 Task: Explore experiences and activities available in Valencia on Airbnb.
Action: Mouse moved to (484, 395)
Screenshot: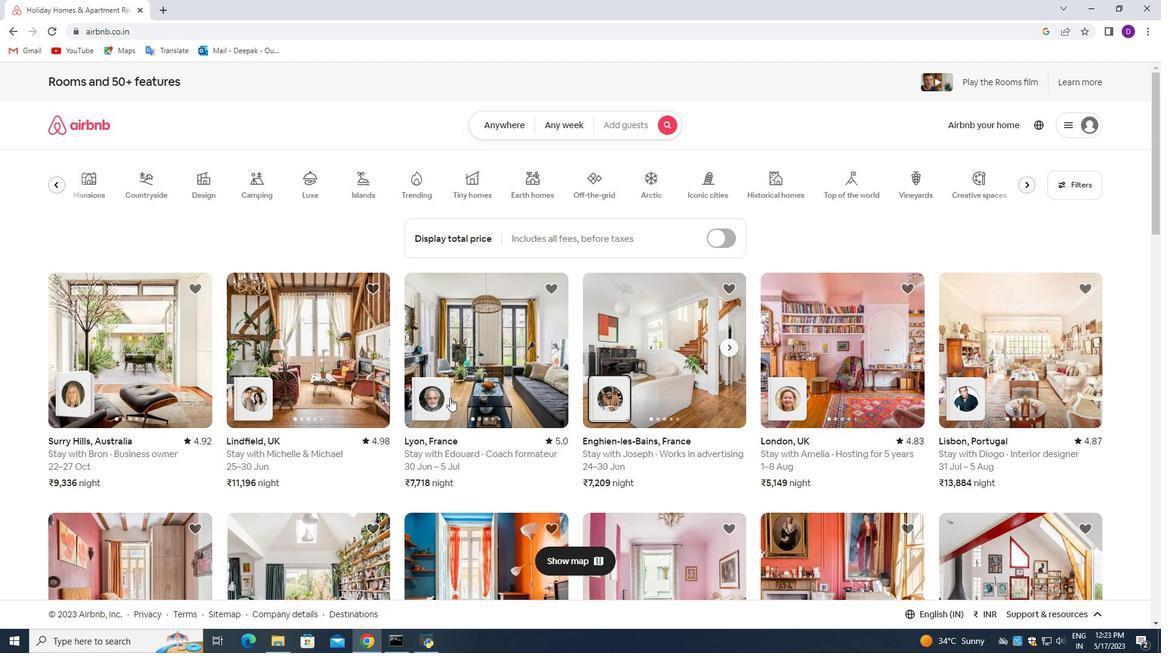 
Action: Mouse scrolled (484, 394) with delta (0, 0)
Screenshot: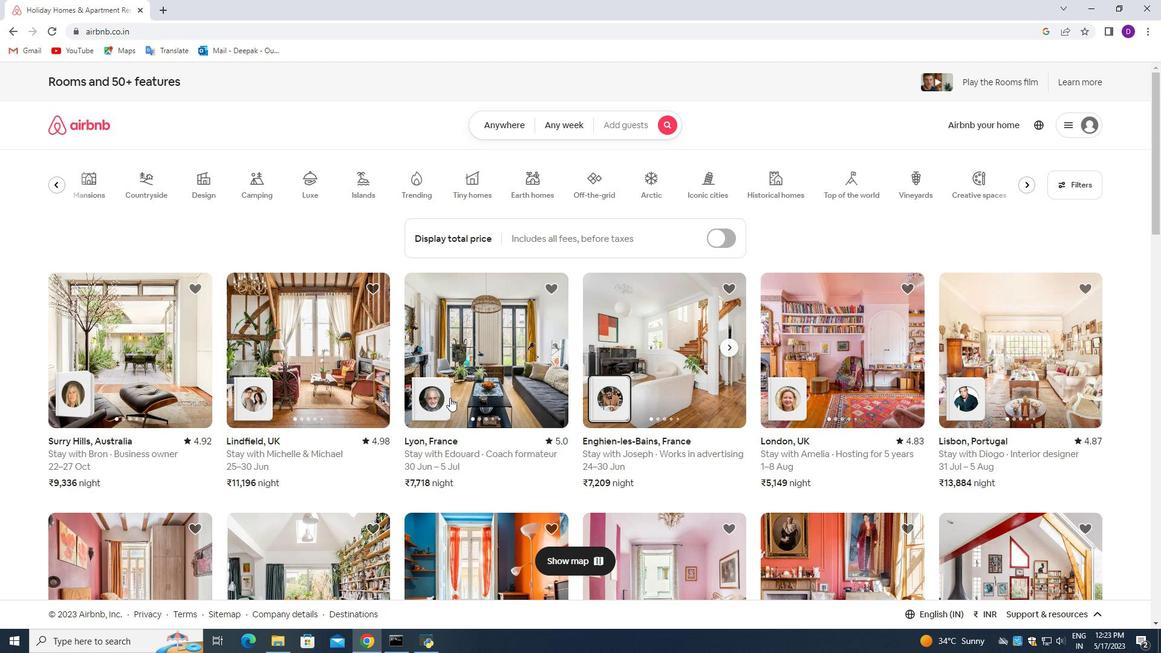 
Action: Mouse moved to (484, 395)
Screenshot: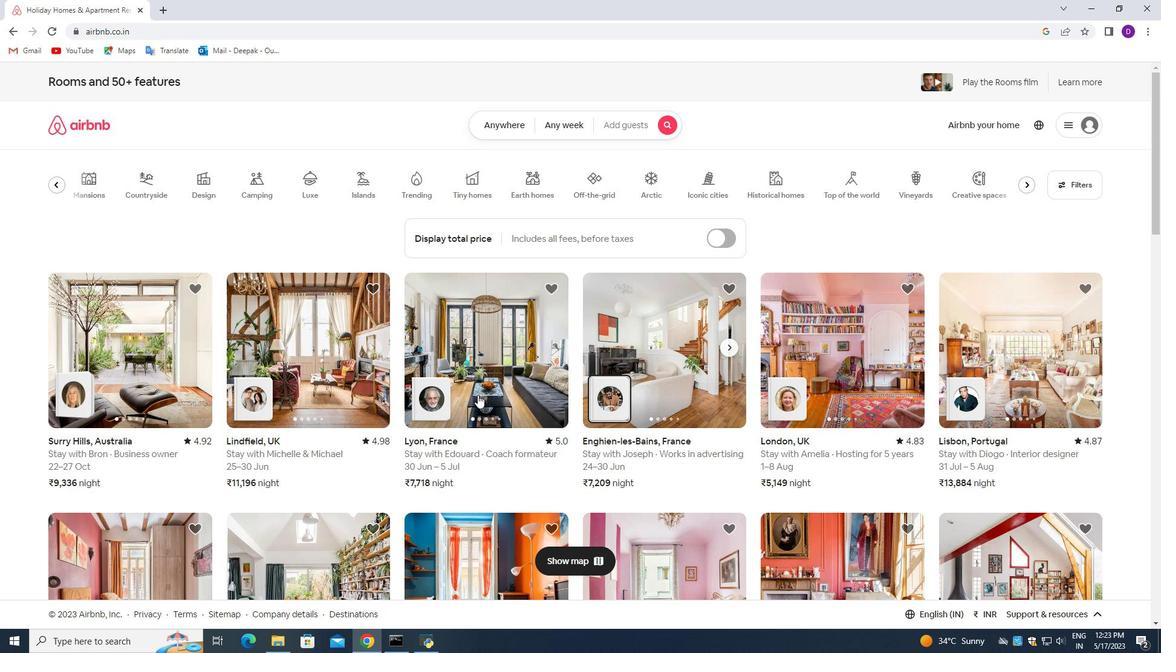 
Action: Mouse scrolled (484, 394) with delta (0, 0)
Screenshot: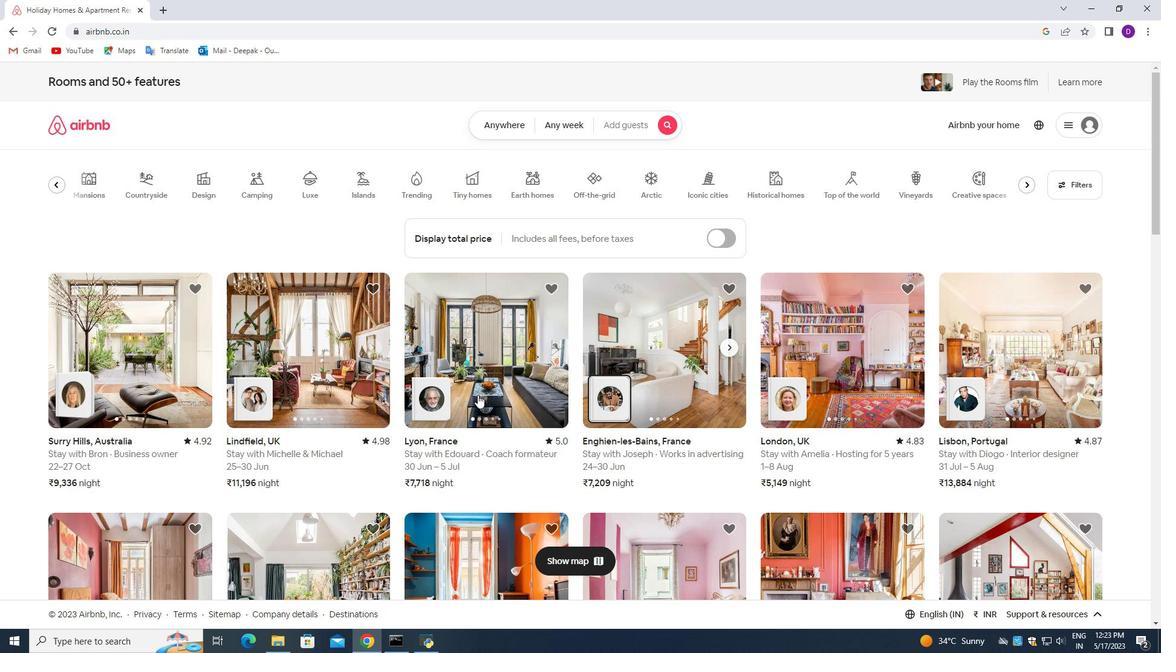 
Action: Mouse scrolled (484, 394) with delta (0, 0)
Screenshot: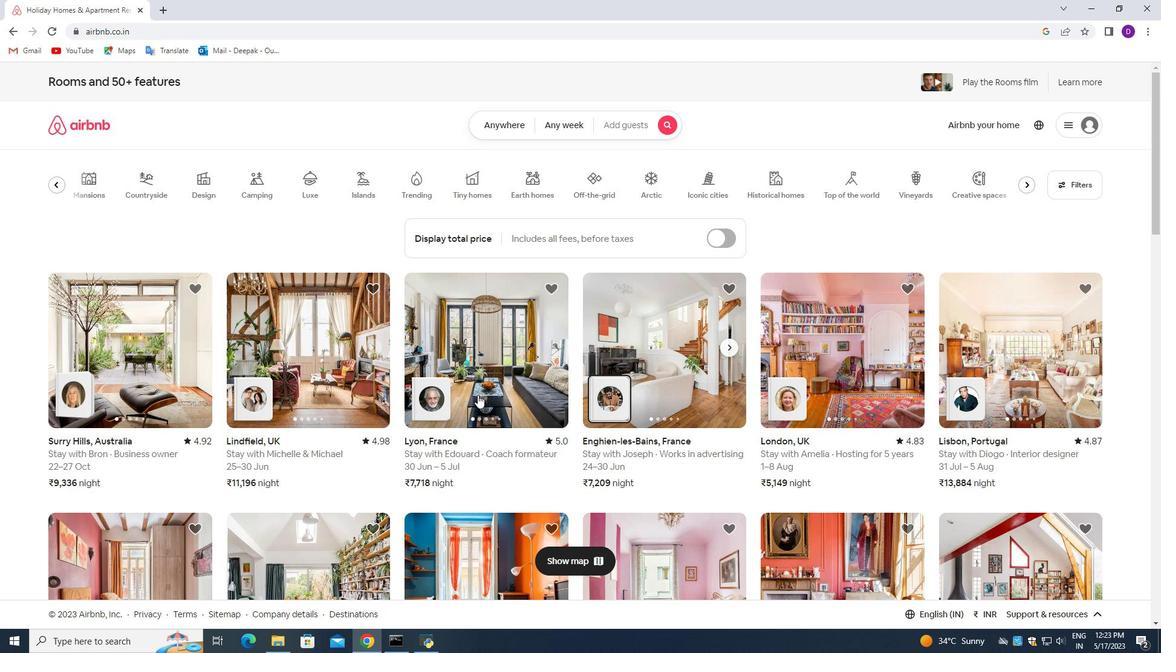 
Action: Mouse moved to (485, 395)
Screenshot: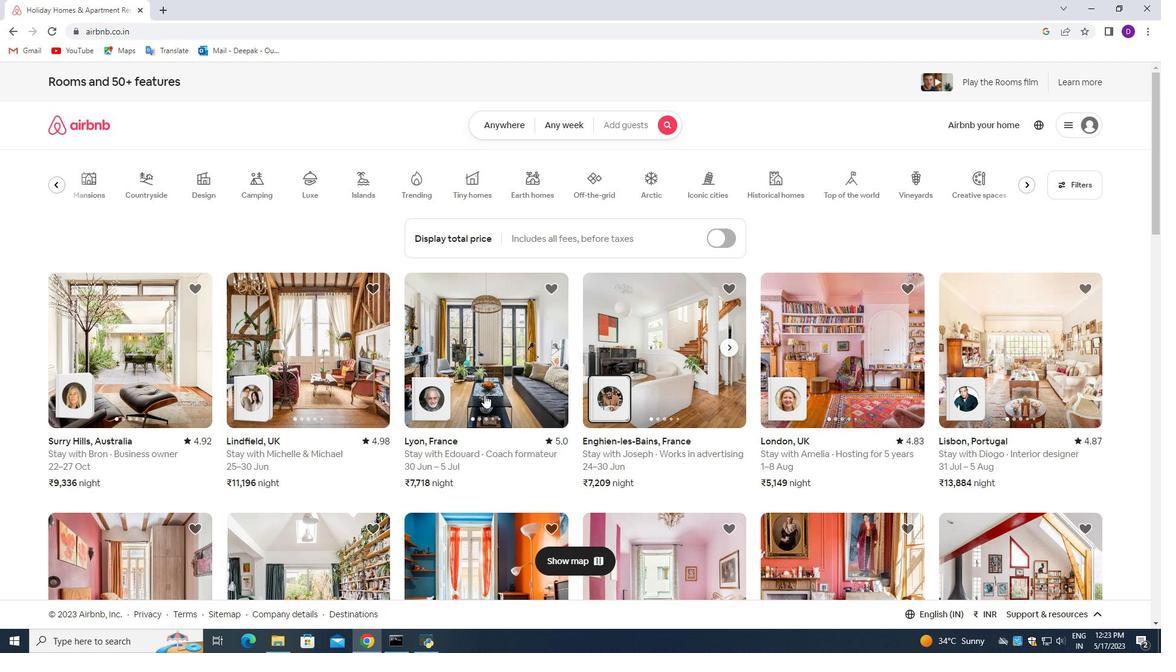 
Action: Mouse scrolled (485, 394) with delta (0, 0)
Screenshot: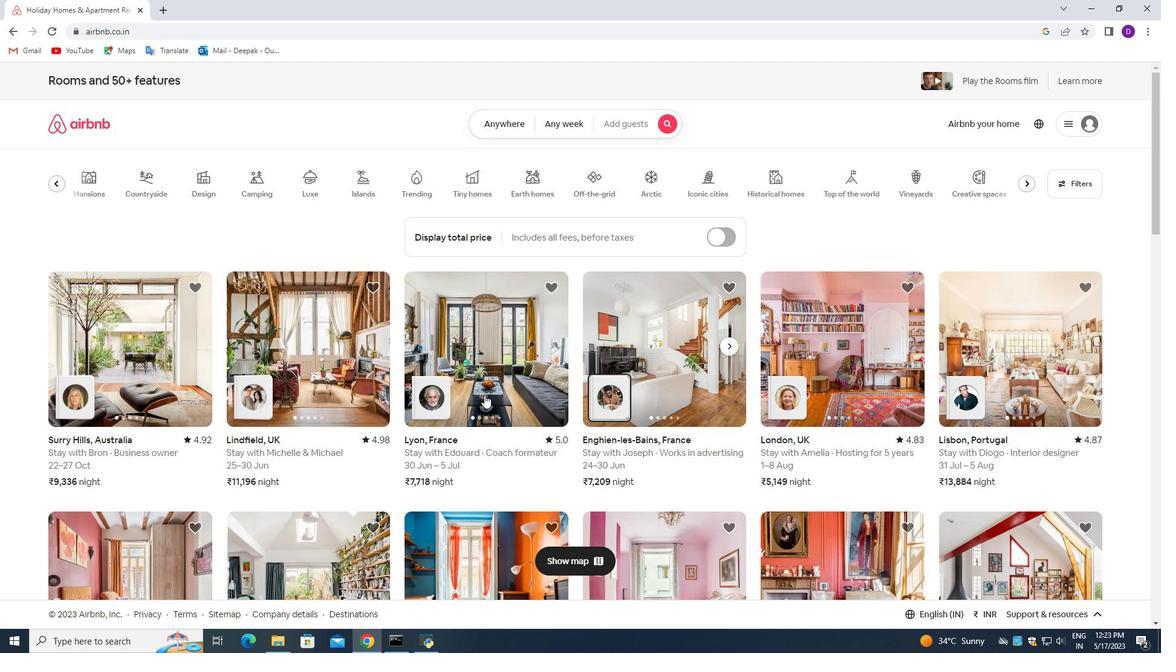 
Action: Mouse moved to (559, 373)
Screenshot: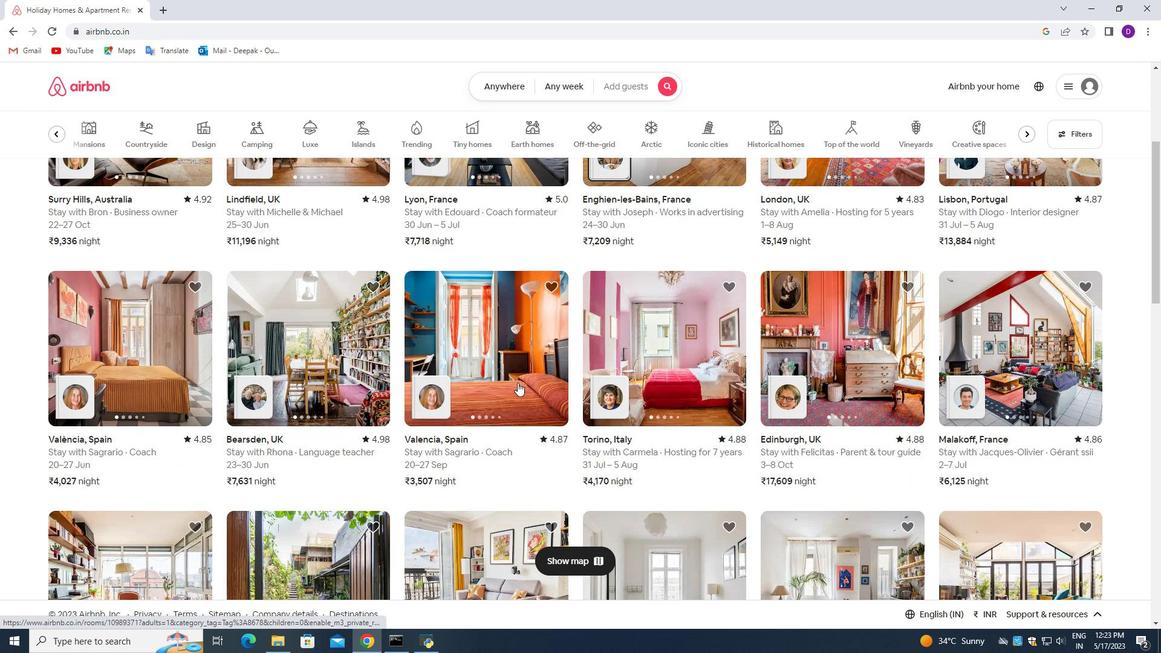 
Action: Mouse scrolled (559, 373) with delta (0, 0)
Screenshot: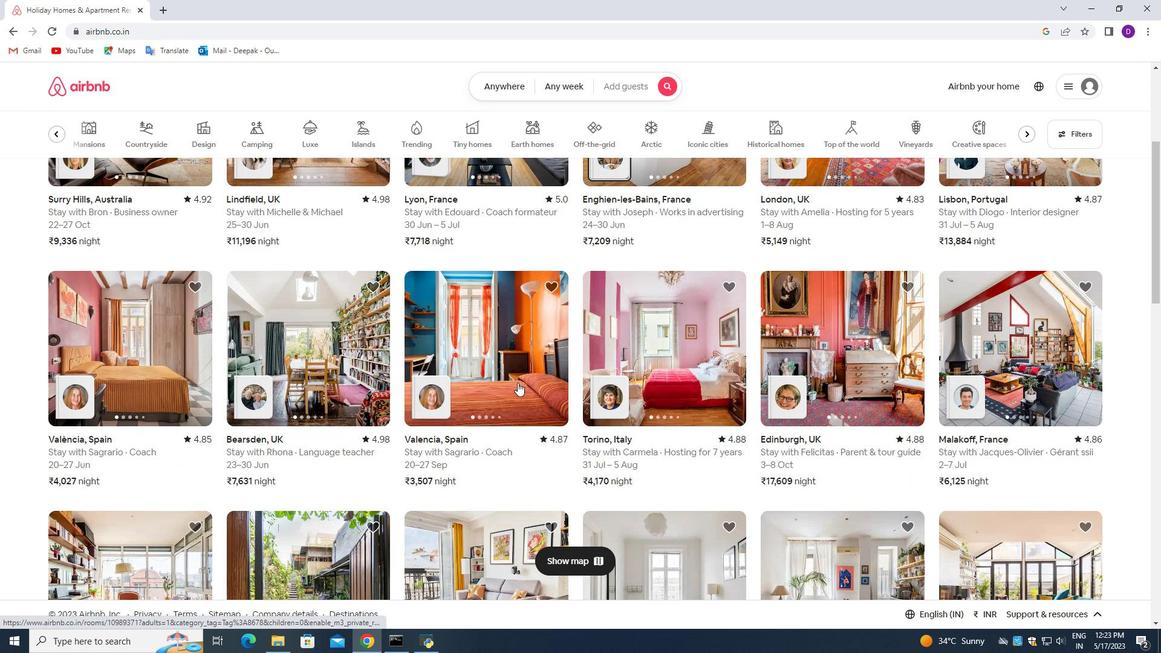 
Action: Mouse scrolled (559, 373) with delta (0, 0)
Screenshot: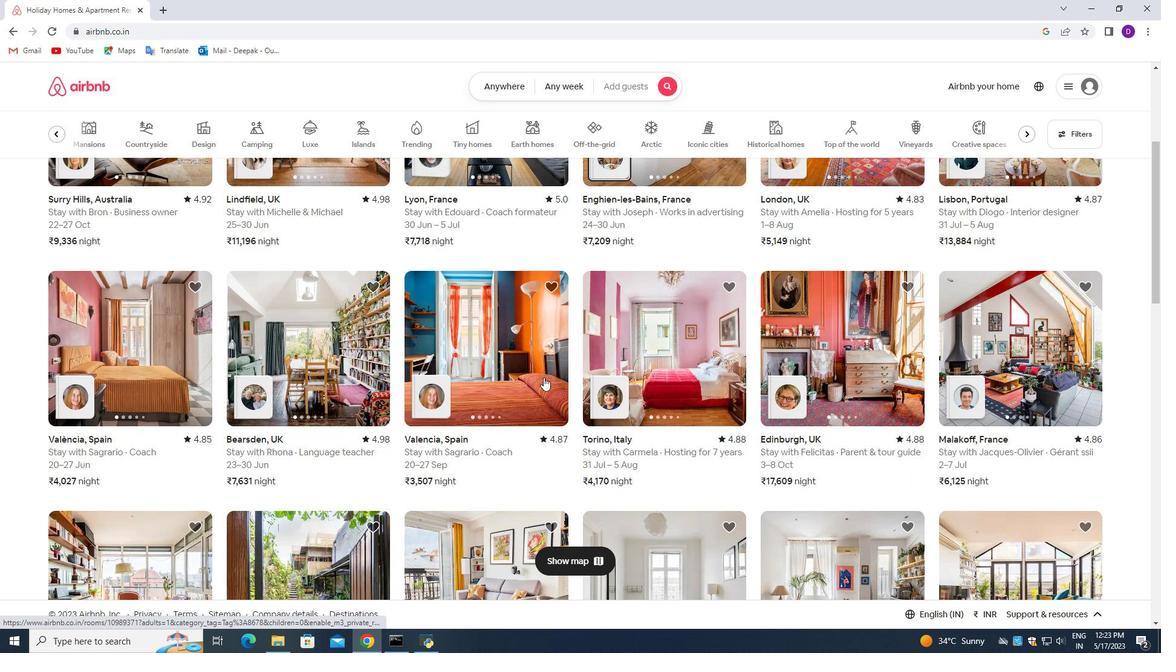 
Action: Mouse moved to (791, 410)
Screenshot: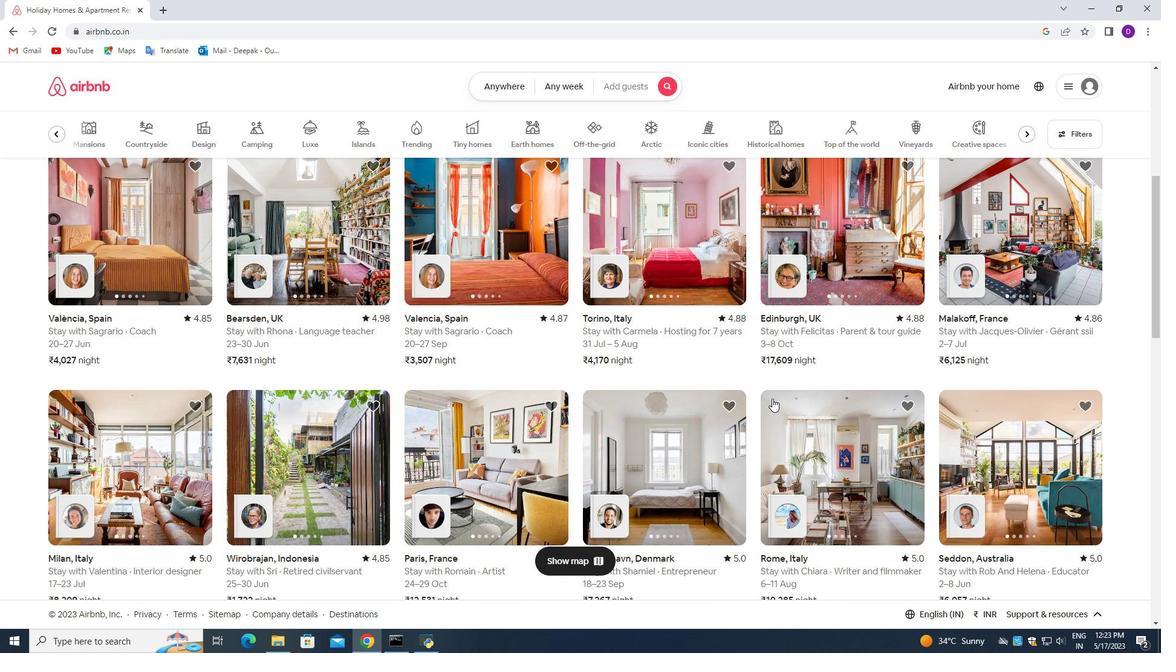 
Action: Mouse scrolled (791, 410) with delta (0, 0)
Screenshot: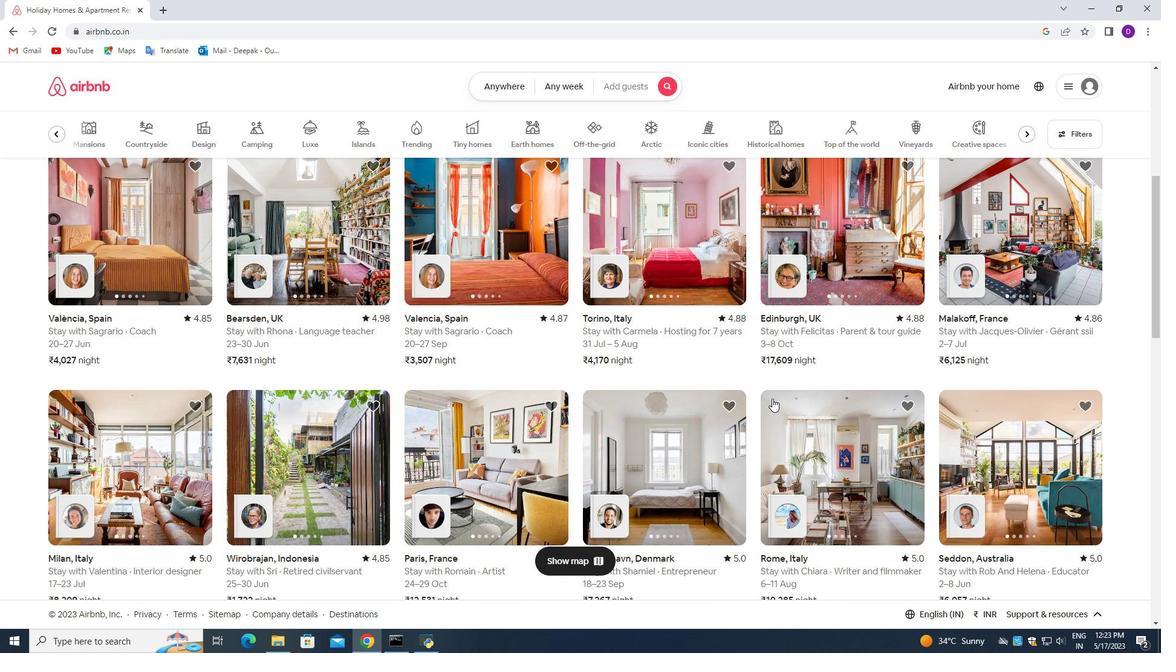 
Action: Mouse moved to (792, 445)
Screenshot: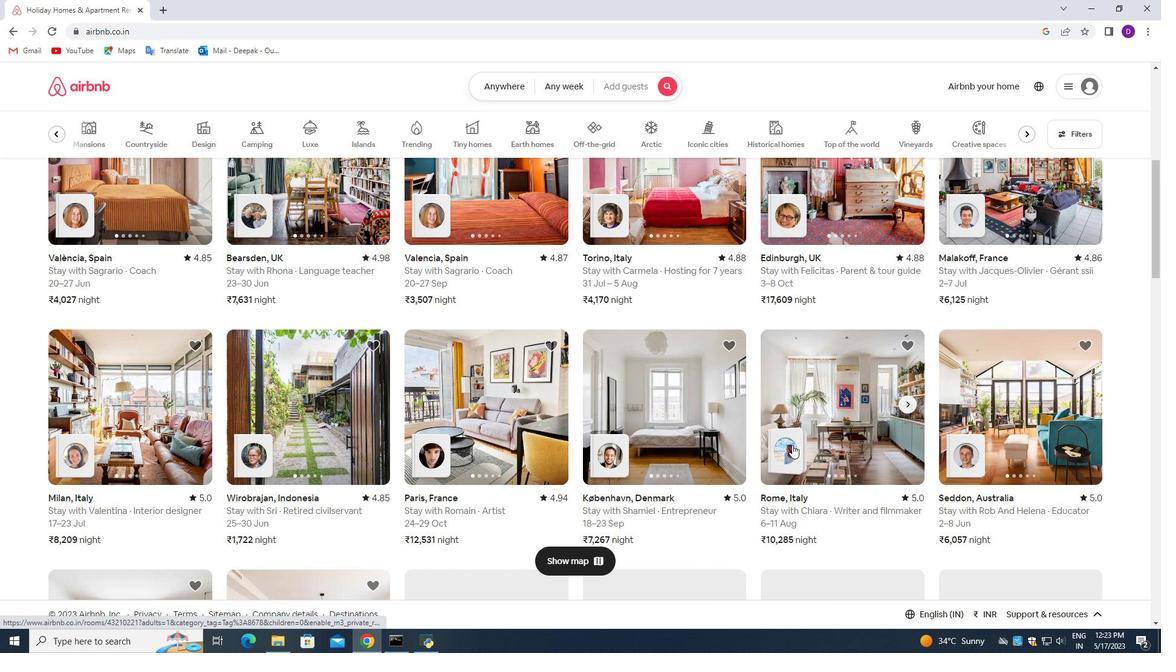 
Action: Mouse pressed left at (792, 445)
Screenshot: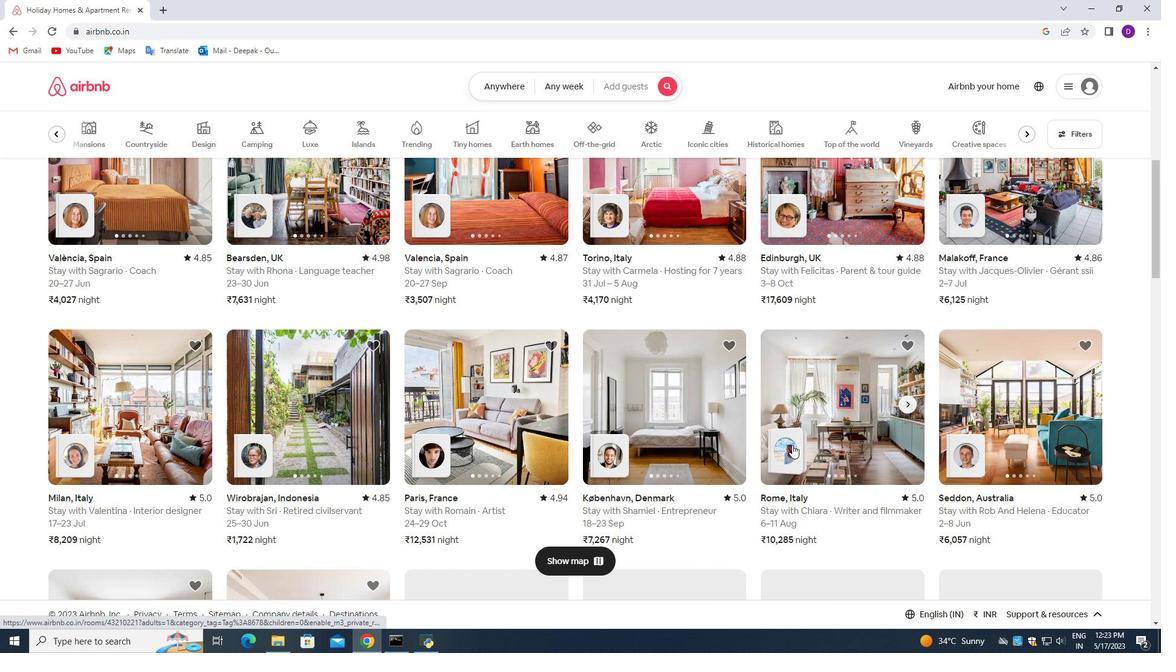 
Action: Mouse moved to (553, 355)
Screenshot: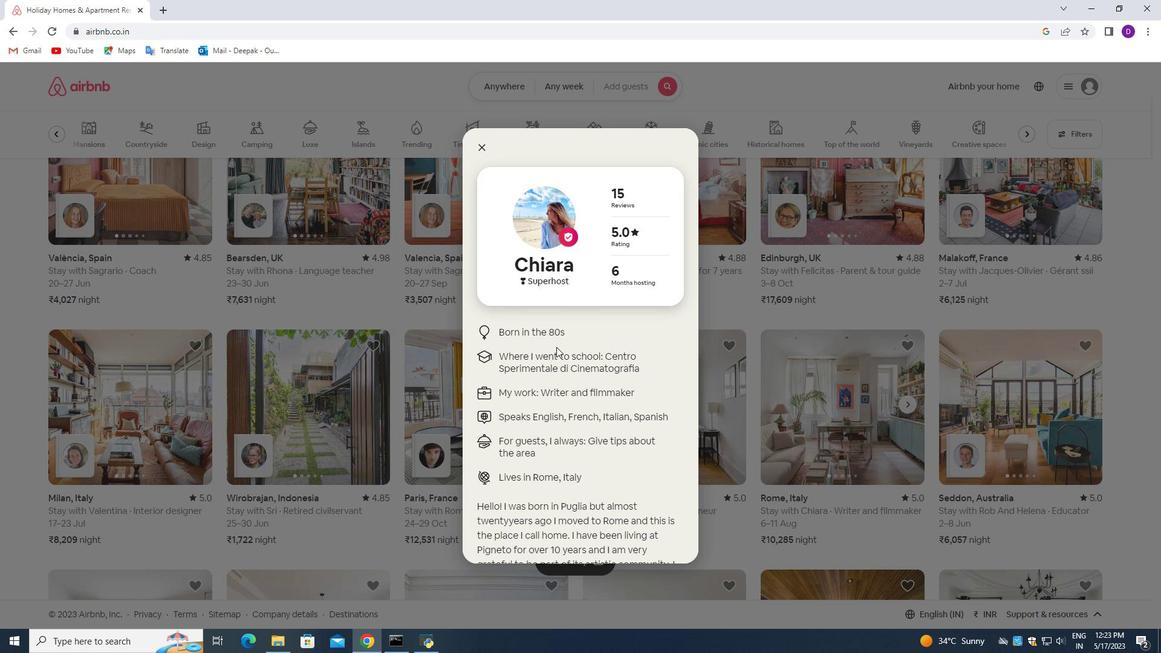 
Action: Mouse scrolled (553, 354) with delta (0, 0)
Screenshot: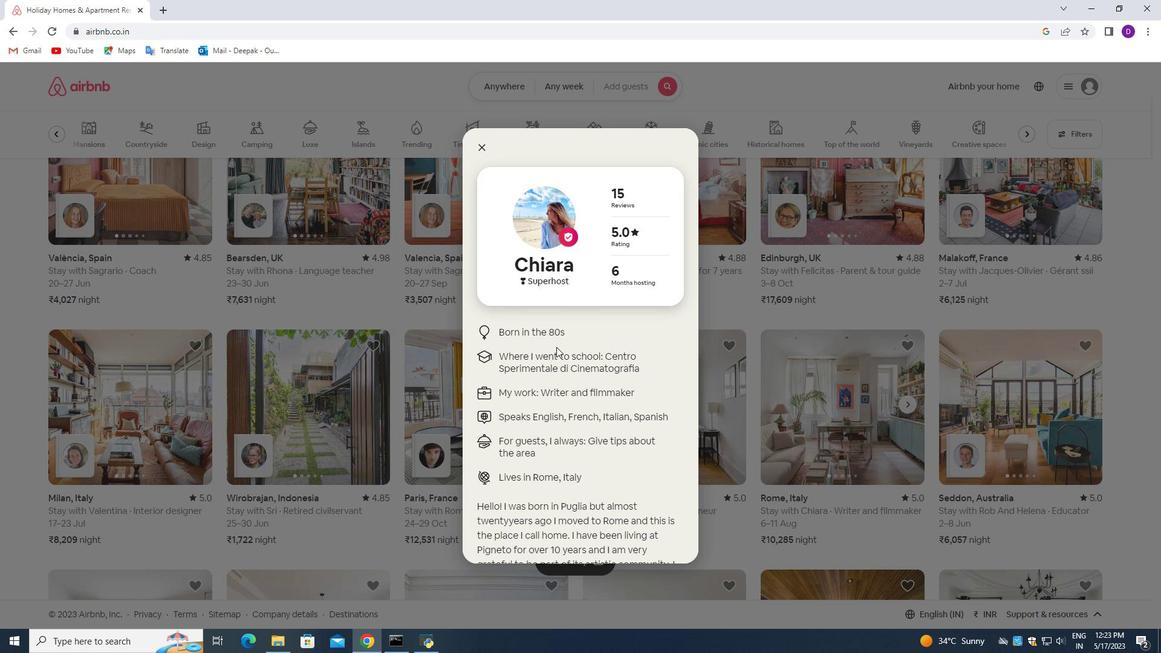 
Action: Mouse moved to (553, 355)
Screenshot: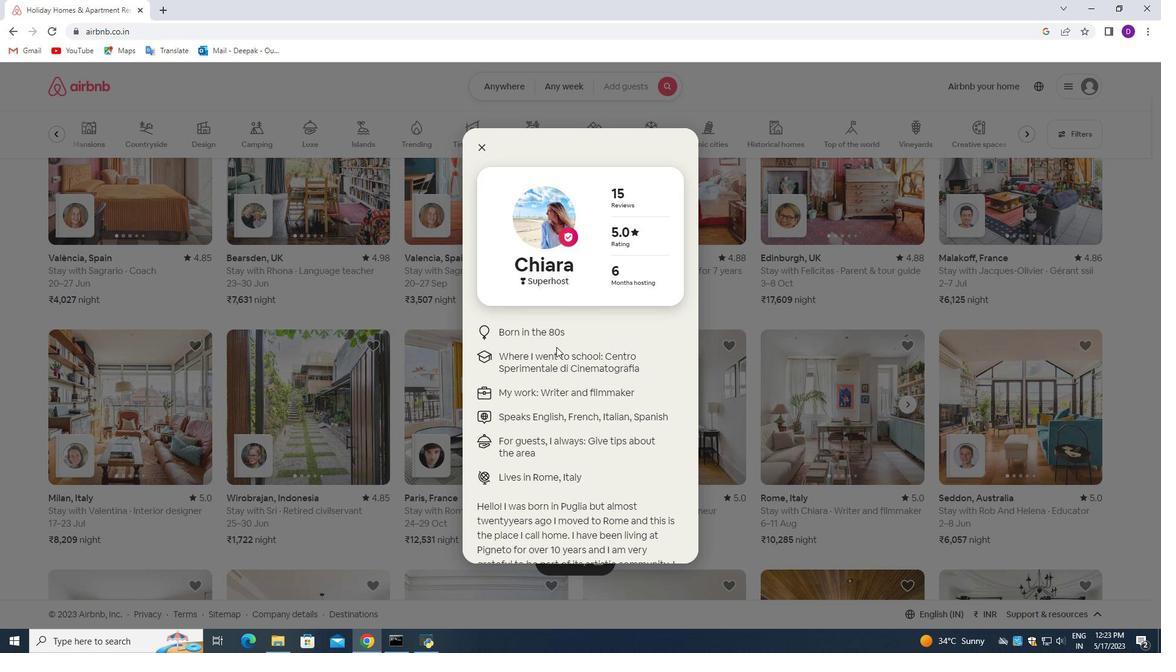 
Action: Mouse scrolled (553, 355) with delta (0, 0)
Screenshot: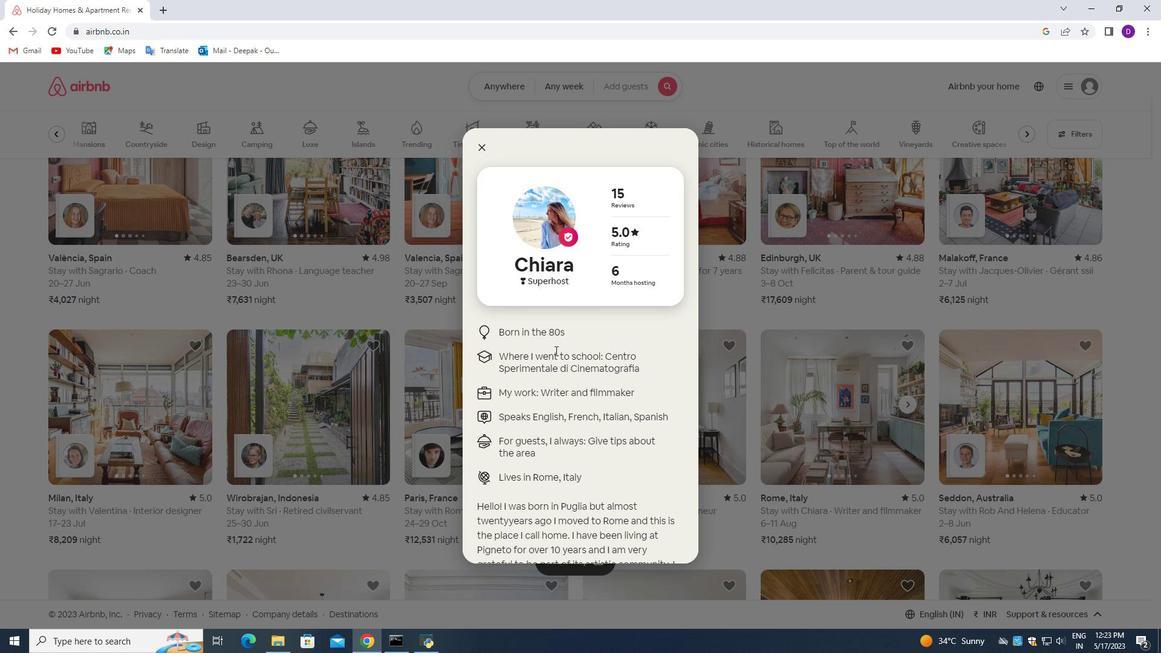 
Action: Mouse moved to (539, 344)
Screenshot: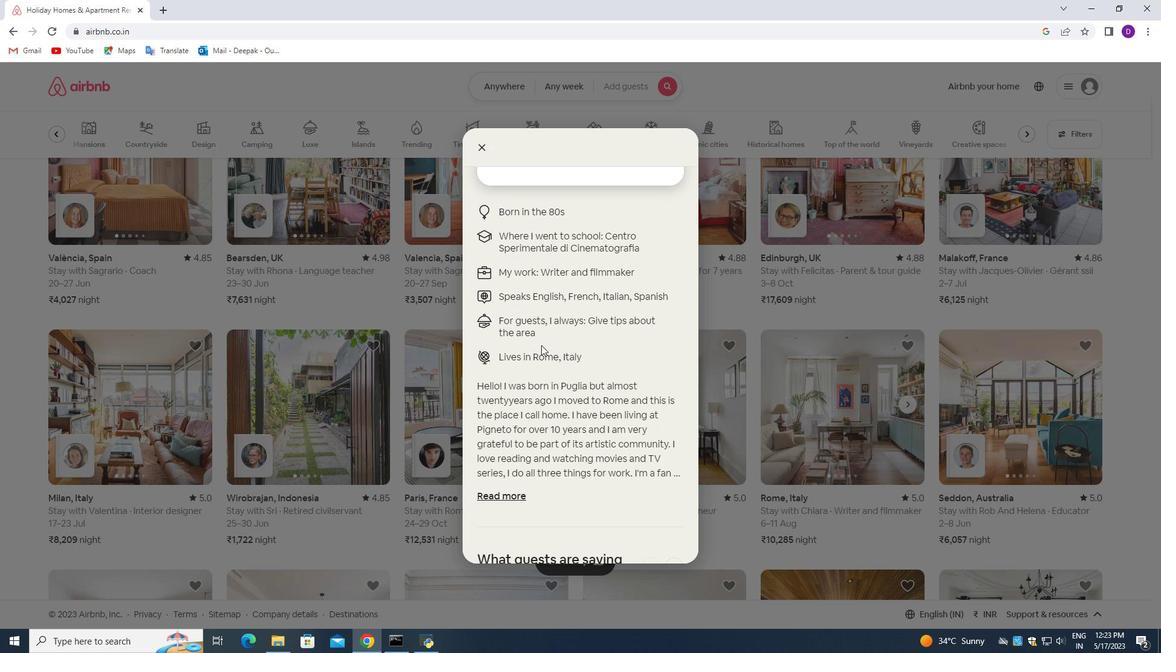 
Action: Mouse scrolled (539, 343) with delta (0, 0)
Screenshot: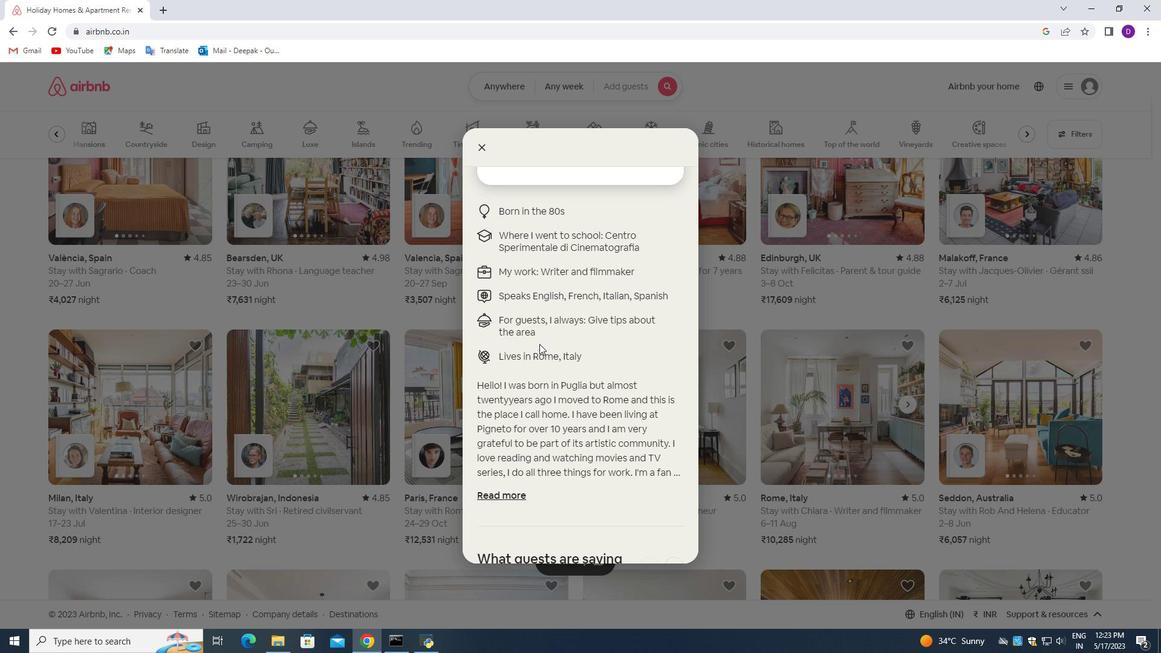 
Action: Mouse scrolled (539, 343) with delta (0, 0)
Screenshot: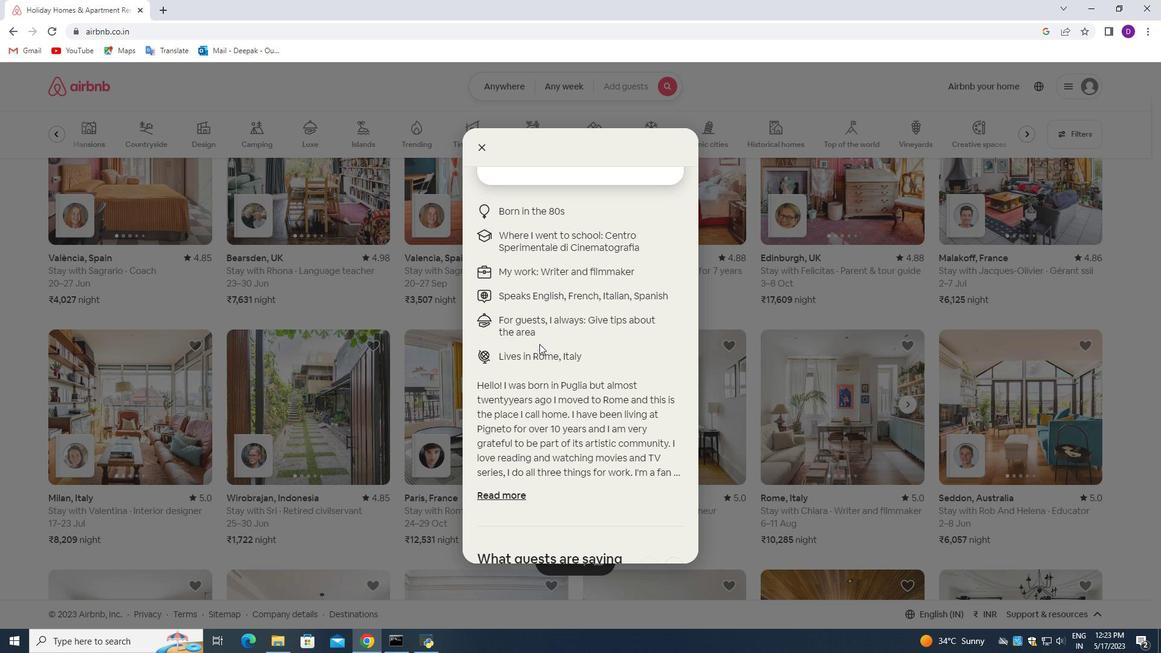 
Action: Mouse moved to (539, 344)
Screenshot: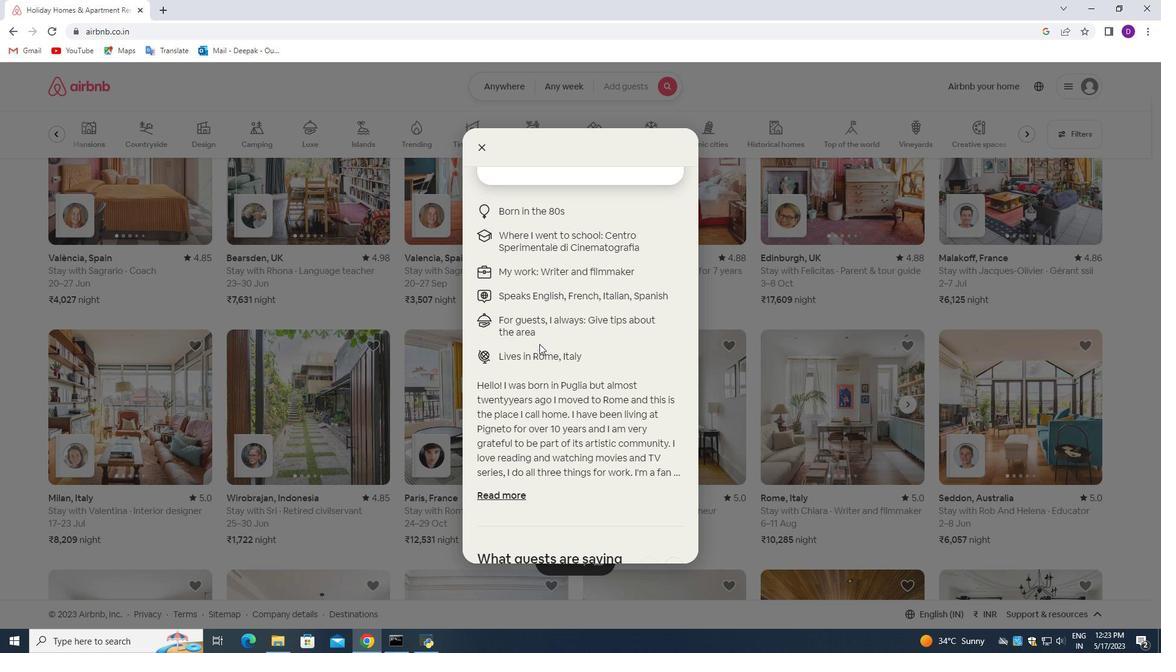 
Action: Mouse scrolled (539, 343) with delta (0, 0)
Screenshot: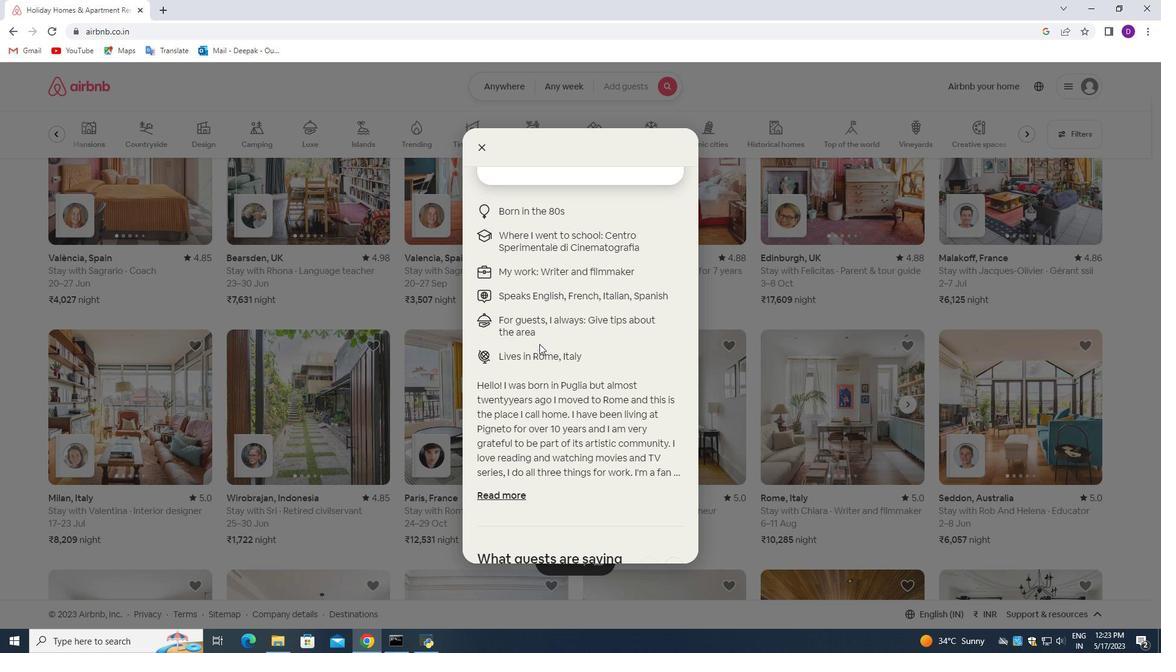 
Action: Mouse moved to (549, 344)
Screenshot: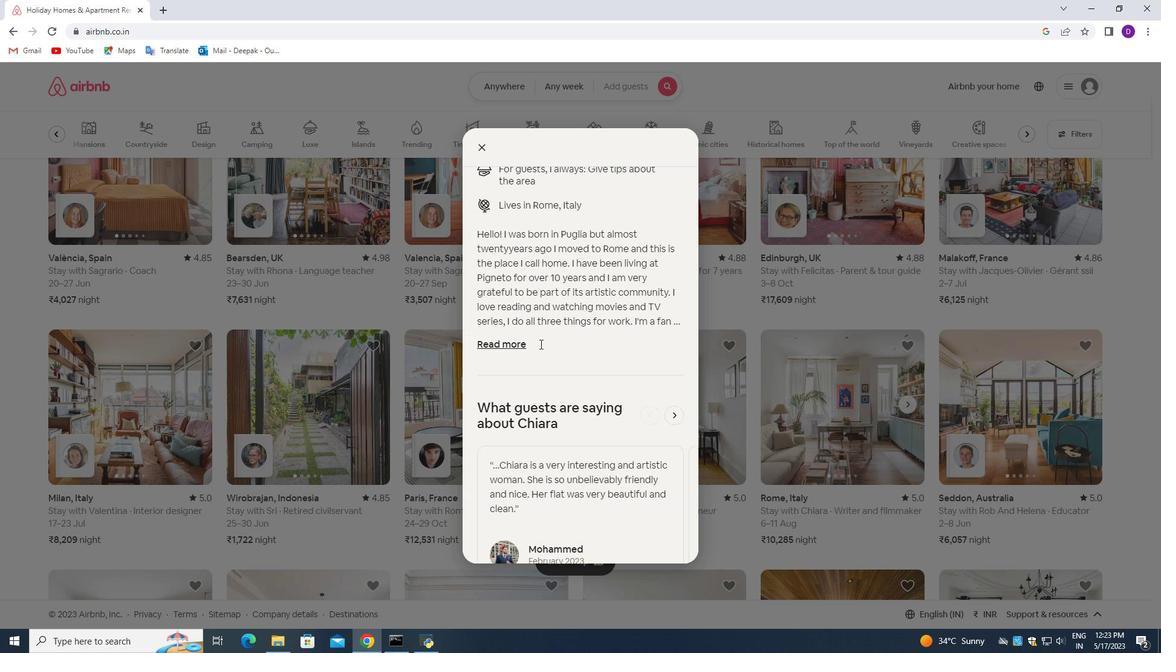
Action: Mouse scrolled (549, 343) with delta (0, 0)
Screenshot: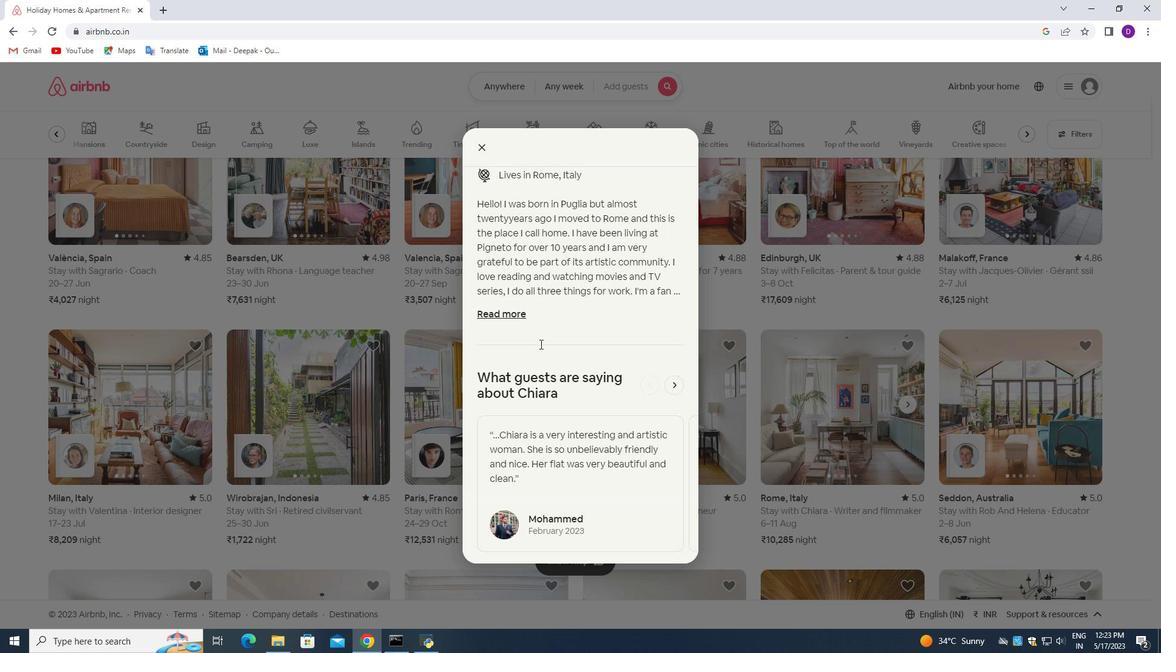 
Action: Mouse scrolled (549, 343) with delta (0, 0)
Screenshot: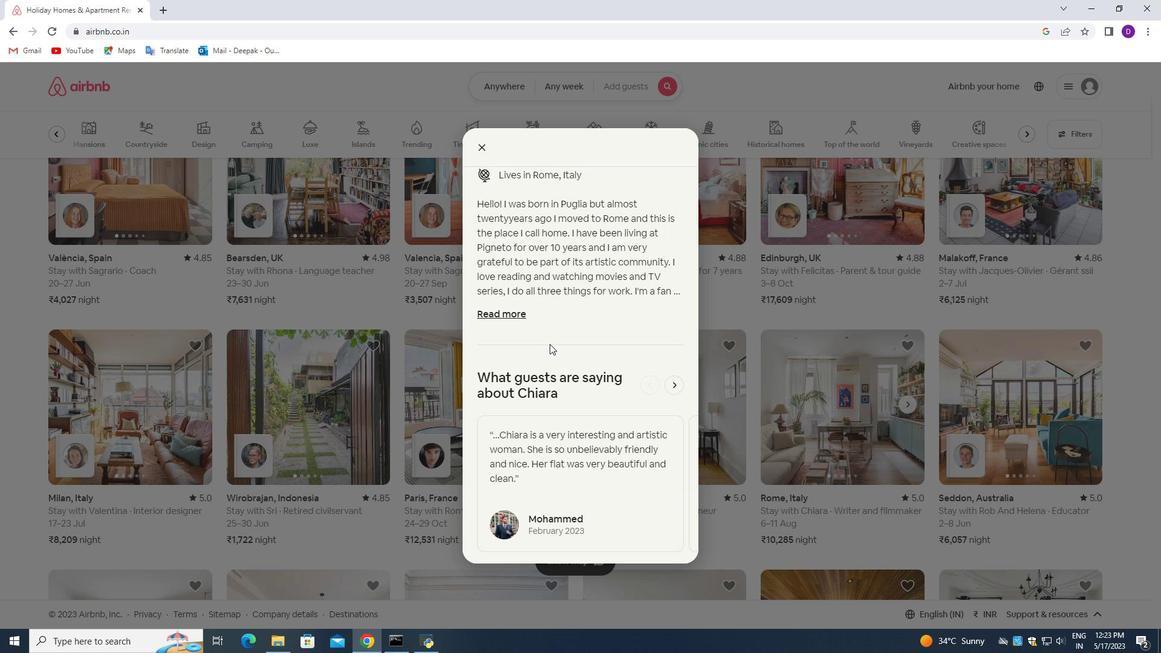 
Action: Mouse moved to (550, 344)
Screenshot: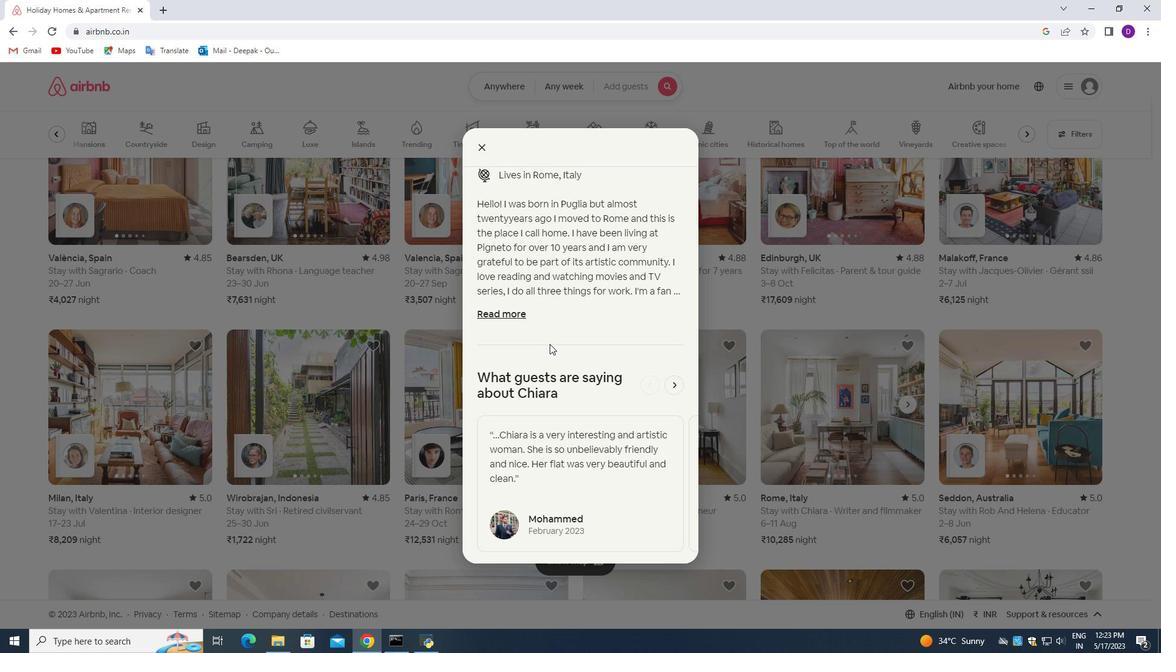 
Action: Mouse scrolled (550, 343) with delta (0, 0)
Screenshot: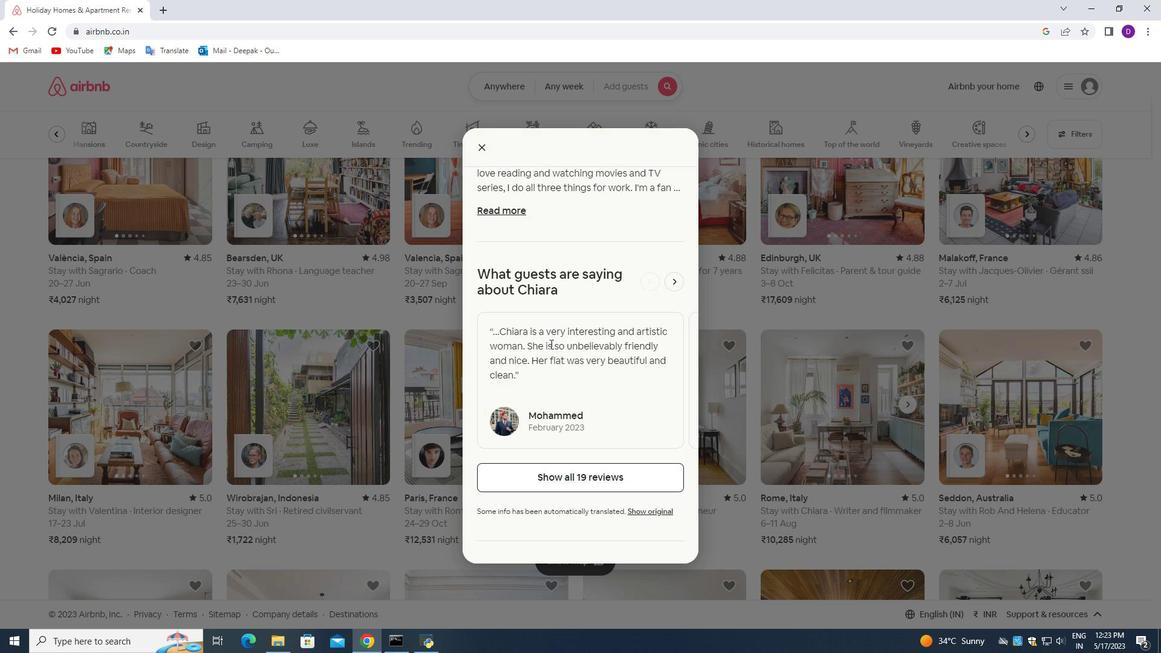 
Action: Mouse scrolled (550, 343) with delta (0, 0)
Screenshot: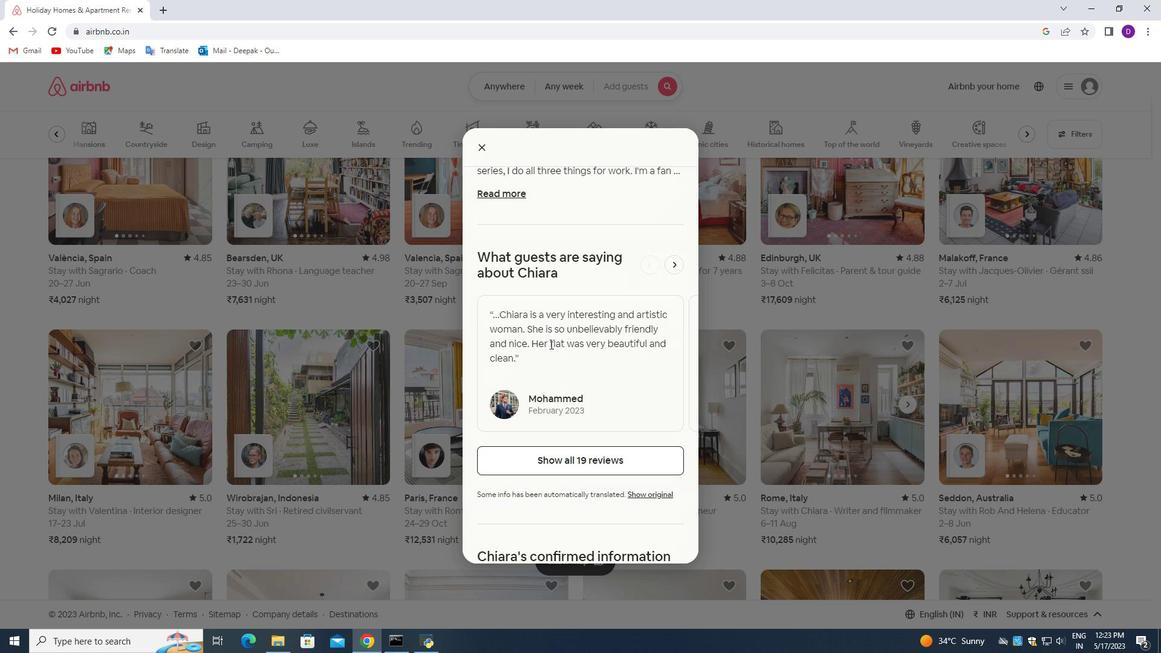 
Action: Mouse scrolled (550, 343) with delta (0, 0)
Screenshot: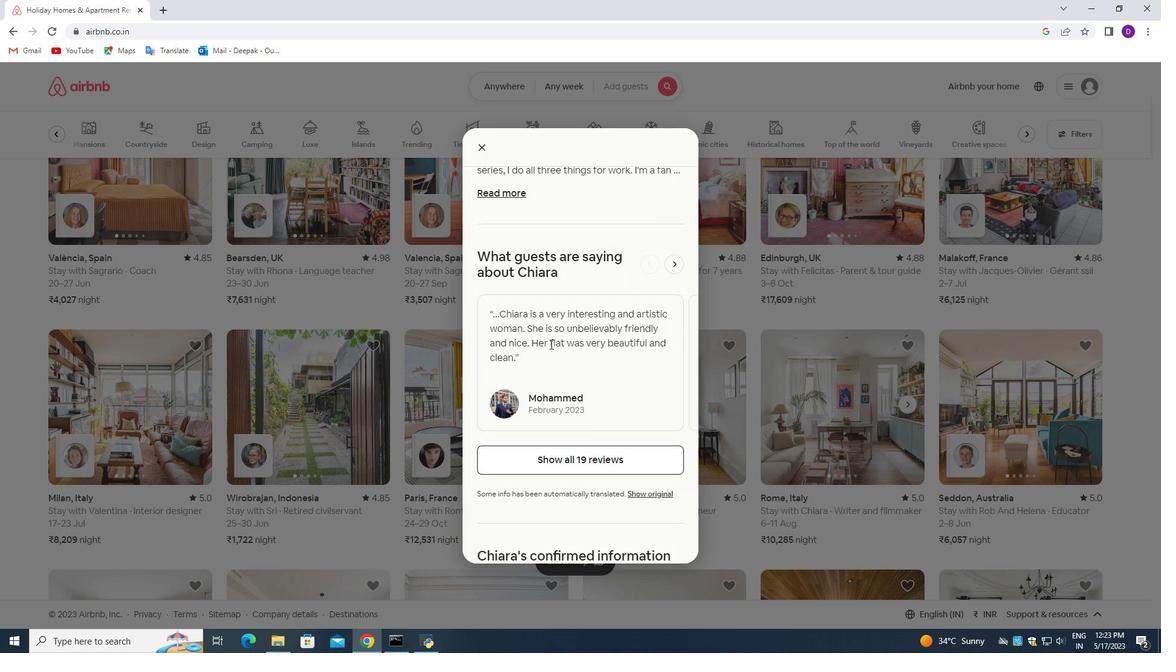 
Action: Mouse moved to (550, 343)
Screenshot: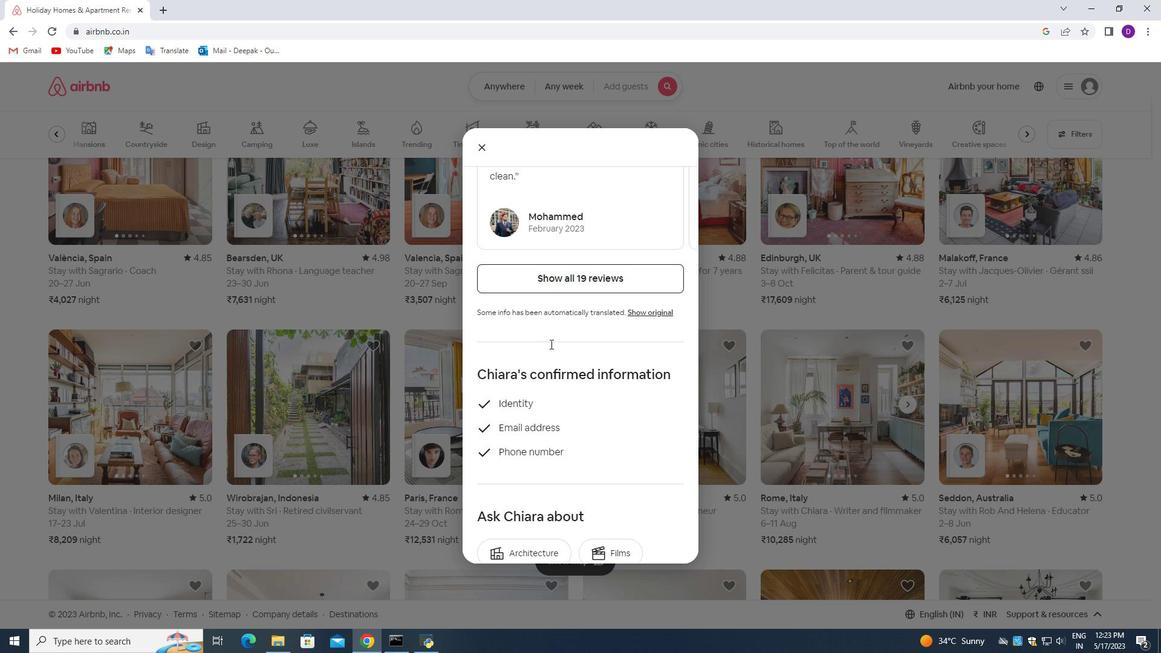 
Action: Mouse scrolled (550, 342) with delta (0, 0)
Screenshot: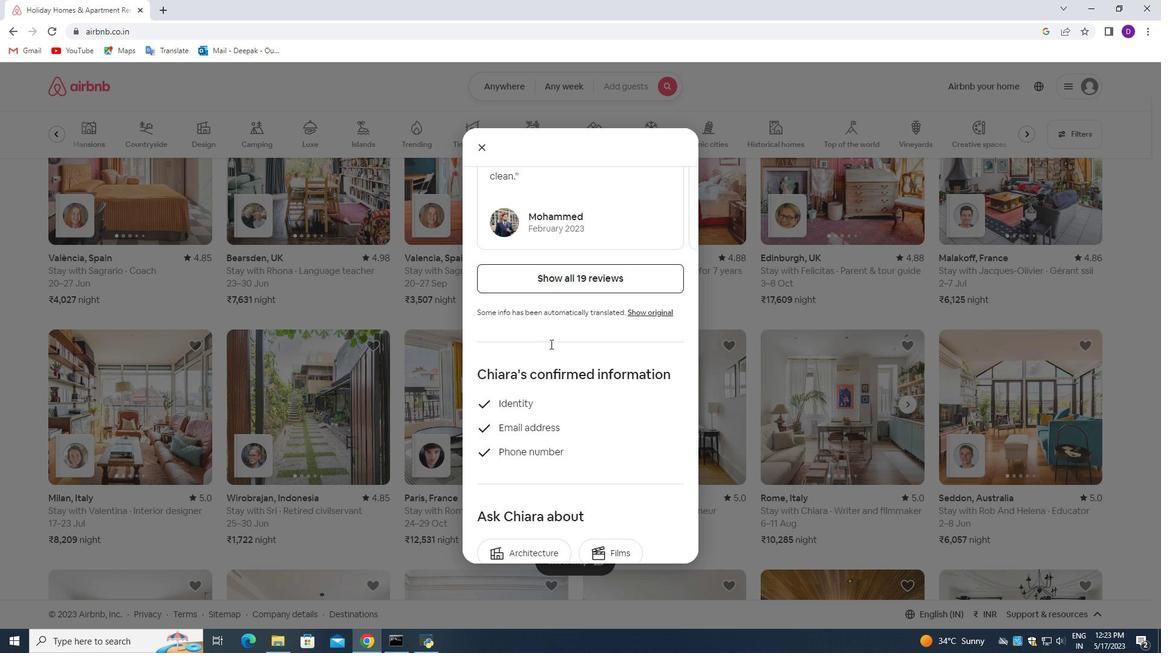 
Action: Mouse scrolled (550, 342) with delta (0, 0)
Screenshot: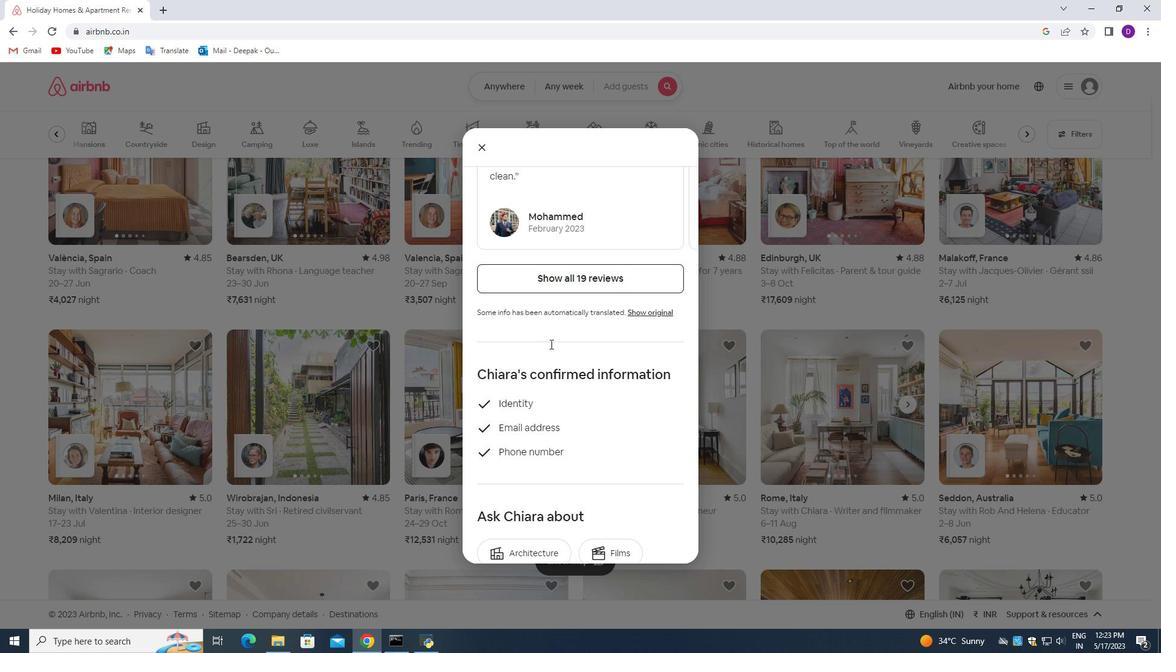 
Action: Mouse scrolled (550, 342) with delta (0, 0)
Screenshot: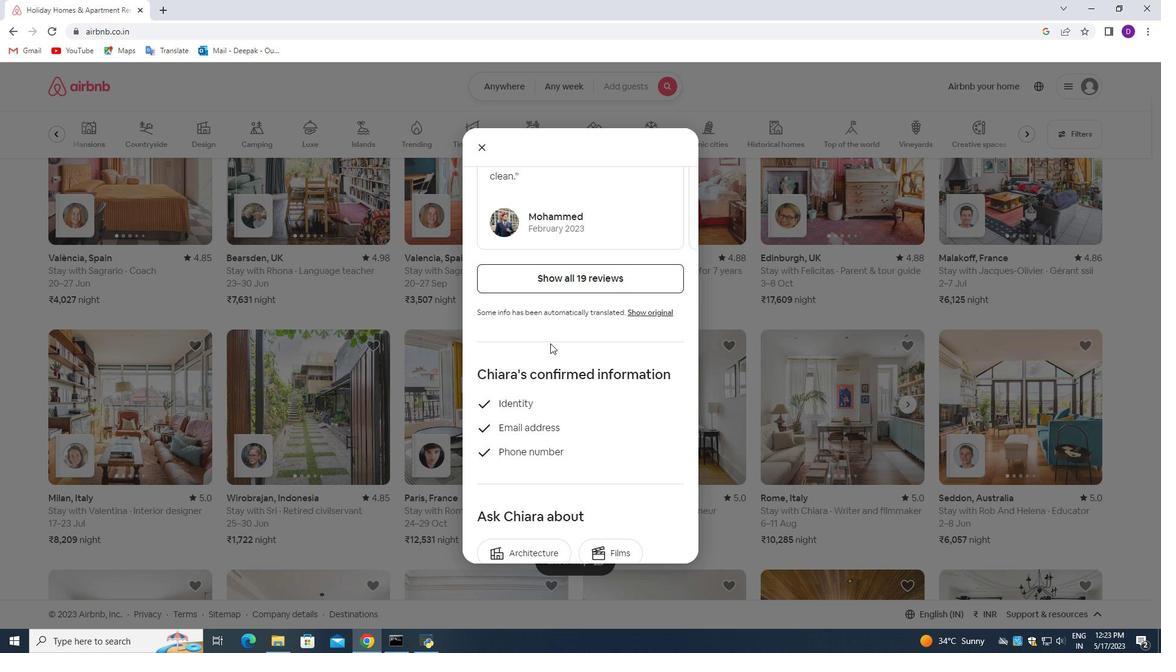 
Action: Mouse scrolled (550, 342) with delta (0, 0)
Screenshot: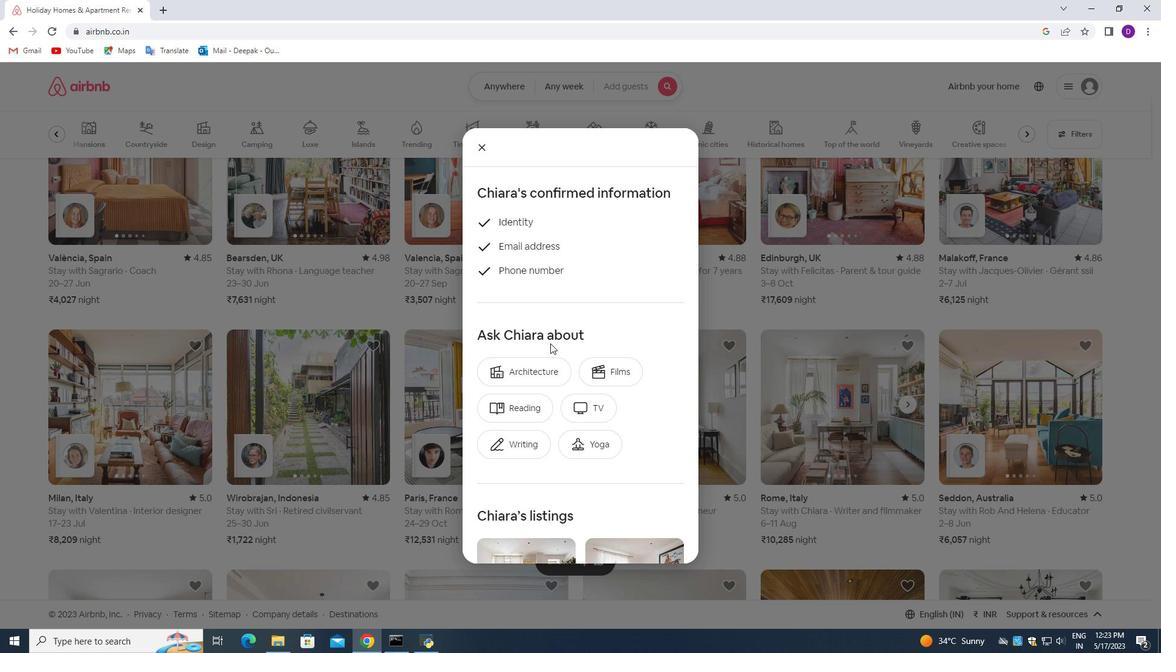 
Action: Mouse moved to (551, 343)
Screenshot: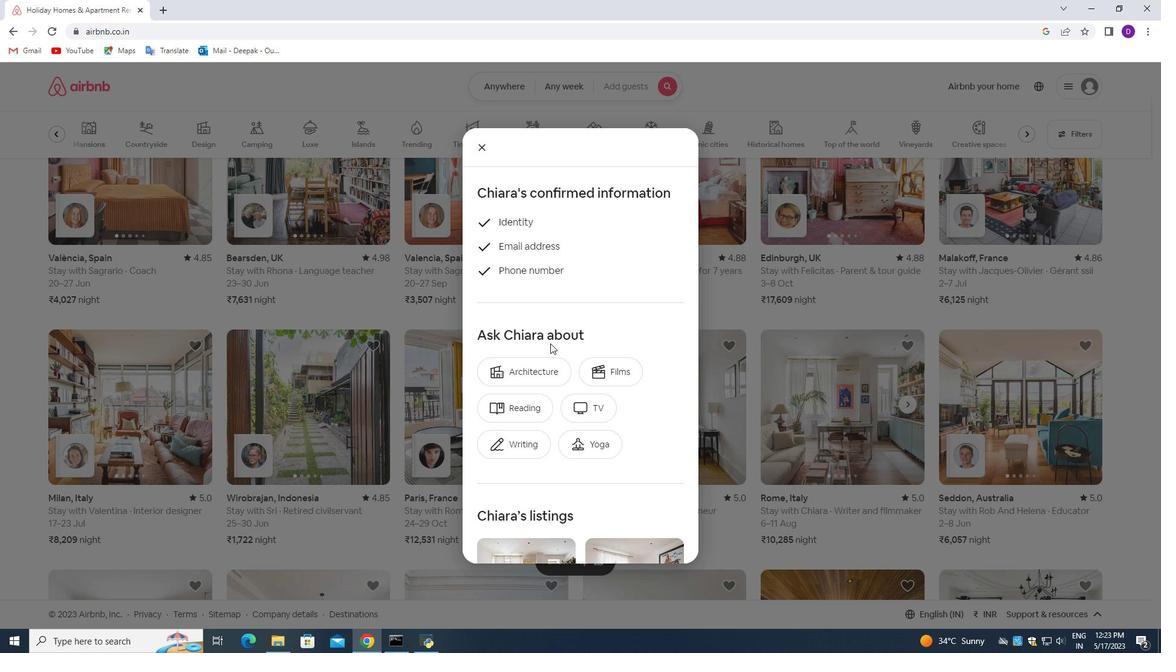 
Action: Mouse scrolled (551, 342) with delta (0, 0)
Screenshot: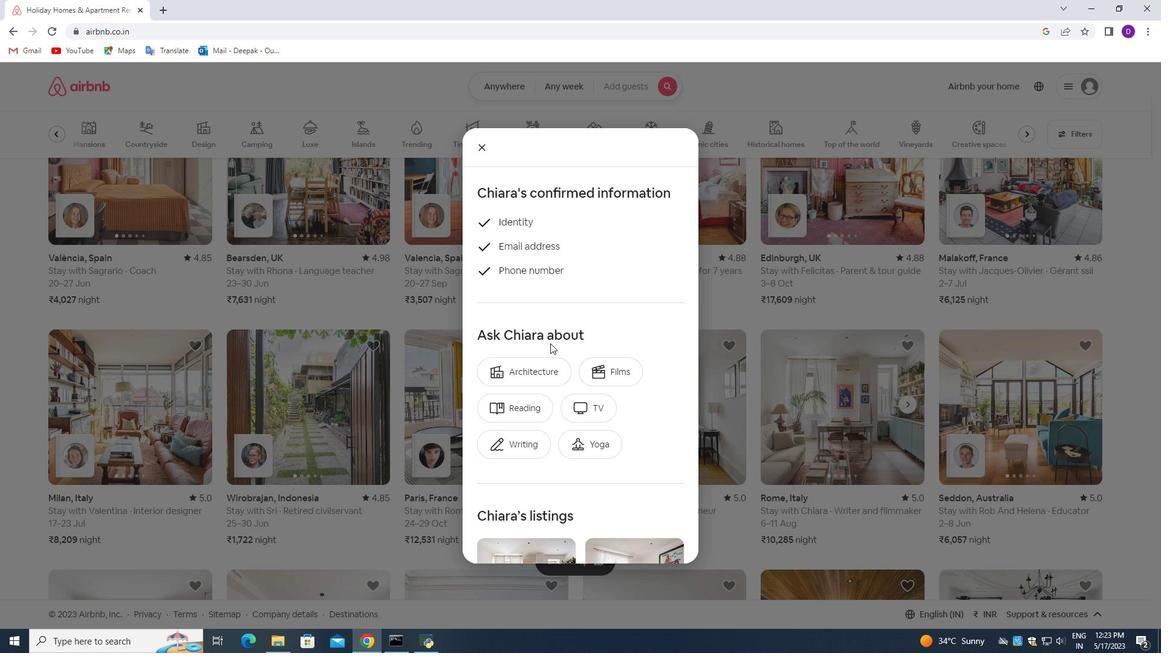 
Action: Mouse scrolled (551, 342) with delta (0, 0)
Screenshot: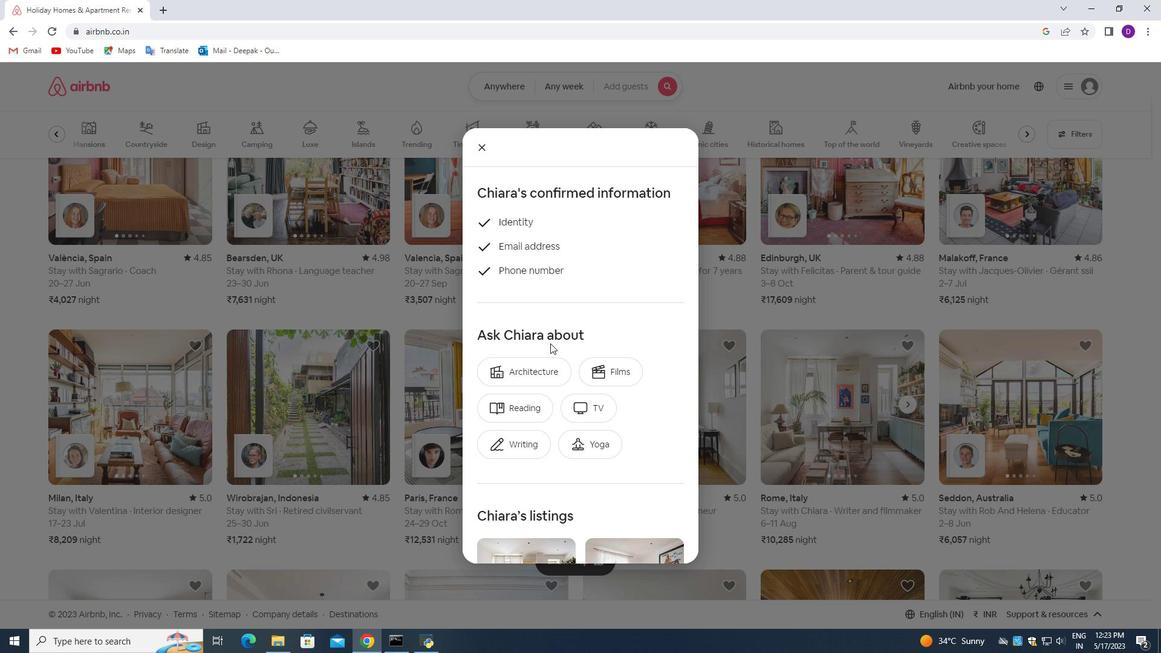 
Action: Mouse moved to (551, 344)
Screenshot: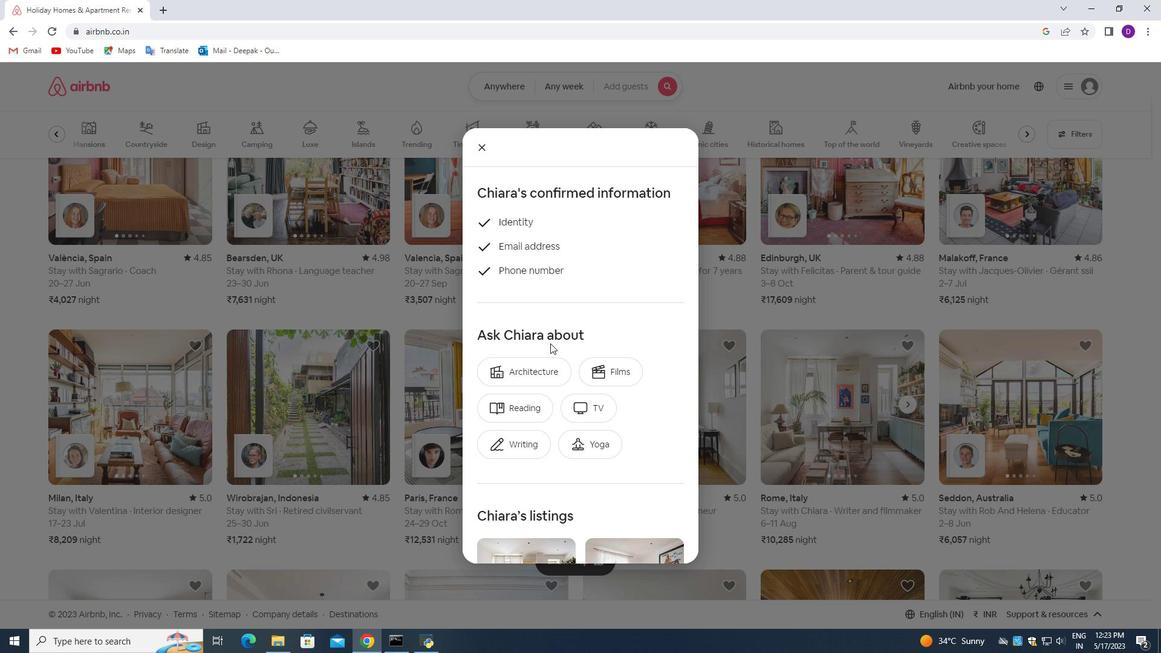 
Action: Mouse scrolled (551, 343) with delta (0, 0)
Screenshot: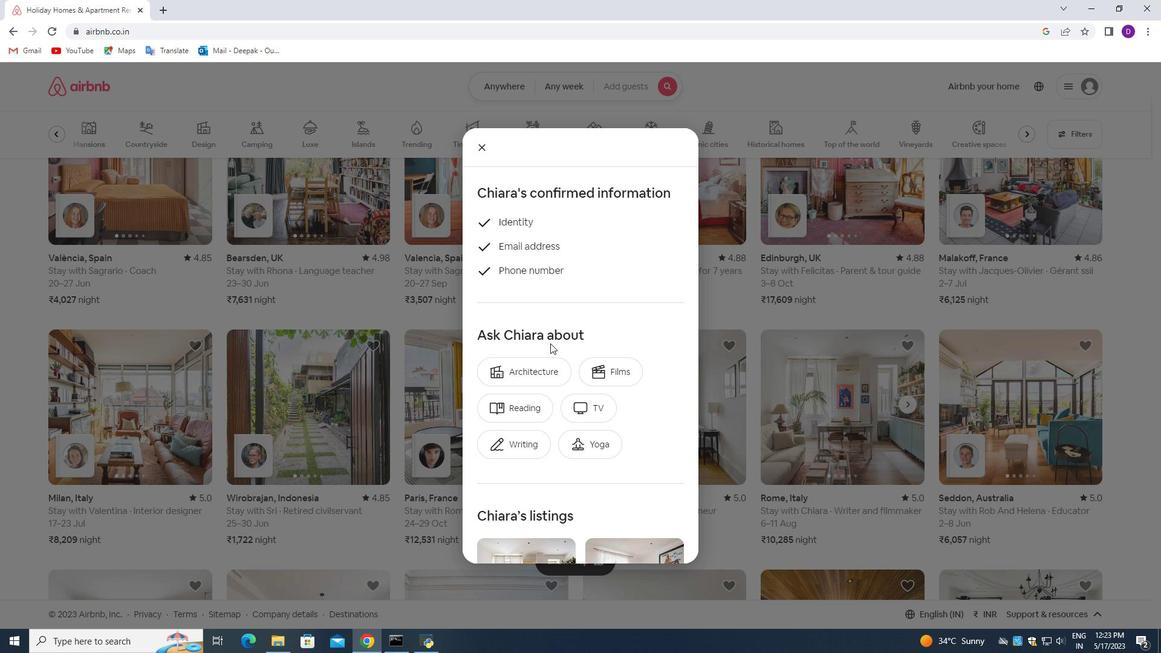 
Action: Mouse moved to (551, 344)
Screenshot: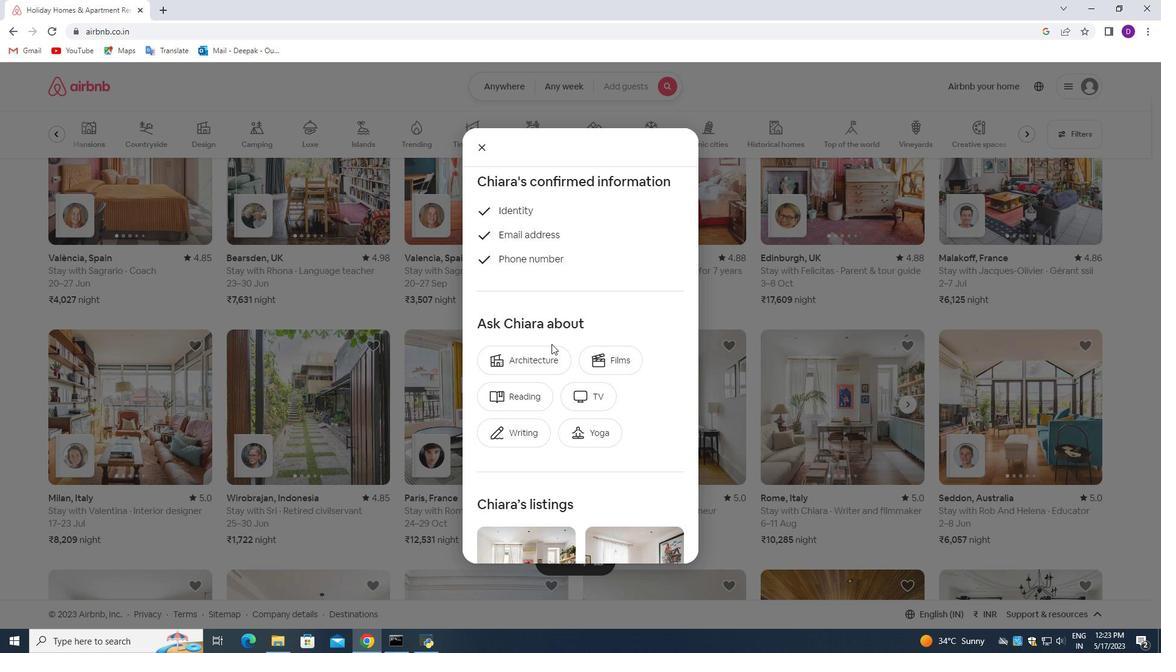 
Action: Mouse scrolled (551, 343) with delta (0, 0)
Screenshot: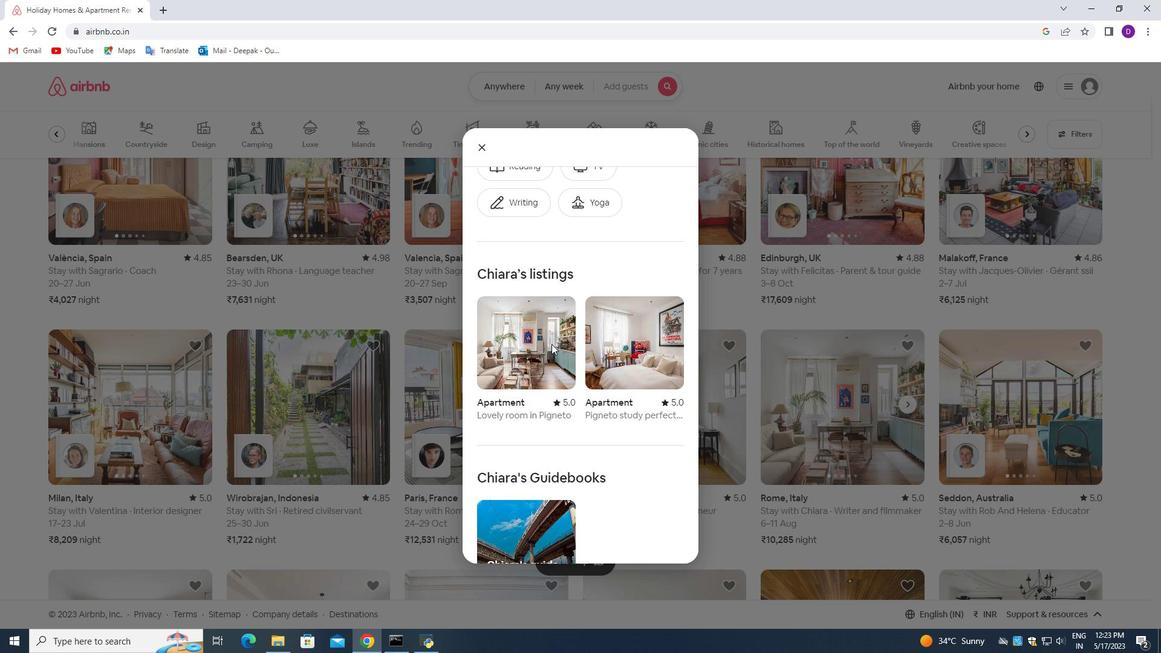 
Action: Mouse scrolled (551, 343) with delta (0, 0)
Screenshot: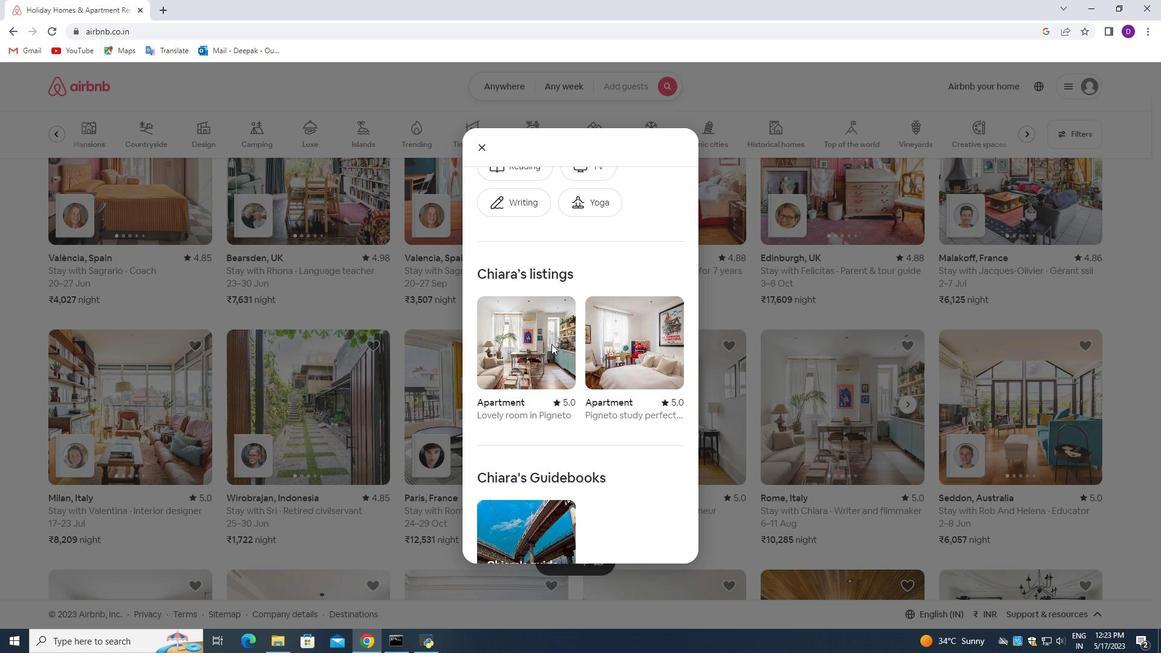 
Action: Mouse scrolled (551, 343) with delta (0, 0)
Screenshot: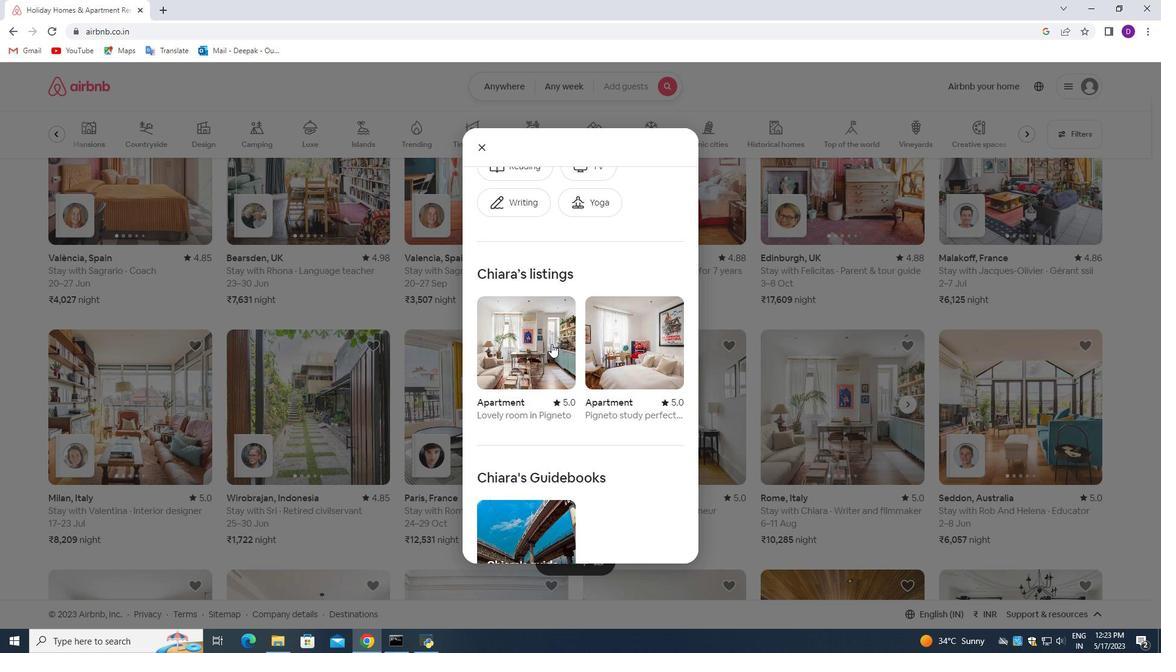 
Action: Mouse scrolled (551, 343) with delta (0, 0)
Screenshot: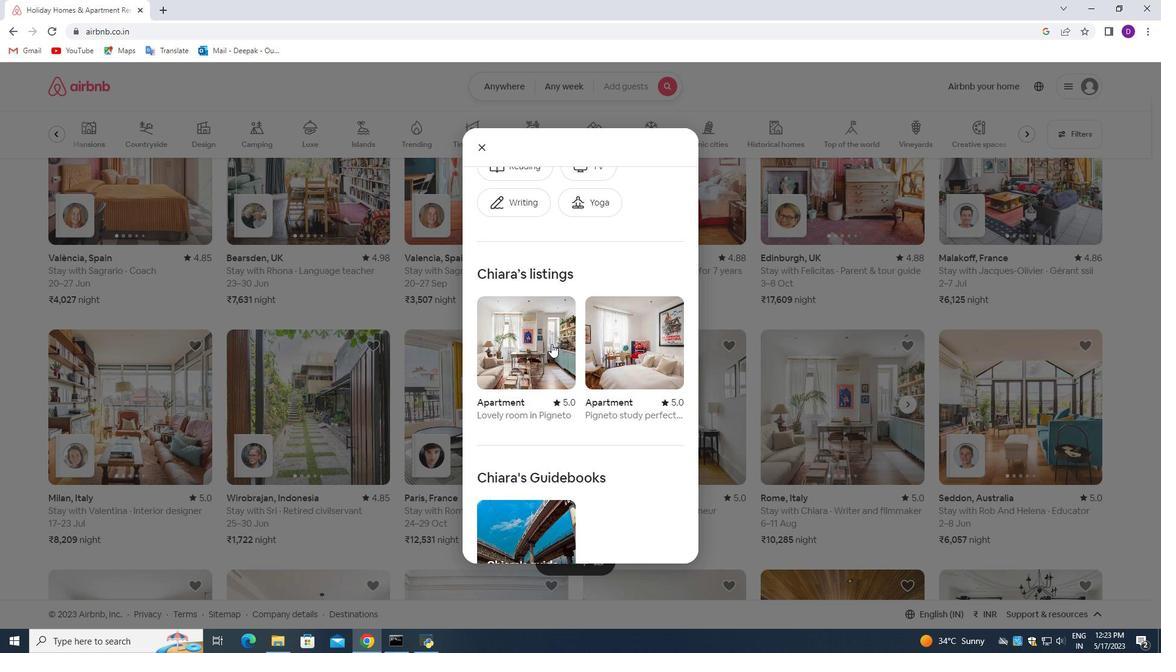 
Action: Mouse scrolled (551, 343) with delta (0, 0)
Screenshot: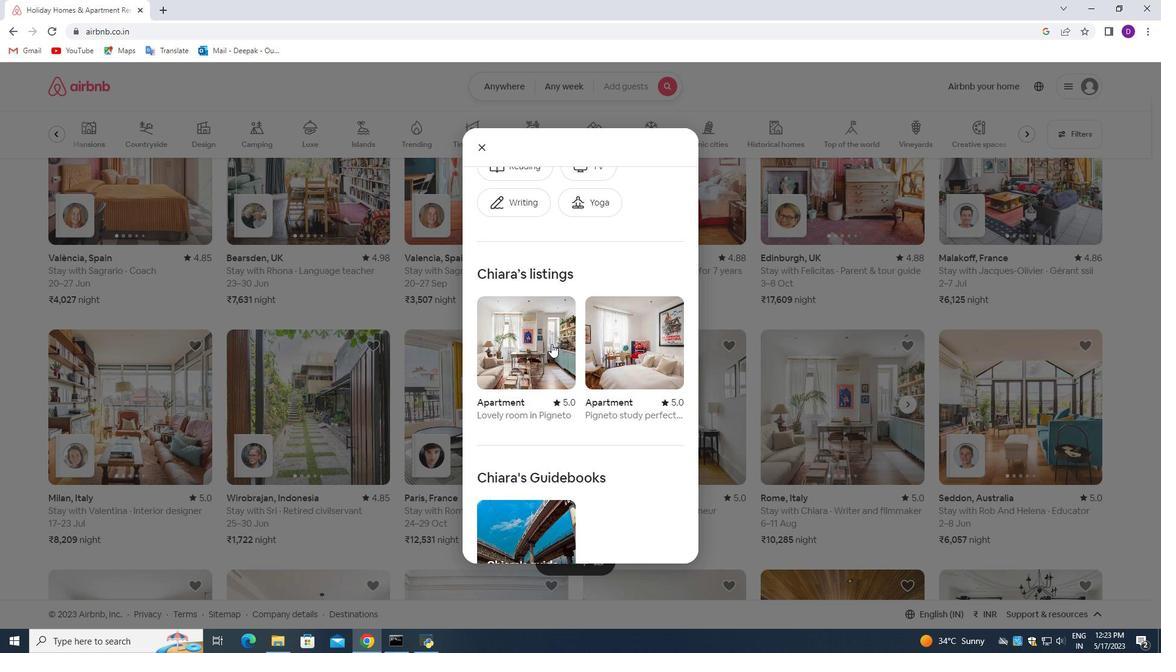 
Action: Mouse scrolled (551, 343) with delta (0, 0)
Screenshot: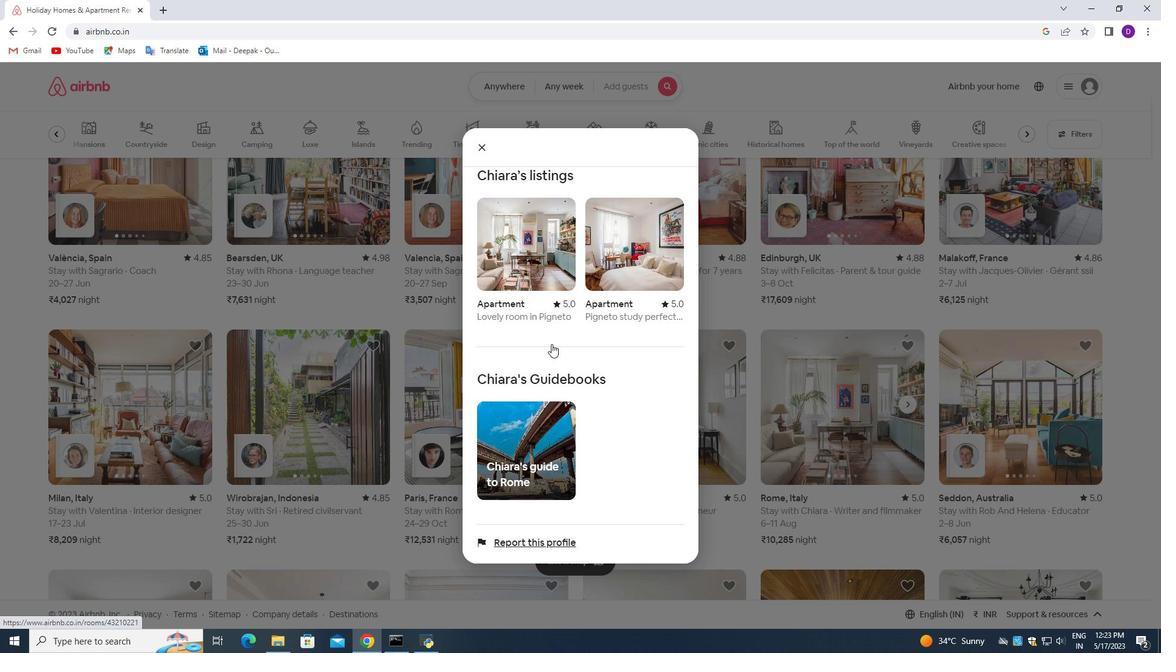 
Action: Mouse scrolled (551, 343) with delta (0, 0)
Screenshot: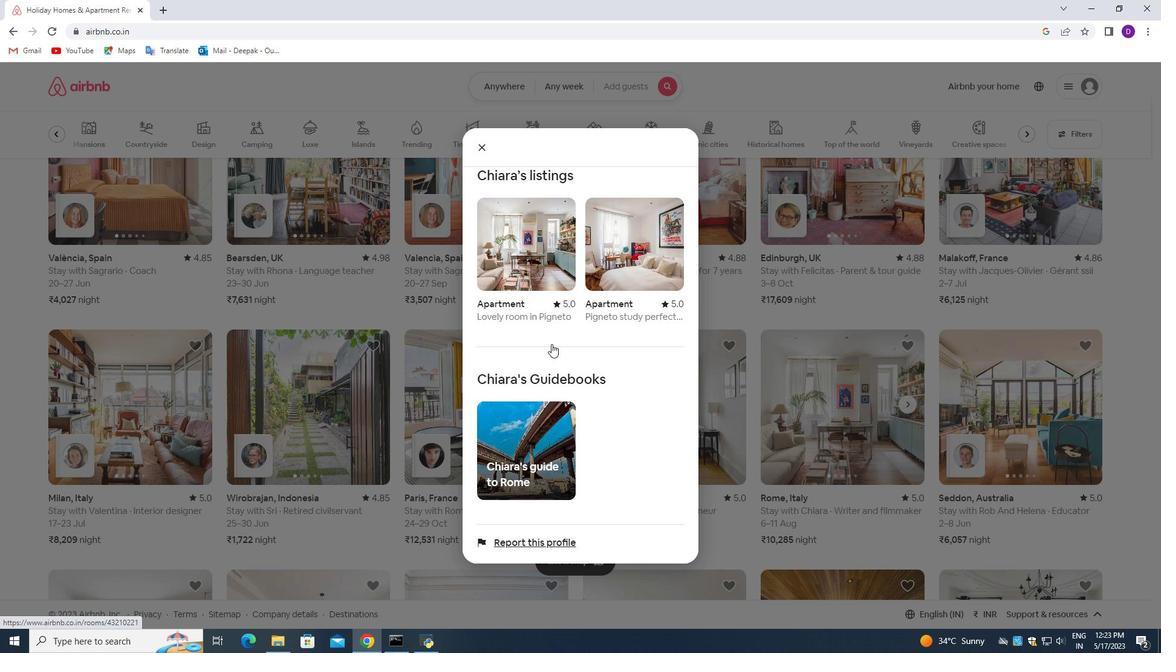 
Action: Mouse scrolled (551, 343) with delta (0, 0)
Screenshot: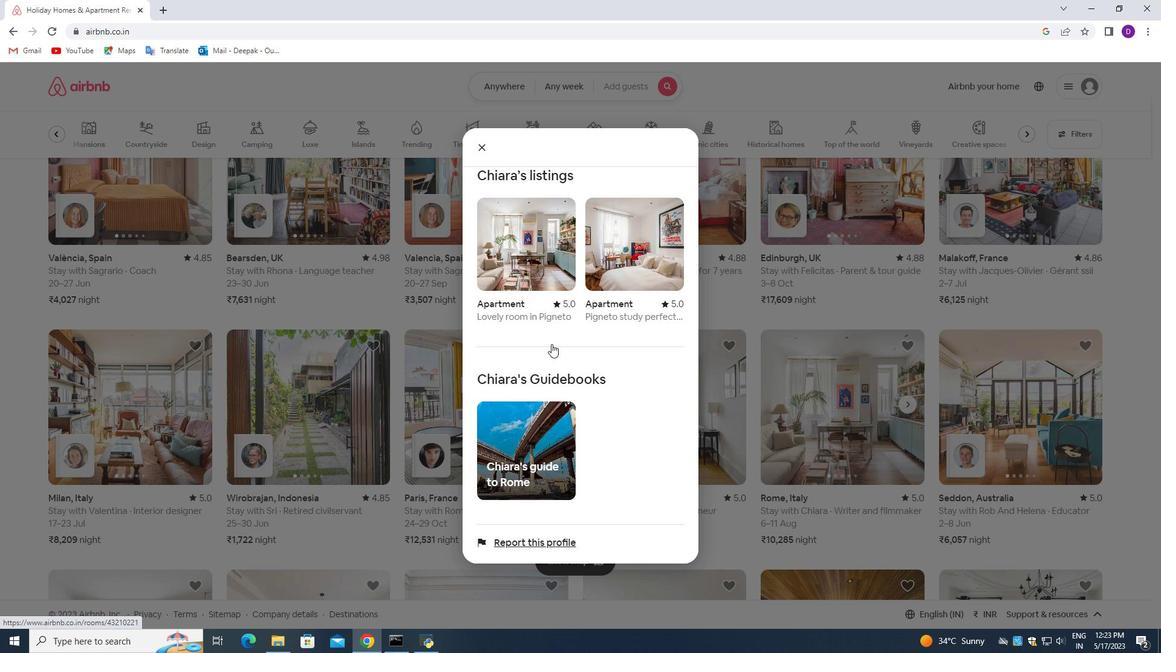 
Action: Mouse scrolled (551, 343) with delta (0, 0)
Screenshot: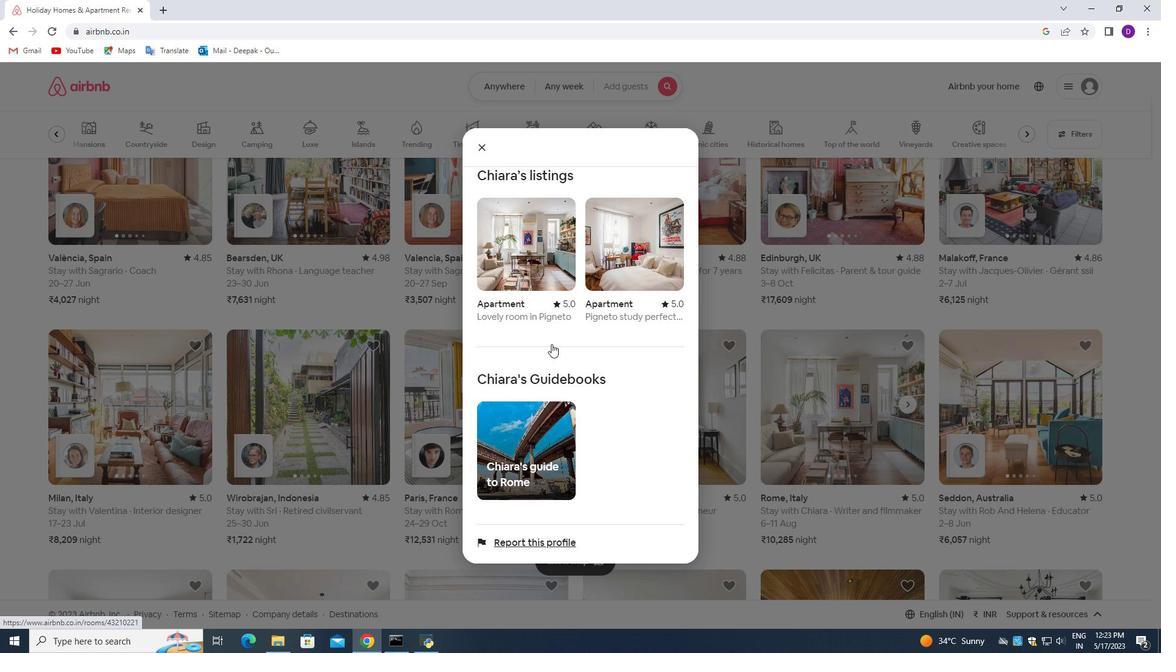 
Action: Mouse moved to (568, 378)
Screenshot: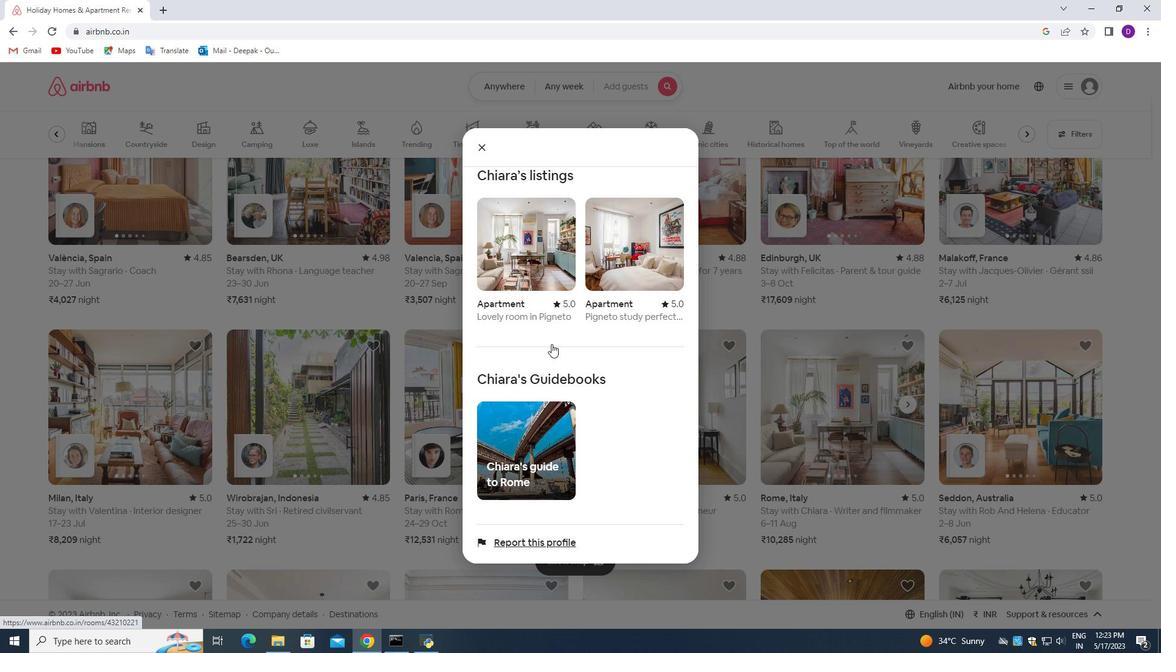 
Action: Mouse scrolled (568, 378) with delta (0, 0)
Screenshot: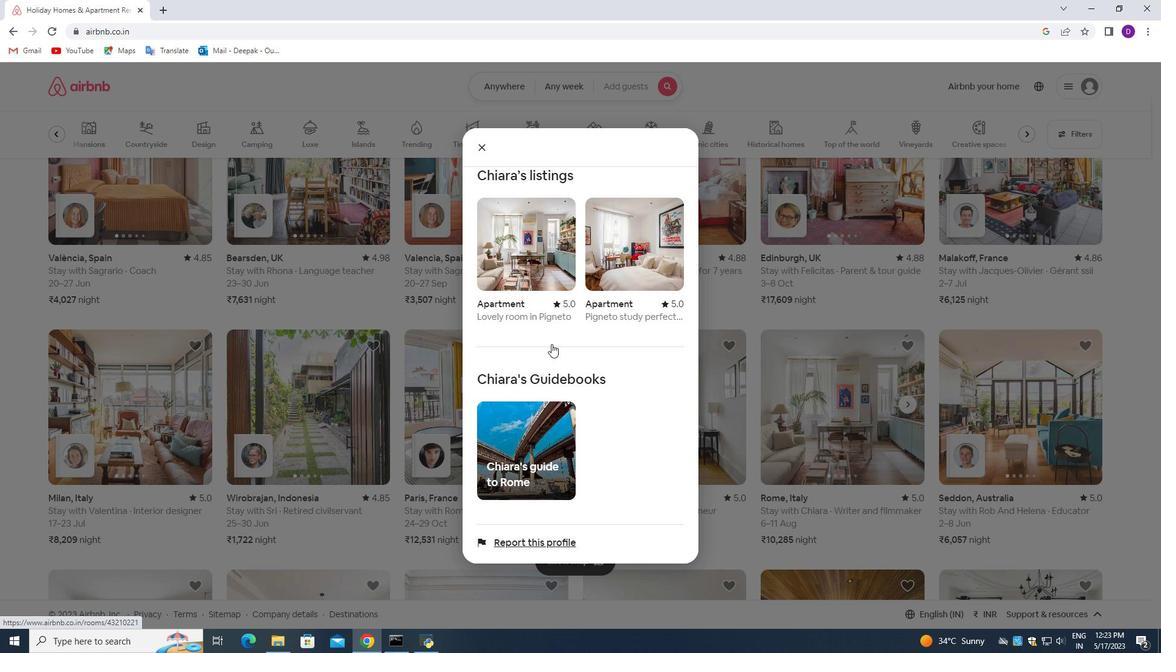 
Action: Mouse moved to (574, 408)
Screenshot: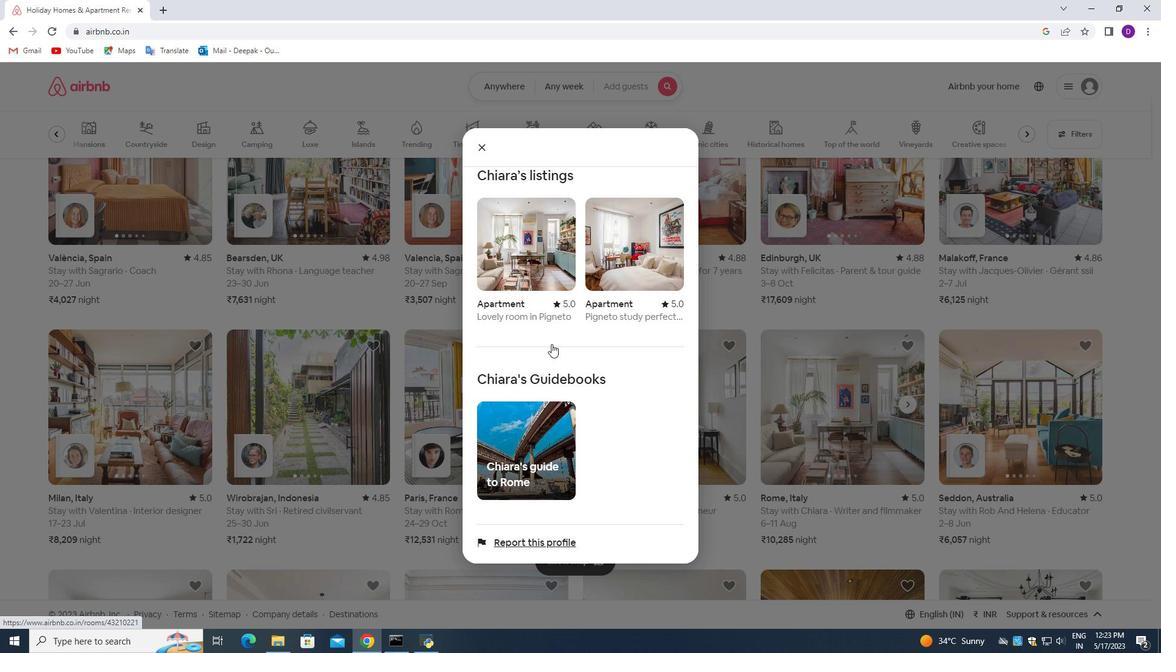 
Action: Mouse scrolled (571, 395) with delta (0, 0)
Screenshot: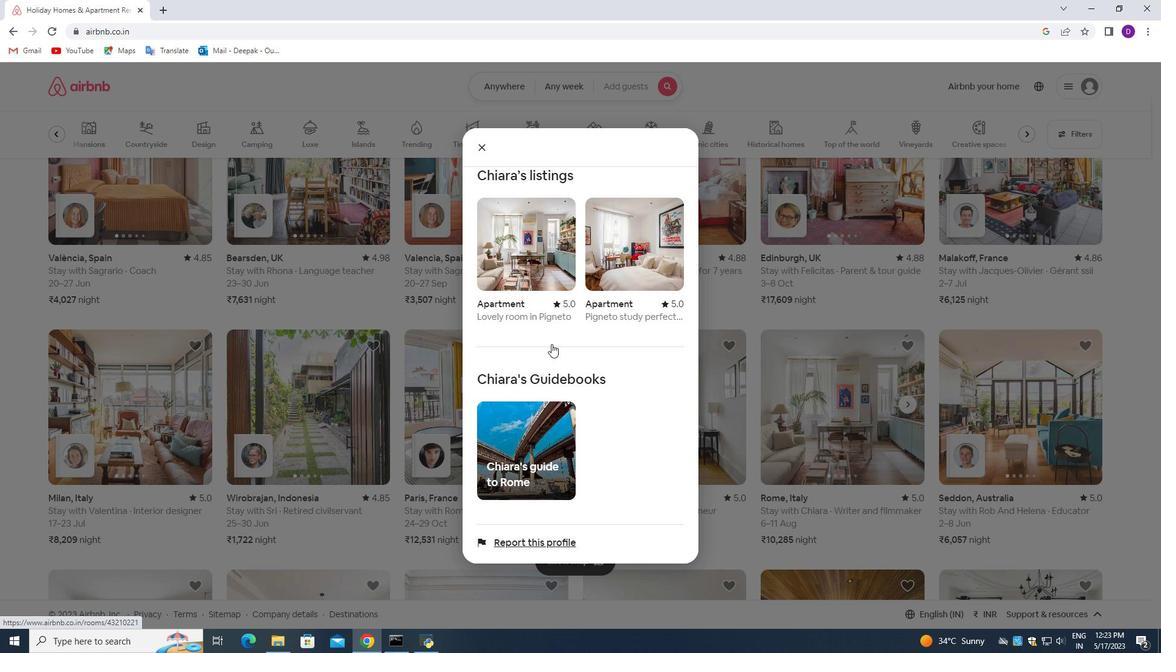
Action: Mouse moved to (574, 411)
Screenshot: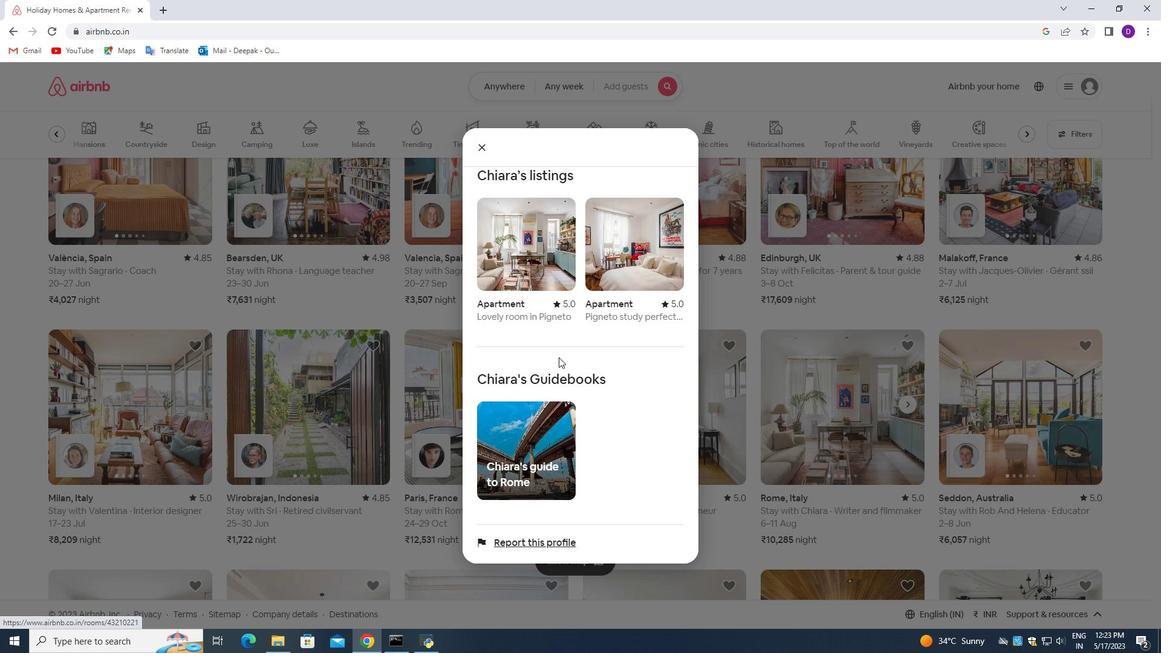 
Action: Mouse scrolled (574, 410) with delta (0, 0)
Screenshot: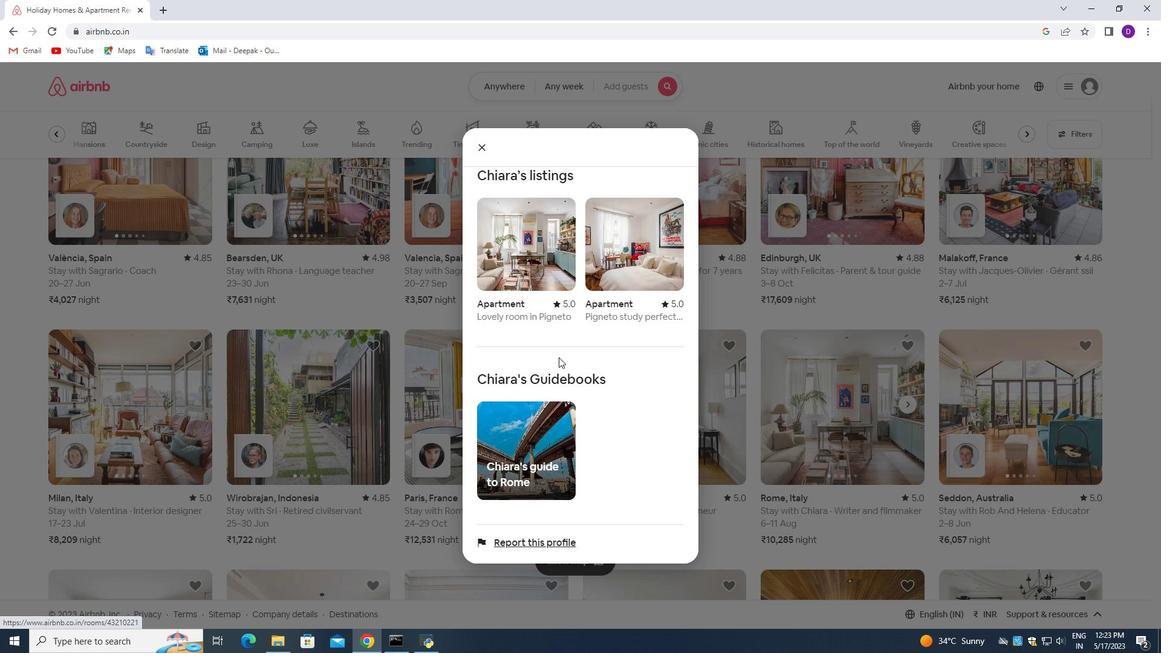
Action: Mouse moved to (578, 427)
Screenshot: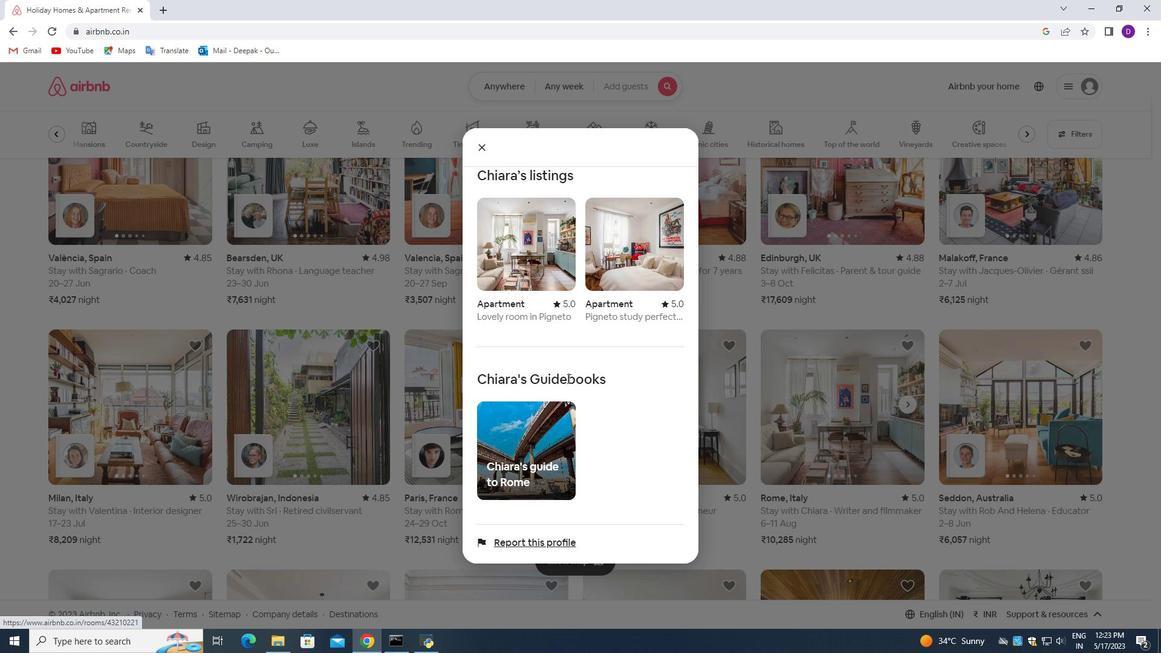 
Action: Mouse scrolled (578, 427) with delta (0, 0)
Screenshot: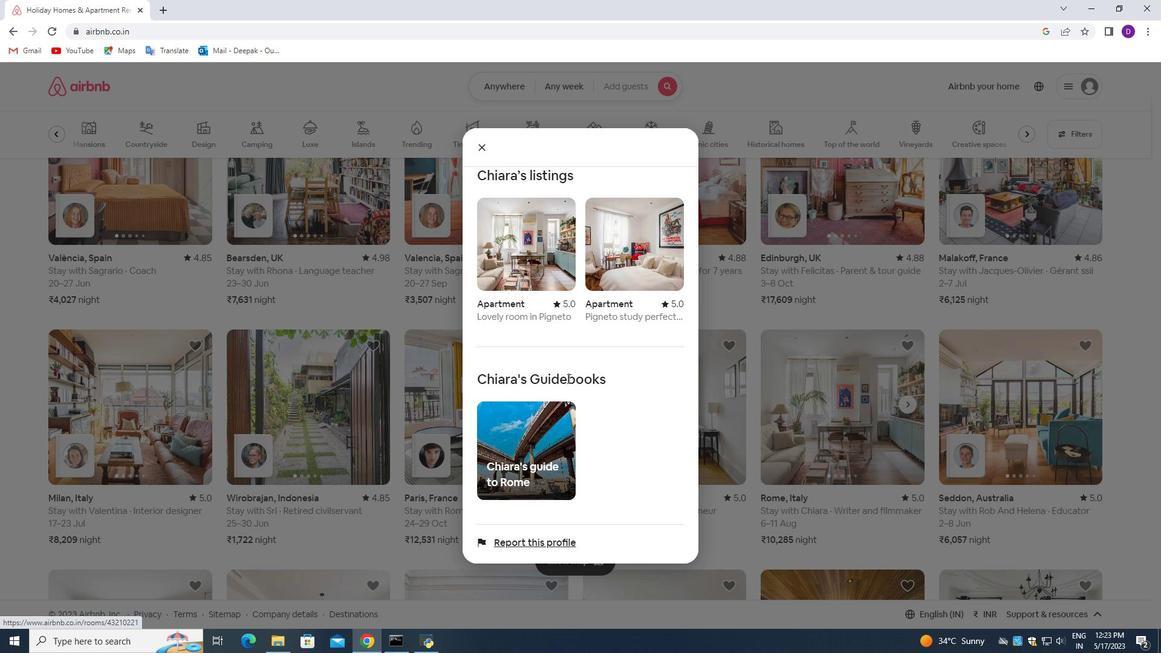 
Action: Mouse moved to (580, 438)
Screenshot: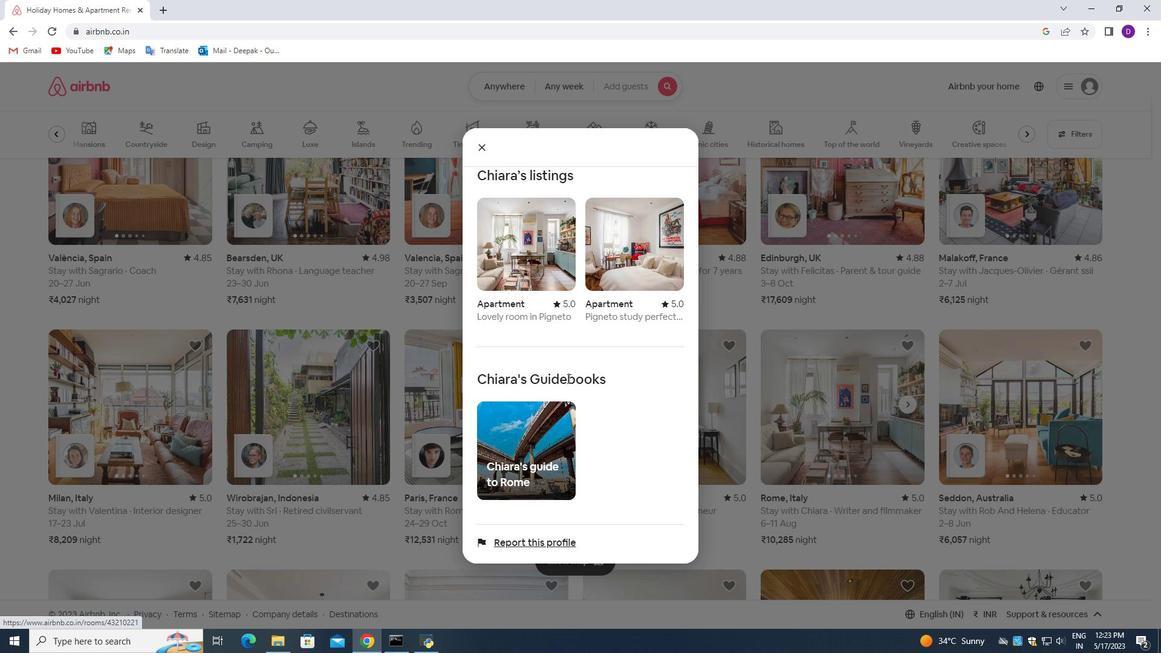 
Action: Mouse scrolled (580, 437) with delta (0, 0)
Screenshot: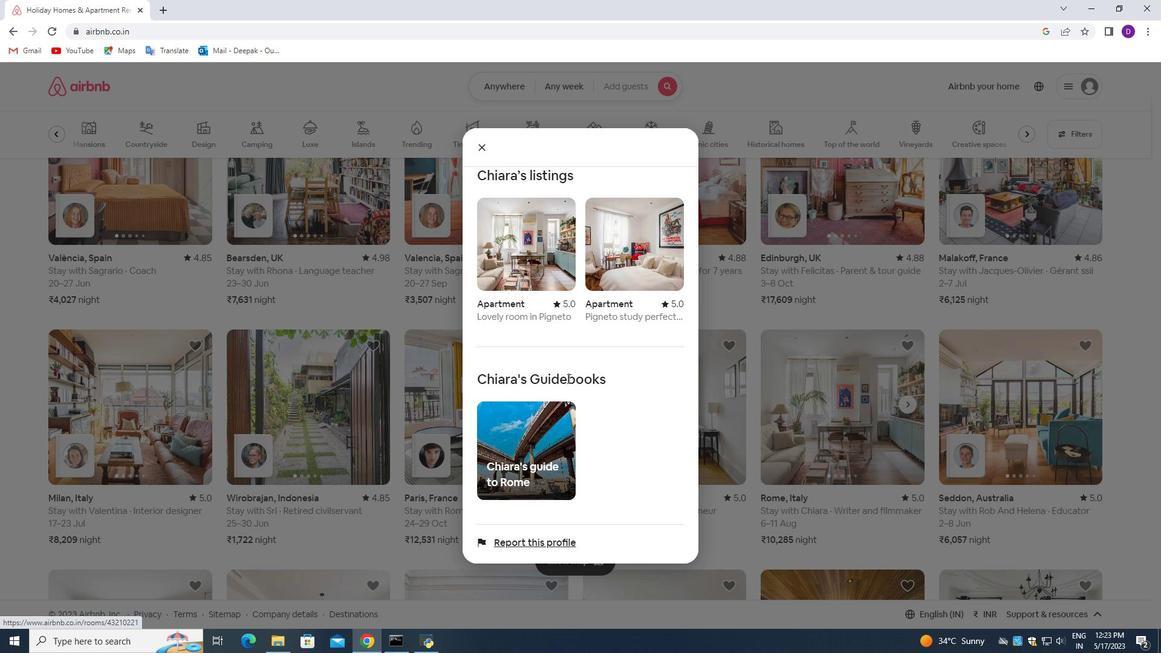 
Action: Mouse moved to (579, 457)
Screenshot: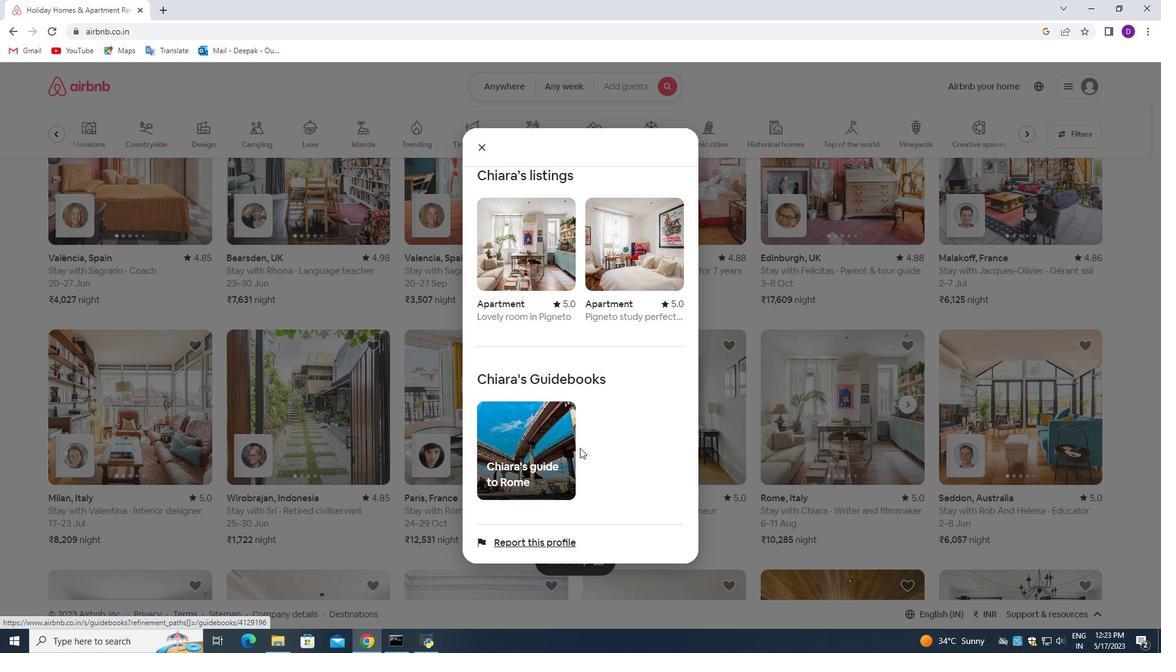 
Action: Mouse scrolled (579, 457) with delta (0, 0)
Screenshot: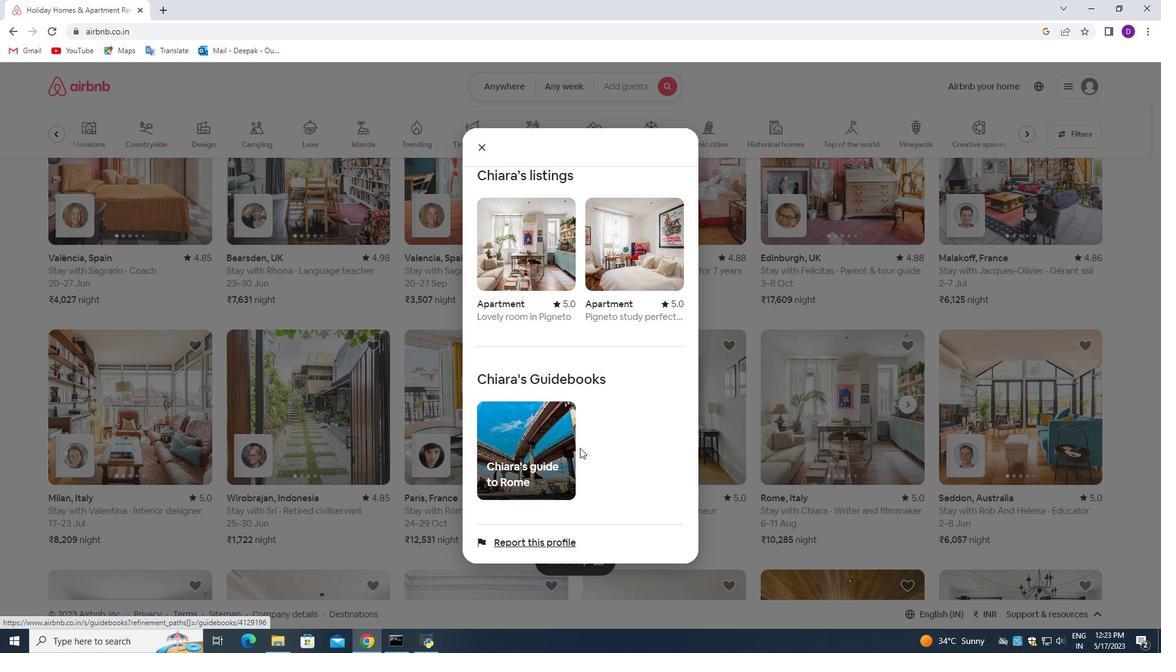 
Action: Mouse moved to (579, 462)
Screenshot: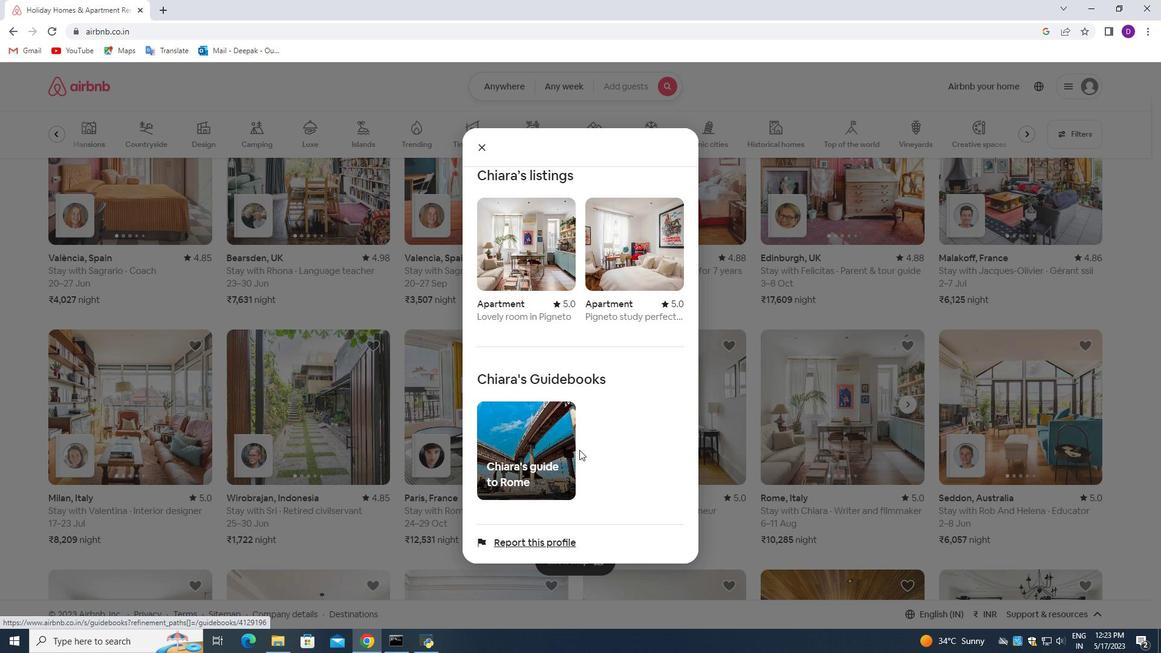 
Action: Mouse scrolled (579, 461) with delta (0, 0)
Screenshot: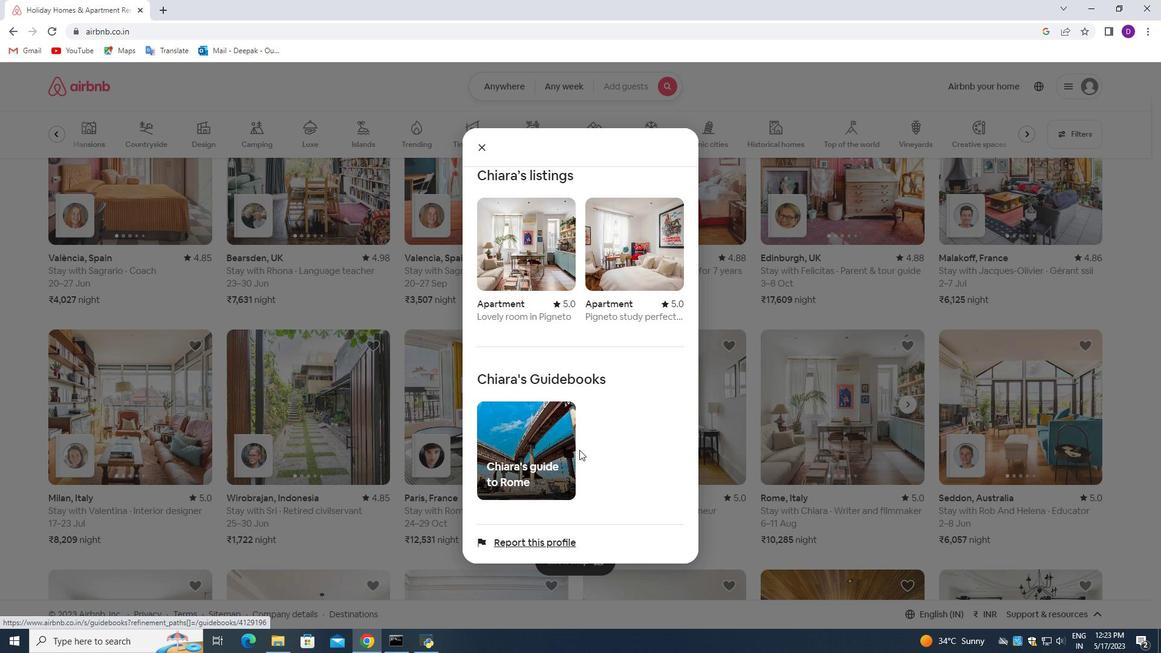 
Action: Mouse moved to (579, 465)
Screenshot: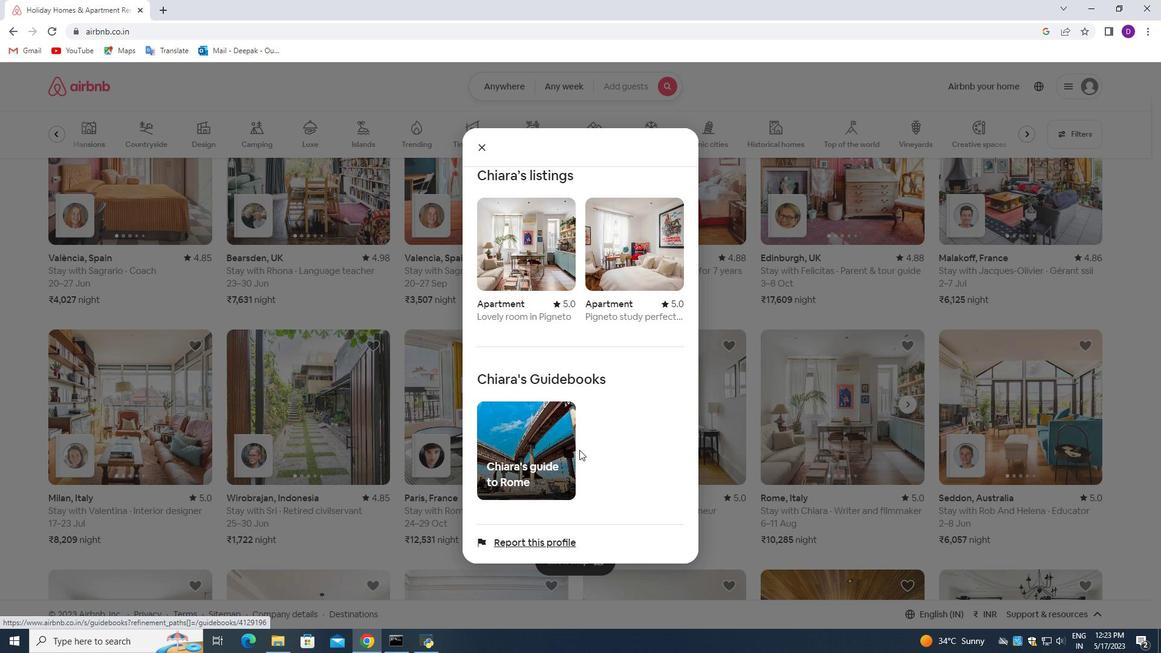 
Action: Mouse scrolled (579, 464) with delta (0, 0)
Screenshot: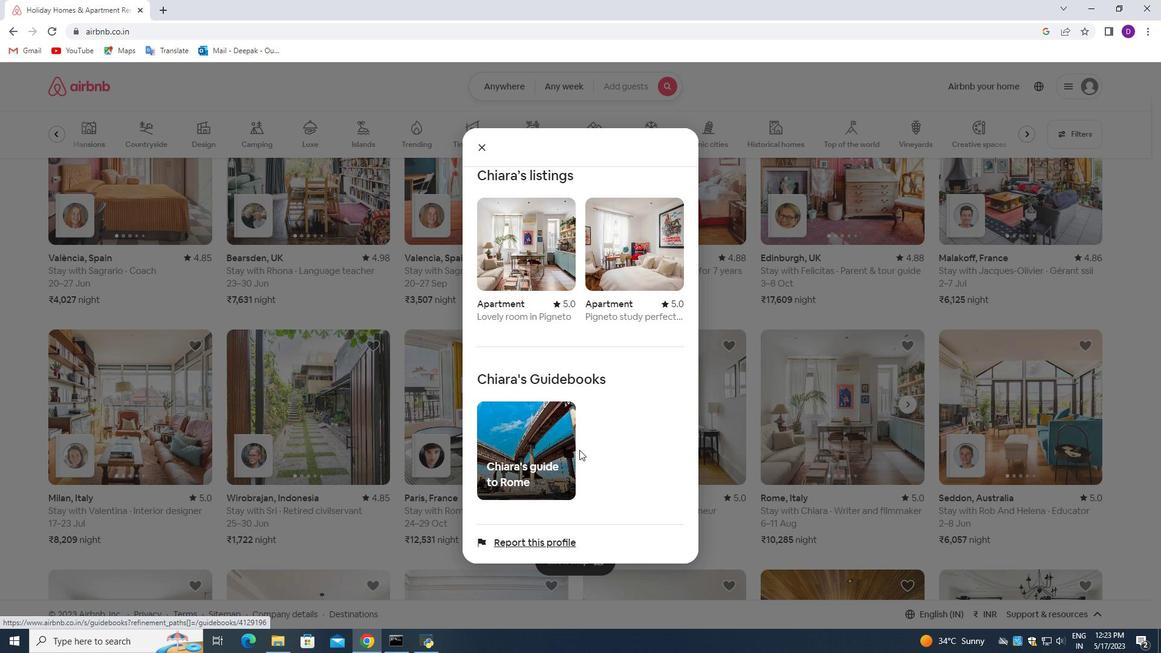 
Action: Mouse moved to (579, 466)
Screenshot: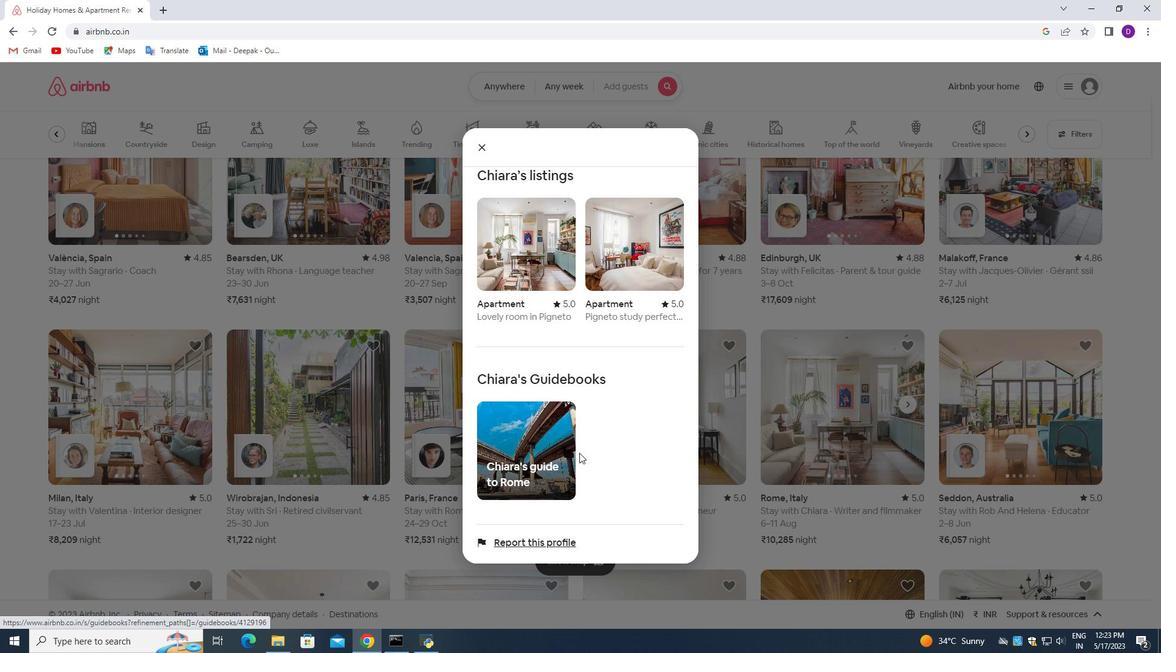 
Action: Mouse scrolled (579, 465) with delta (0, 0)
Screenshot: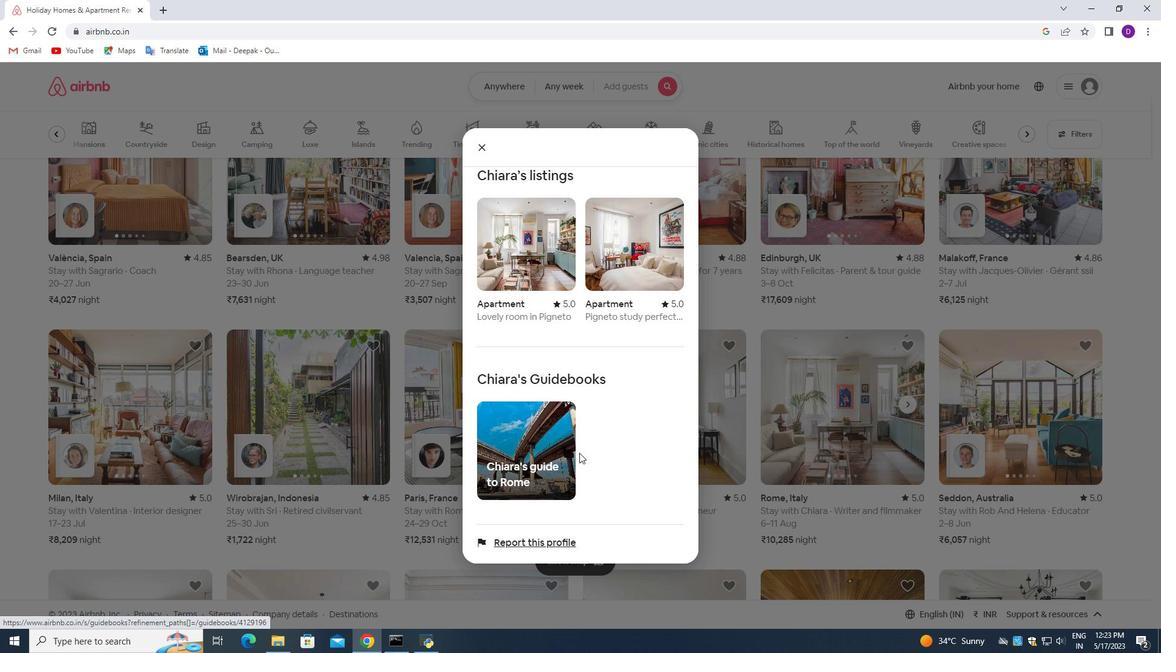 
Action: Mouse moved to (579, 466)
Screenshot: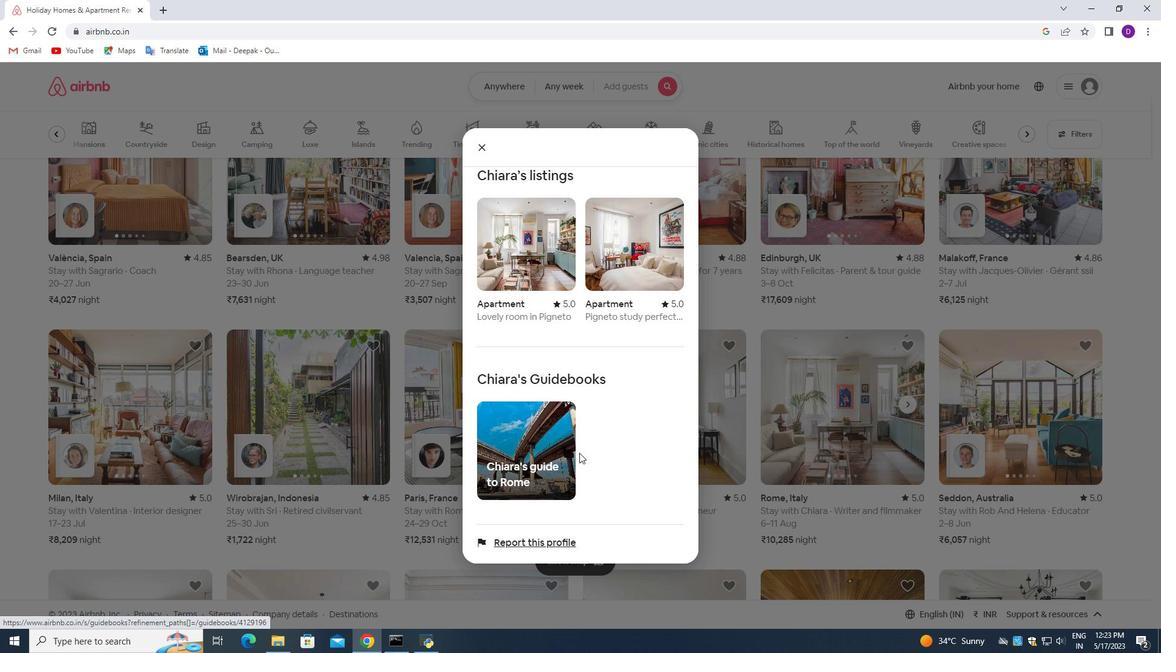 
Action: Mouse scrolled (579, 466) with delta (0, 0)
Screenshot: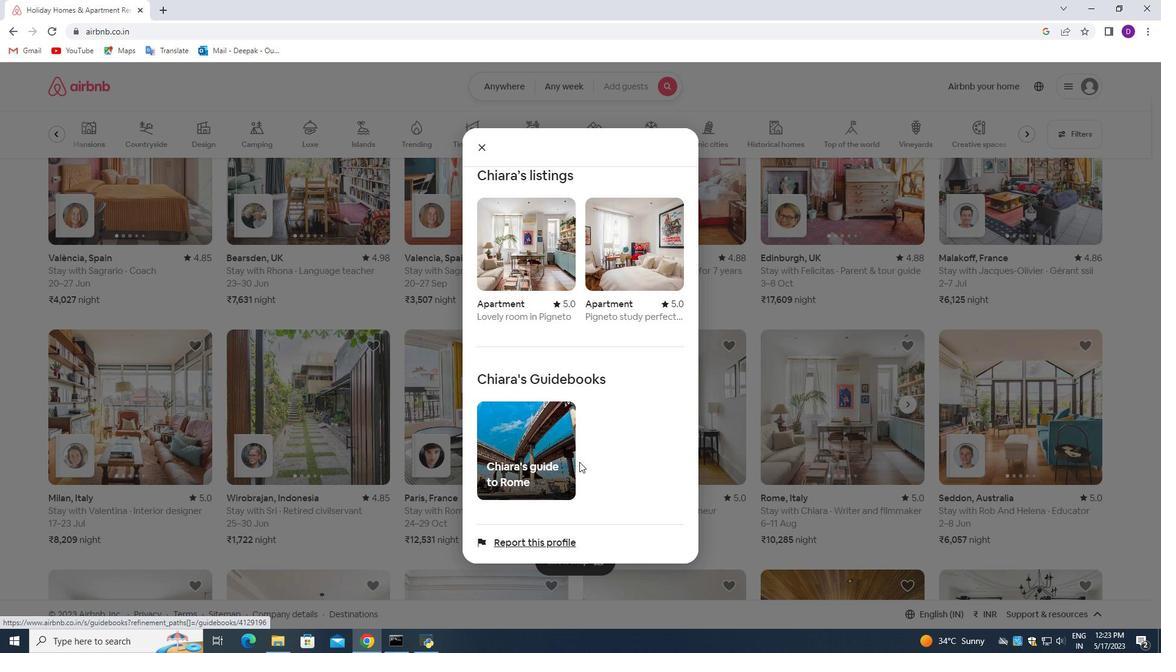 
Action: Mouse moved to (559, 447)
Screenshot: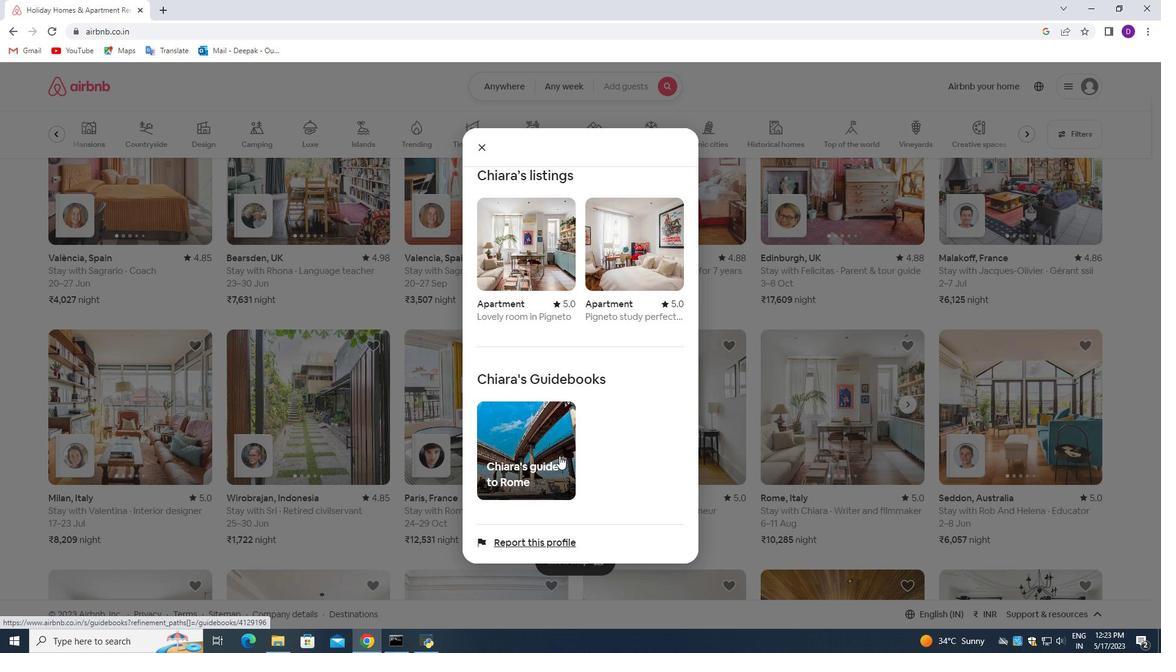 
Action: Mouse scrolled (559, 448) with delta (0, 0)
Screenshot: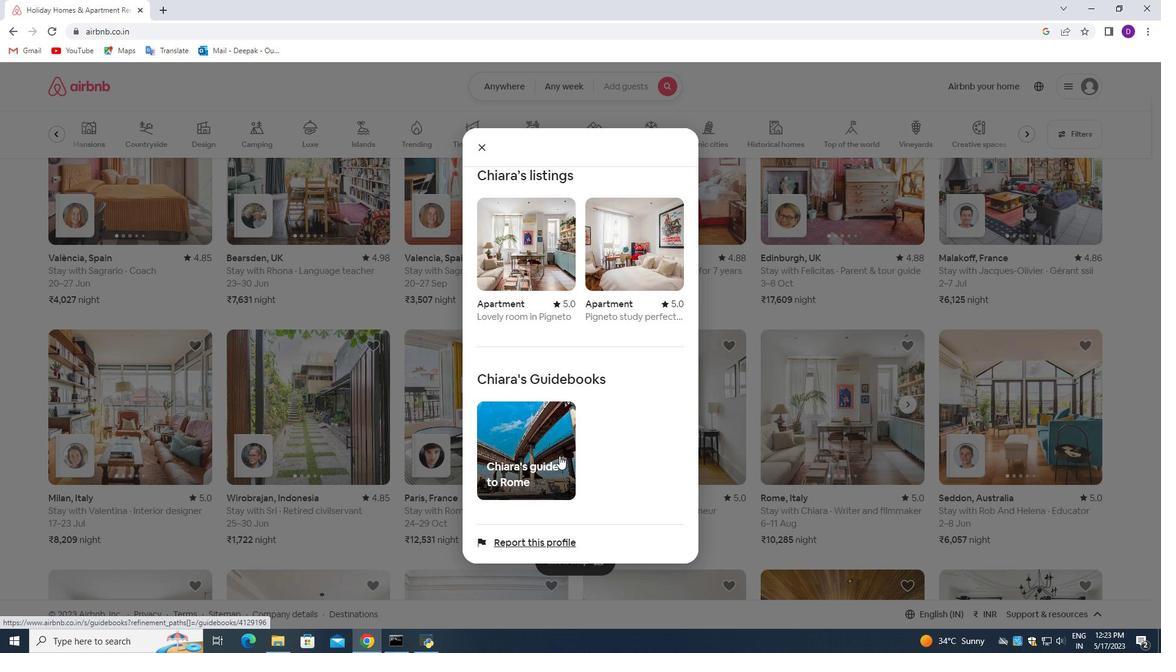 
Action: Mouse moved to (560, 445)
Screenshot: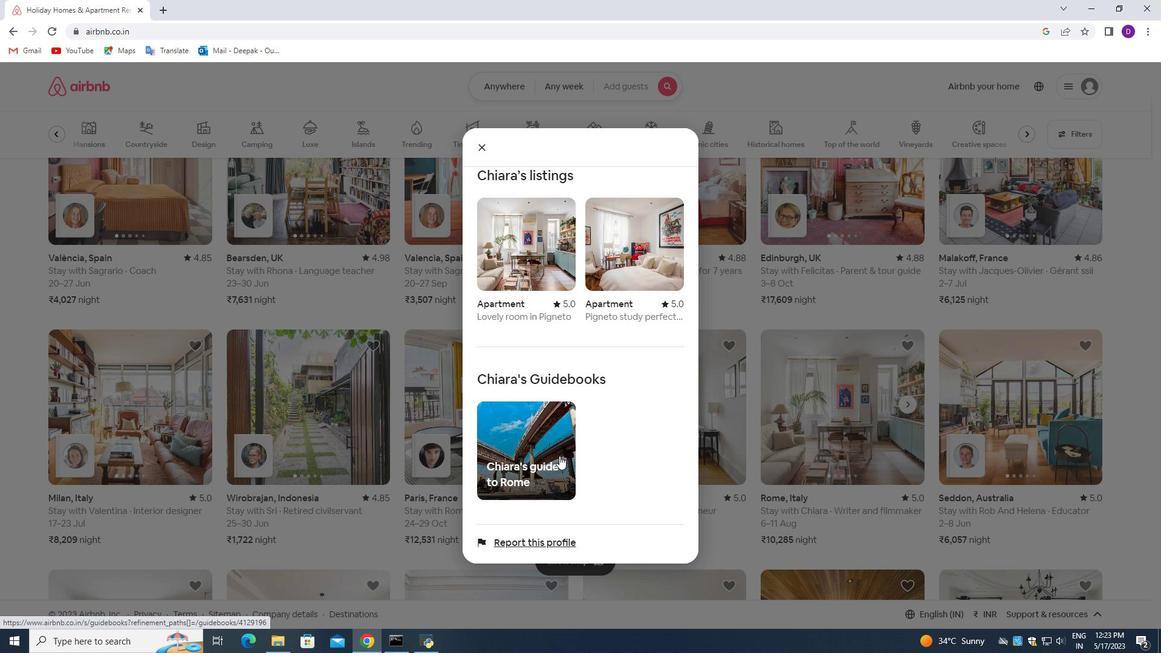 
Action: Mouse scrolled (560, 446) with delta (0, 0)
Screenshot: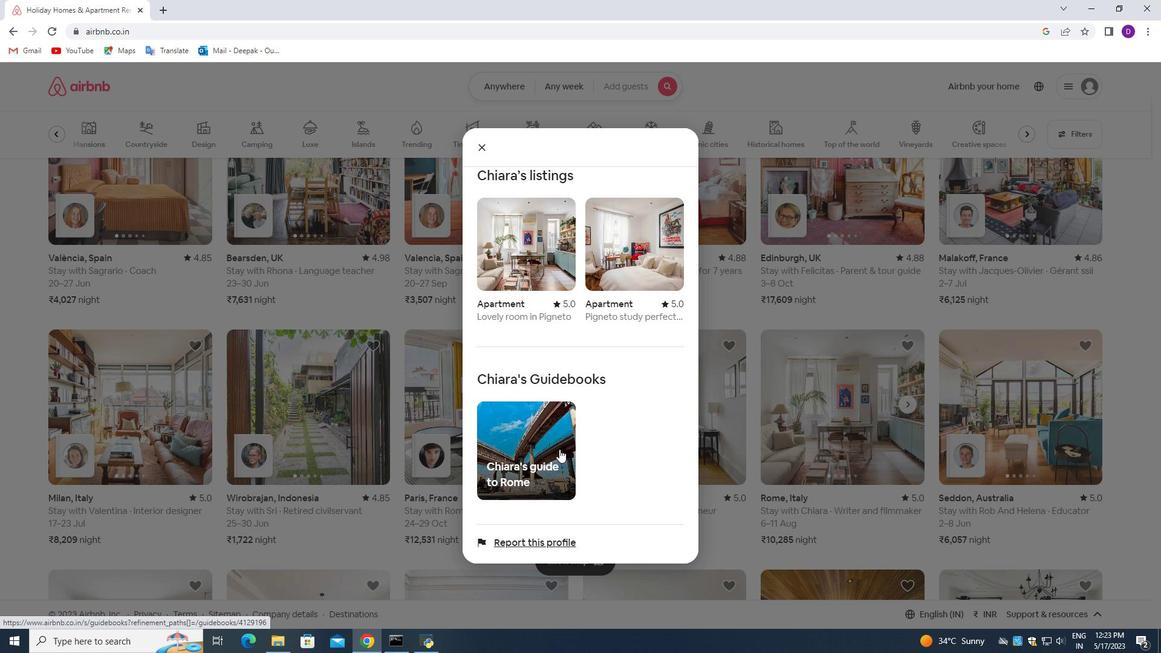 
Action: Mouse moved to (561, 438)
Screenshot: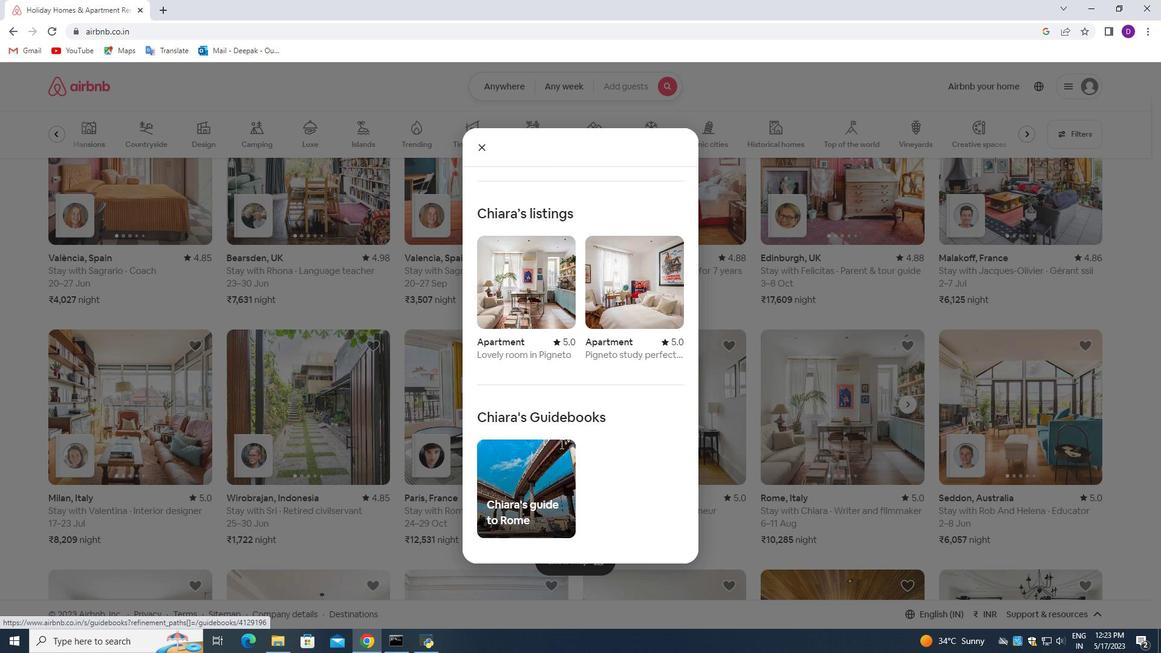 
Action: Mouse scrolled (561, 439) with delta (0, 0)
Screenshot: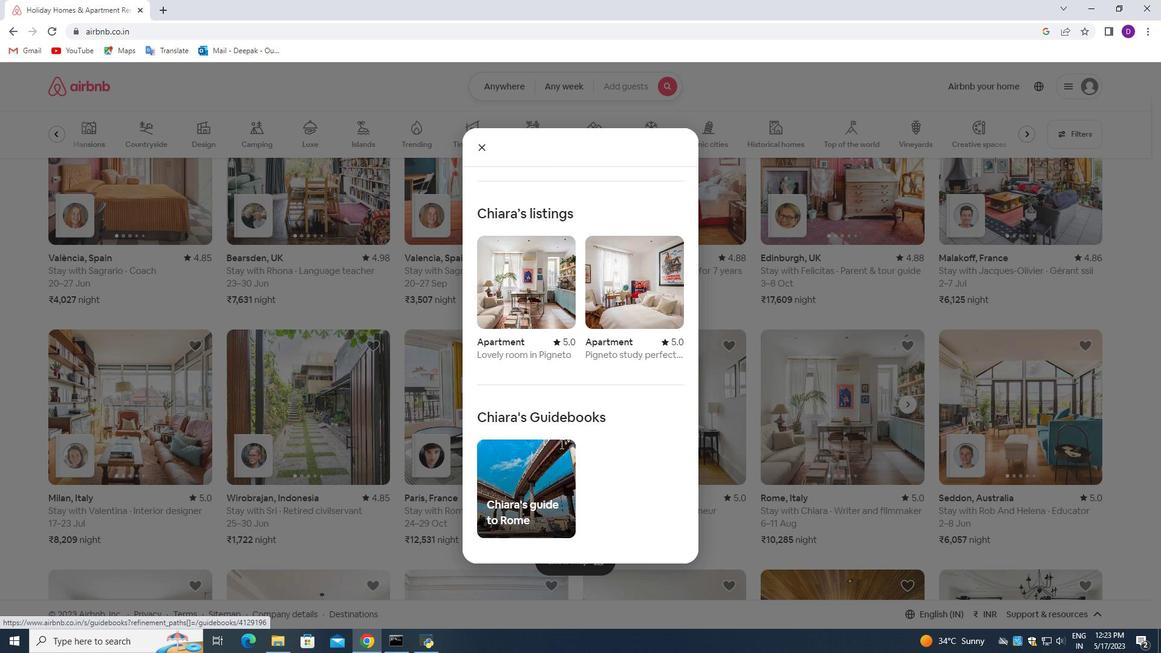
Action: Mouse moved to (561, 427)
Screenshot: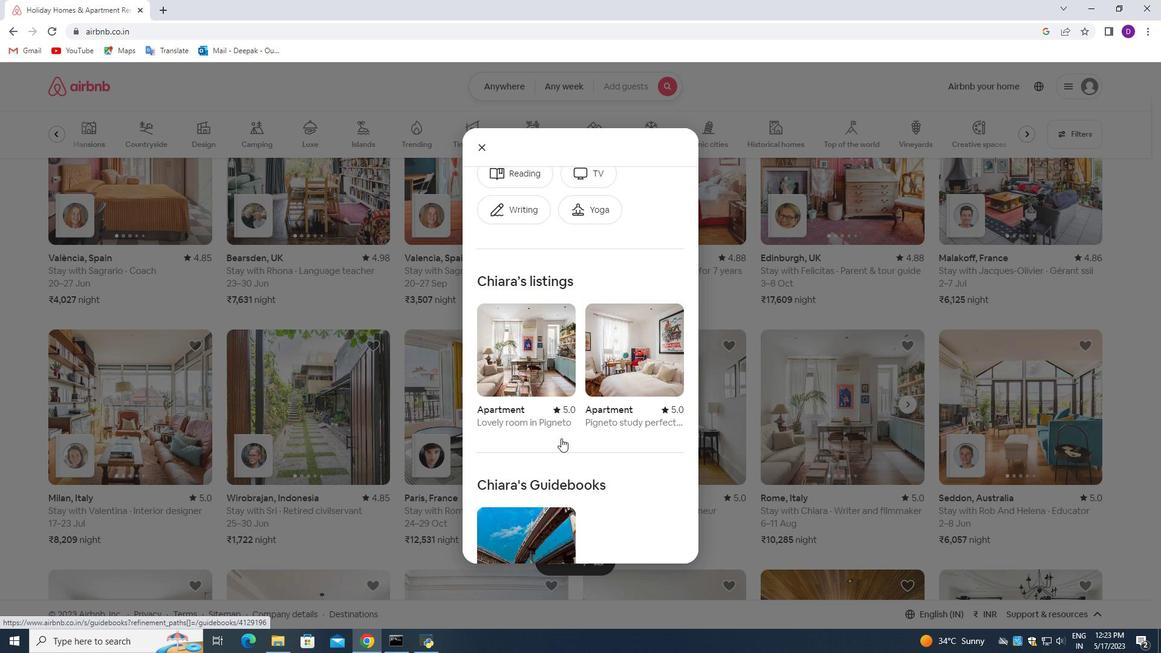 
Action: Mouse scrolled (561, 427) with delta (0, 0)
Screenshot: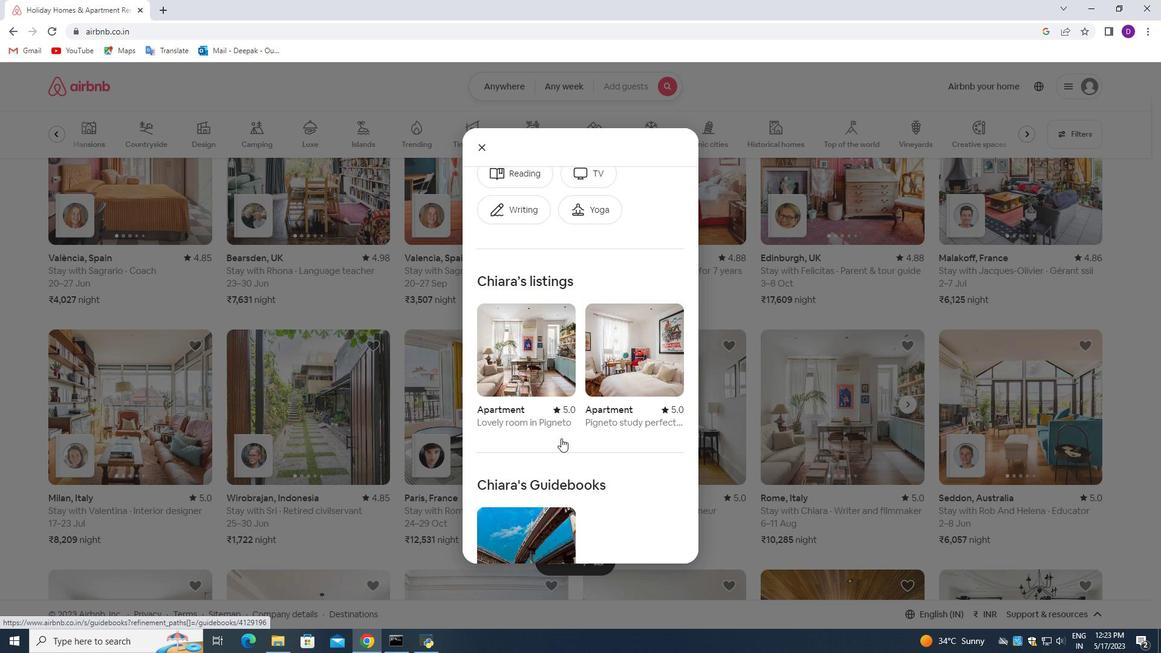 
Action: Mouse moved to (561, 425)
Screenshot: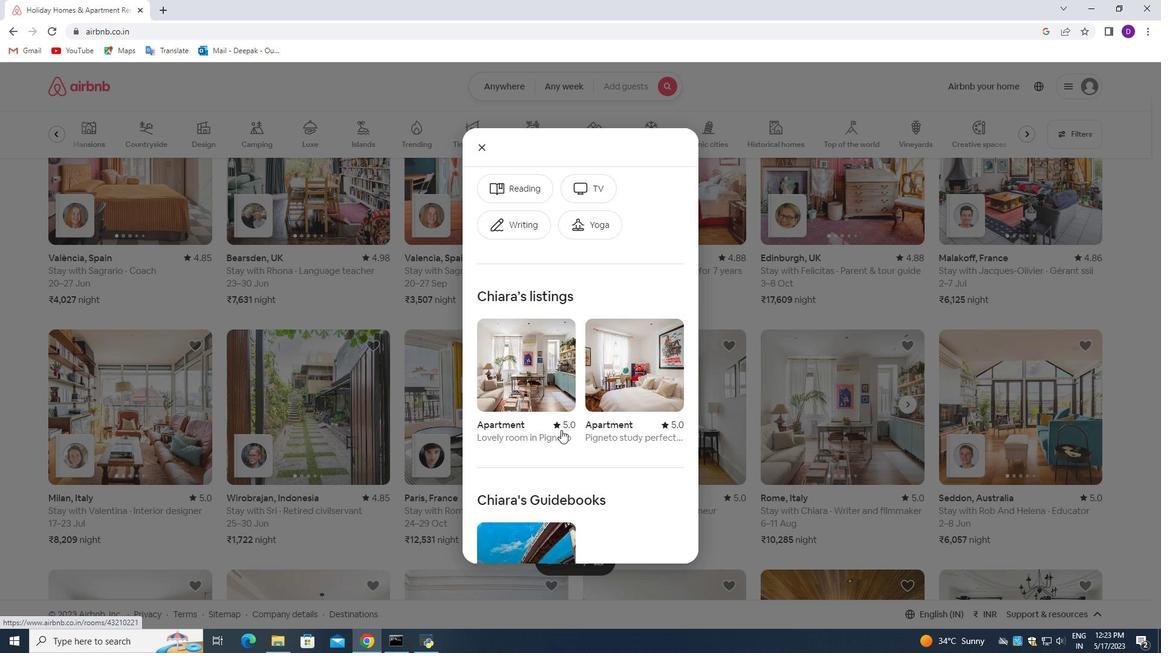
Action: Mouse scrolled (561, 425) with delta (0, 0)
Screenshot: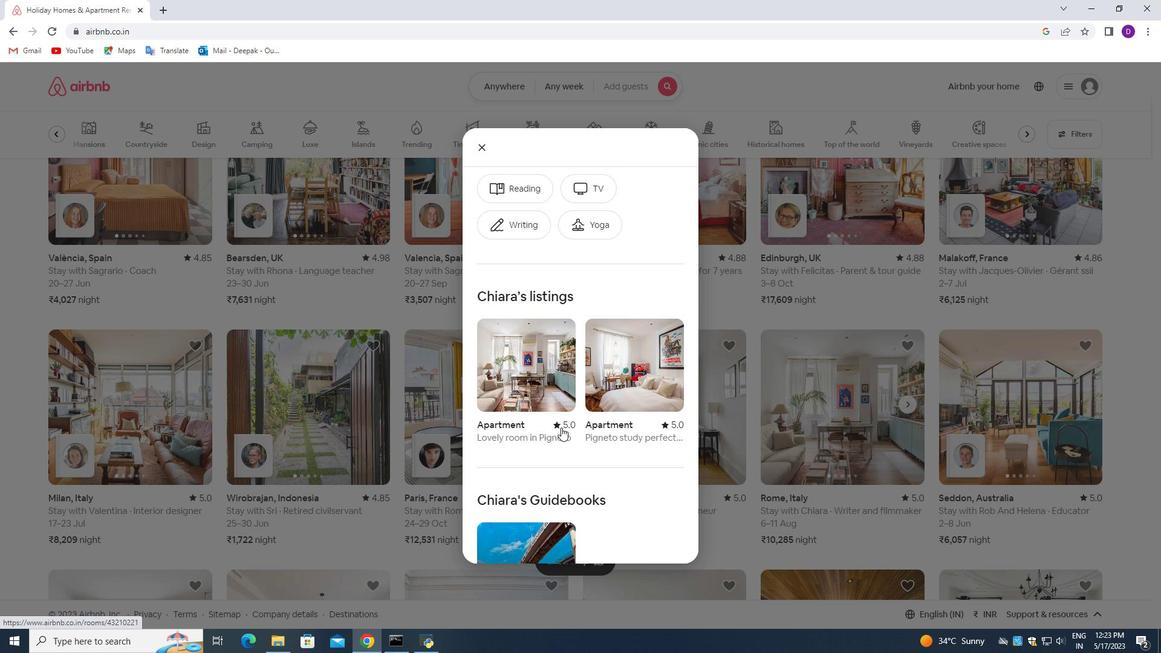 
Action: Mouse moved to (563, 391)
Screenshot: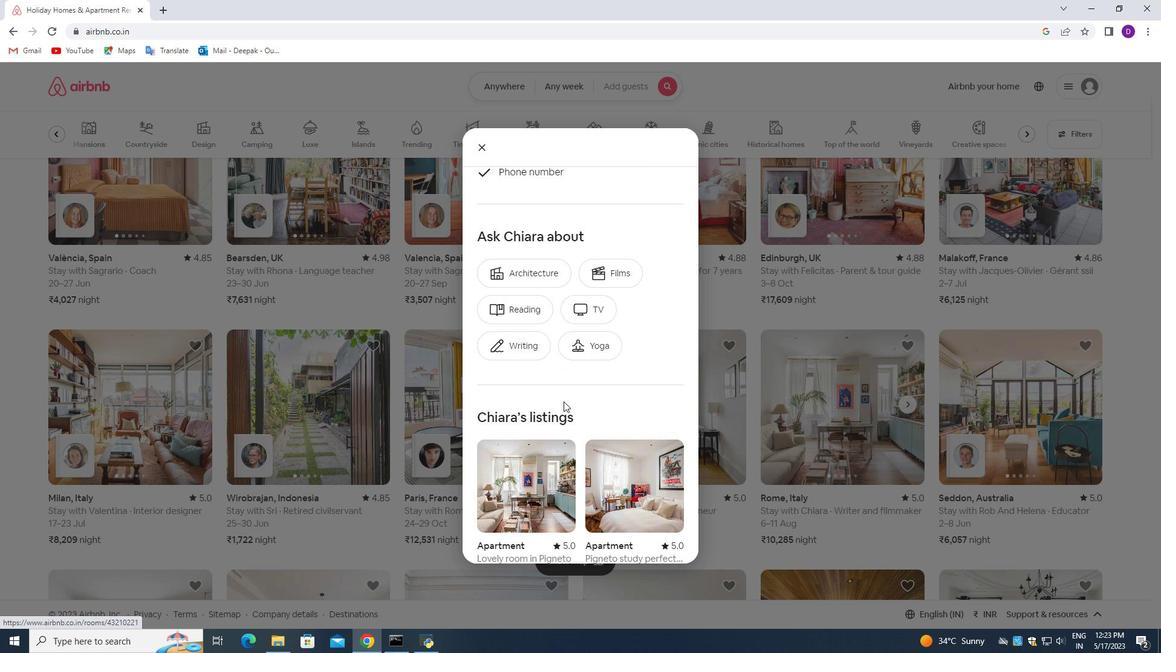 
Action: Mouse scrolled (563, 392) with delta (0, 0)
Screenshot: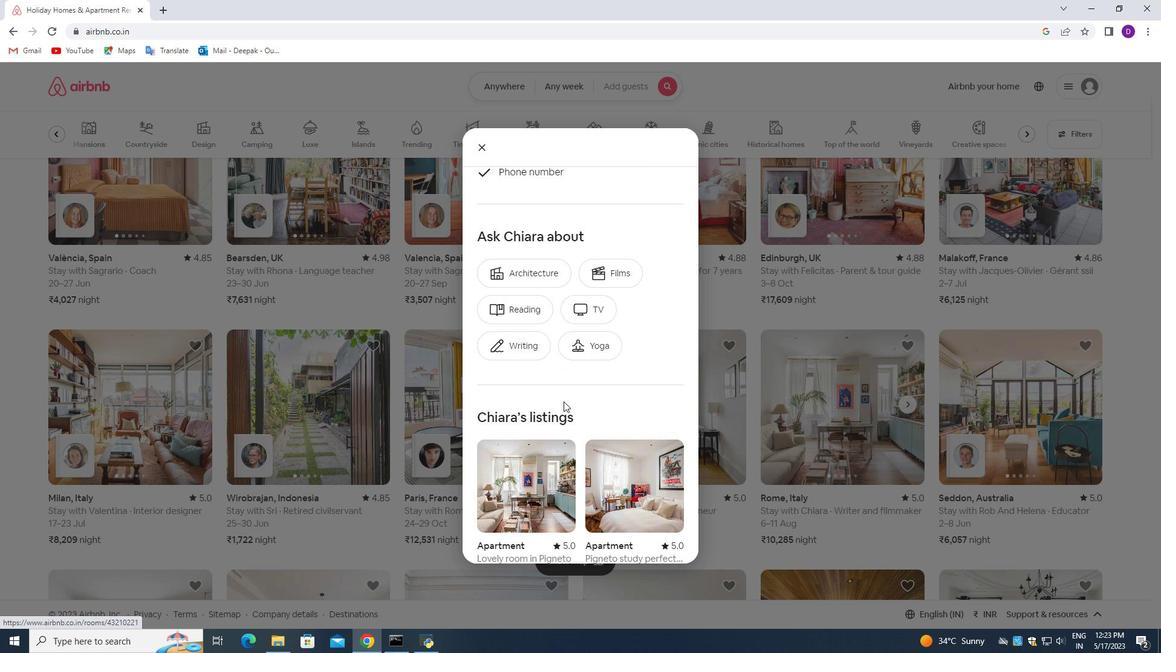 
Action: Mouse moved to (563, 387)
Screenshot: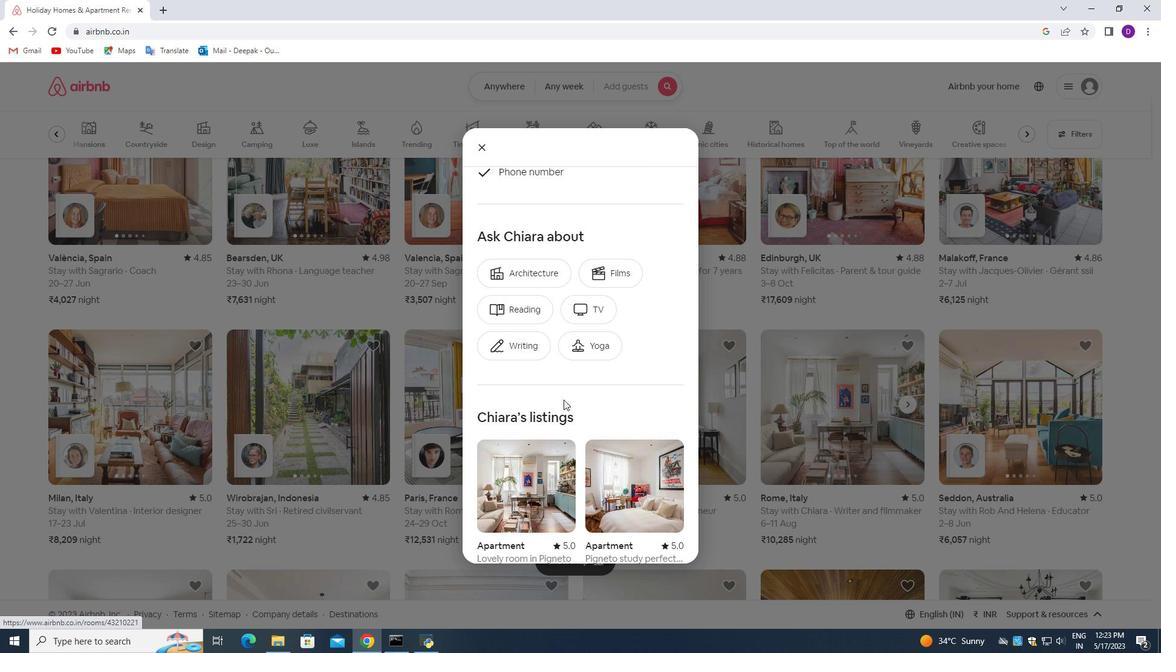 
Action: Mouse scrolled (563, 387) with delta (0, 0)
Screenshot: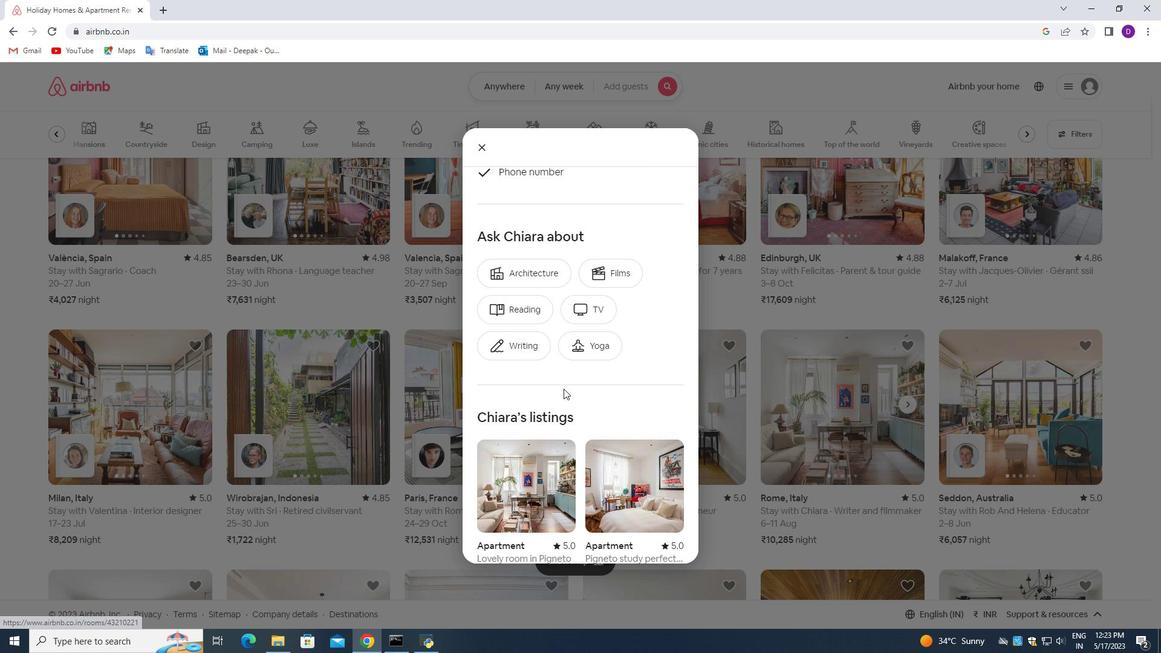 
Action: Mouse moved to (563, 386)
Screenshot: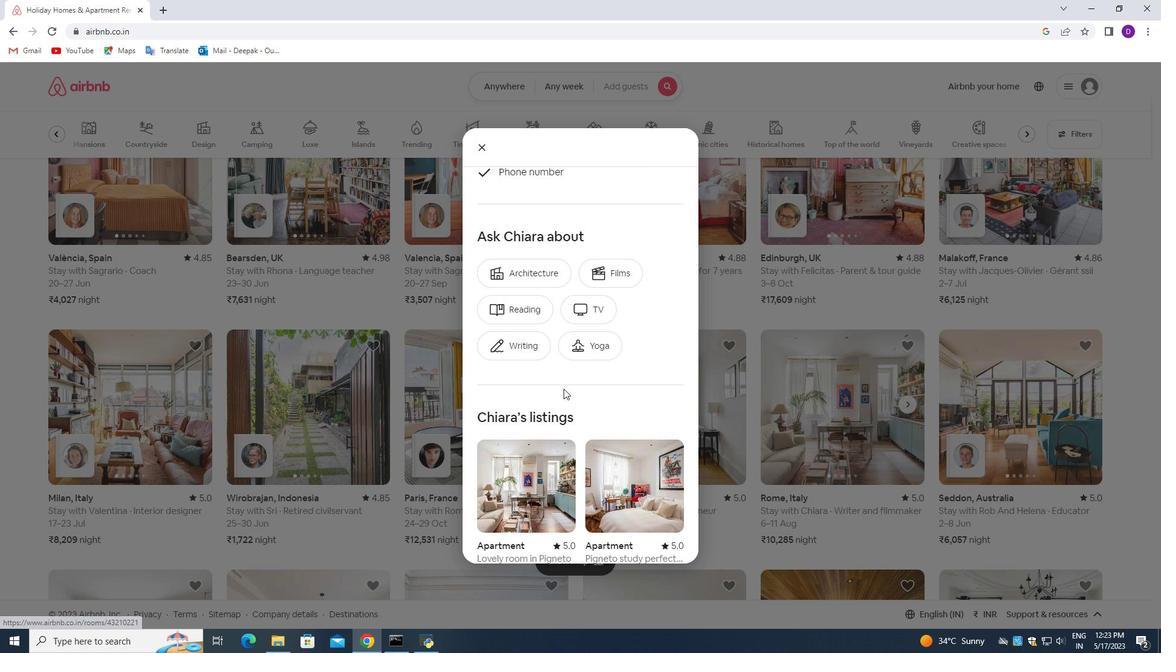 
Action: Mouse scrolled (563, 387) with delta (0, 0)
Screenshot: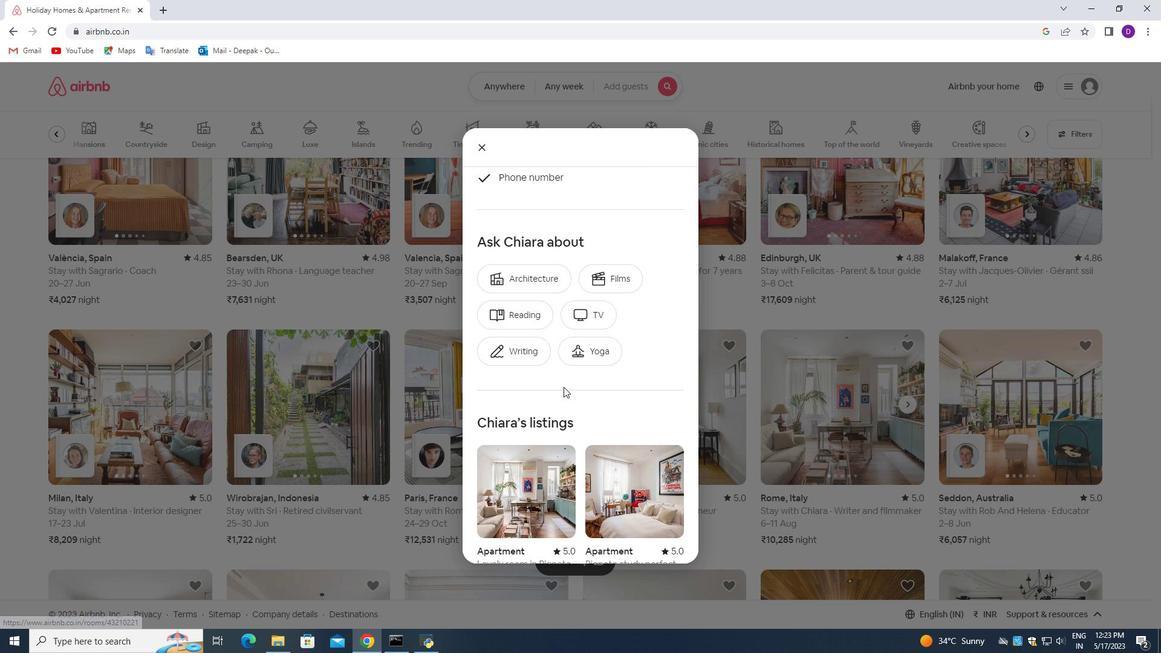 
Action: Mouse moved to (563, 386)
Screenshot: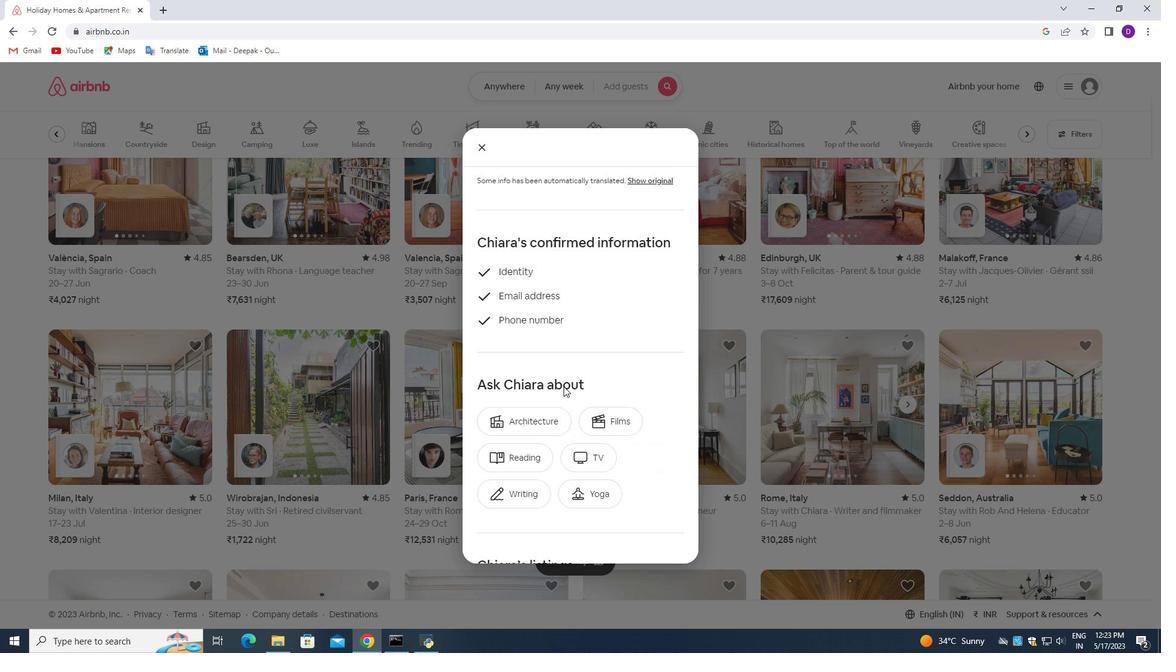 
Action: Mouse scrolled (563, 387) with delta (0, 0)
Screenshot: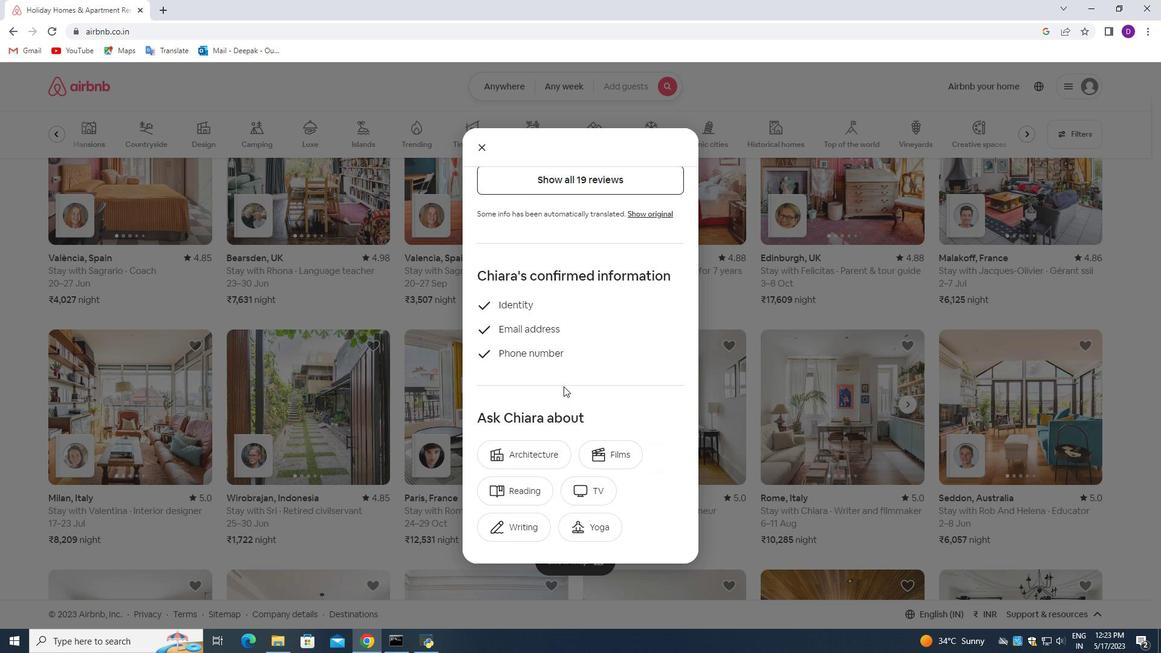 
Action: Mouse moved to (563, 385)
Screenshot: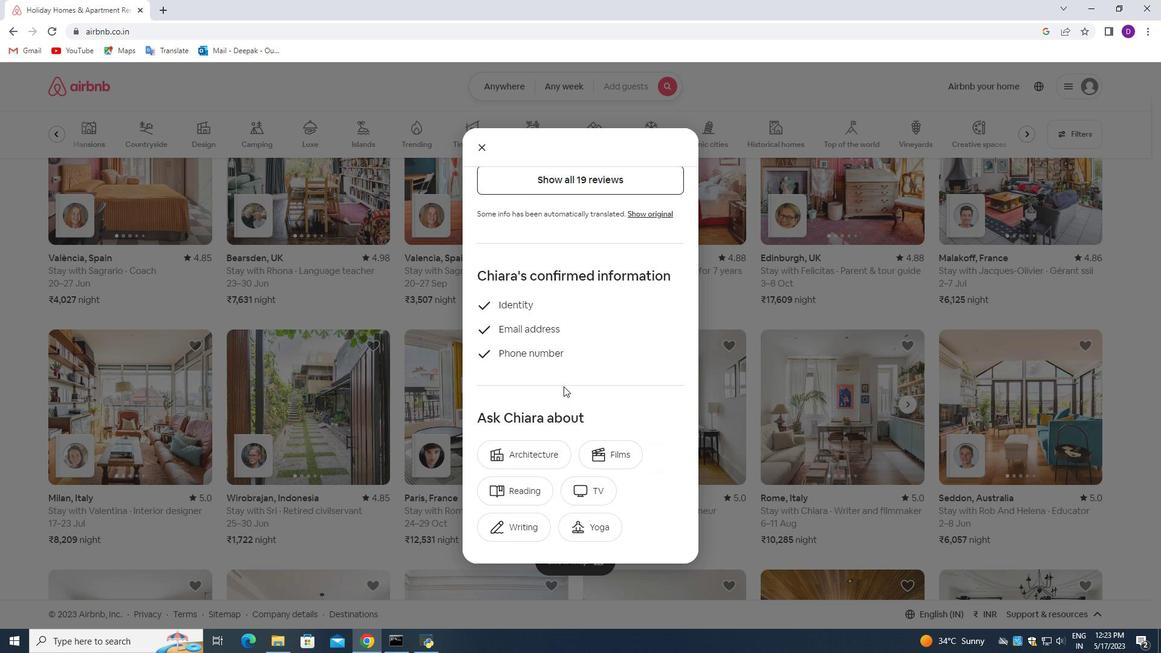 
Action: Mouse scrolled (563, 386) with delta (0, 0)
Screenshot: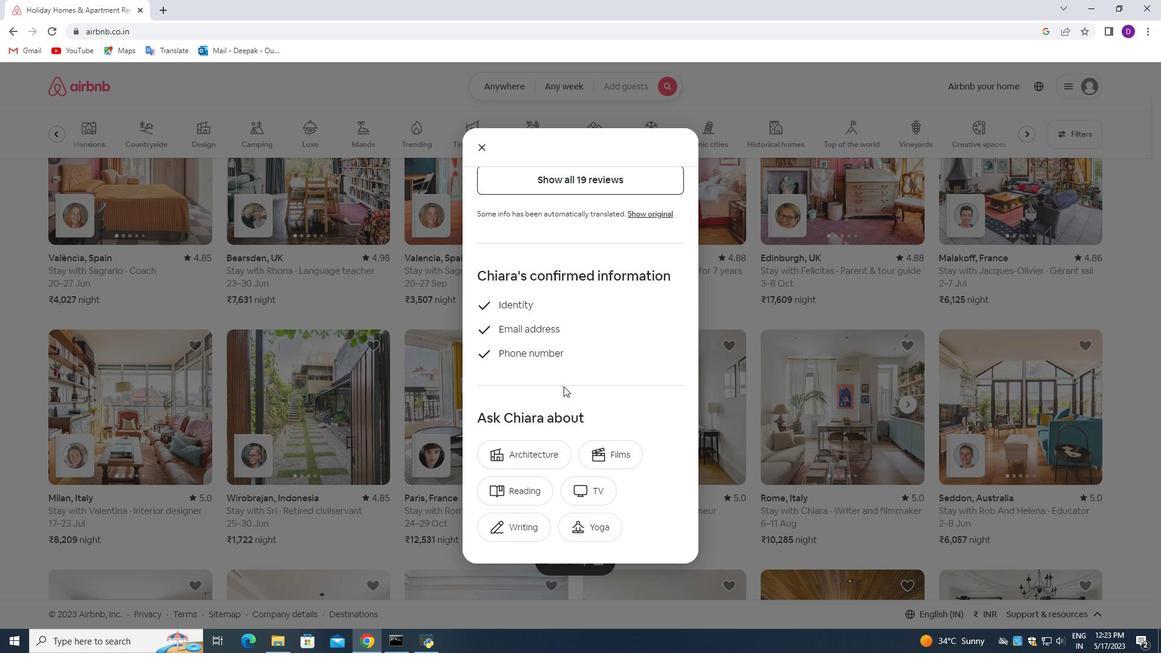 
Action: Mouse scrolled (563, 386) with delta (0, 0)
Screenshot: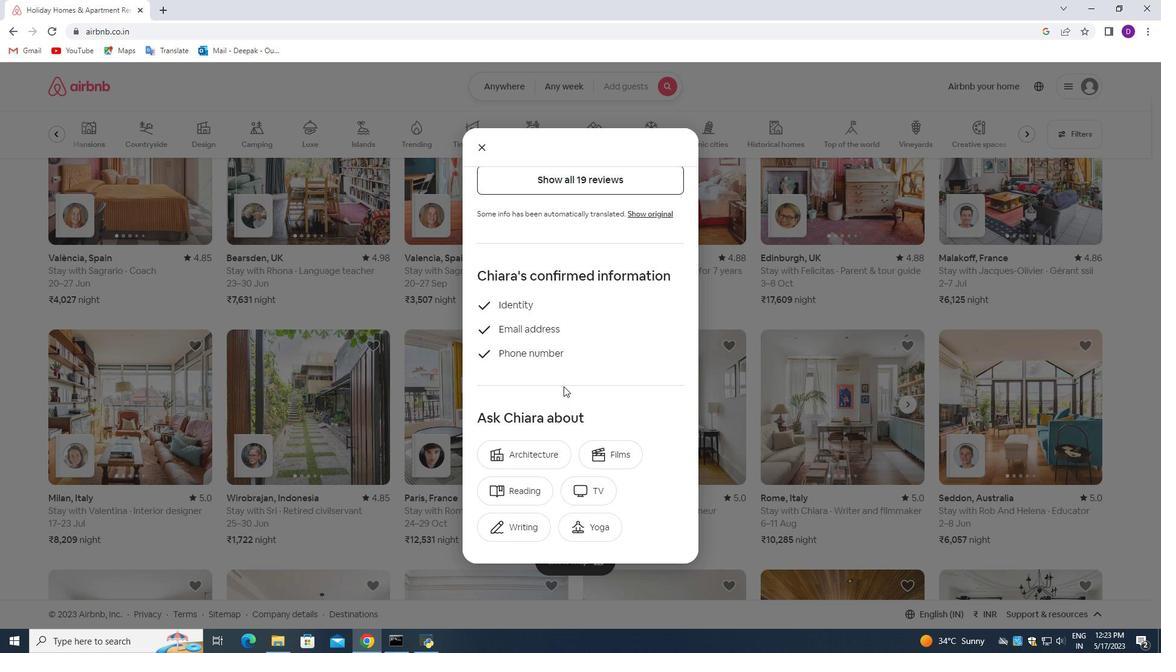 
Action: Mouse scrolled (563, 386) with delta (0, 0)
Screenshot: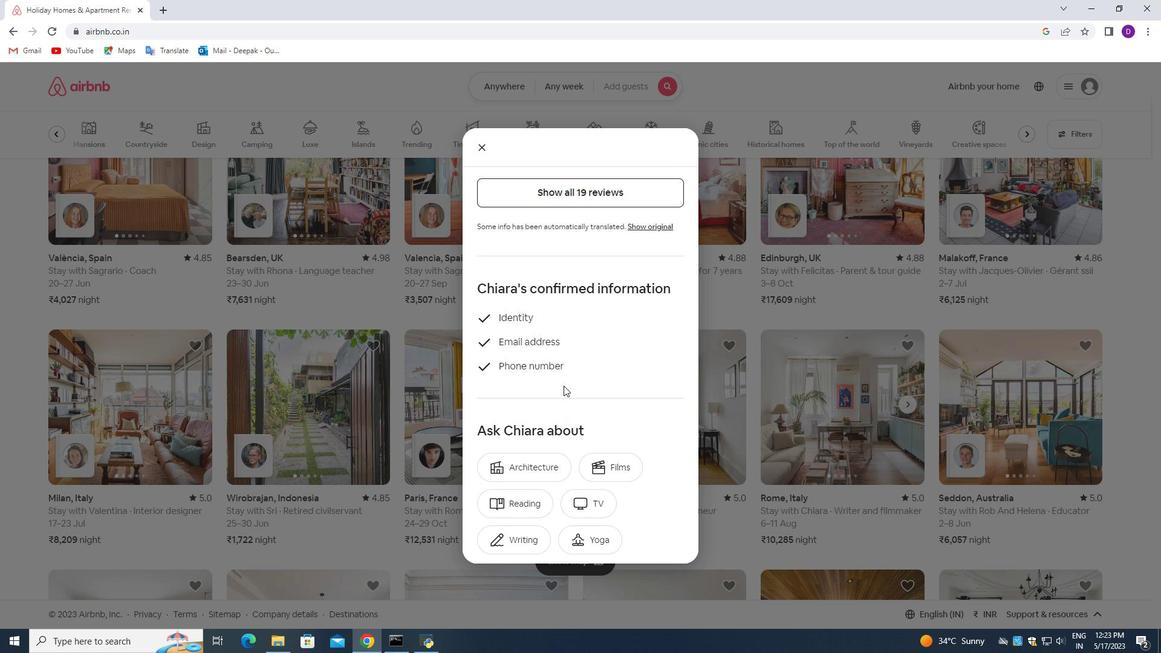 
Action: Mouse scrolled (563, 386) with delta (0, 0)
Screenshot: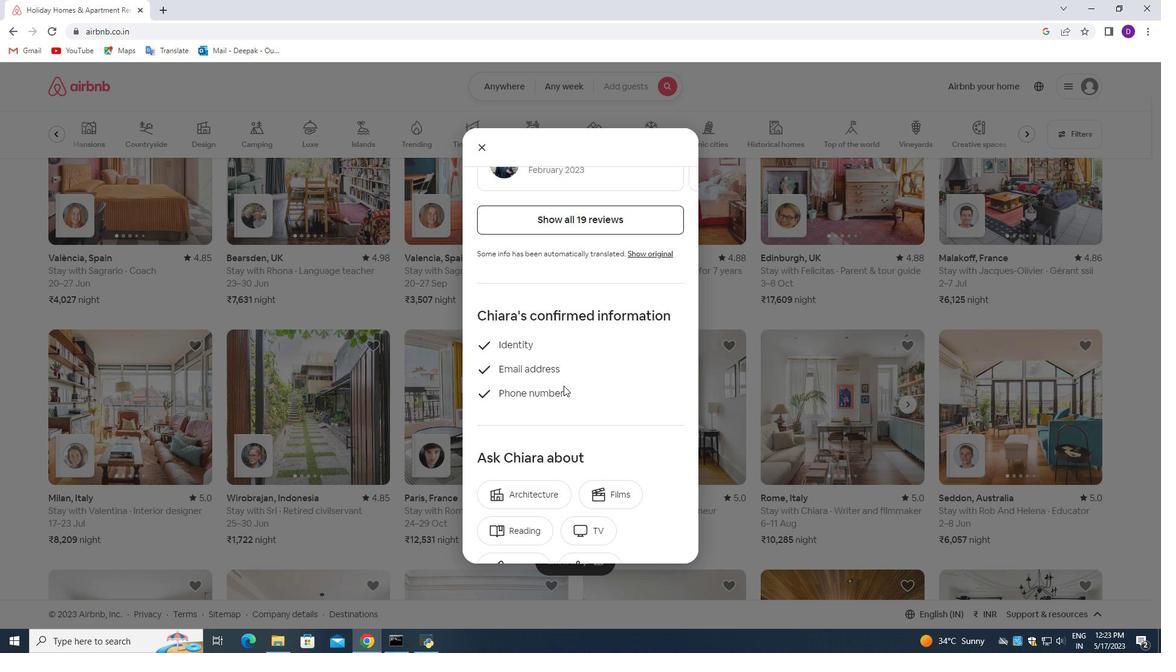 
Action: Mouse scrolled (563, 386) with delta (0, 0)
Screenshot: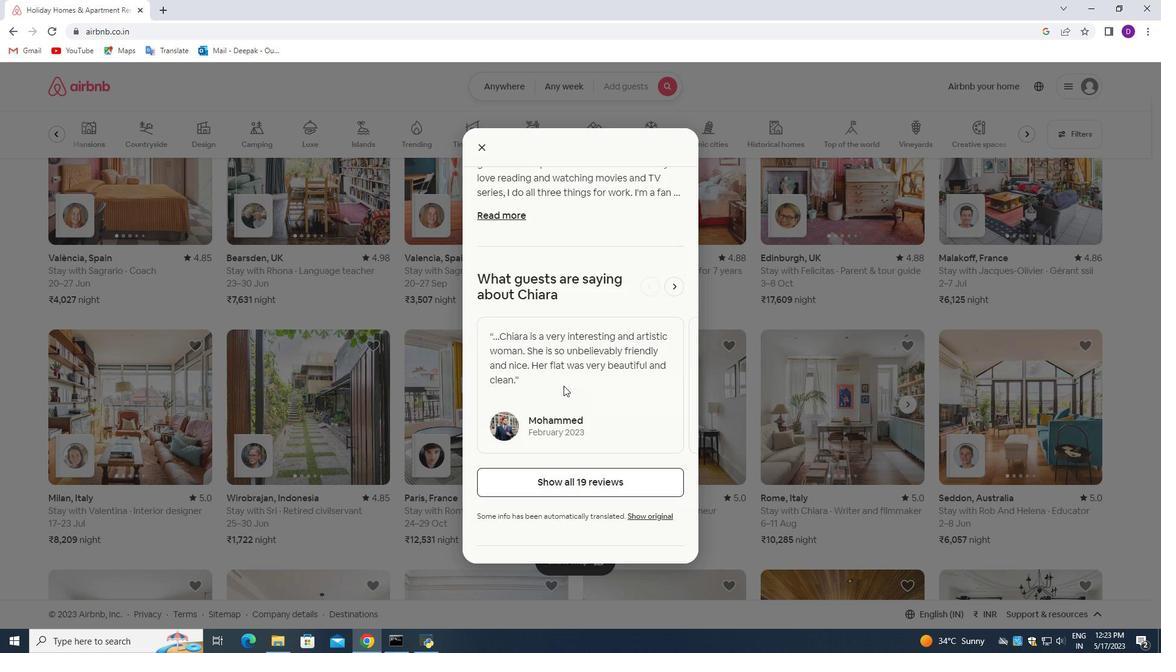 
Action: Mouse scrolled (563, 386) with delta (0, 0)
Screenshot: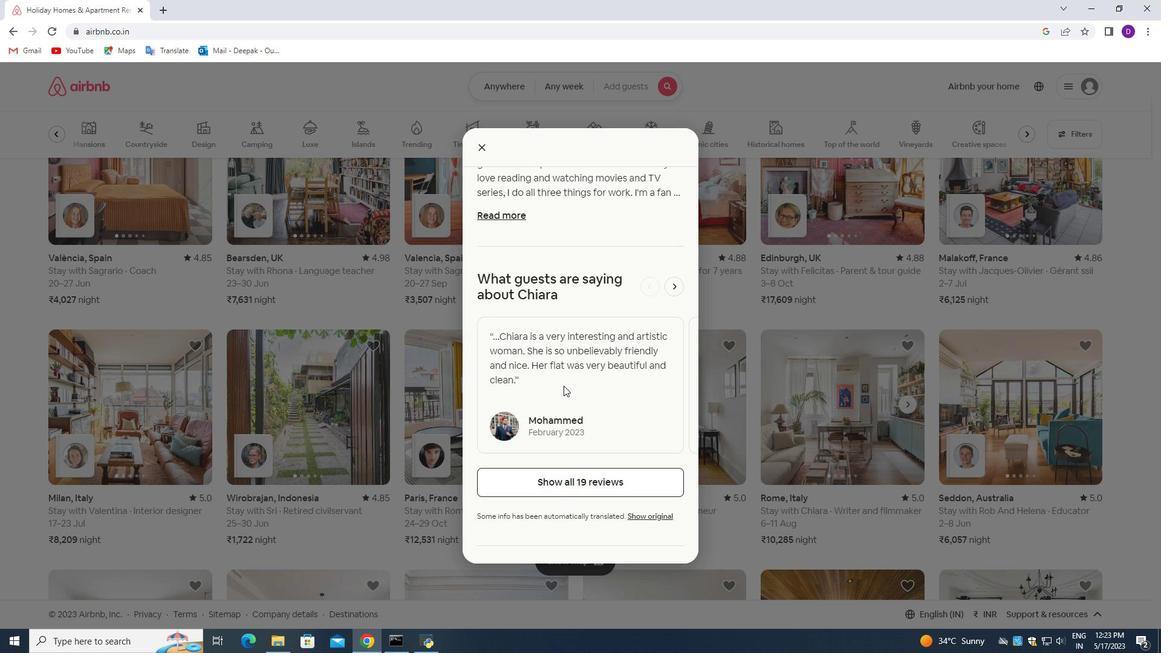
Action: Mouse scrolled (563, 386) with delta (0, 0)
Screenshot: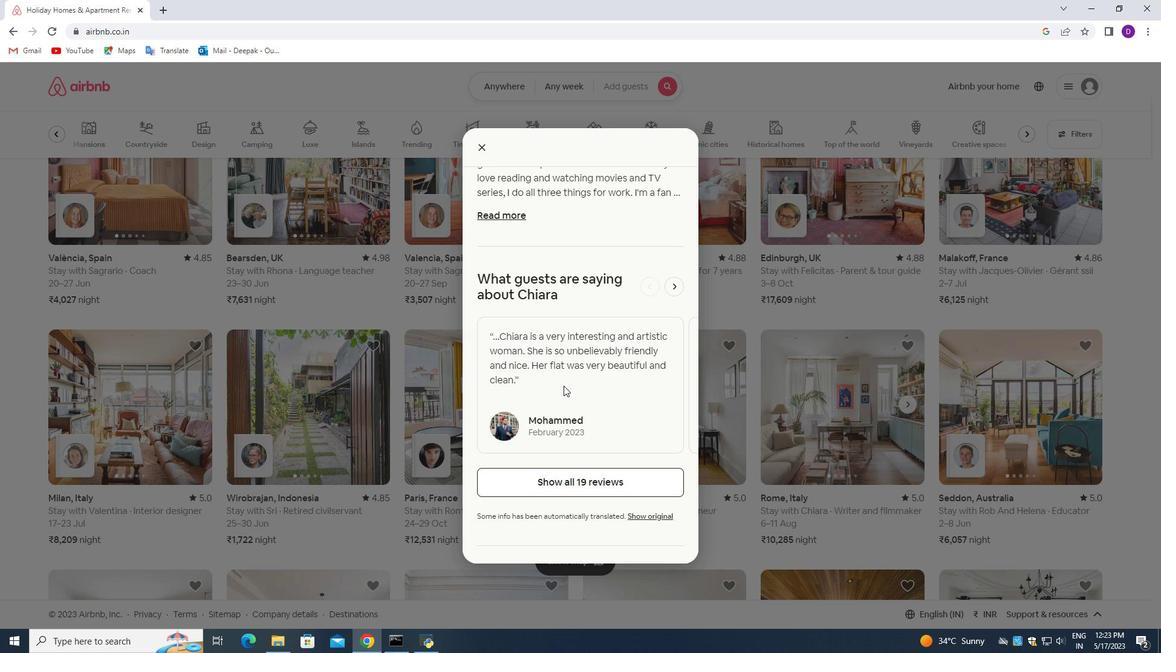 
Action: Mouse scrolled (563, 386) with delta (0, 0)
Screenshot: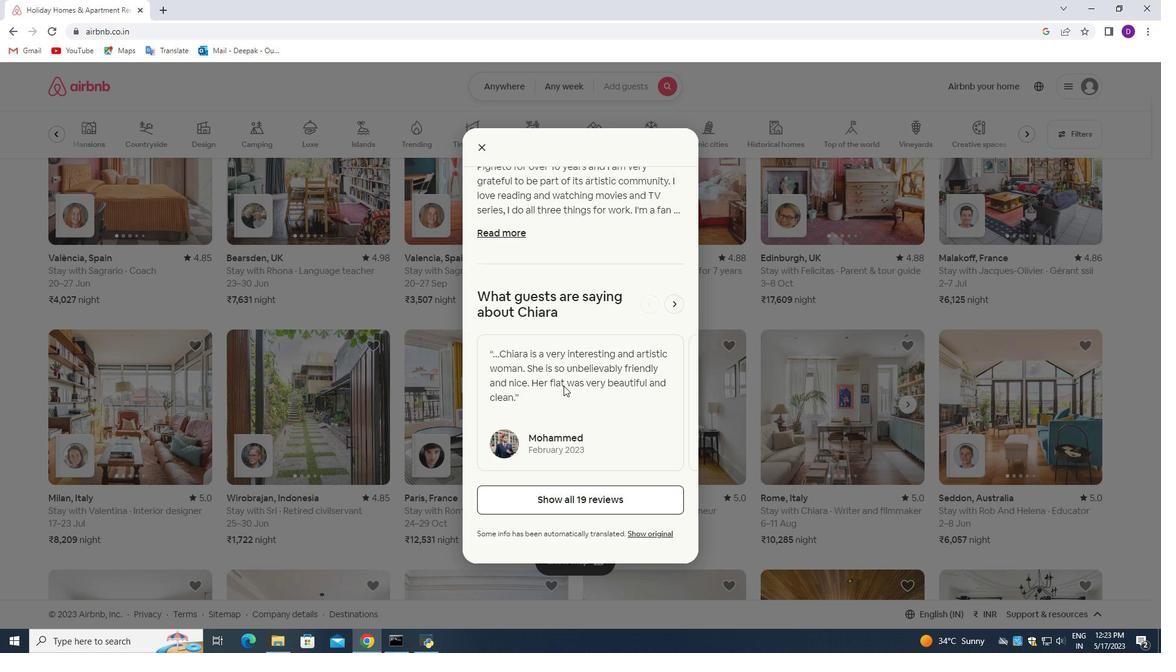 
Action: Mouse scrolled (563, 386) with delta (0, 0)
Screenshot: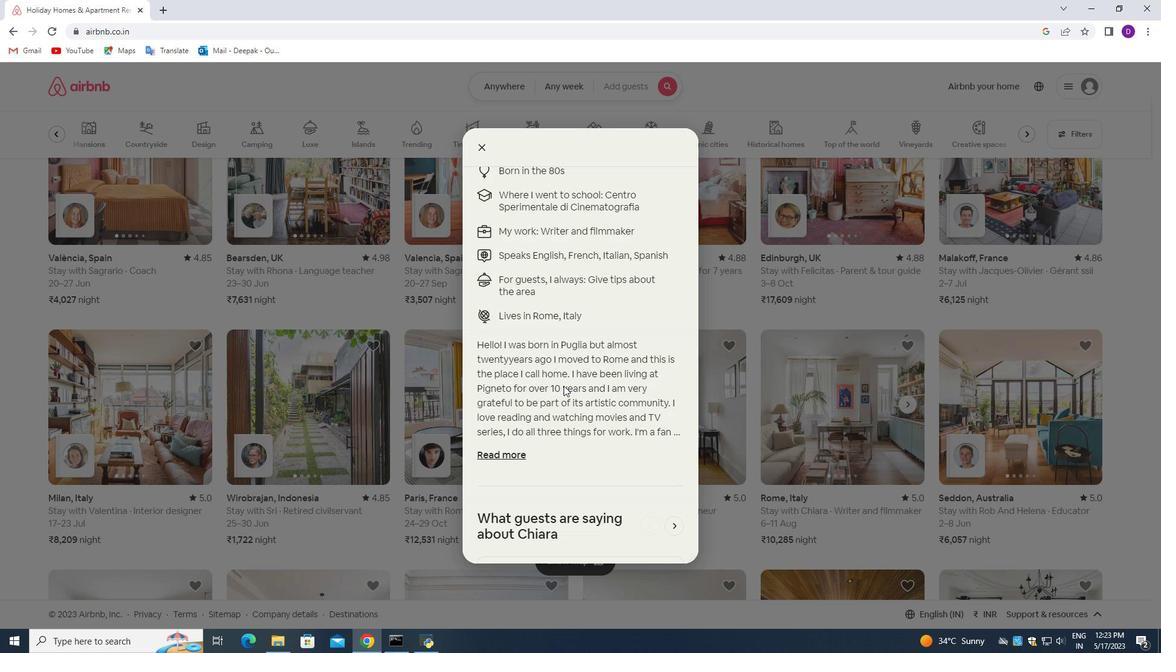 
Action: Mouse scrolled (563, 386) with delta (0, 0)
Screenshot: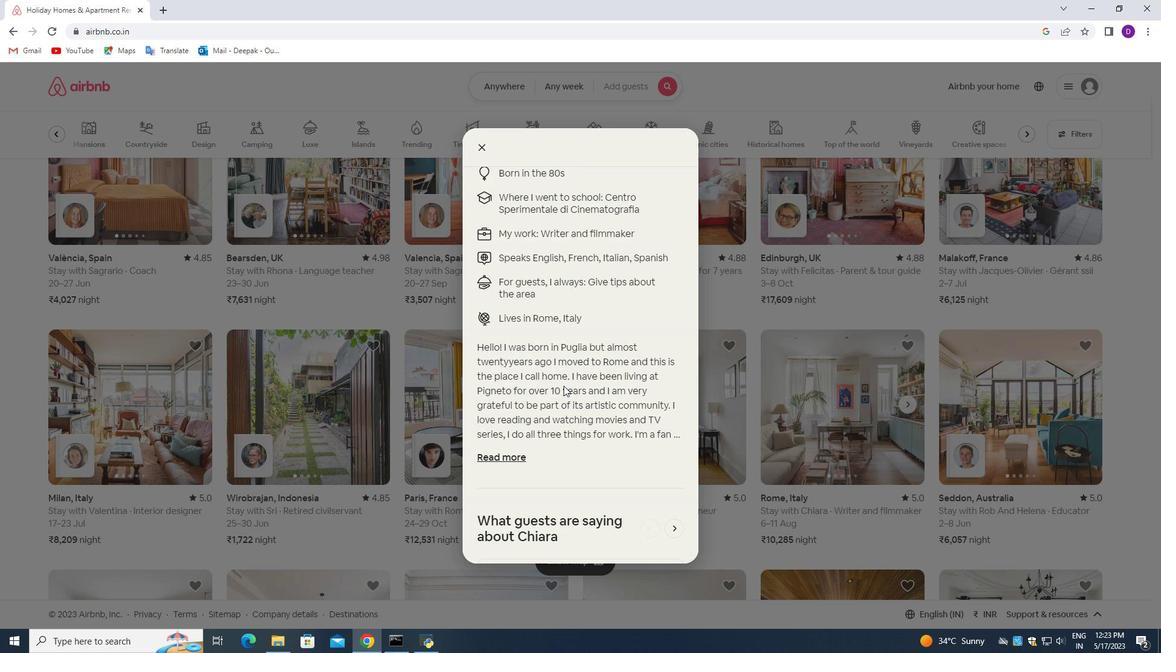
Action: Mouse scrolled (563, 386) with delta (0, 0)
Screenshot: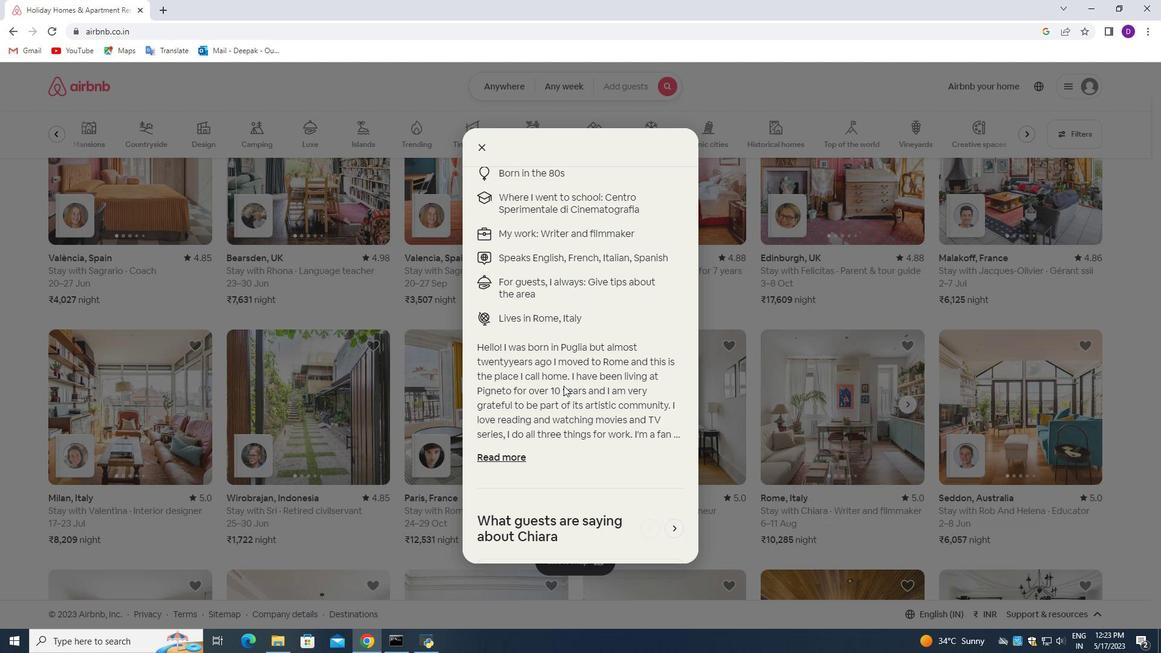 
Action: Mouse scrolled (563, 386) with delta (0, 0)
Screenshot: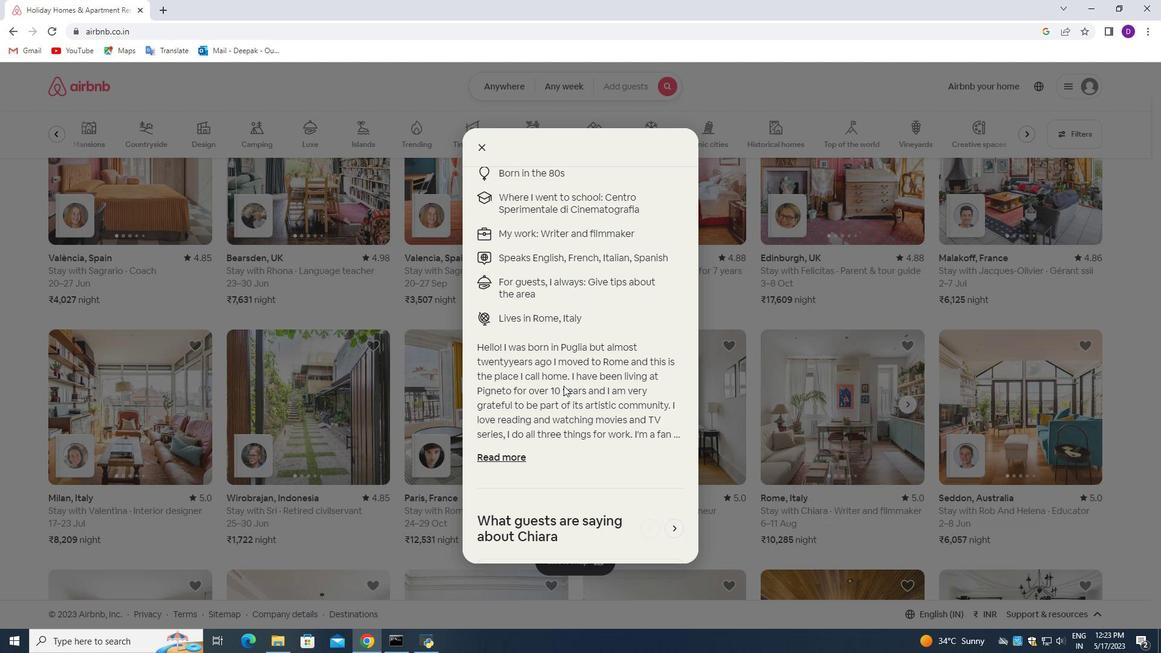 
Action: Mouse scrolled (563, 386) with delta (0, 0)
Screenshot: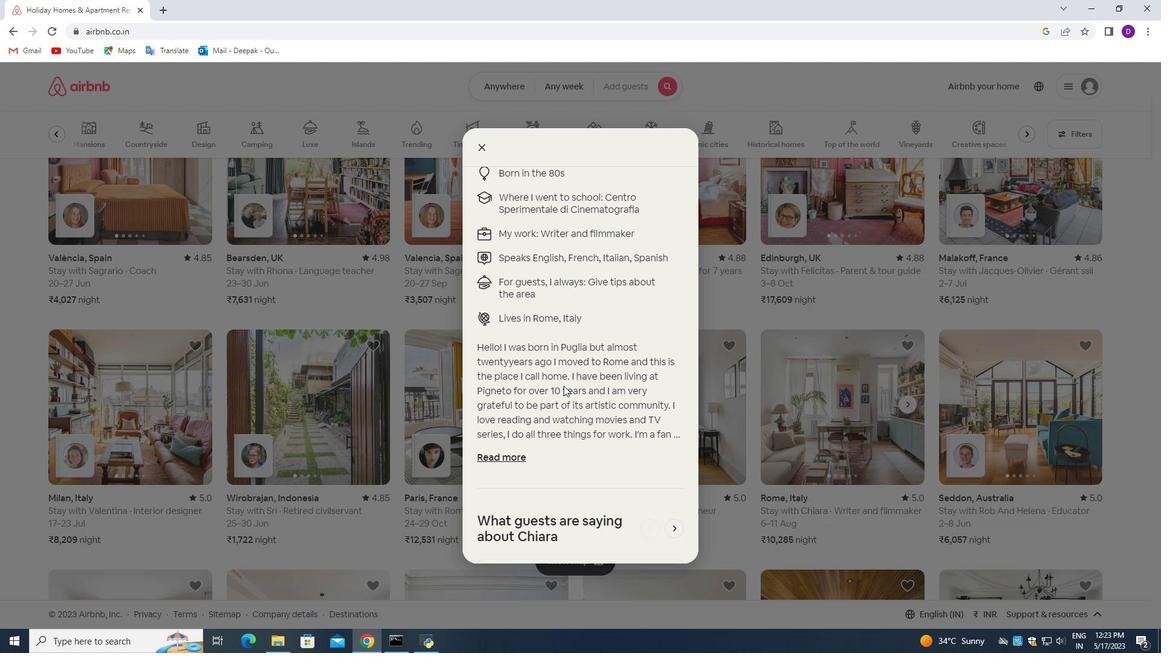 
Action: Mouse scrolled (563, 386) with delta (0, 0)
Screenshot: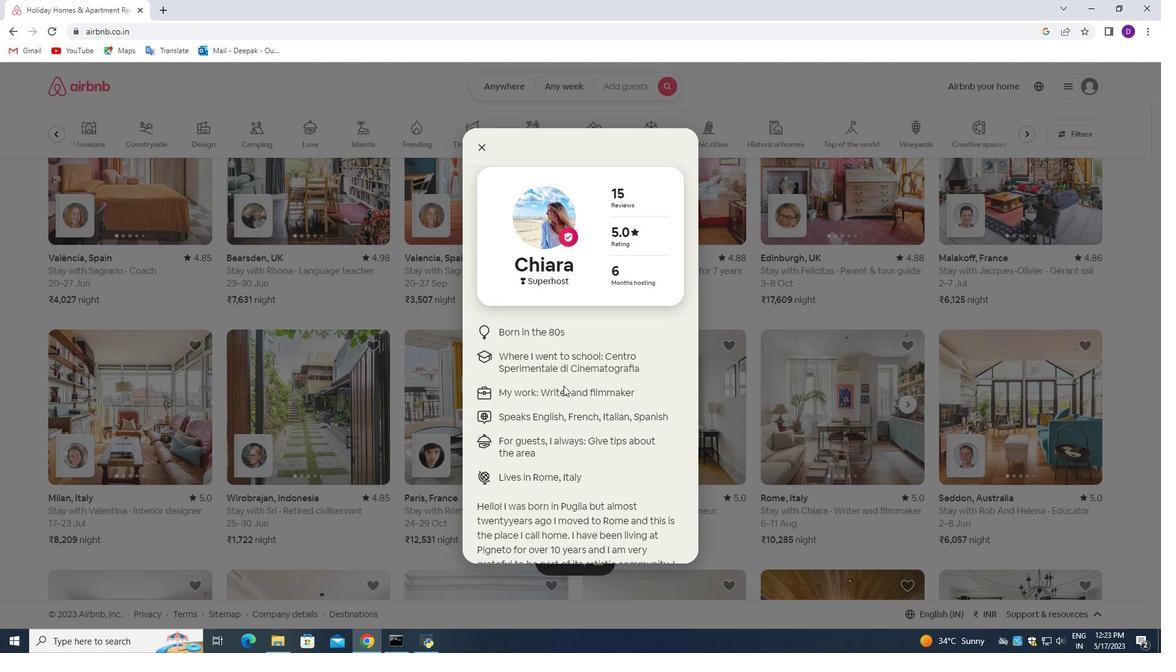 
Action: Mouse scrolled (563, 386) with delta (0, 0)
Screenshot: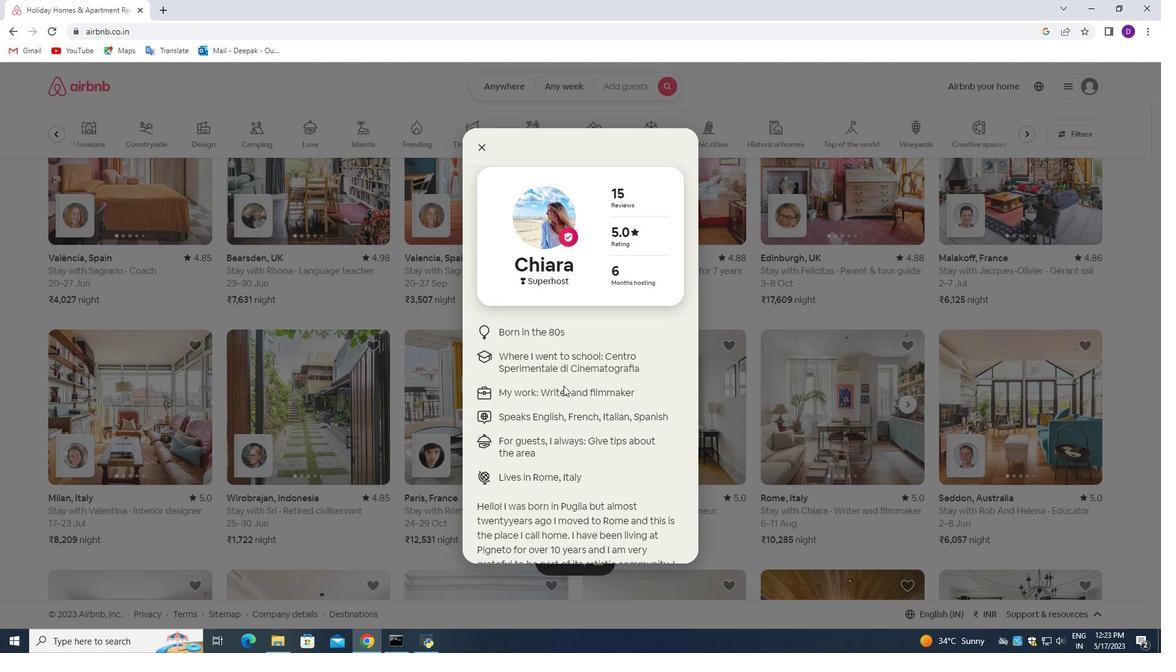 
Action: Mouse scrolled (563, 386) with delta (0, 0)
Screenshot: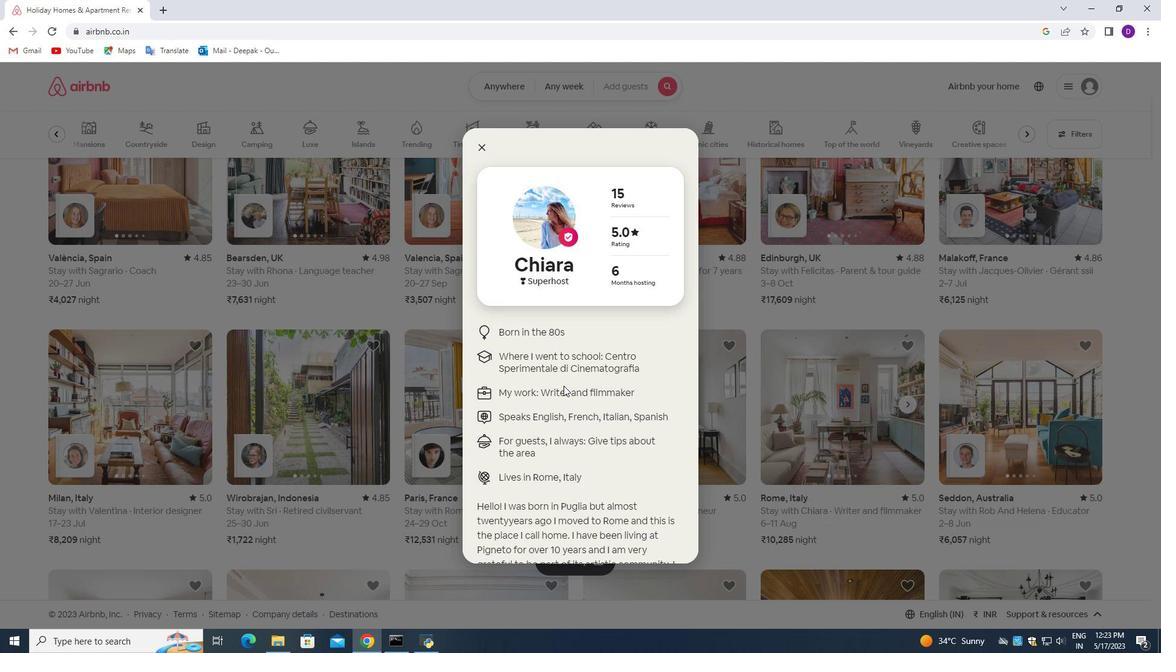 
Action: Mouse scrolled (563, 386) with delta (0, 0)
Screenshot: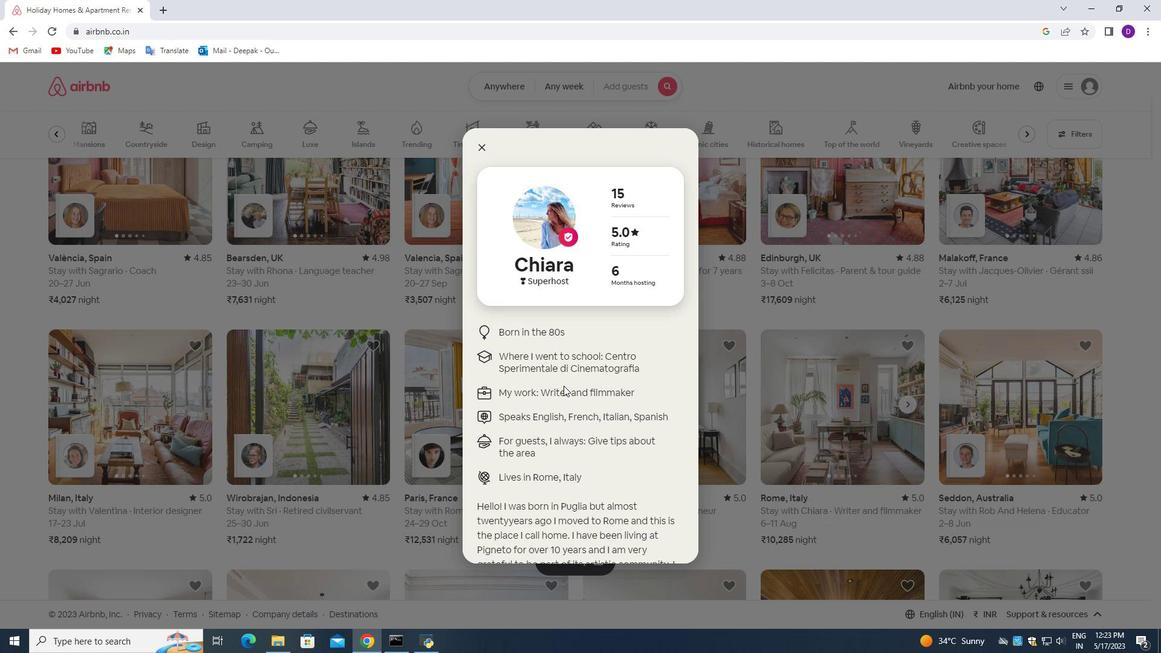 
Action: Mouse moved to (480, 148)
Screenshot: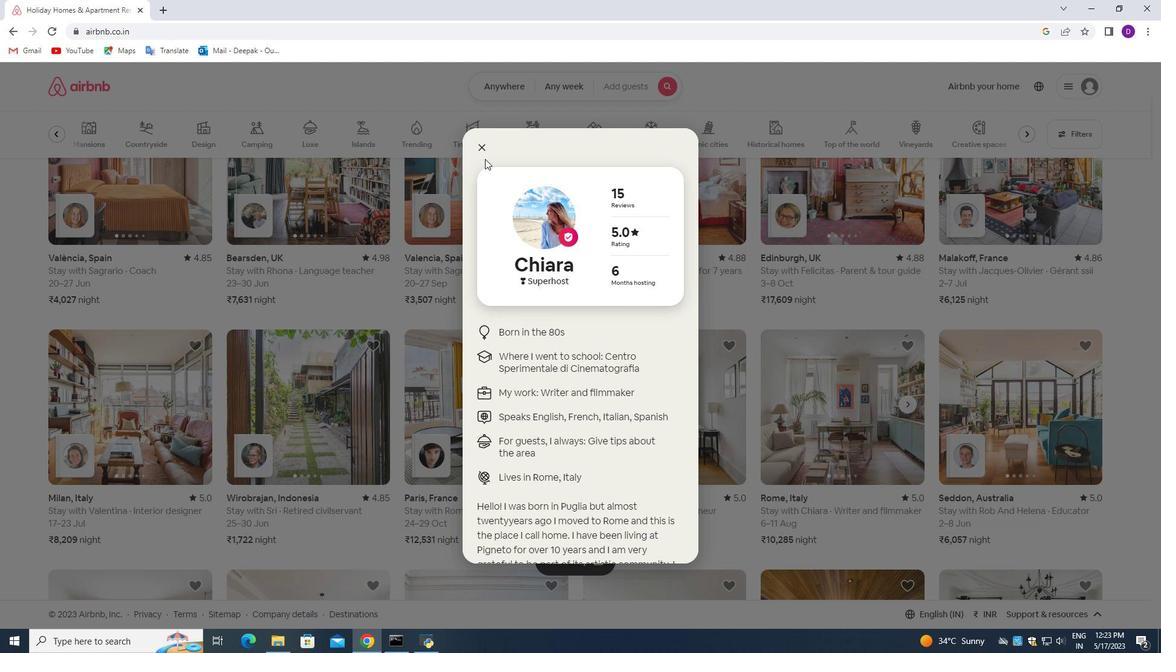 
Action: Mouse pressed left at (480, 148)
Screenshot: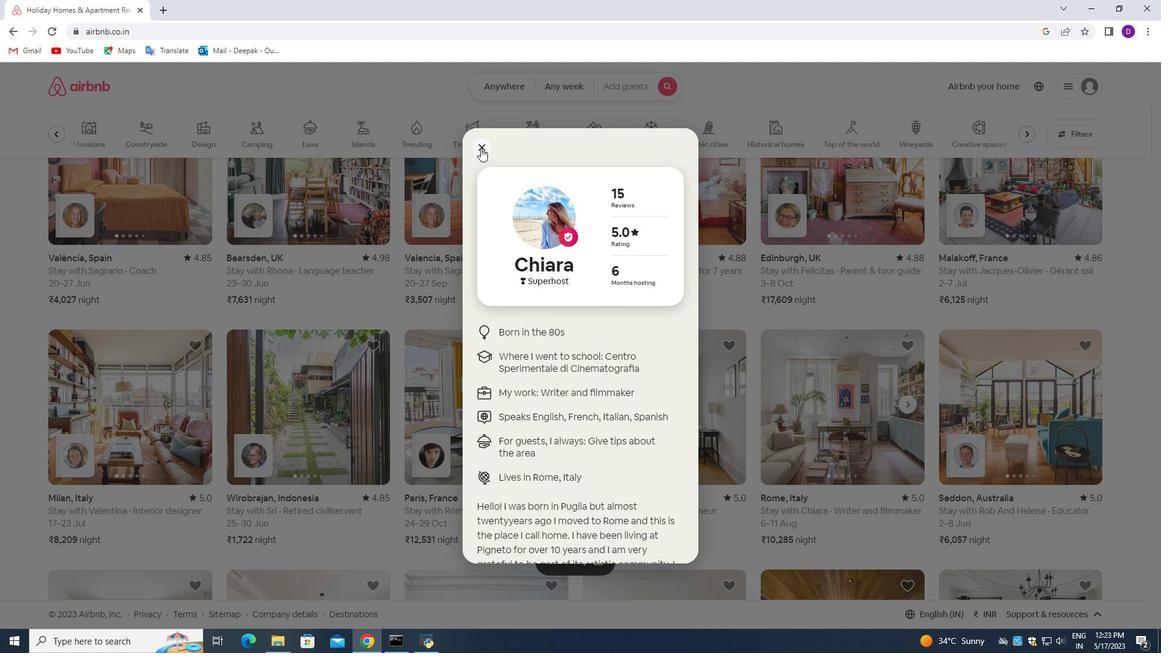 
Action: Mouse moved to (433, 339)
Screenshot: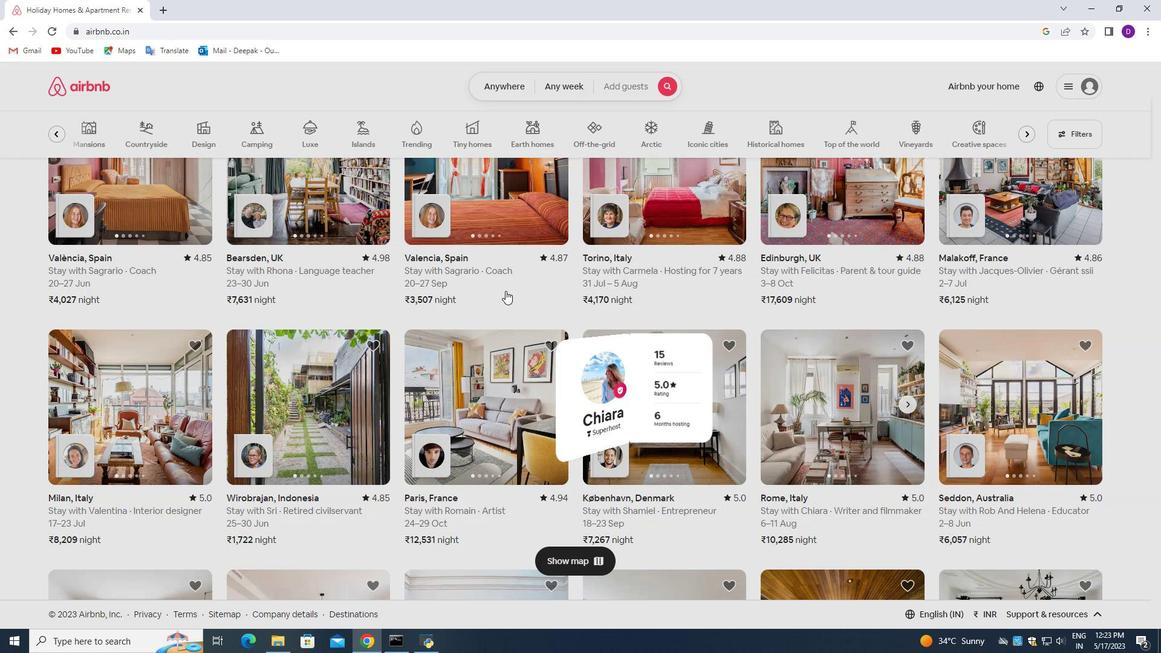 
Action: Mouse scrolled (433, 340) with delta (0, 0)
Screenshot: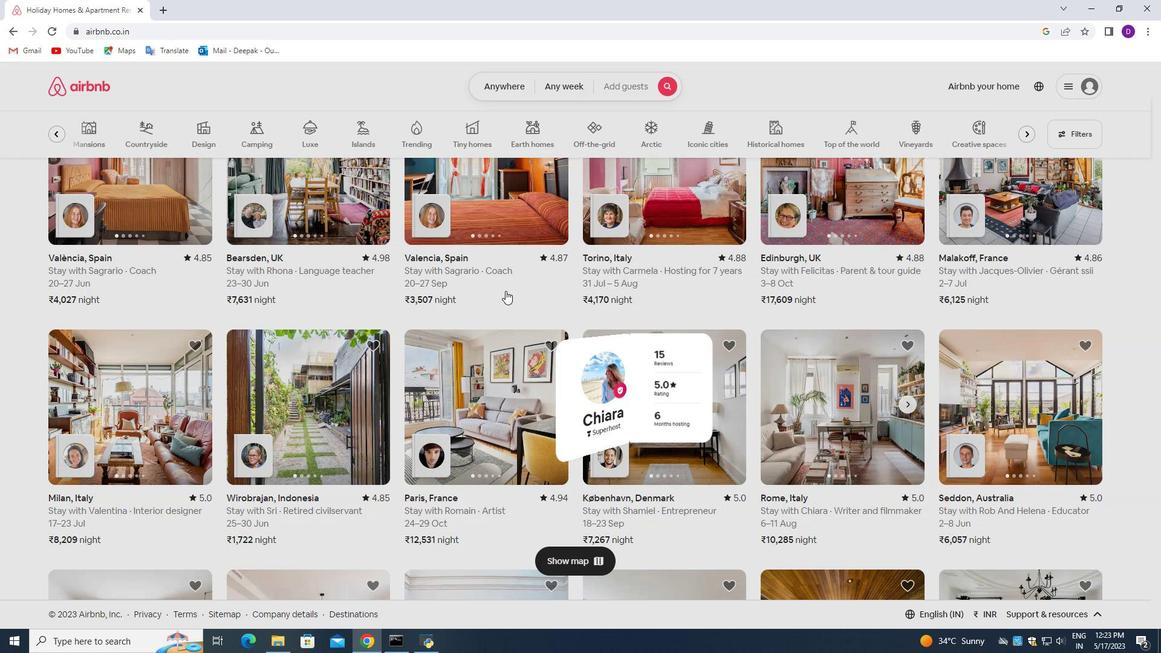 
Action: Mouse scrolled (433, 340) with delta (0, 0)
Screenshot: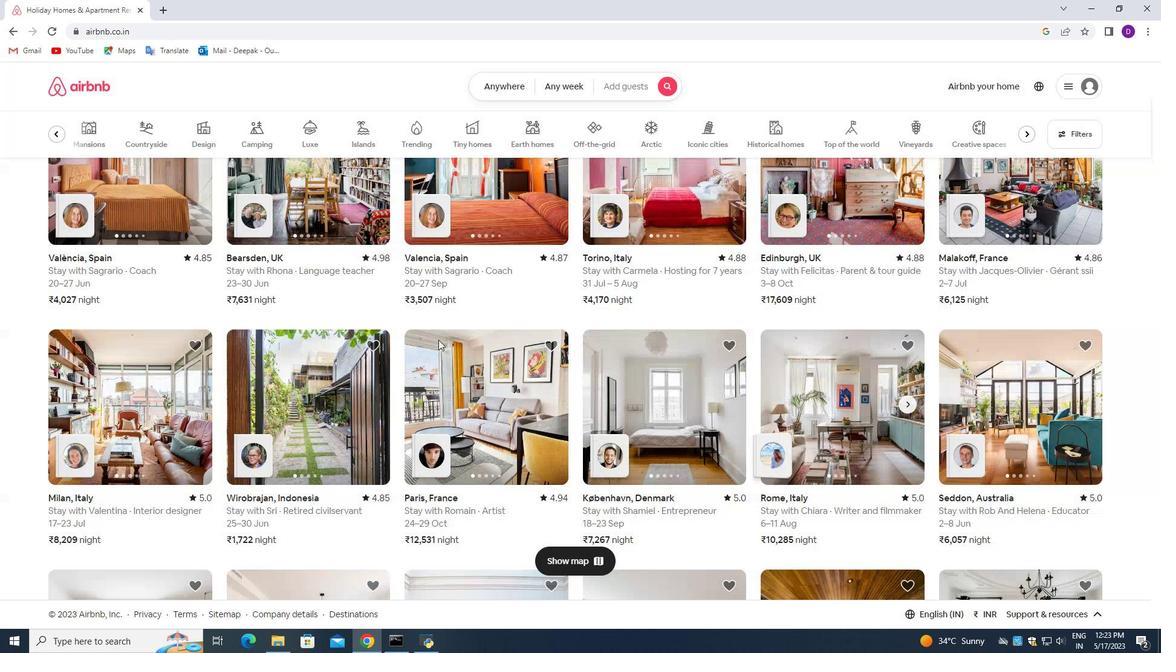 
Action: Mouse scrolled (433, 340) with delta (0, 0)
Screenshot: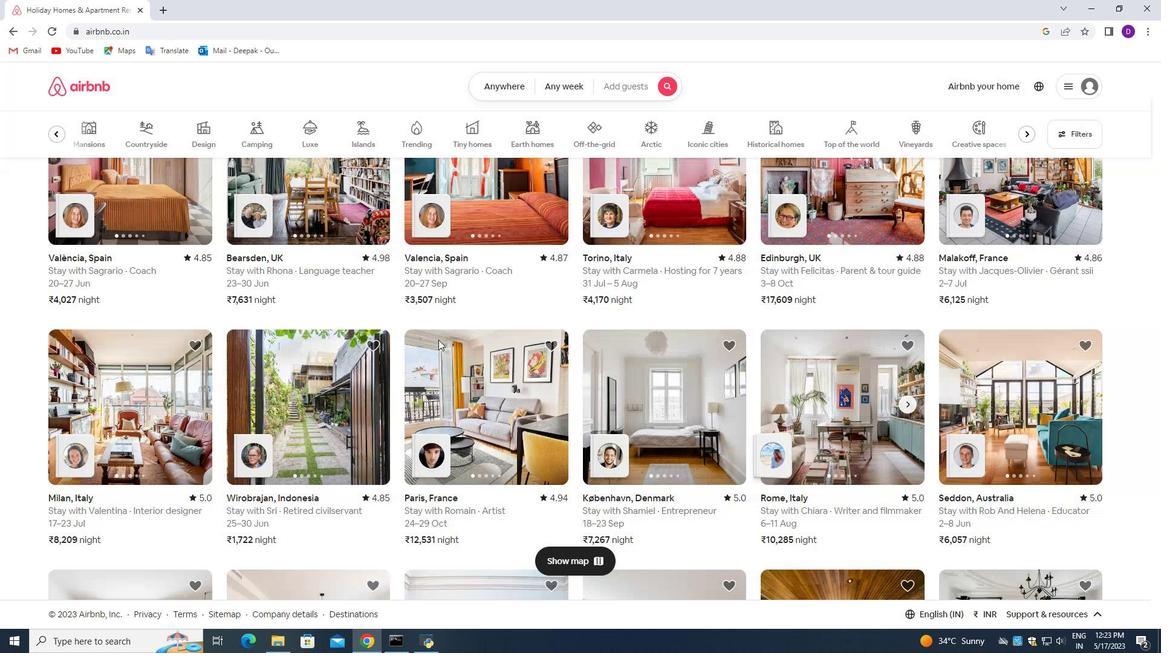 
Action: Mouse scrolled (433, 340) with delta (0, 0)
Screenshot: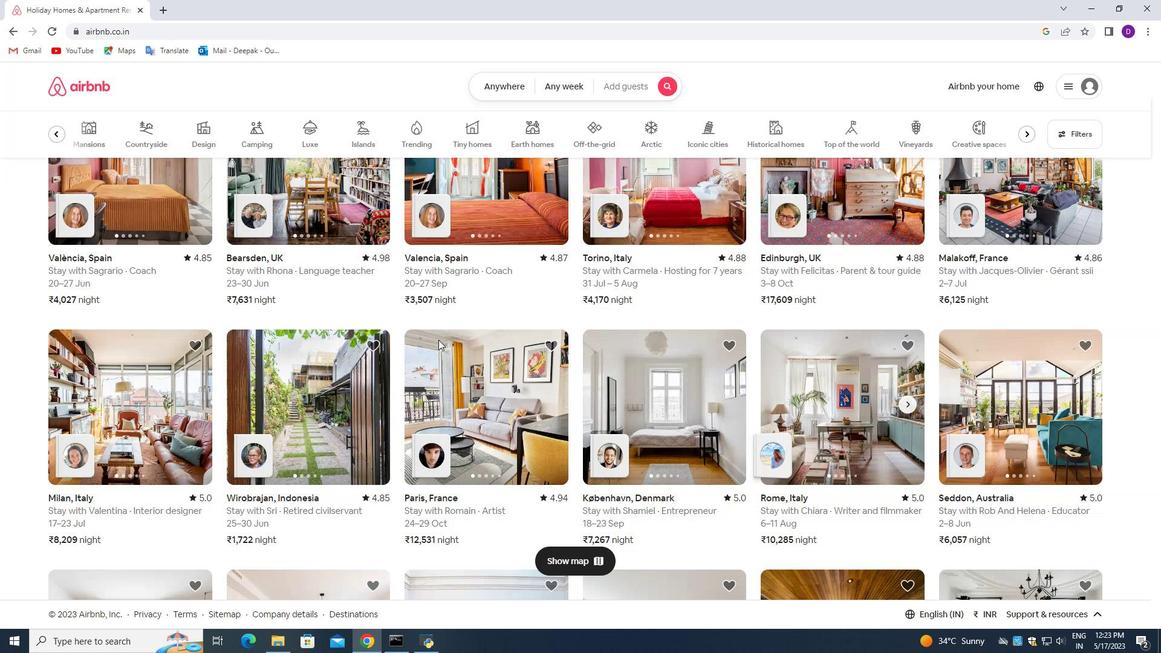 
Action: Mouse scrolled (433, 340) with delta (0, 0)
Screenshot: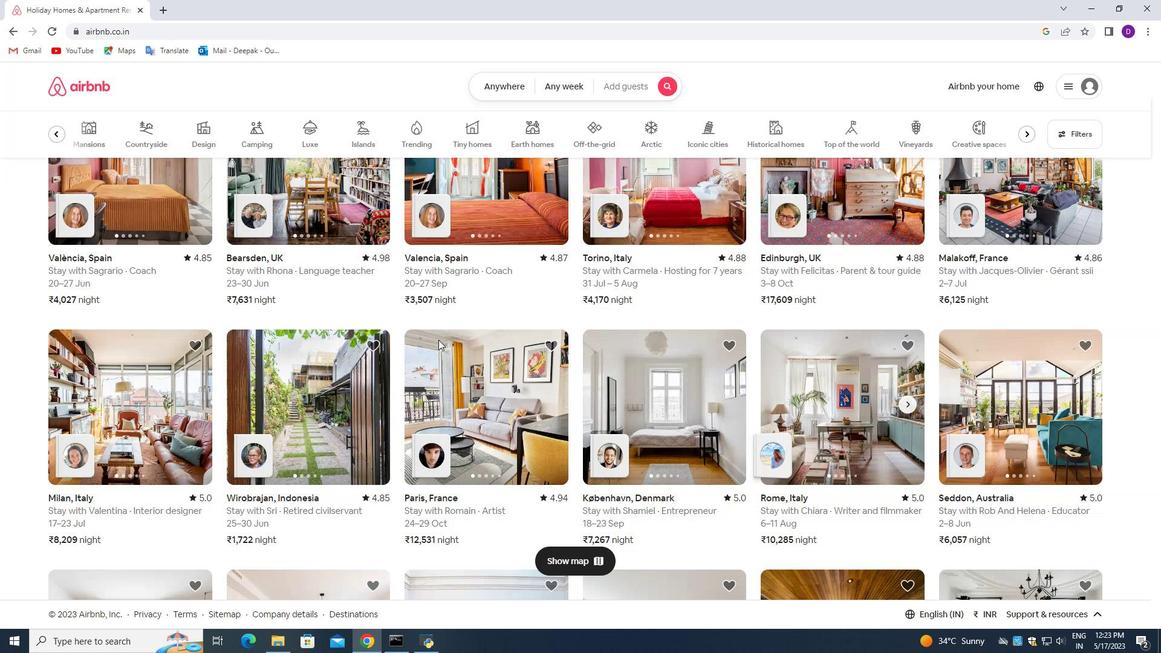 
Action: Mouse moved to (433, 339)
Screenshot: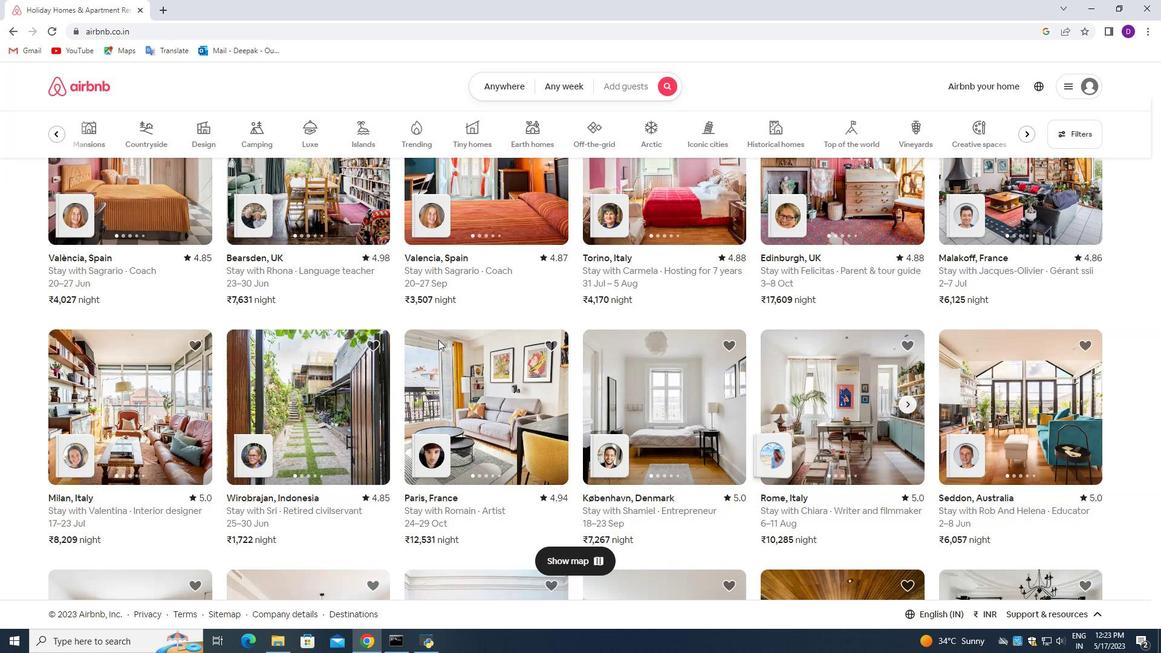 
Action: Mouse scrolled (433, 340) with delta (0, 0)
Screenshot: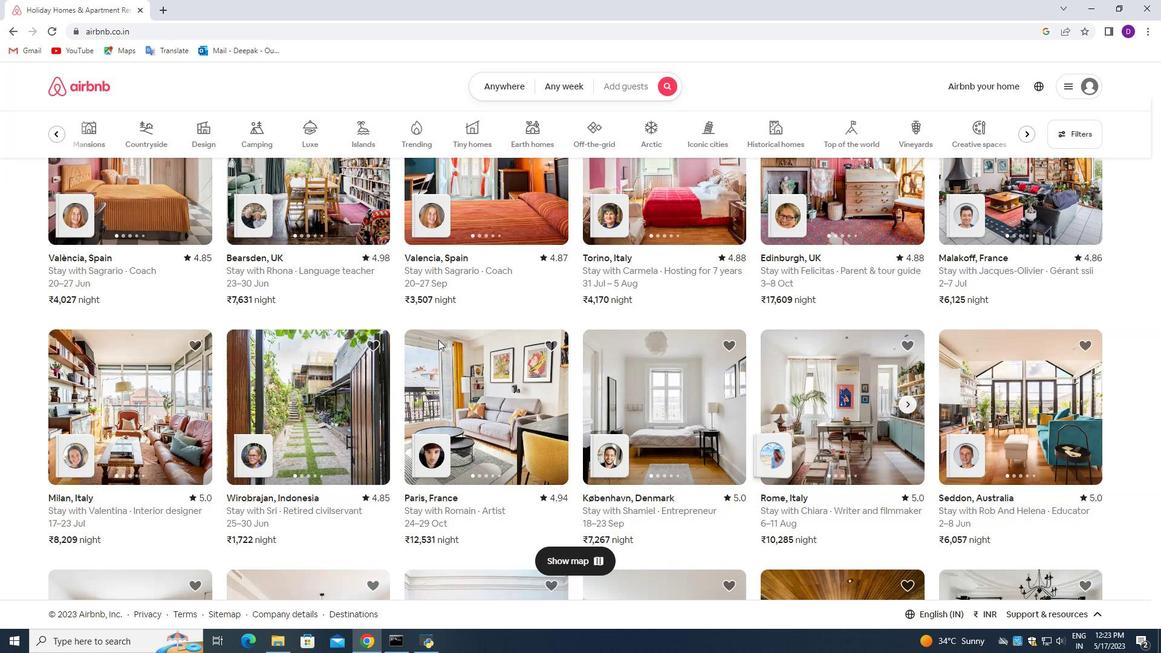 
Action: Mouse moved to (433, 333)
Screenshot: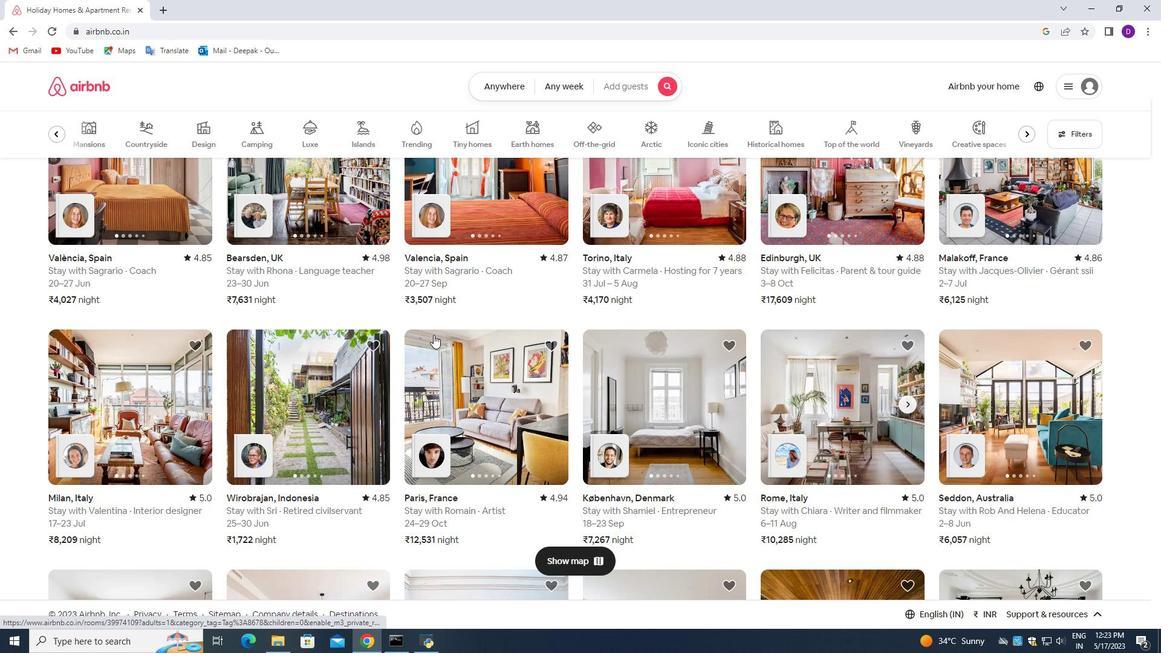 
Action: Mouse scrolled (433, 334) with delta (0, 0)
Screenshot: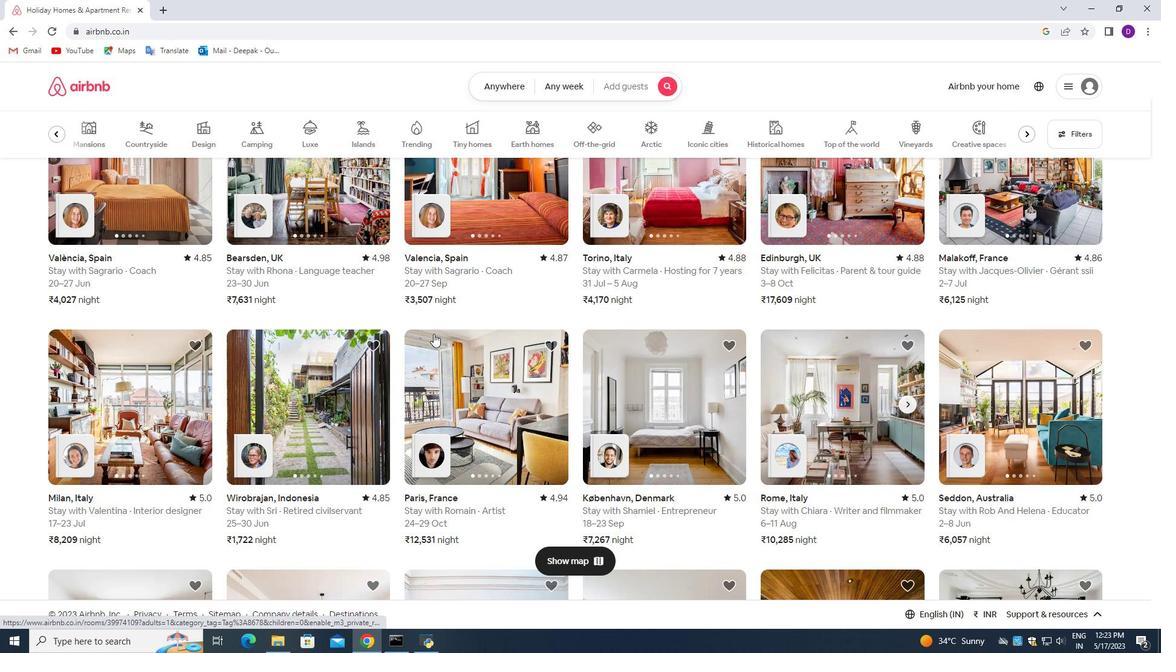 
Action: Mouse scrolled (433, 334) with delta (0, 0)
Screenshot: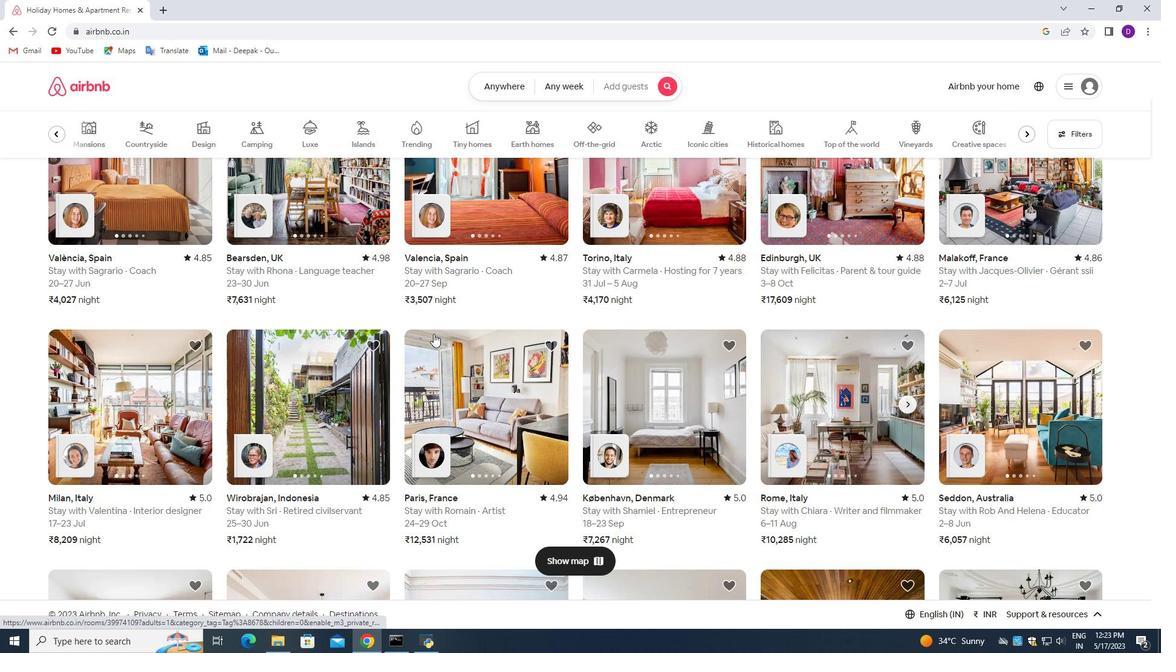 
Action: Mouse scrolled (433, 334) with delta (0, 0)
Screenshot: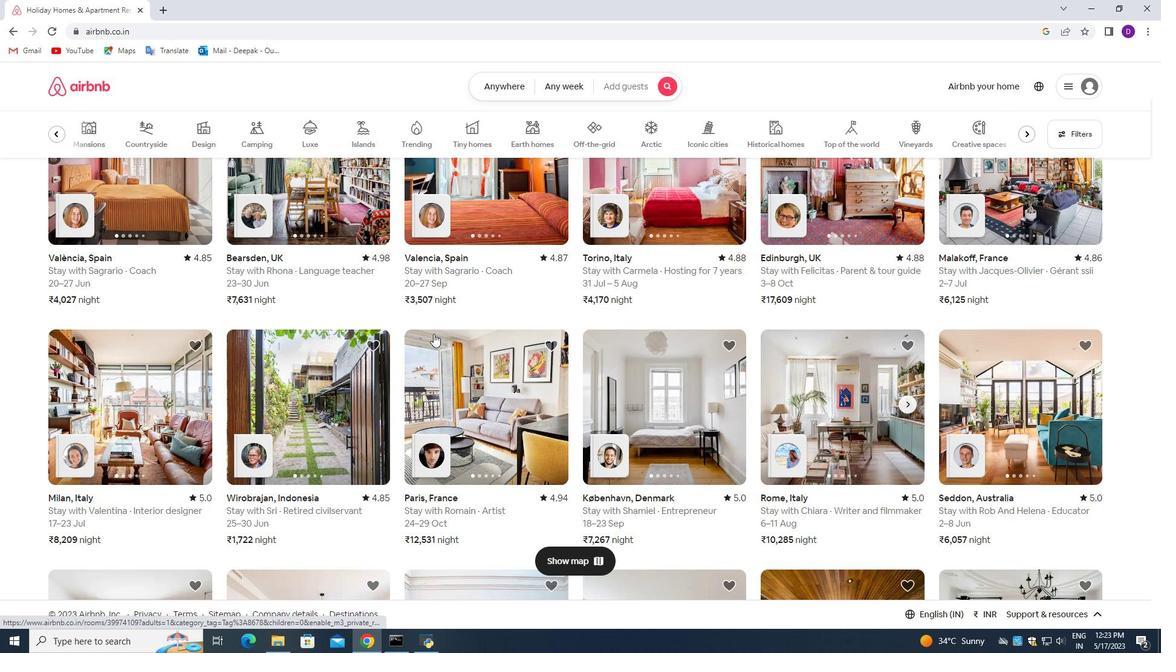 
Action: Mouse moved to (433, 333)
Screenshot: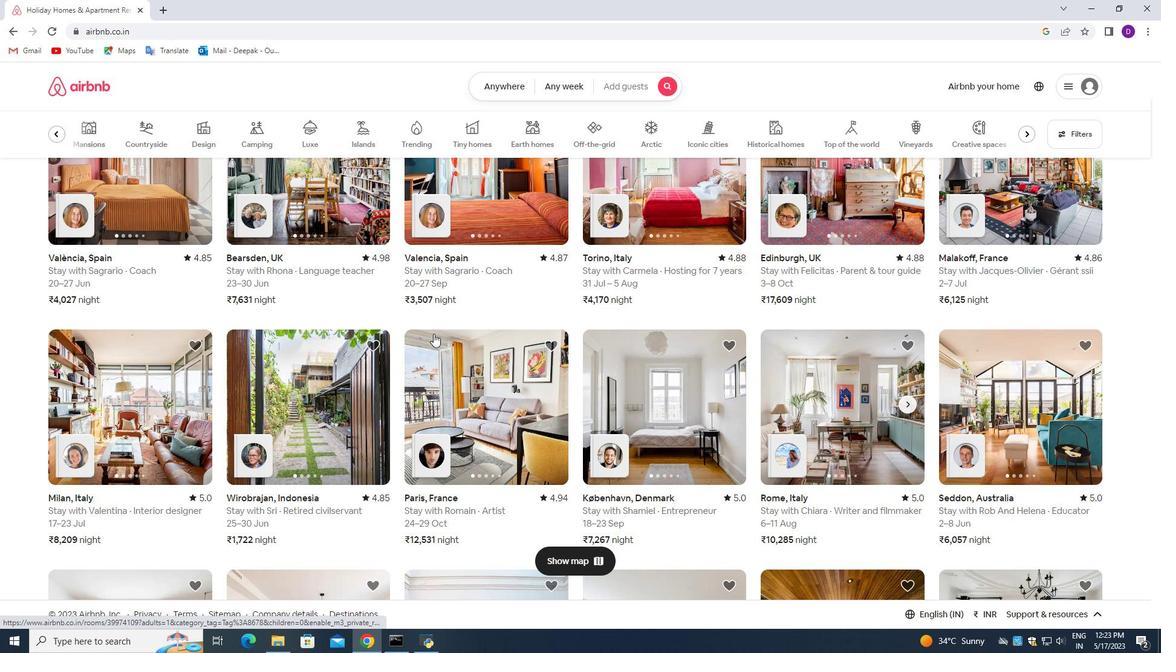 
Action: Mouse scrolled (433, 333) with delta (0, 0)
Screenshot: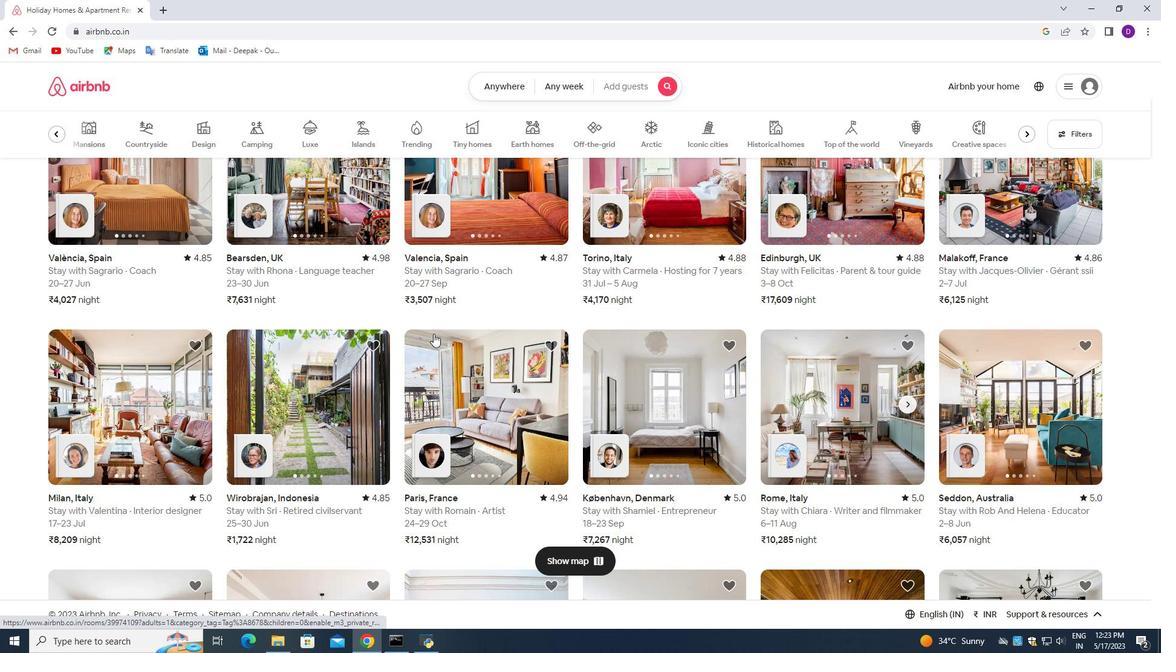 
Action: Mouse moved to (543, 315)
Screenshot: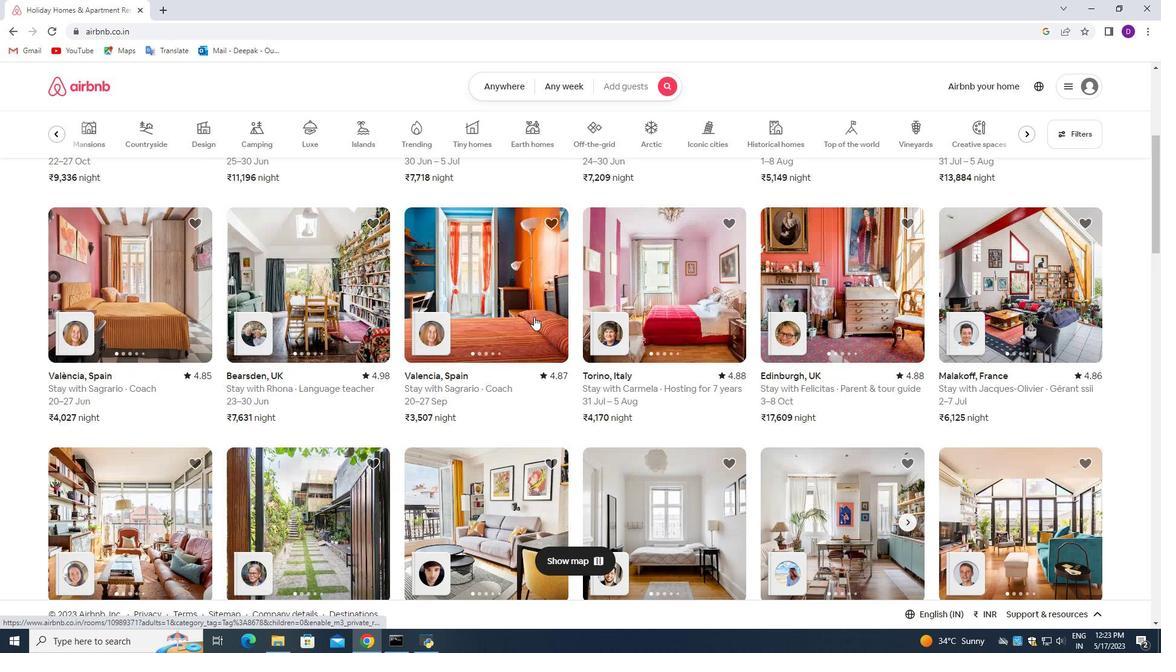 
Action: Mouse scrolled (543, 316) with delta (0, 0)
Screenshot: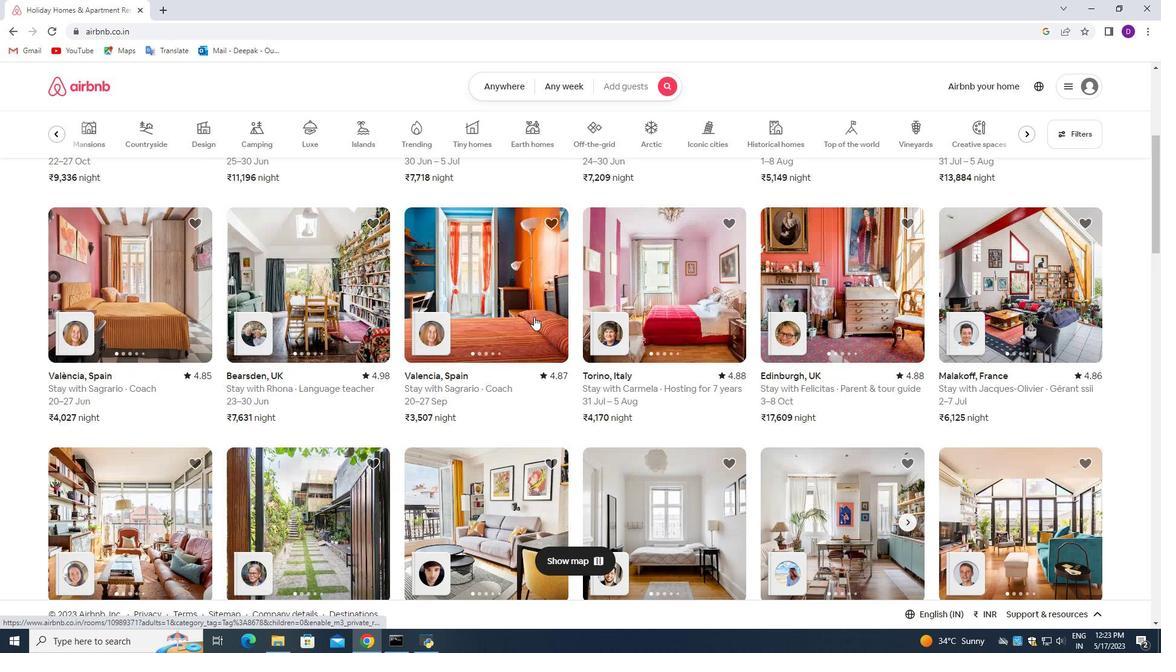 
Action: Mouse moved to (545, 320)
Screenshot: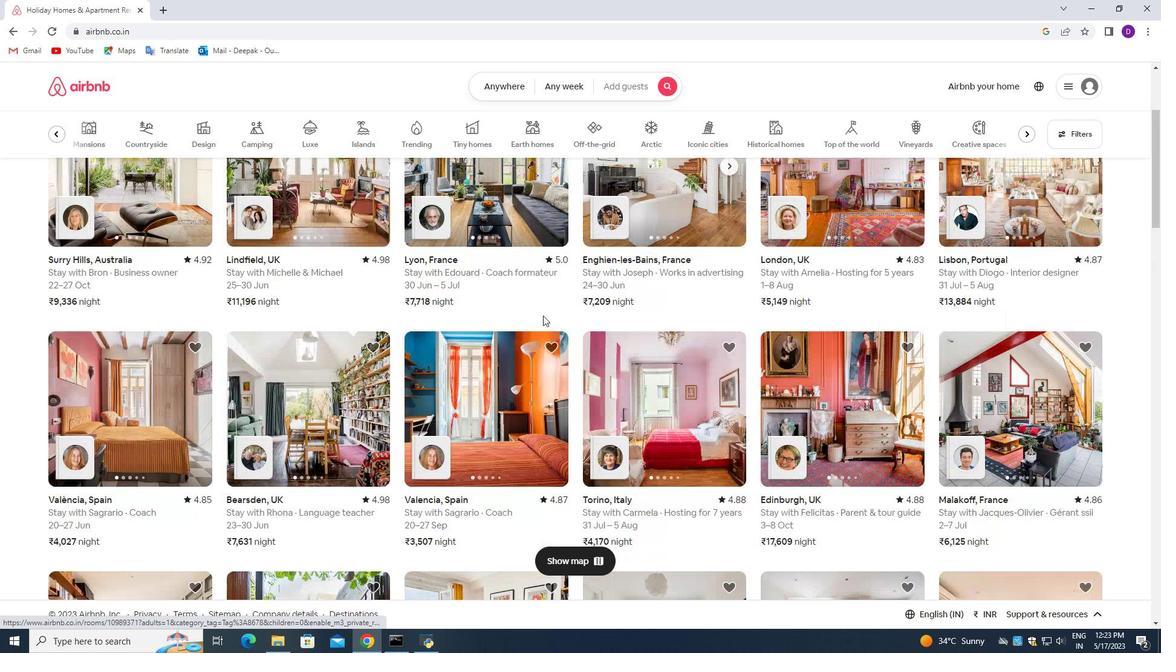 
Action: Mouse scrolled (545, 318) with delta (0, 0)
Screenshot: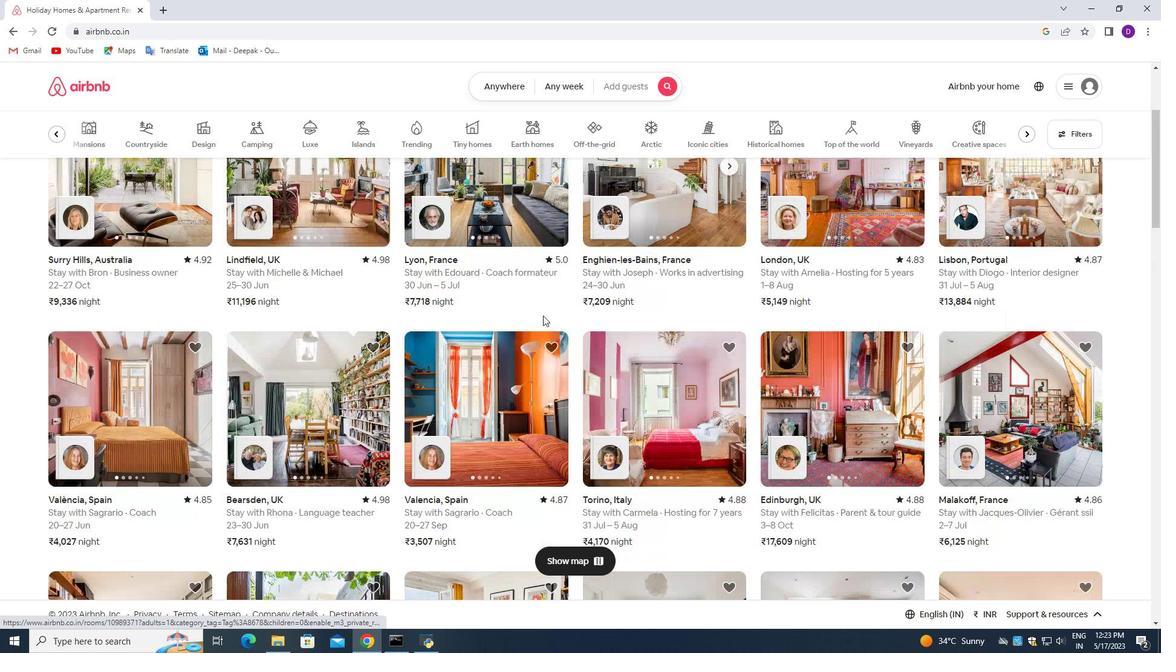 
Action: Mouse moved to (545, 321)
Screenshot: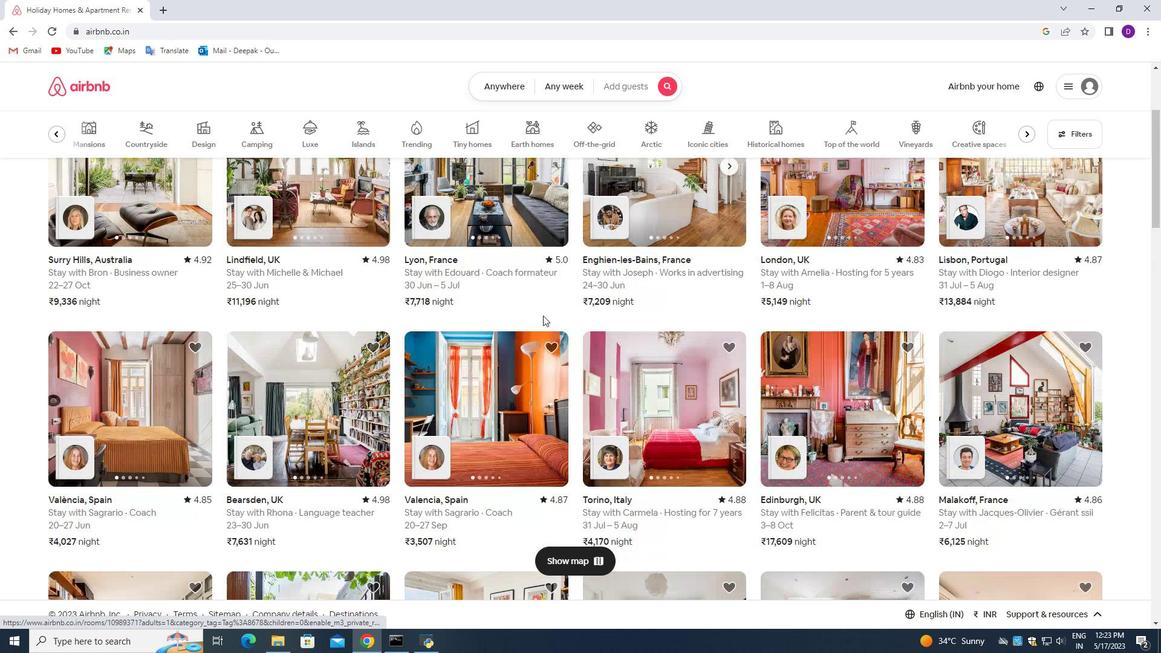 
Action: Mouse scrolled (545, 322) with delta (0, 0)
Screenshot: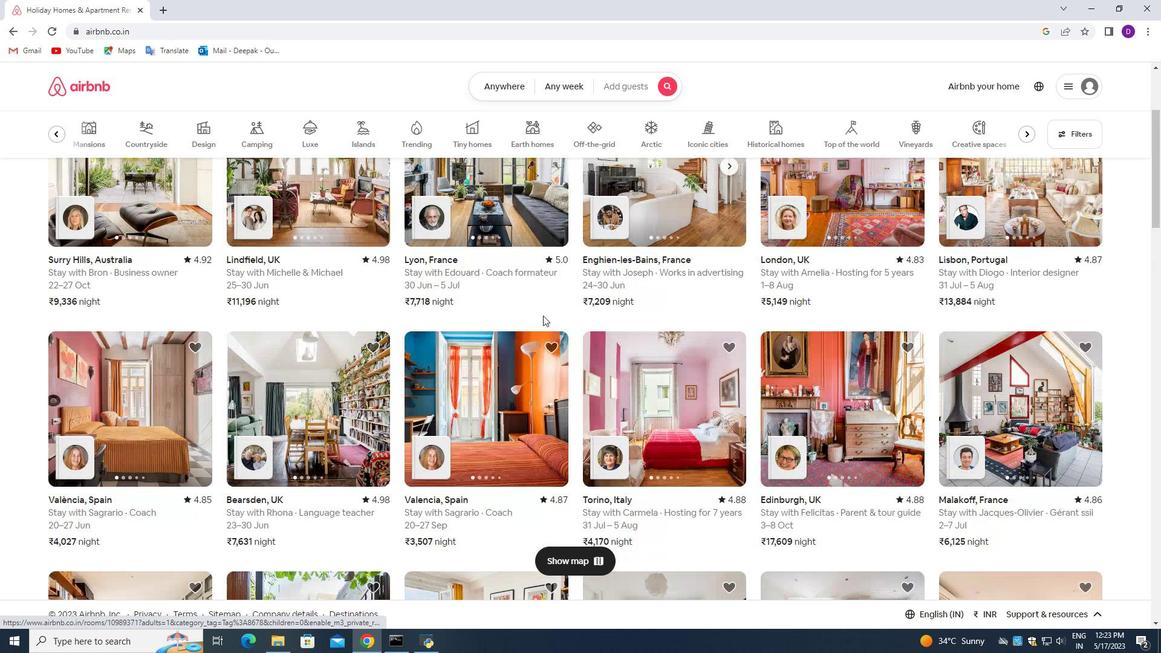 
Action: Mouse moved to (544, 324)
Screenshot: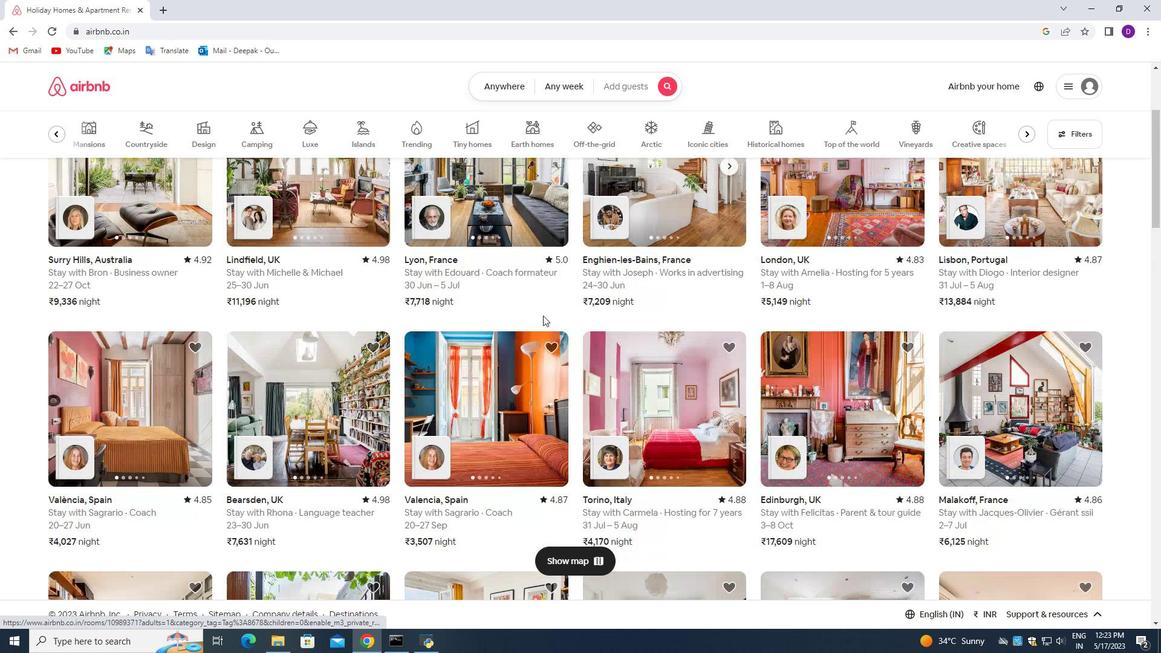 
Action: Mouse scrolled (544, 324) with delta (0, 0)
Screenshot: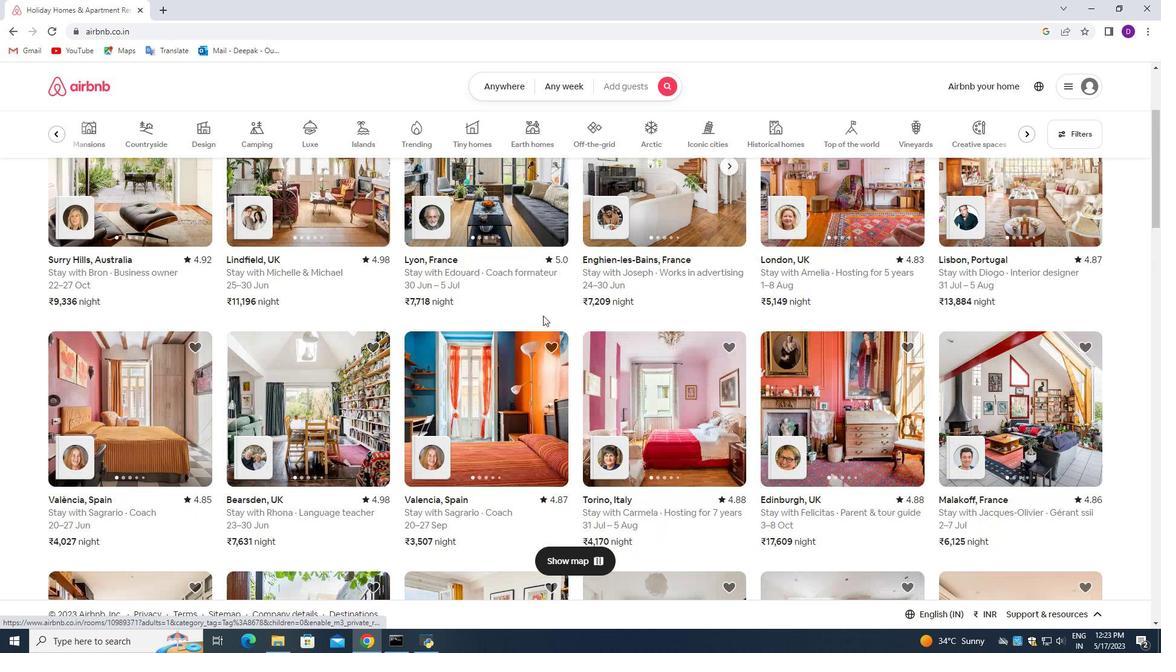 
Action: Mouse moved to (540, 327)
Screenshot: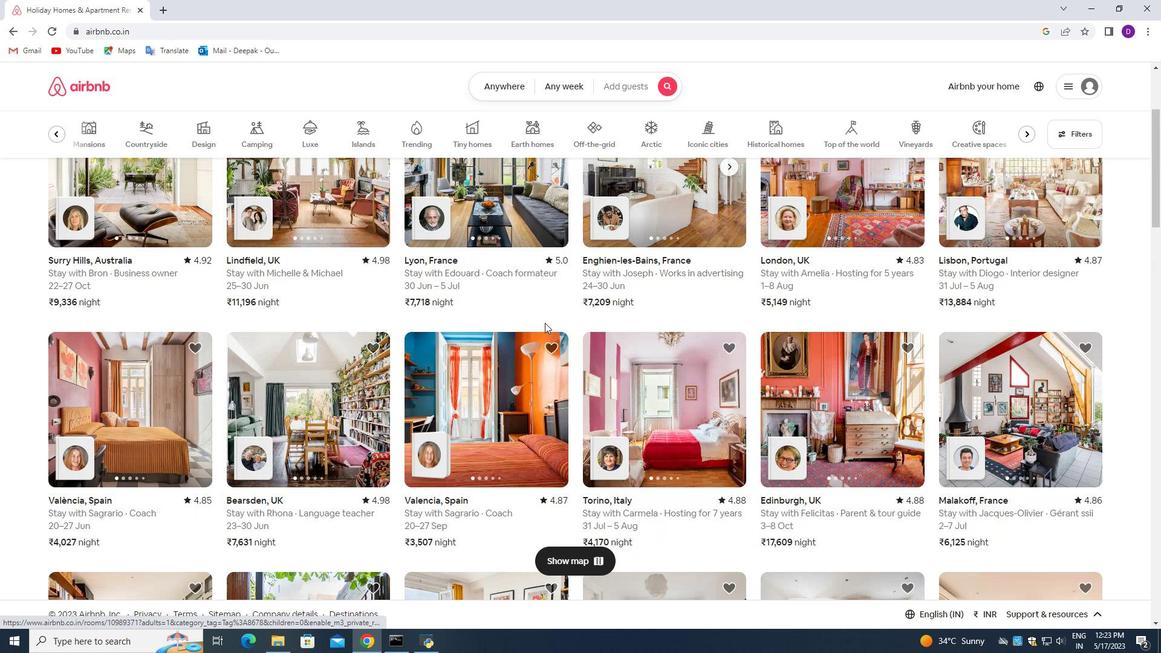 
Action: Mouse scrolled (543, 327) with delta (0, 0)
Screenshot: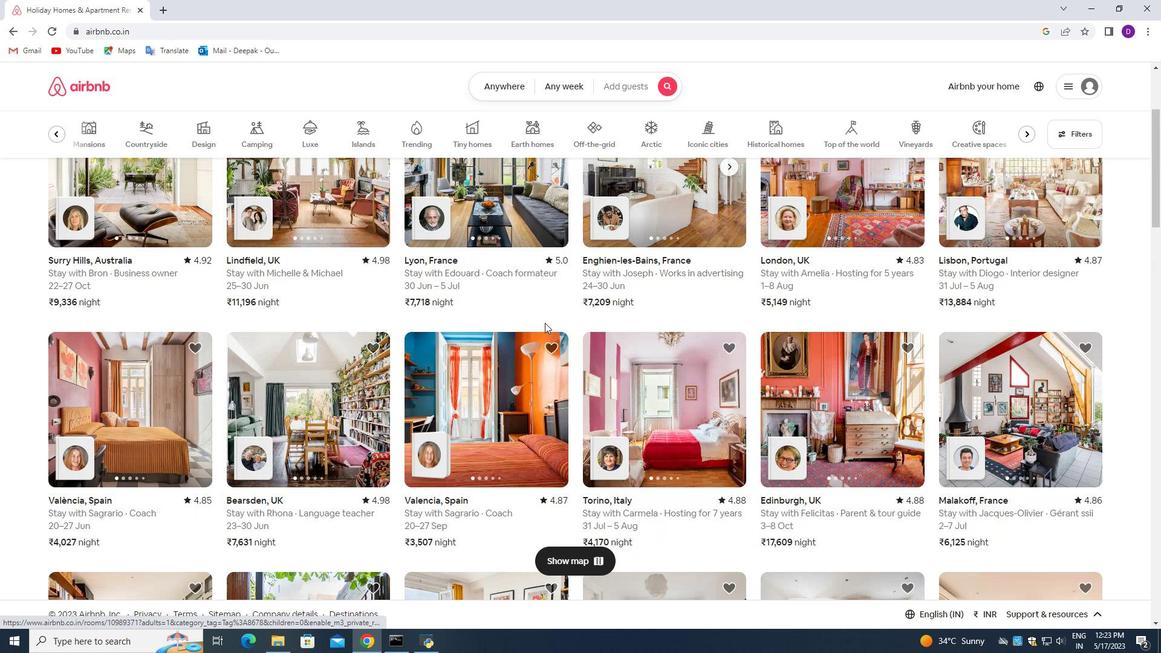 
Action: Mouse moved to (525, 335)
Screenshot: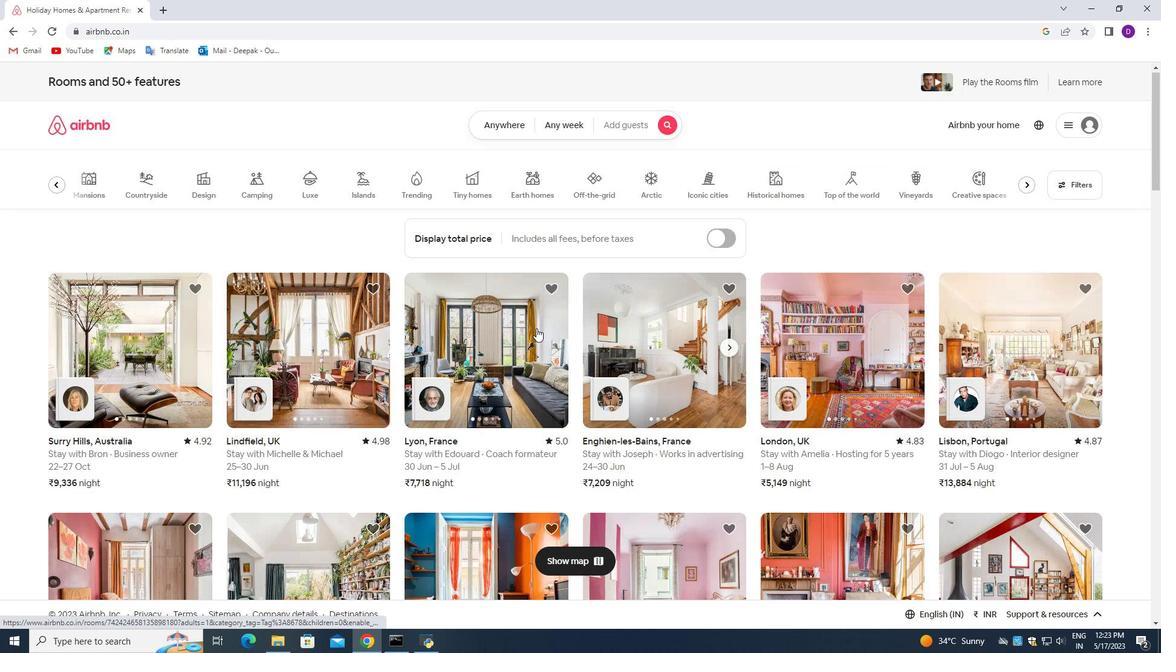
Action: Mouse scrolled (530, 332) with delta (0, 0)
Screenshot: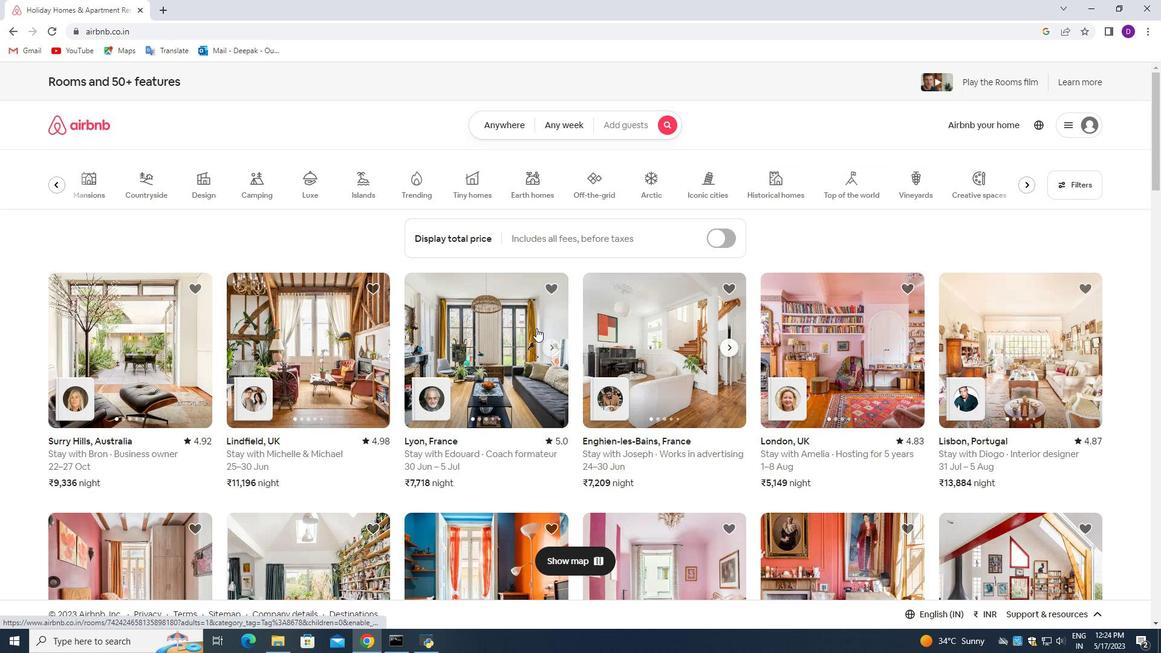 
Action: Mouse moved to (513, 339)
Screenshot: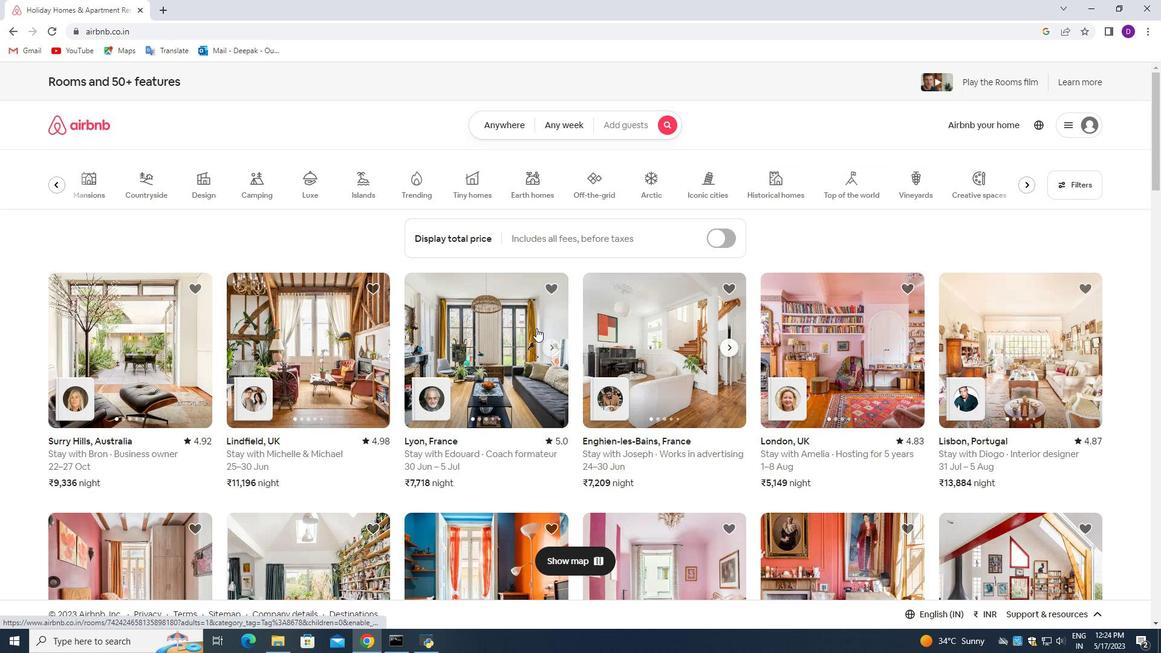 
Action: Mouse scrolled (513, 339) with delta (0, 0)
Screenshot: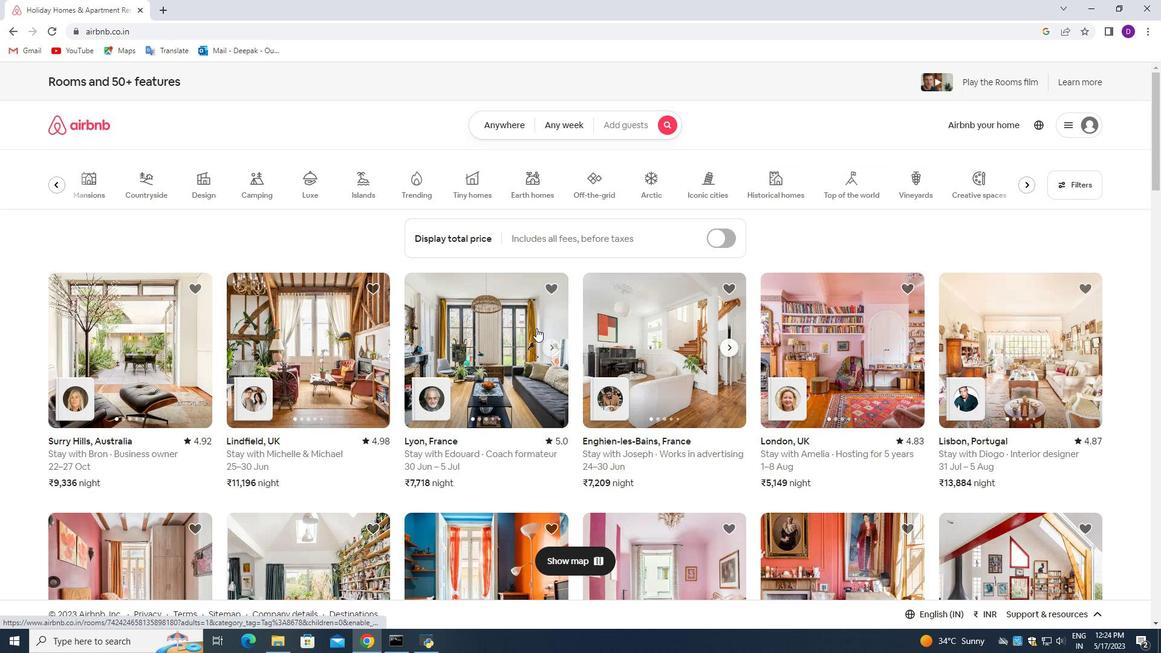 
Action: Mouse moved to (459, 350)
Screenshot: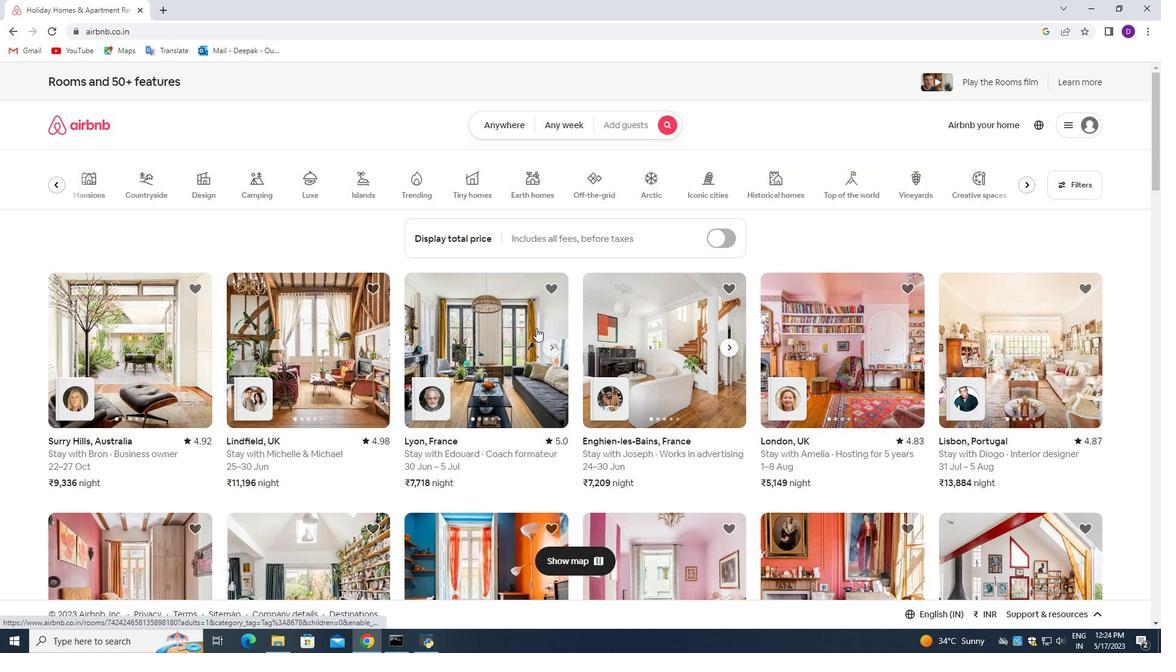 
Action: Mouse scrolled (459, 351) with delta (0, 0)
Screenshot: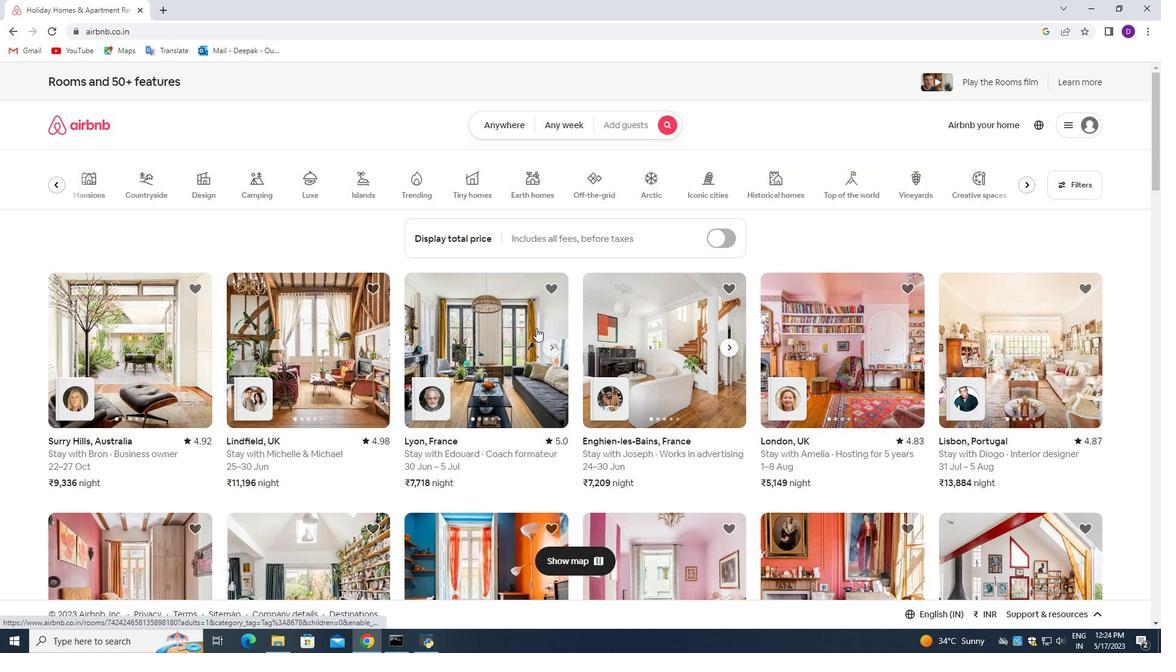 
Action: Mouse moved to (786, 393)
Screenshot: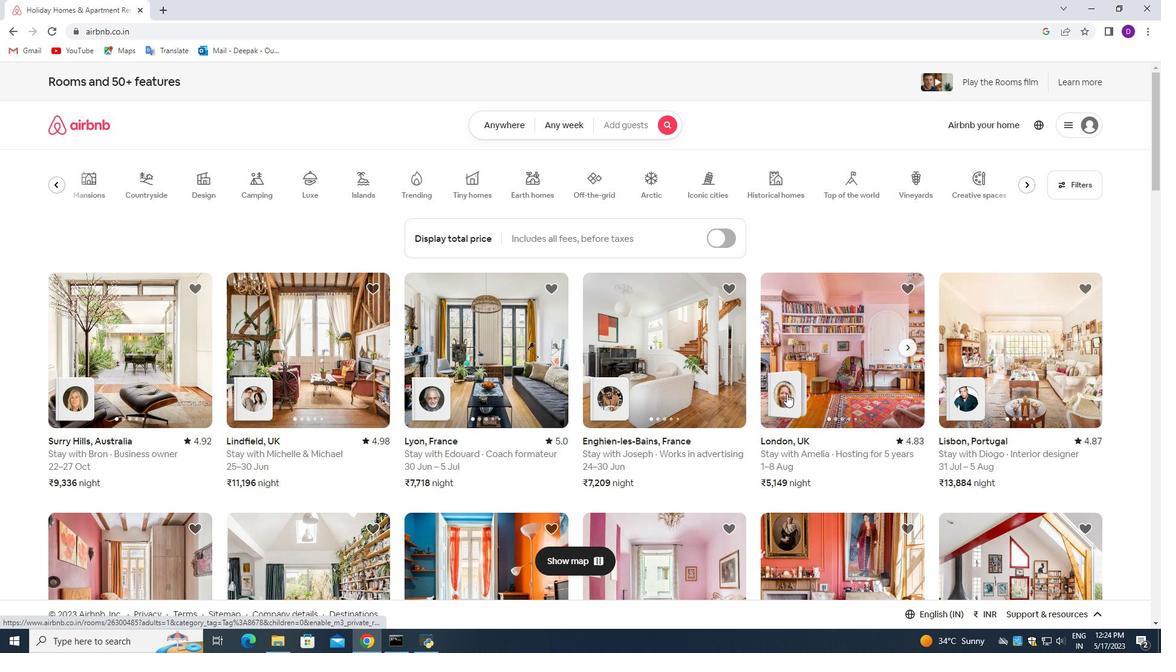 
Action: Mouse pressed left at (786, 393)
Screenshot: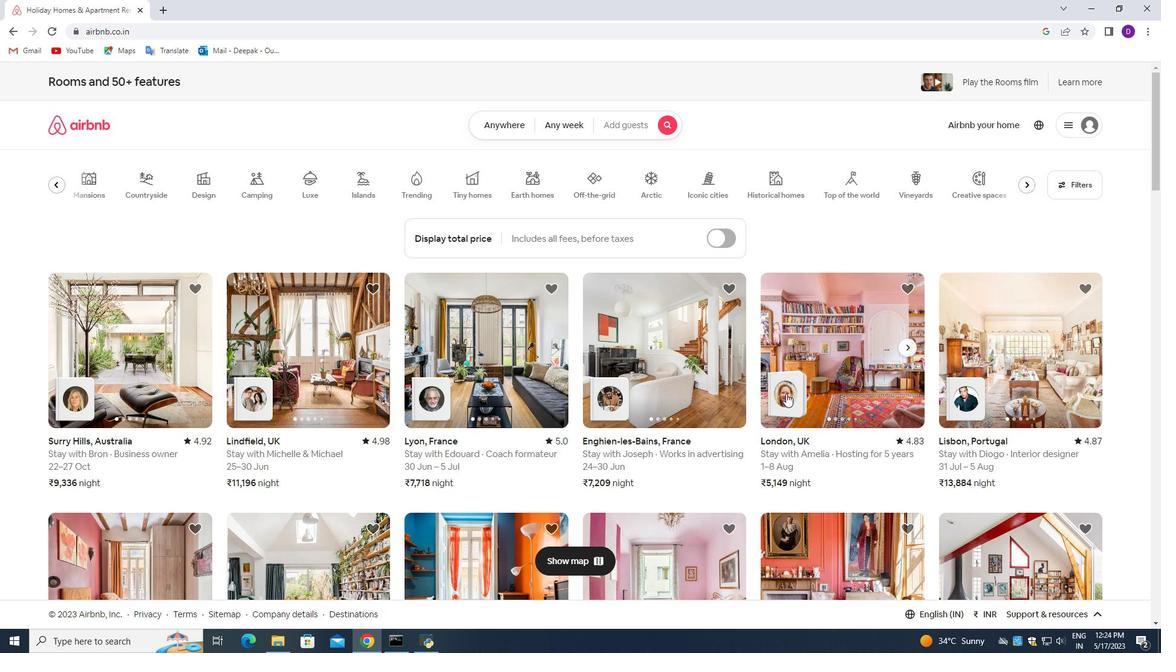 
Action: Mouse moved to (572, 407)
Screenshot: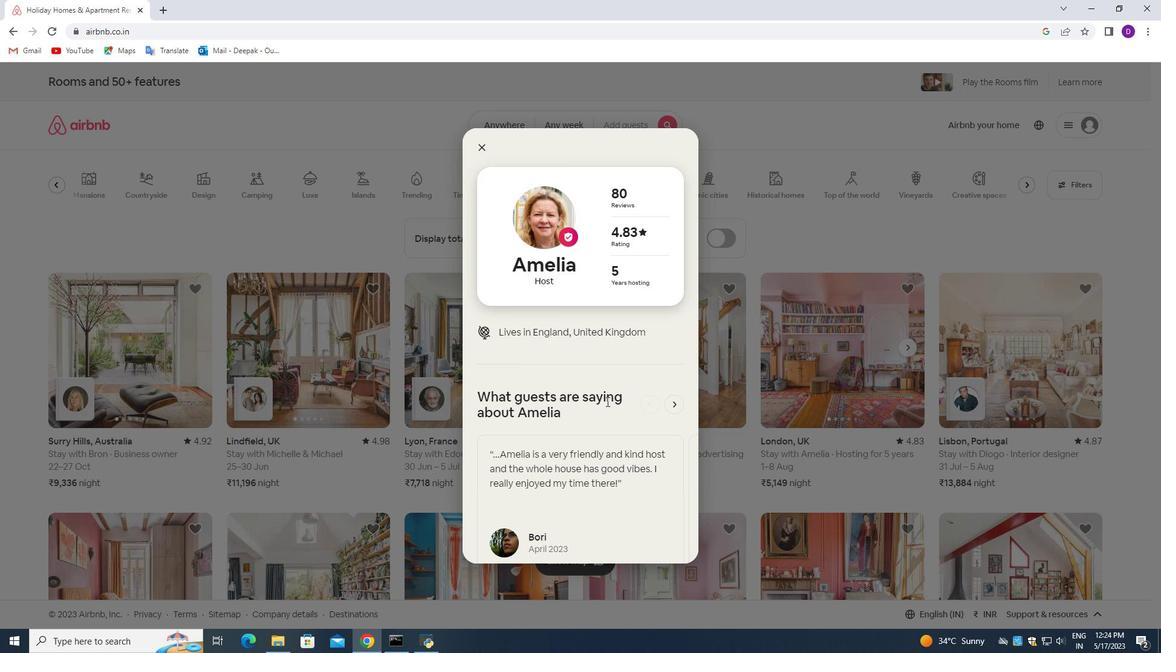 
Action: Mouse scrolled (572, 407) with delta (0, 0)
Screenshot: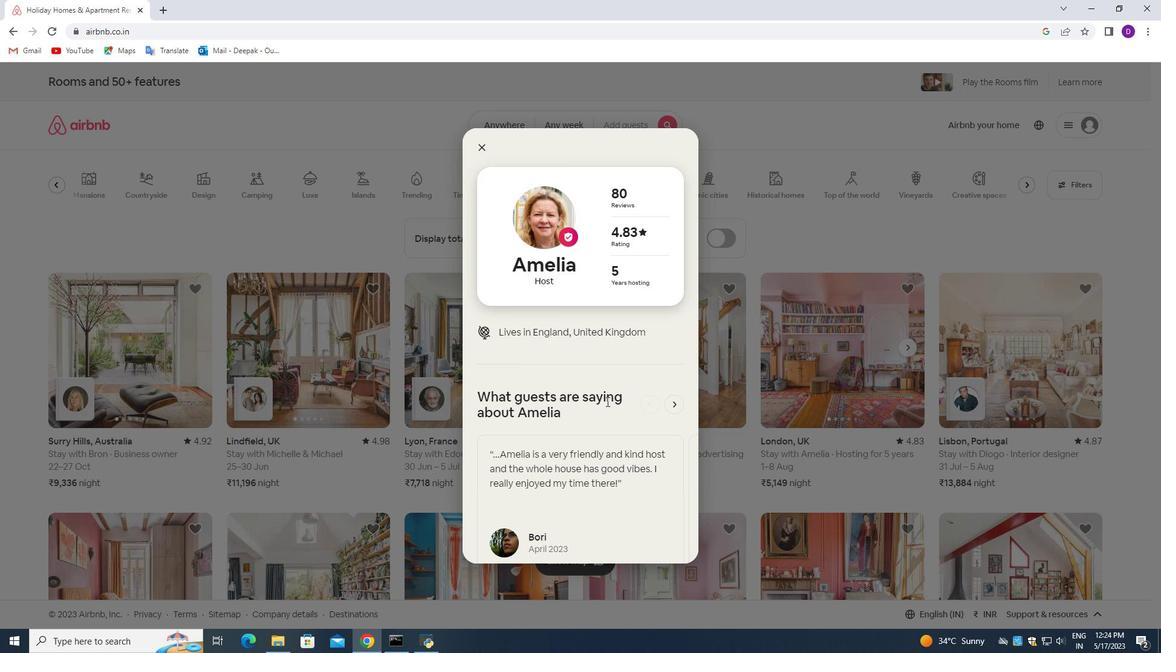 
Action: Mouse moved to (565, 406)
Screenshot: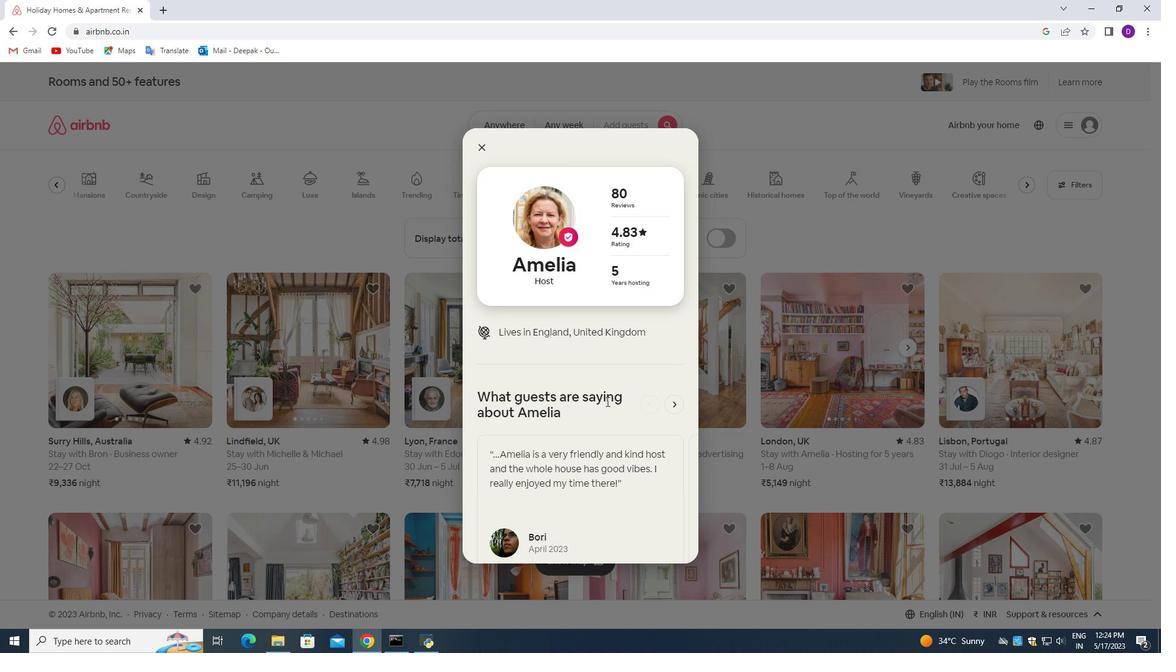 
Action: Mouse scrolled (565, 405) with delta (0, 0)
Screenshot: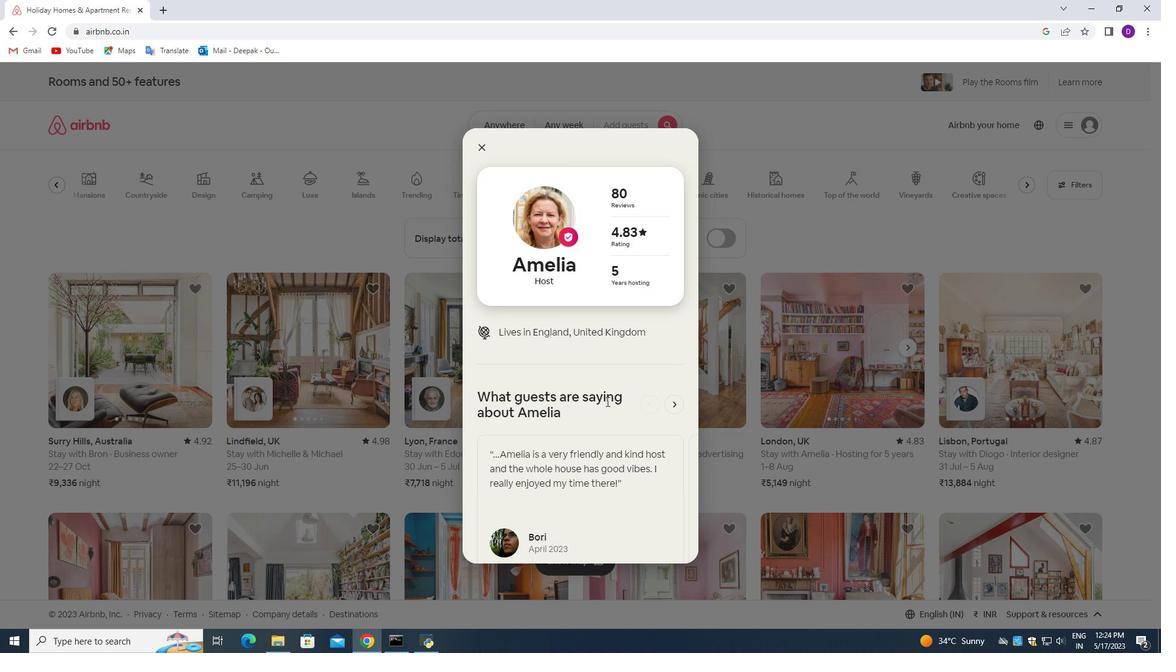 
Action: Mouse moved to (554, 405)
Screenshot: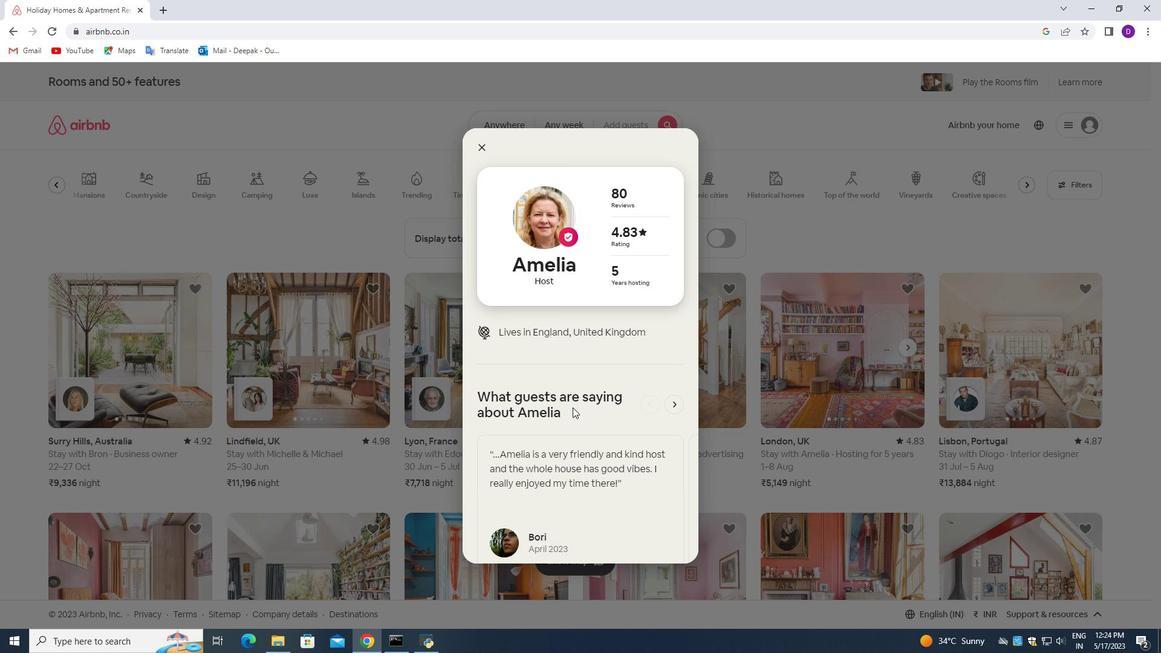 
Action: Mouse scrolled (554, 404) with delta (0, 0)
Screenshot: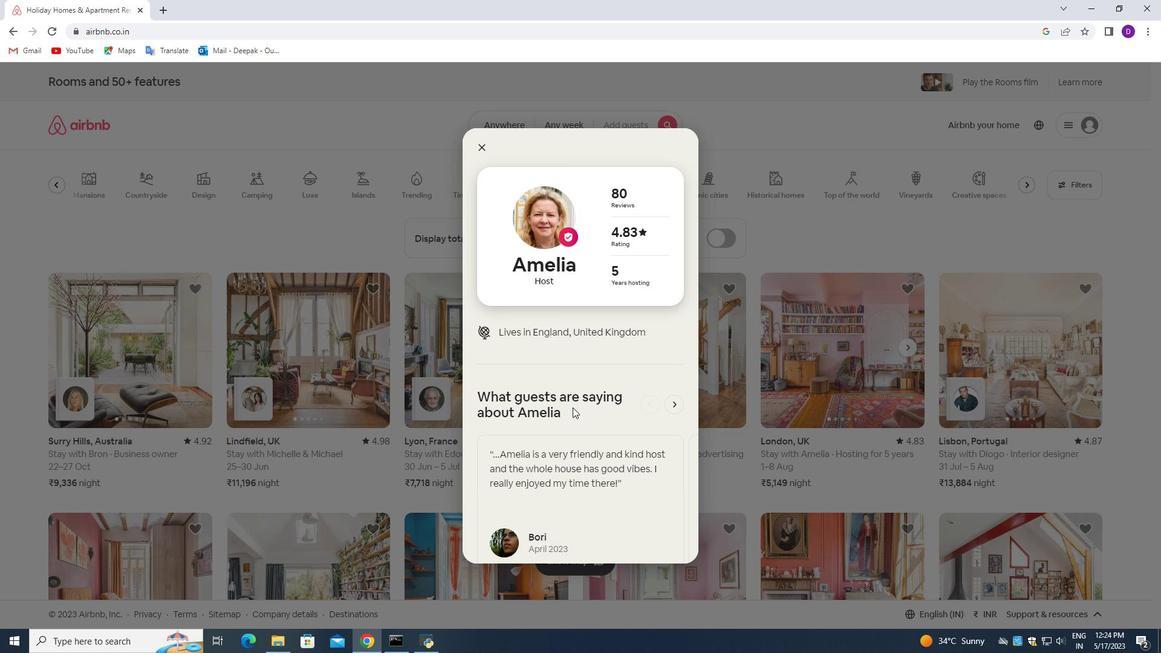 
Action: Mouse moved to (545, 397)
Screenshot: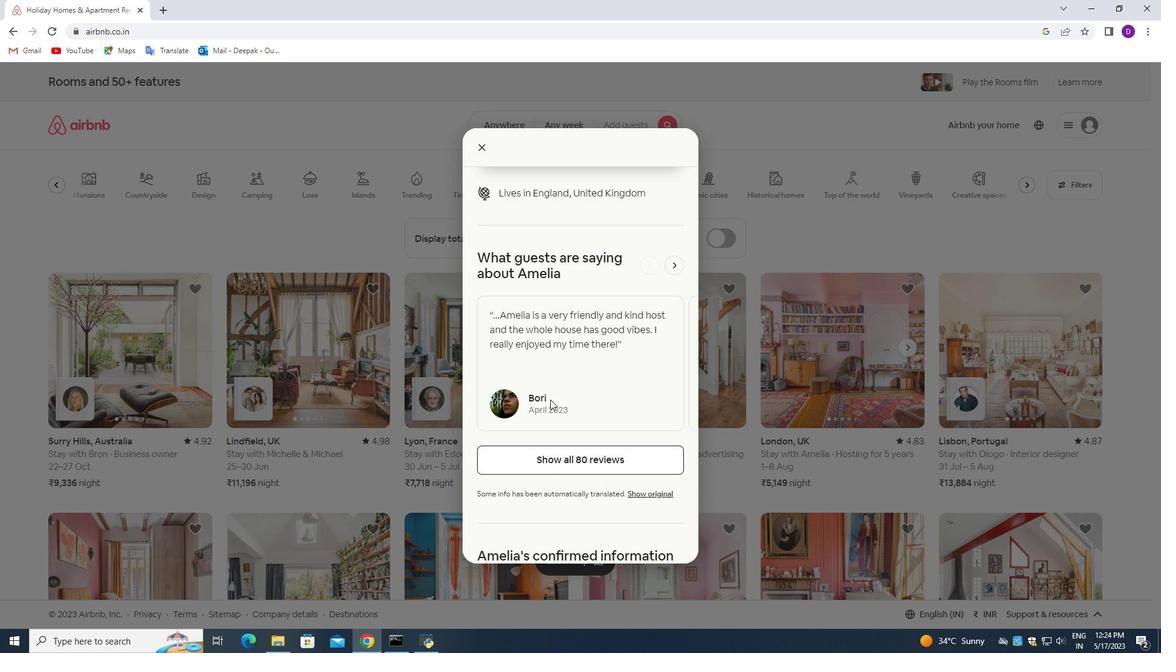 
Action: Mouse scrolled (545, 396) with delta (0, 0)
Screenshot: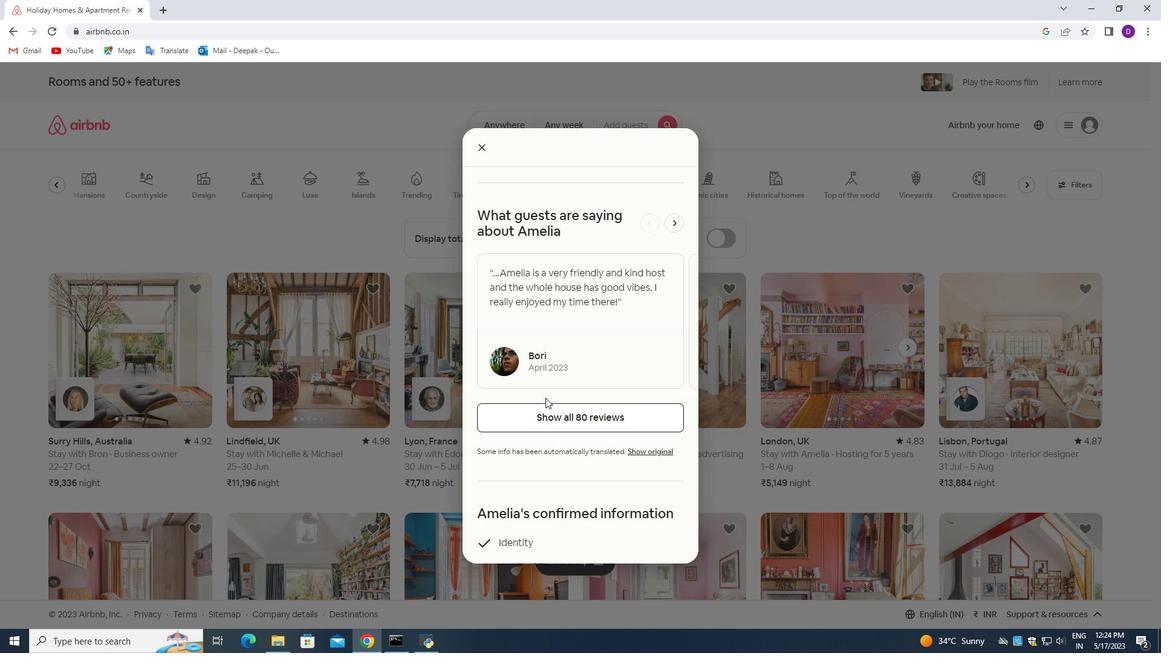 
Action: Mouse scrolled (545, 396) with delta (0, 0)
Screenshot: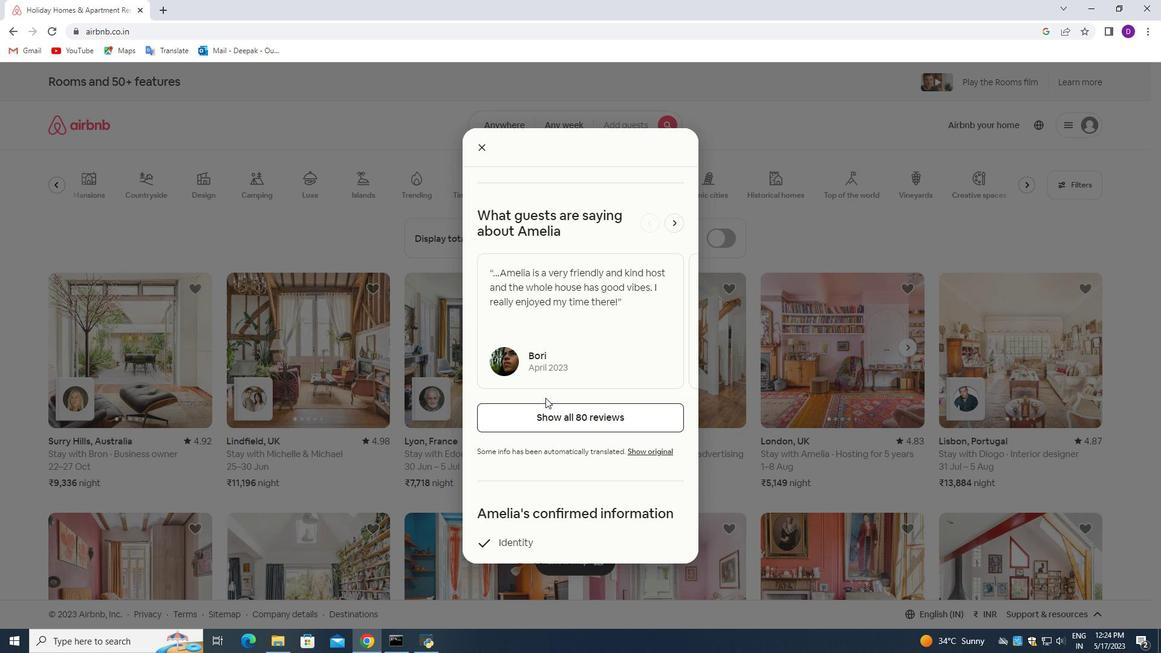 
Action: Mouse scrolled (545, 396) with delta (0, 0)
Screenshot: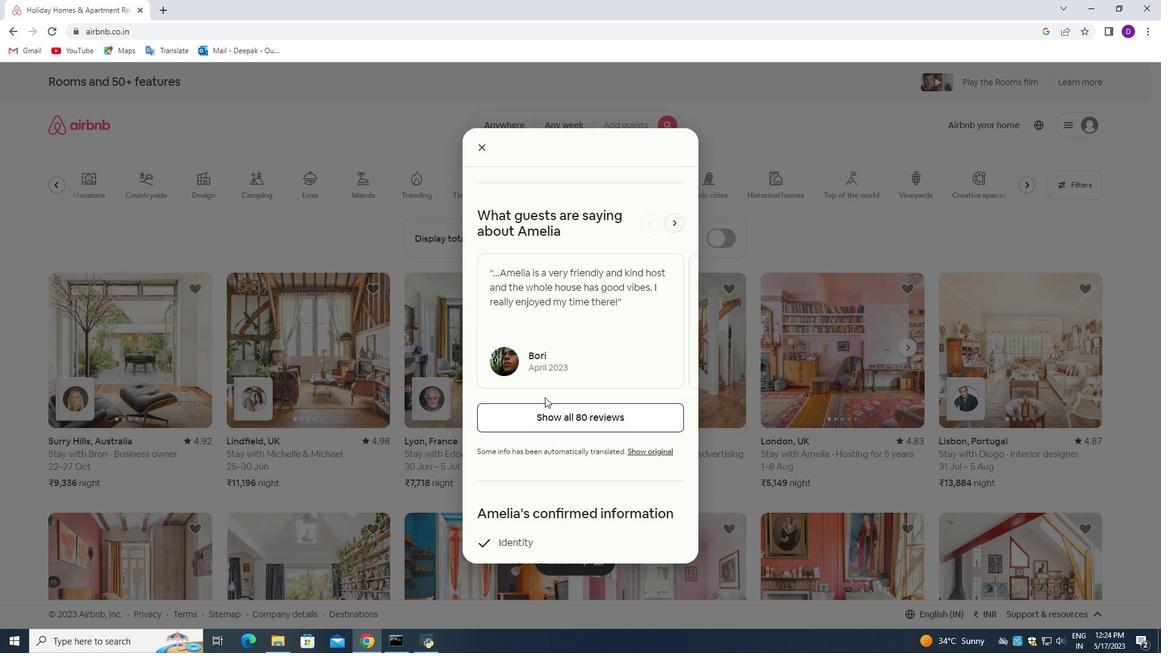 
Action: Mouse scrolled (545, 396) with delta (0, 0)
Screenshot: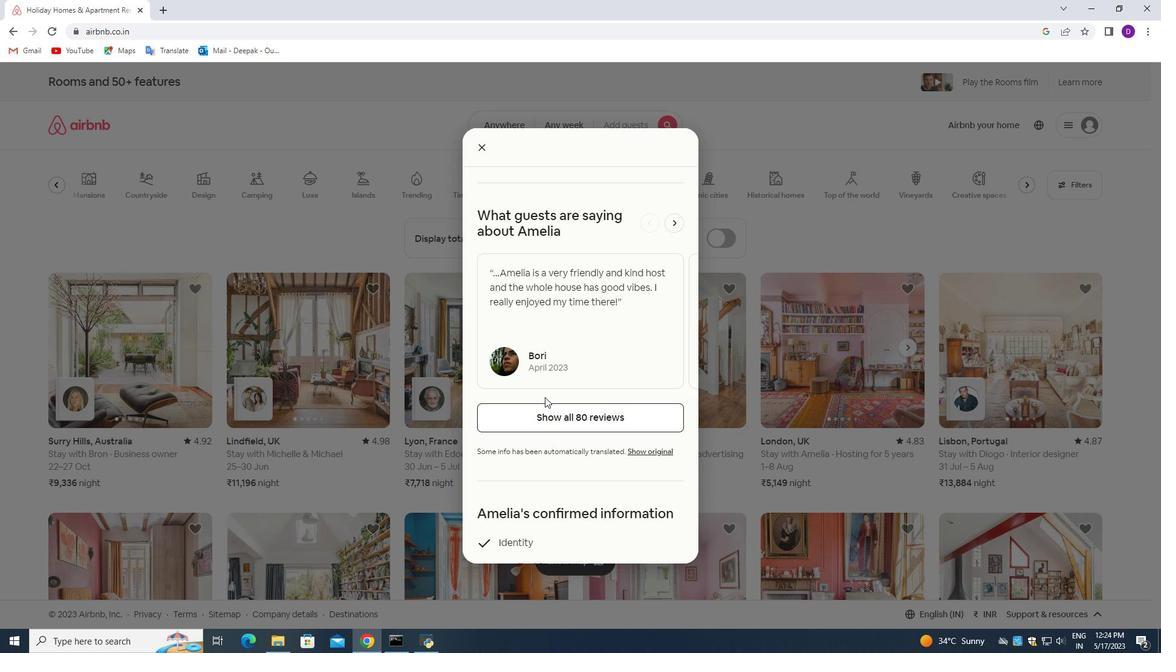 
Action: Mouse moved to (544, 397)
Screenshot: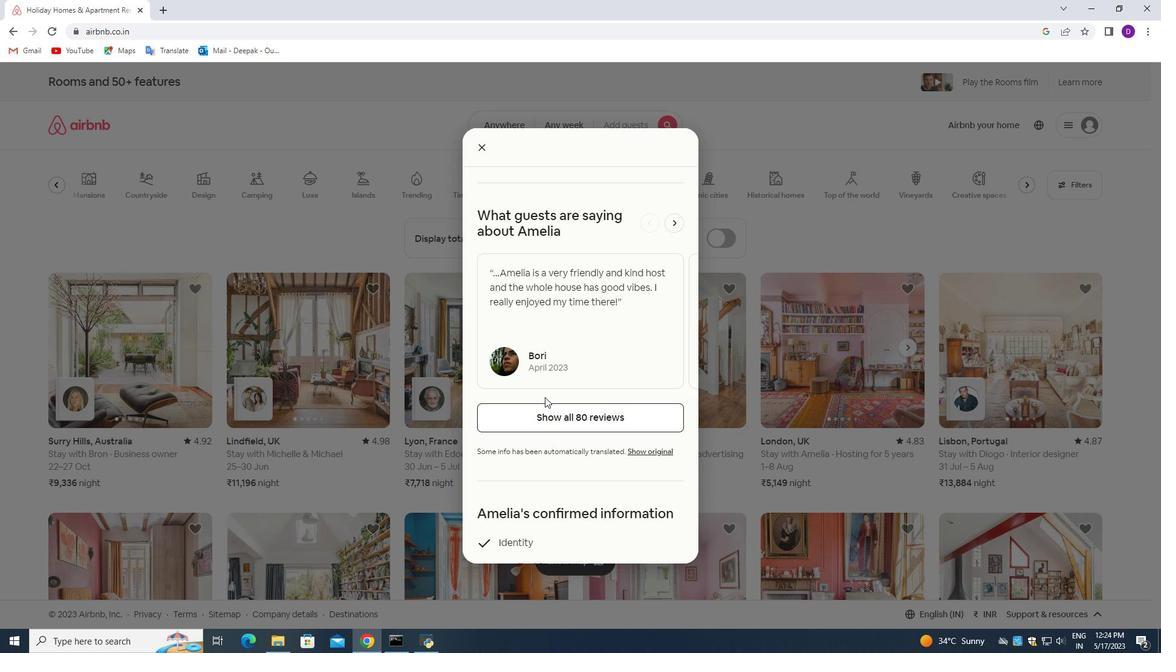 
Action: Mouse scrolled (544, 396) with delta (0, 0)
Screenshot: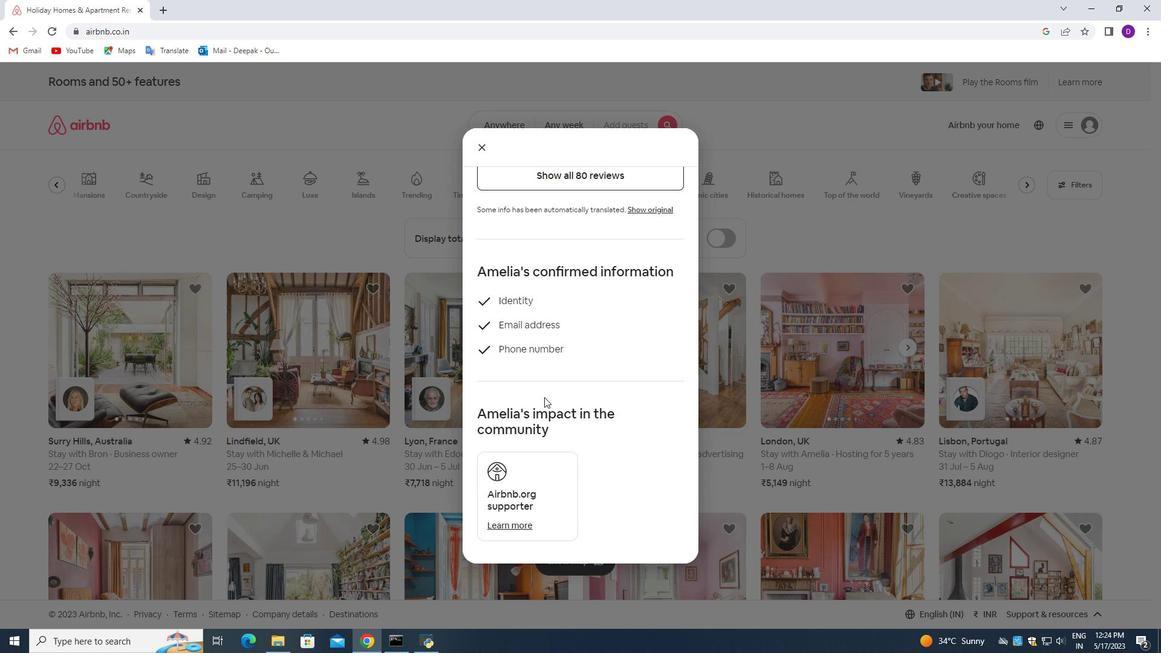 
Action: Mouse scrolled (544, 396) with delta (0, 0)
Screenshot: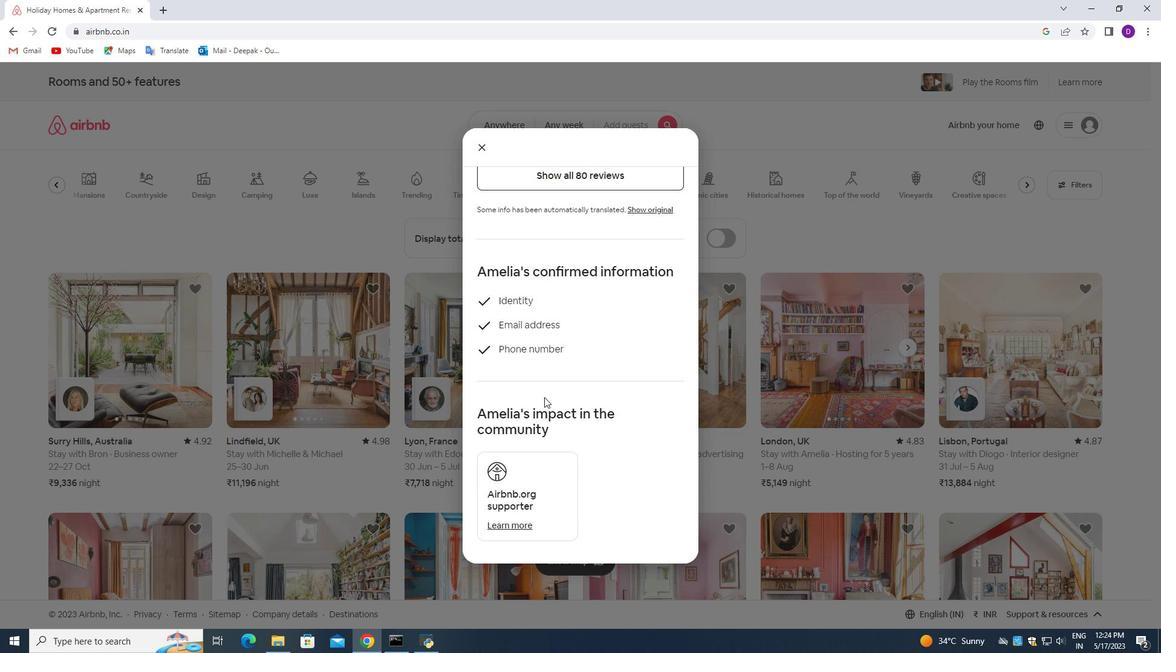
Action: Mouse scrolled (544, 396) with delta (0, 0)
Screenshot: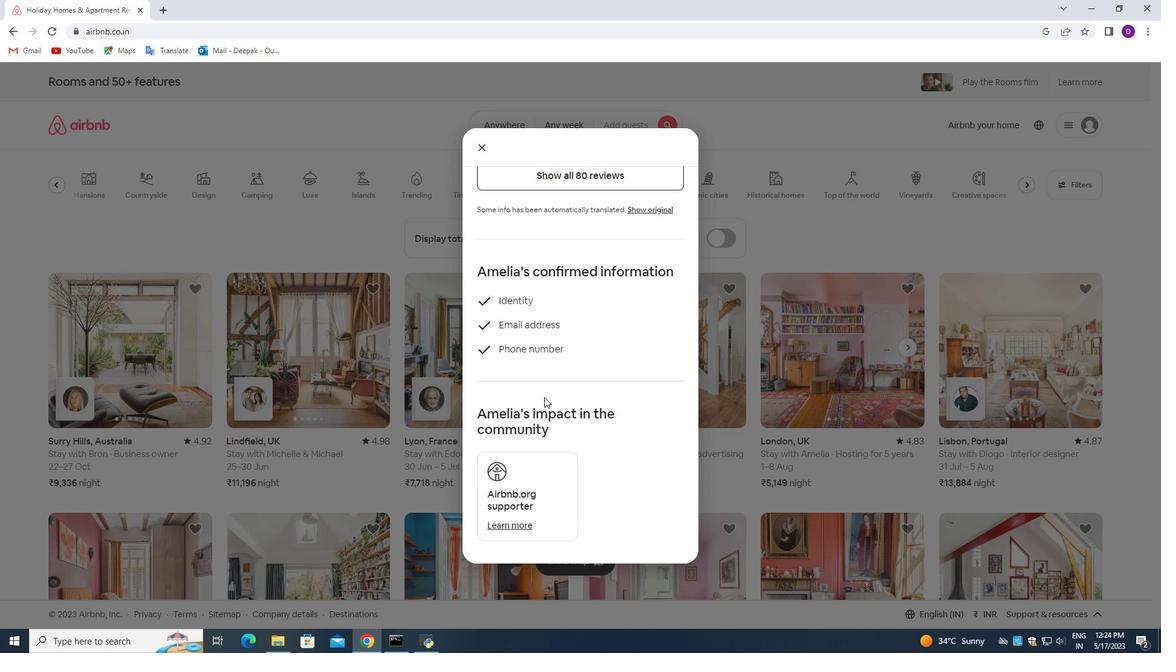 
Action: Mouse scrolled (544, 396) with delta (0, 0)
Screenshot: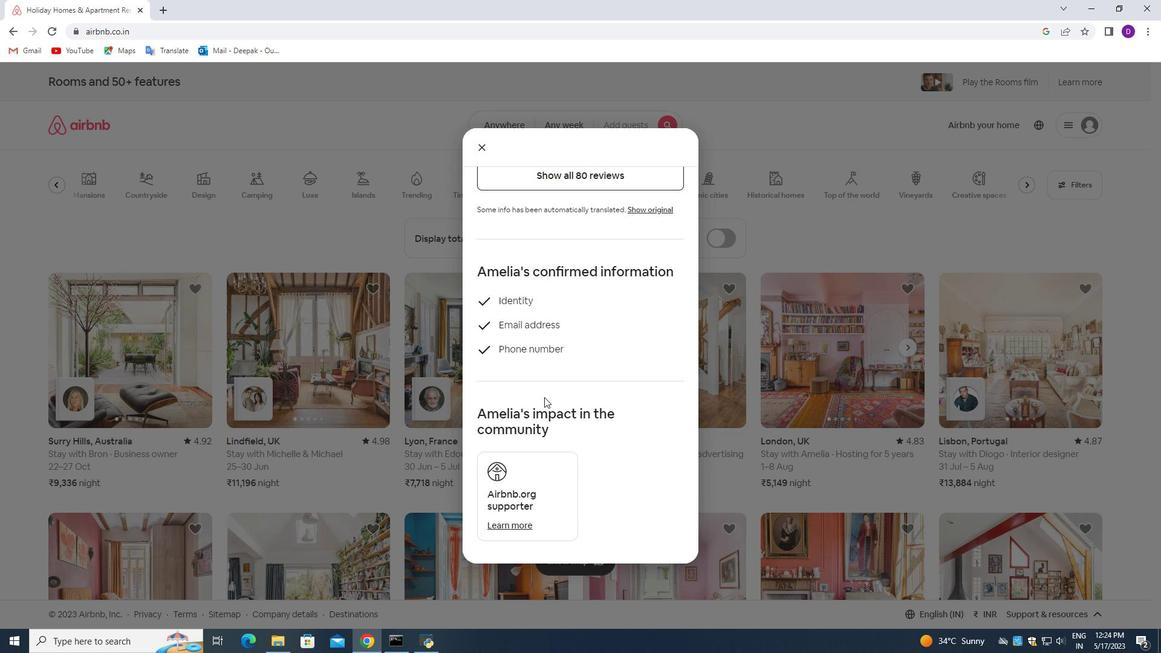 
Action: Mouse scrolled (544, 396) with delta (0, 0)
Screenshot: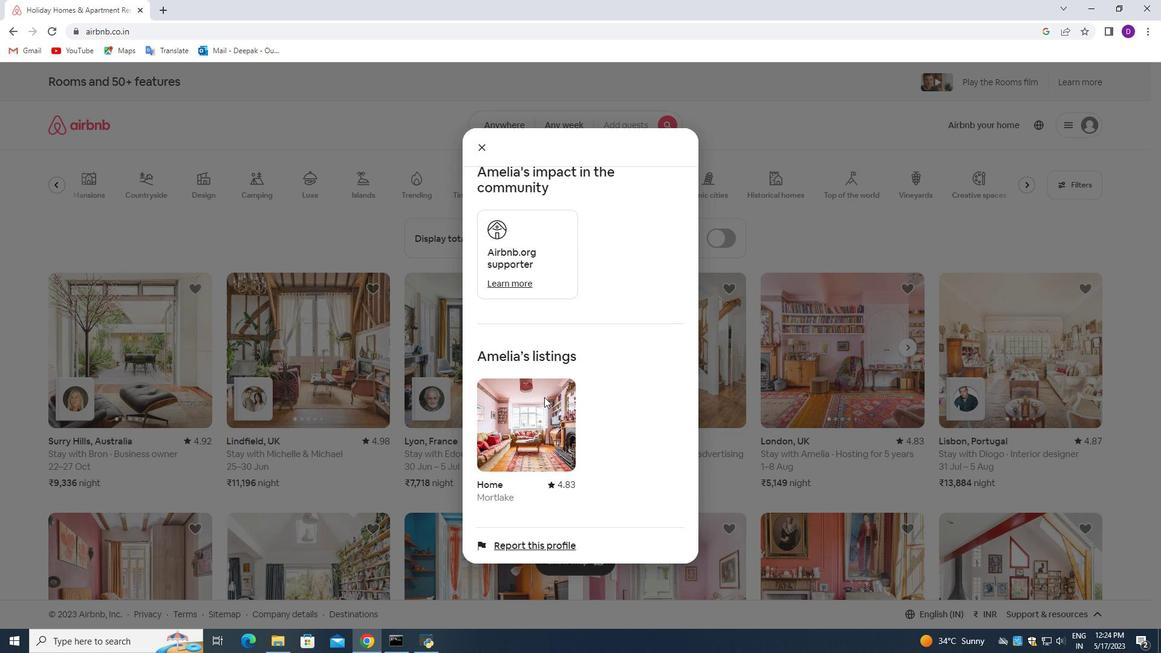 
Action: Mouse scrolled (544, 396) with delta (0, 0)
Screenshot: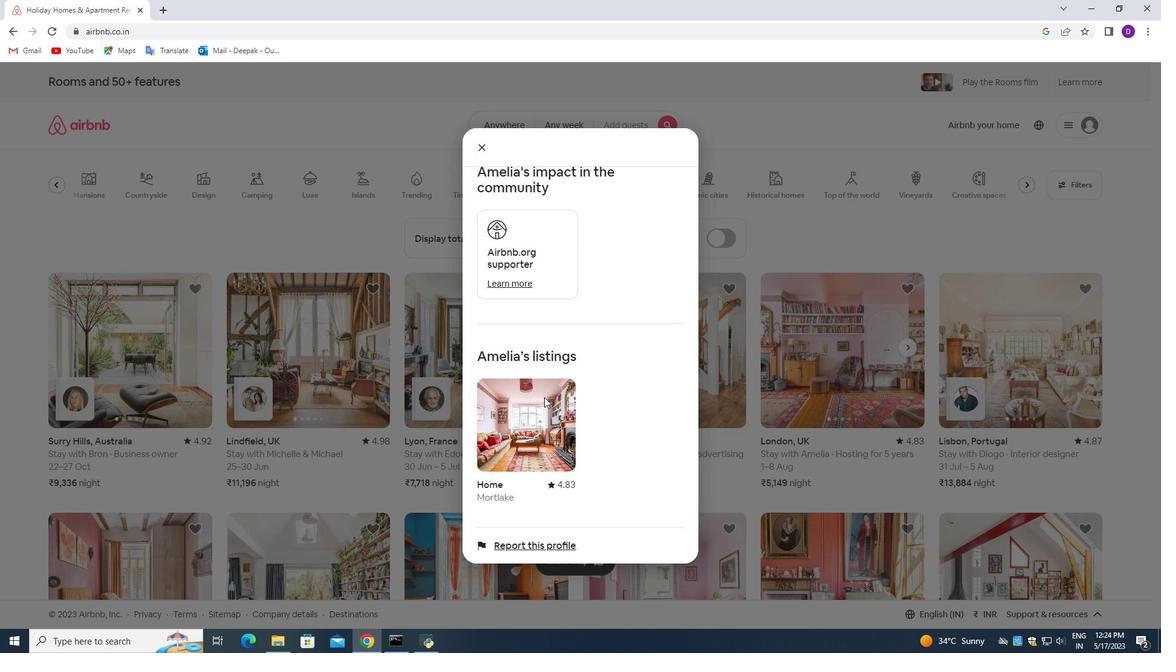 
Action: Mouse scrolled (544, 396) with delta (0, 0)
Screenshot: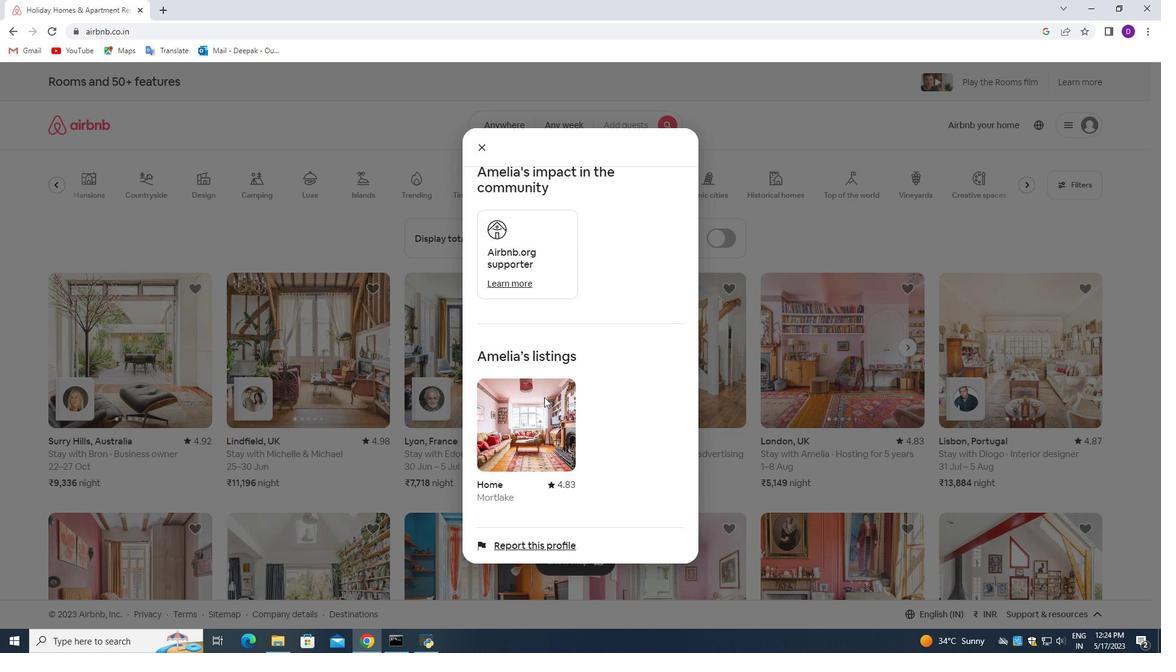 
Action: Mouse moved to (543, 397)
Screenshot: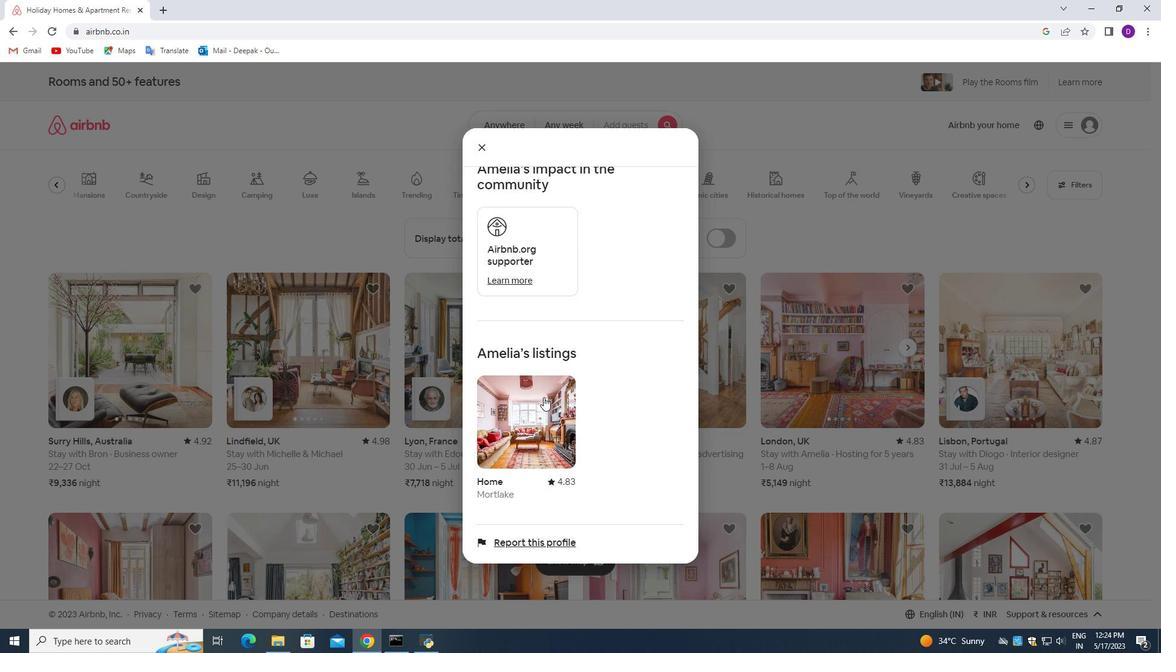 
Action: Mouse scrolled (543, 396) with delta (0, 0)
Screenshot: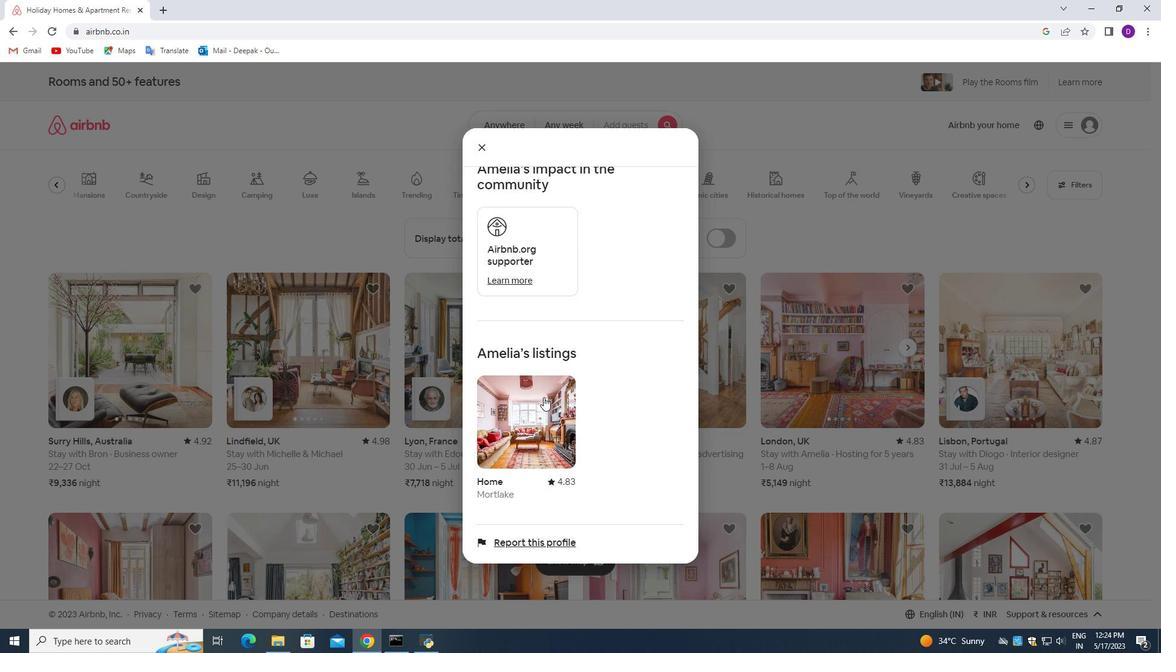 
Action: Mouse moved to (549, 400)
Screenshot: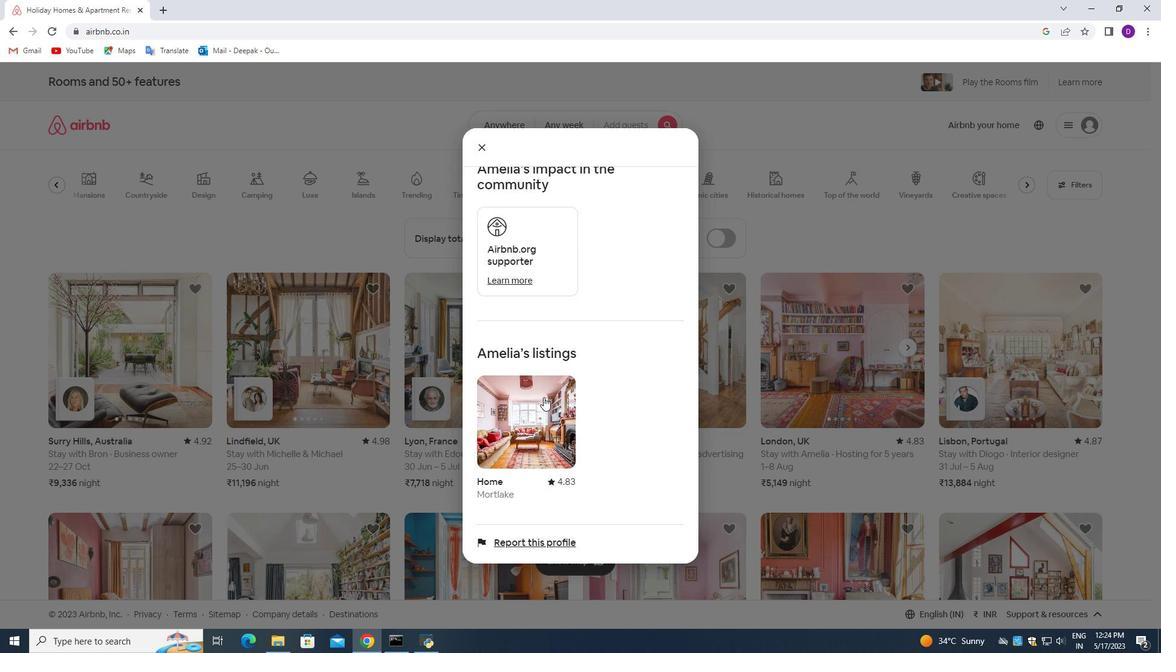 
Action: Mouse scrolled (549, 399) with delta (0, 0)
Screenshot: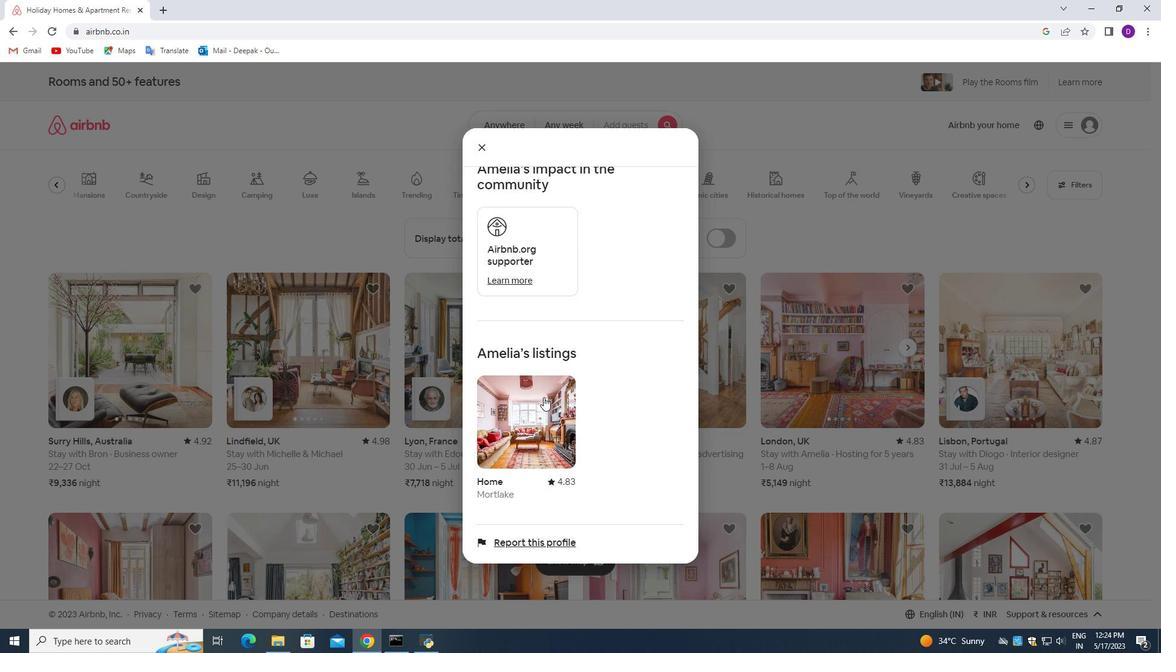 
Action: Mouse moved to (552, 403)
Screenshot: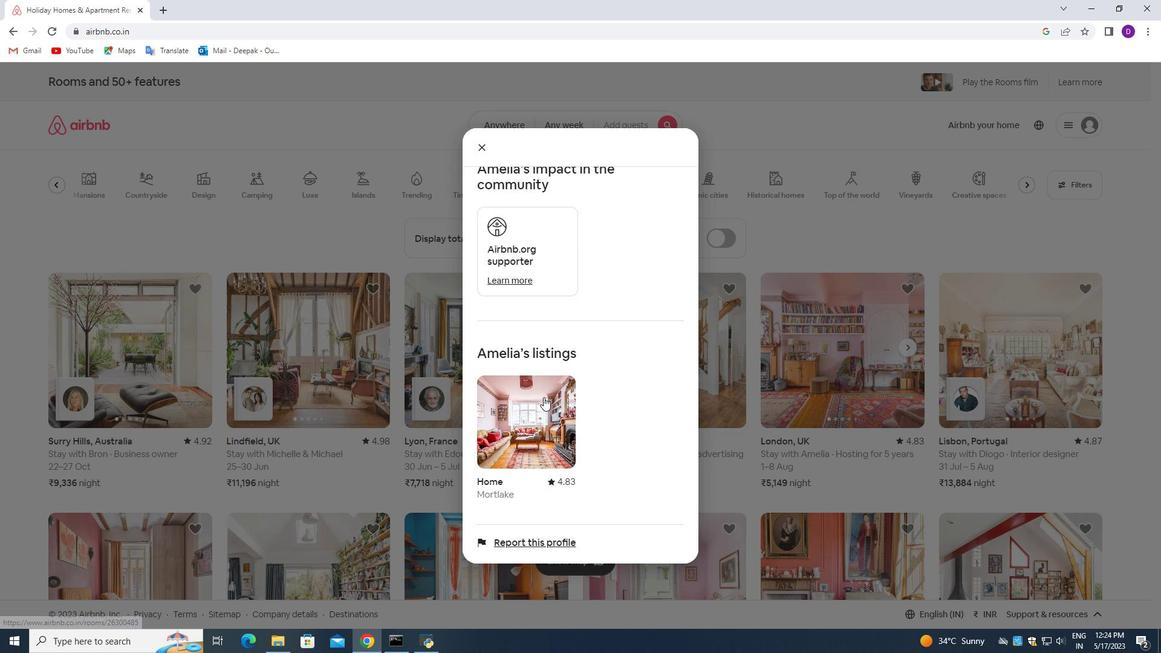 
Action: Mouse scrolled (552, 402) with delta (0, 0)
Screenshot: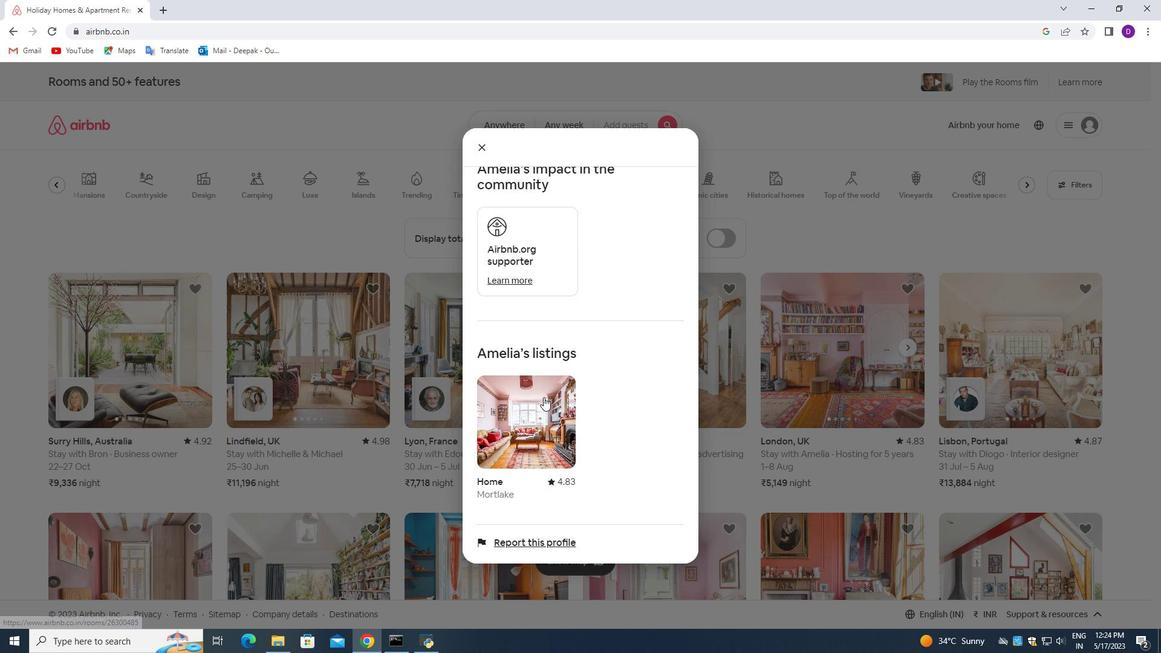 
Action: Mouse moved to (553, 404)
Screenshot: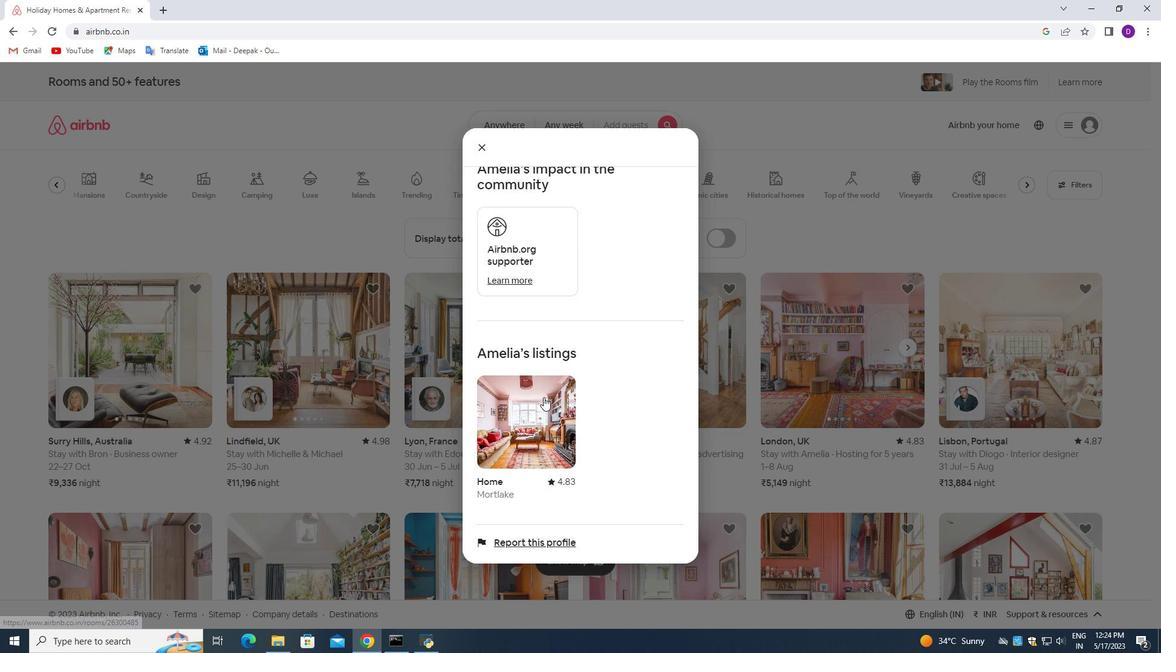 
Action: Mouse scrolled (553, 404) with delta (0, 0)
Screenshot: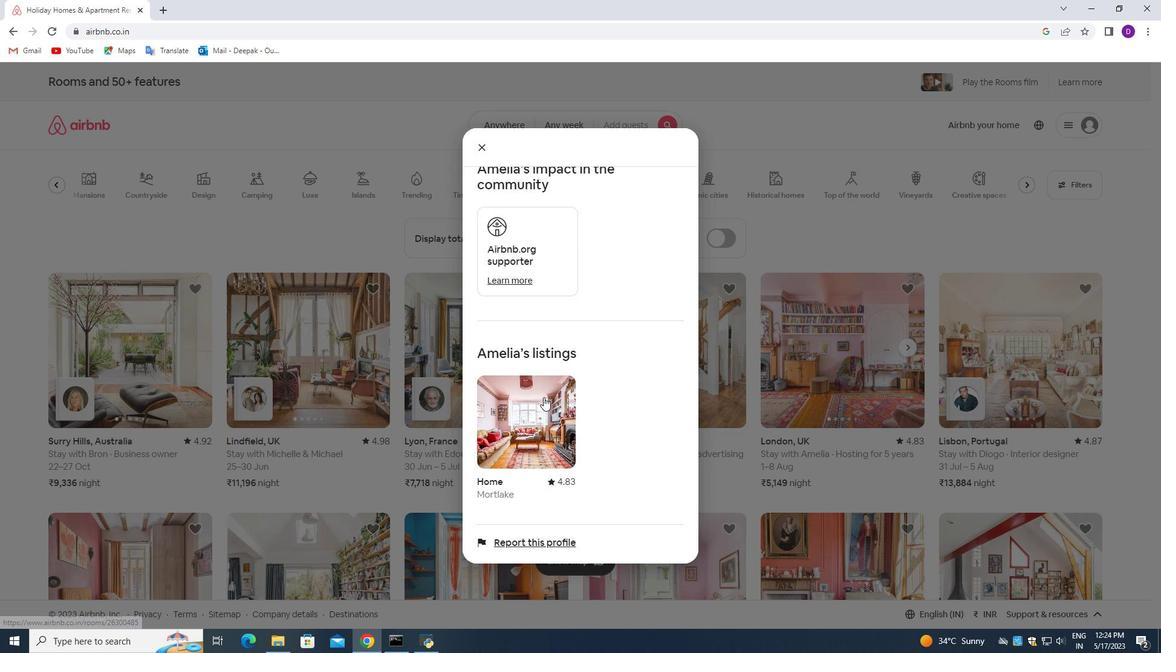 
Action: Mouse moved to (557, 410)
Screenshot: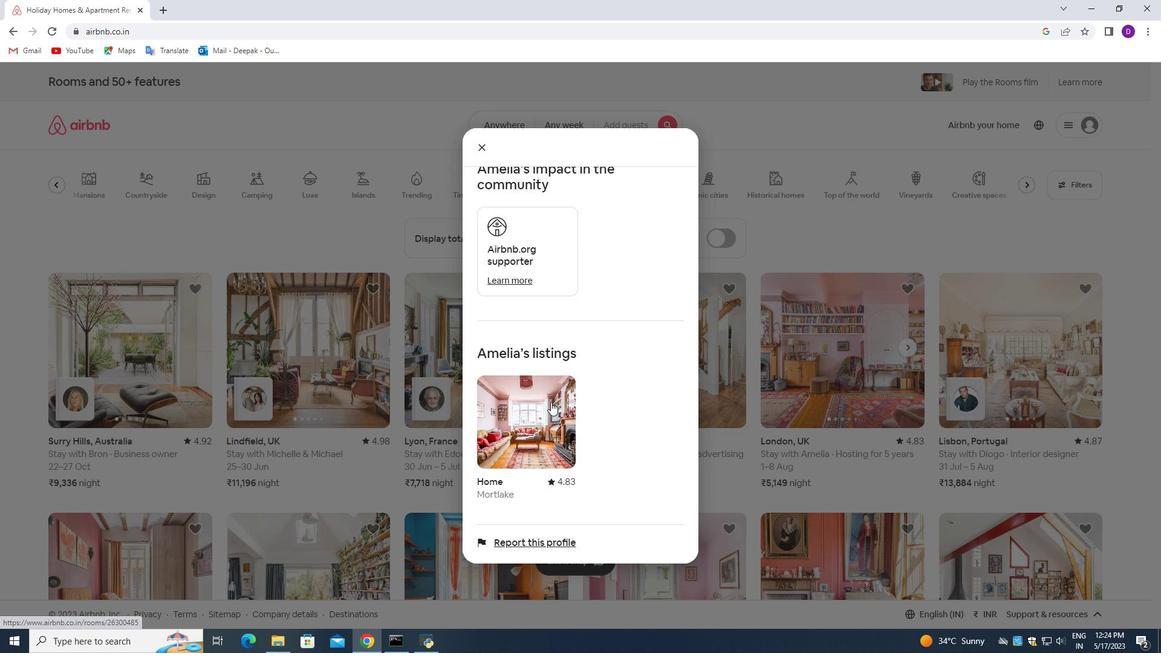 
Action: Mouse scrolled (557, 409) with delta (0, 0)
Screenshot: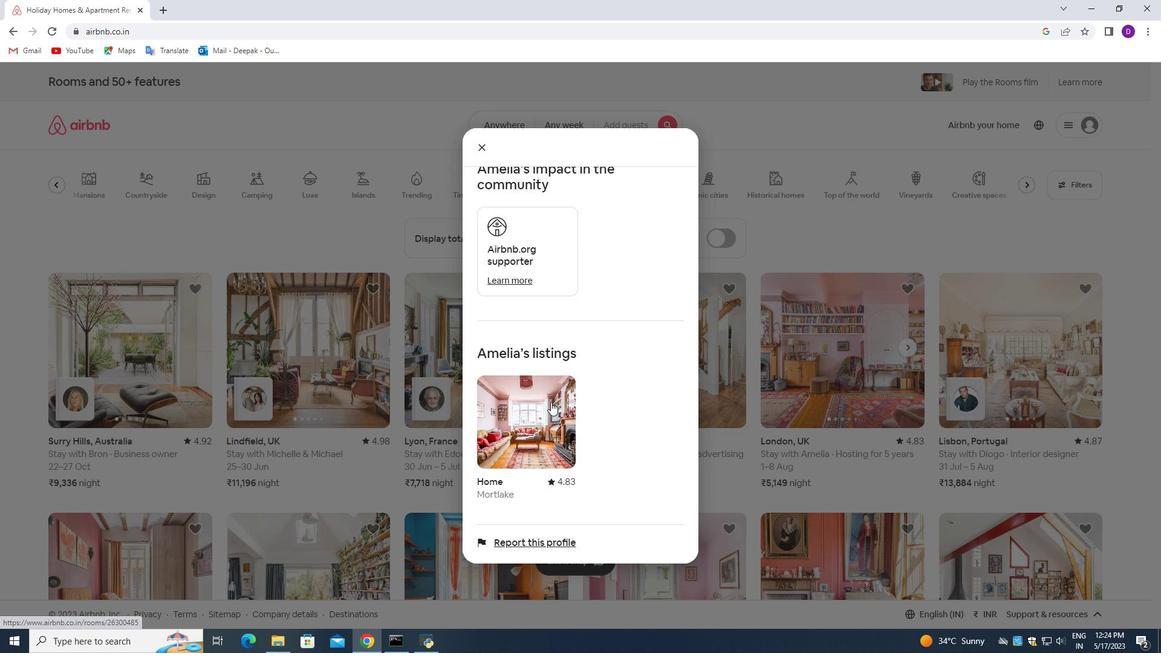 
Action: Mouse moved to (577, 459)
Screenshot: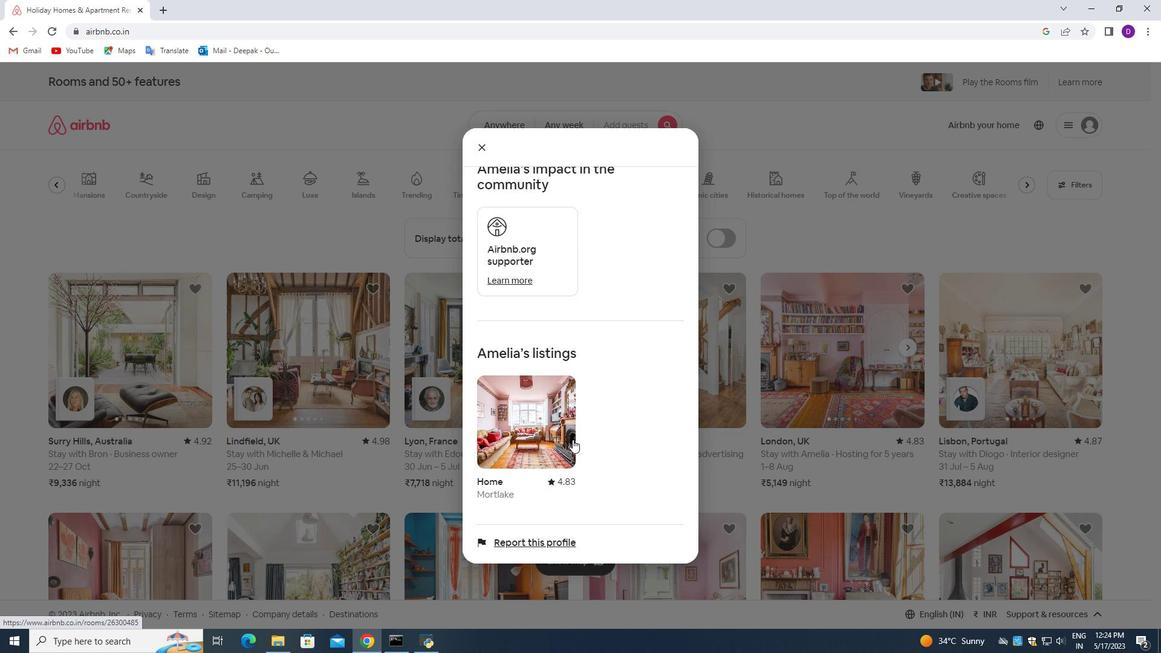 
Action: Mouse scrolled (577, 459) with delta (0, 0)
Screenshot: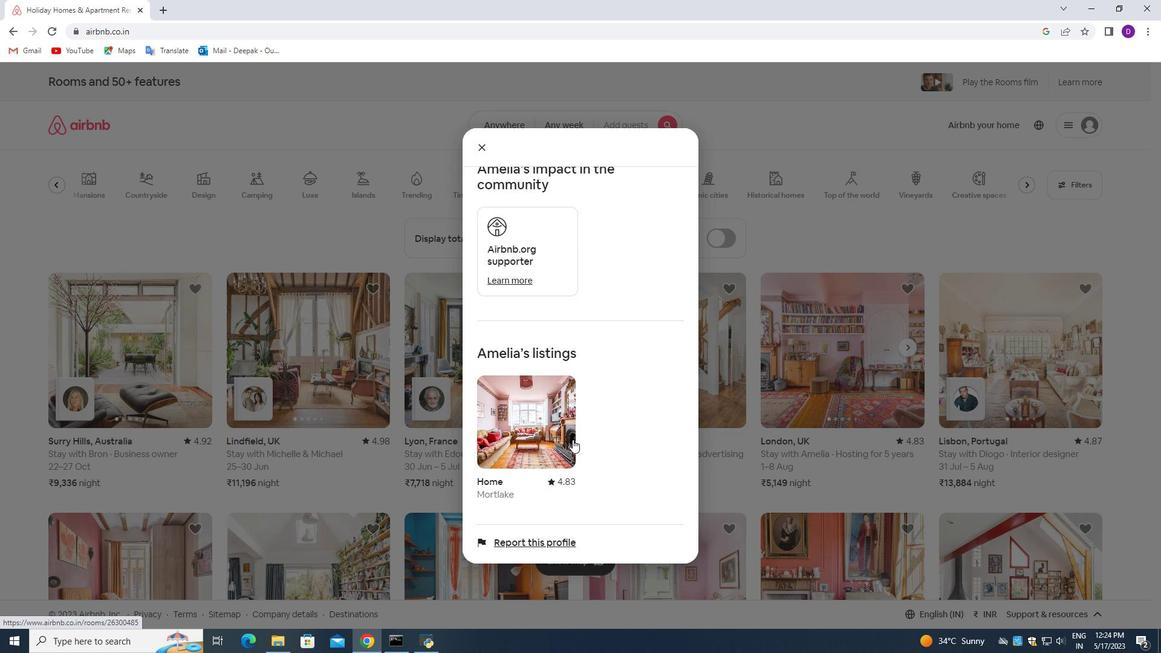 
Action: Mouse moved to (577, 462)
Screenshot: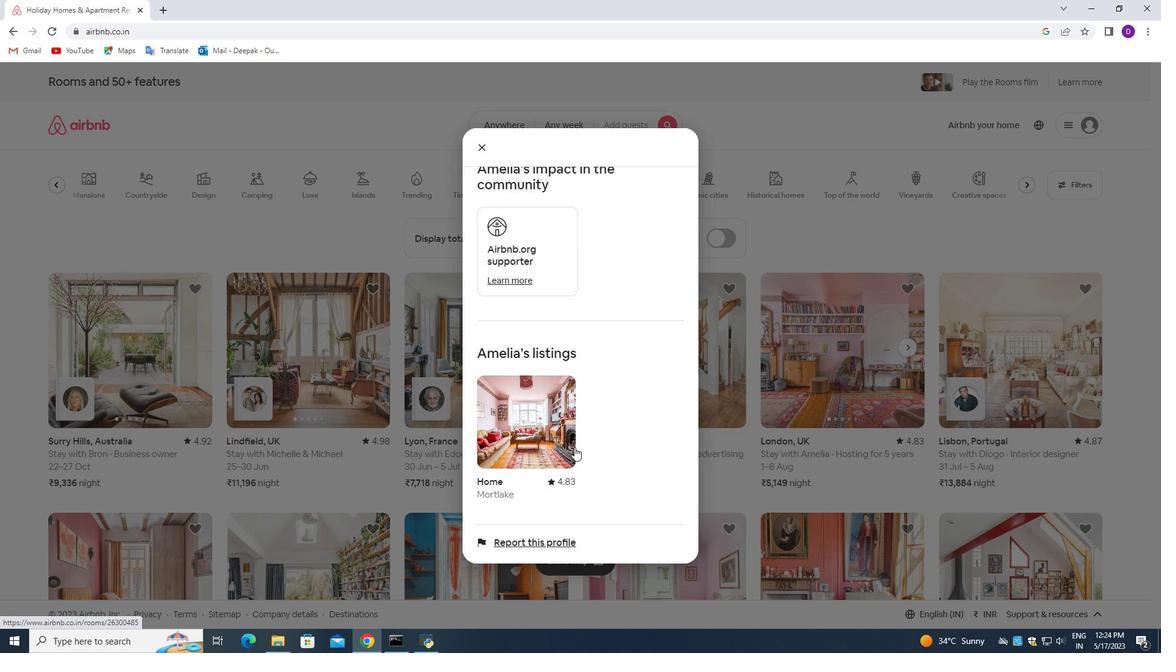 
Action: Mouse scrolled (577, 461) with delta (0, 0)
Screenshot: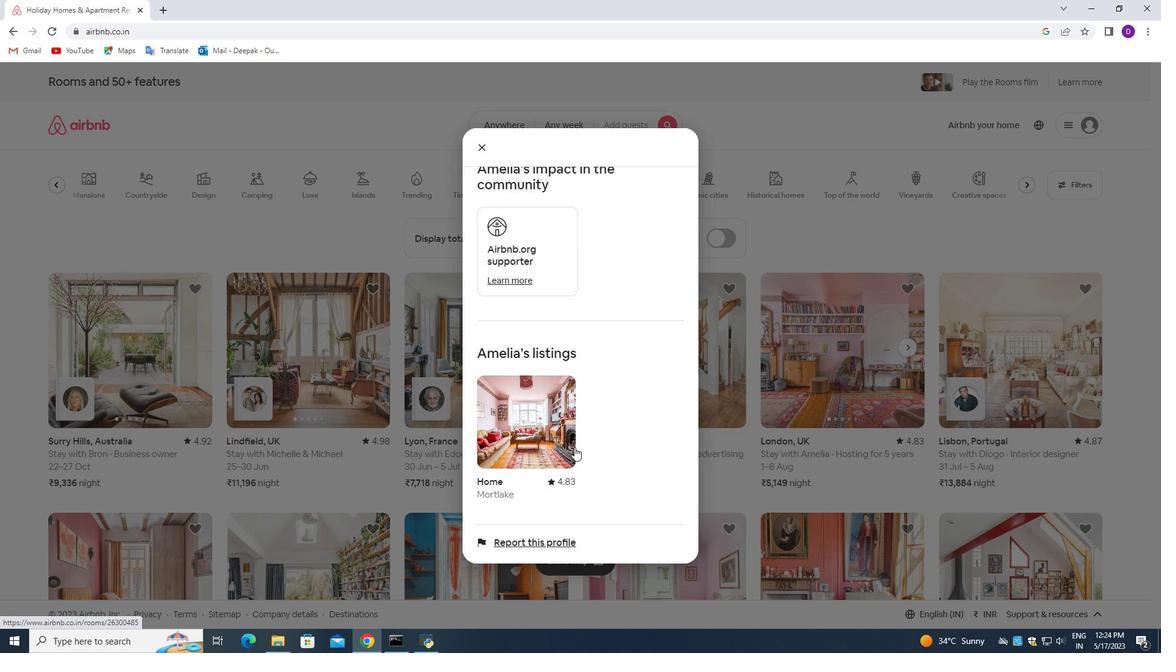 
Action: Mouse moved to (577, 464)
Screenshot: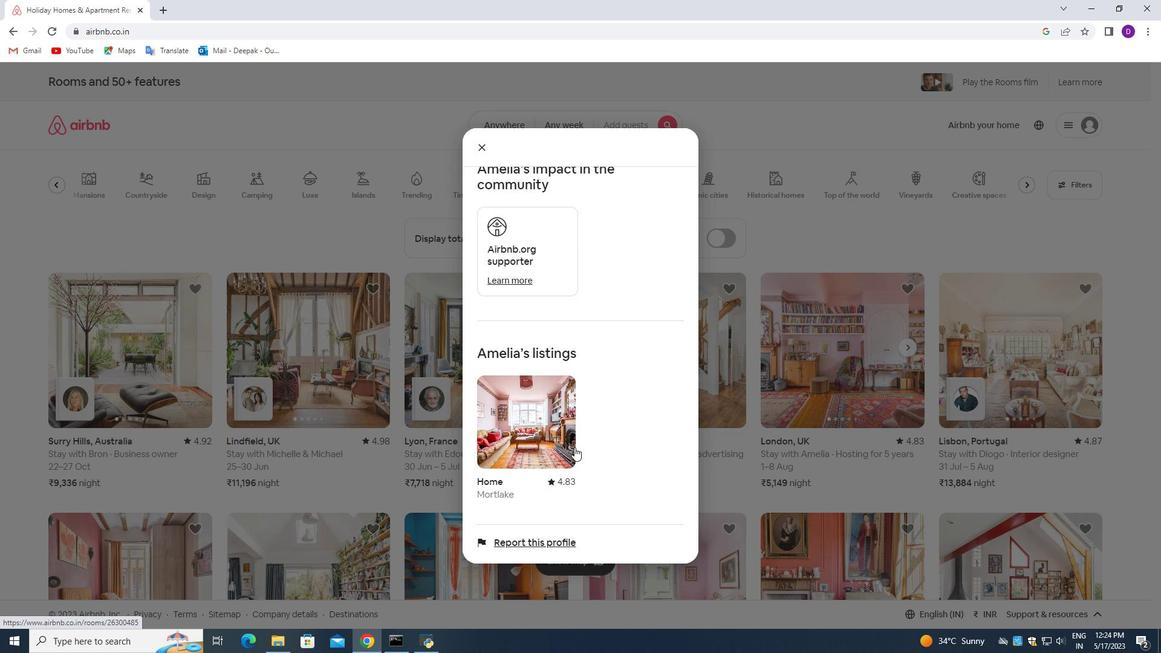 
Action: Mouse scrolled (577, 463) with delta (0, 0)
Screenshot: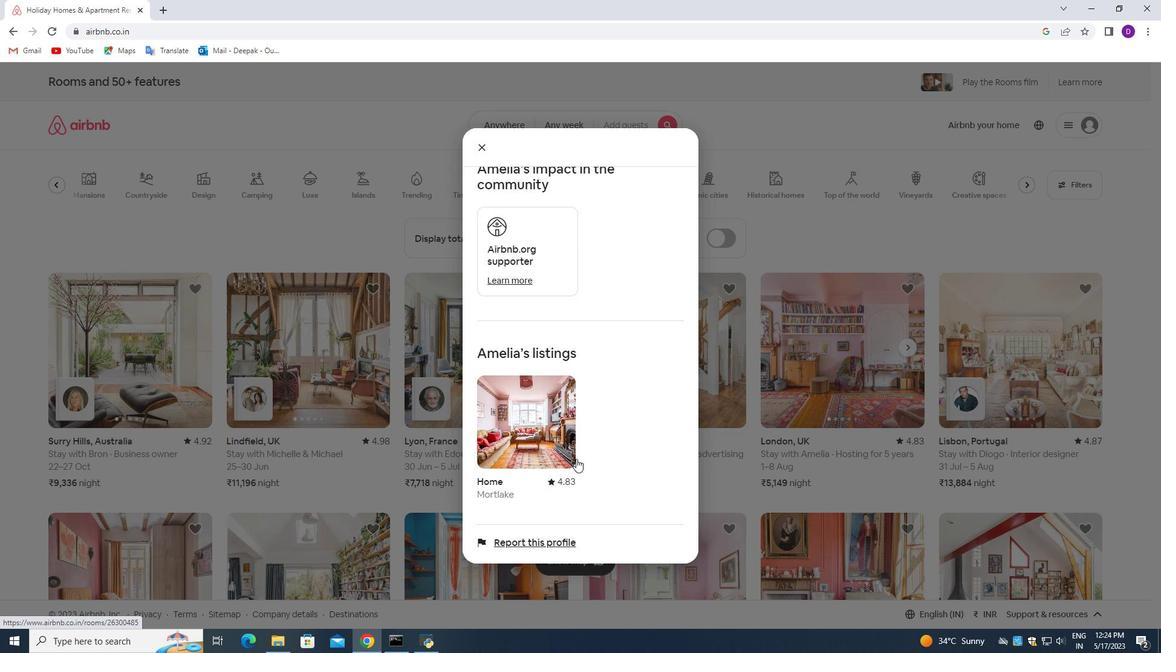 
Action: Mouse moved to (577, 465)
Screenshot: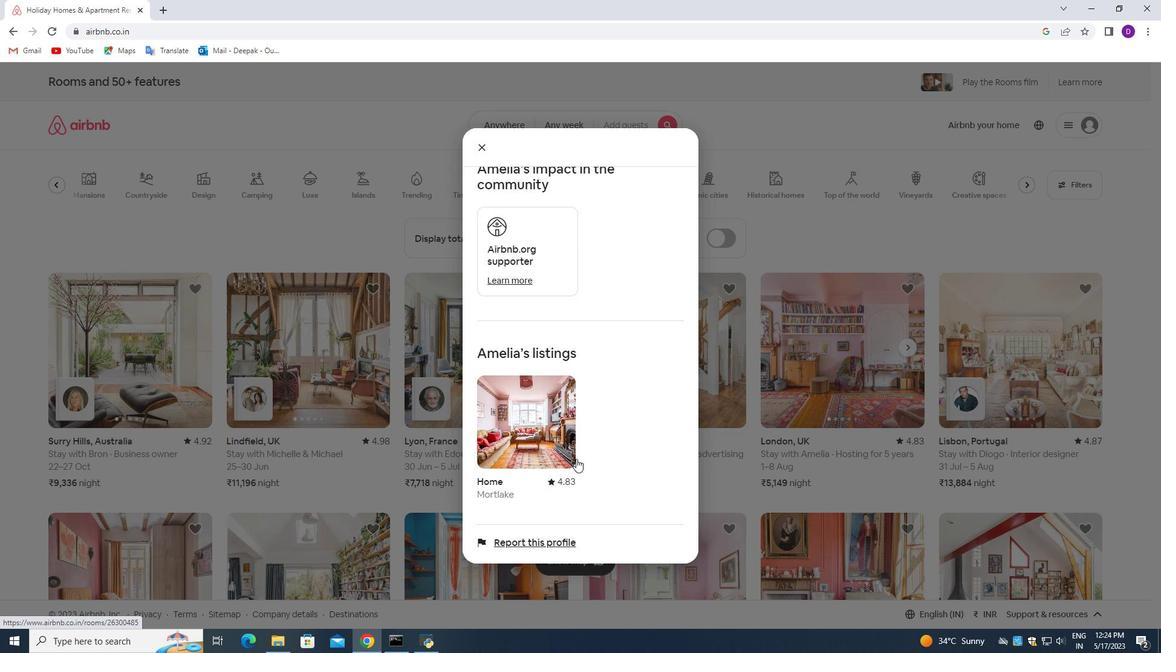 
Action: Mouse scrolled (577, 465) with delta (0, 0)
Screenshot: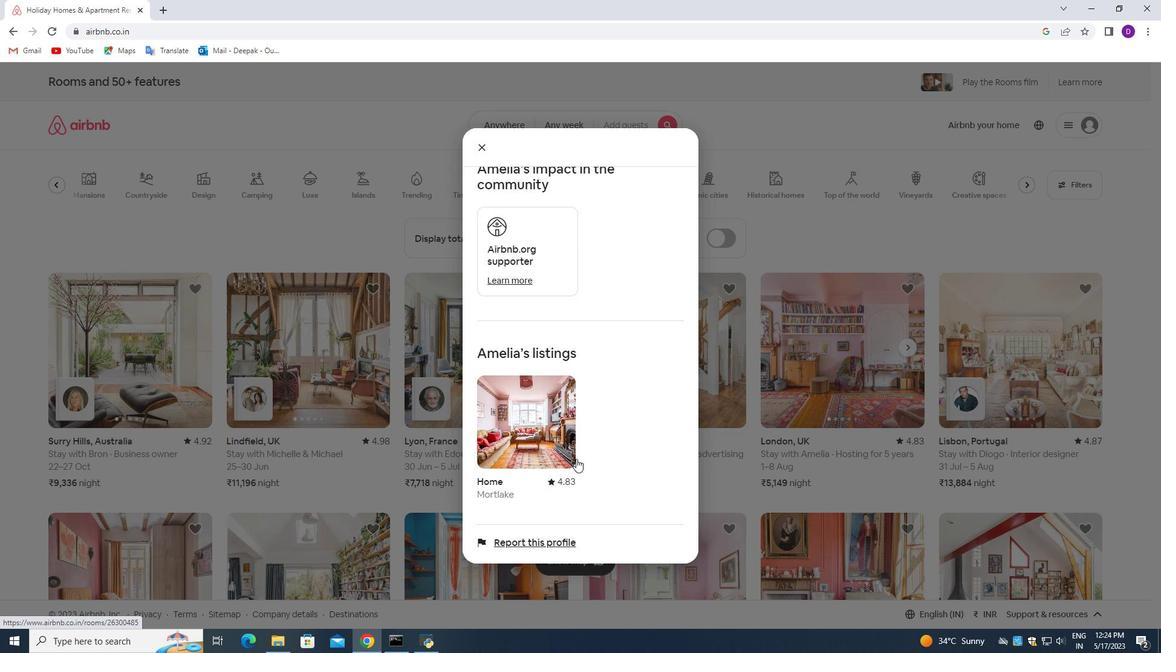 
Action: Mouse moved to (577, 466)
Screenshot: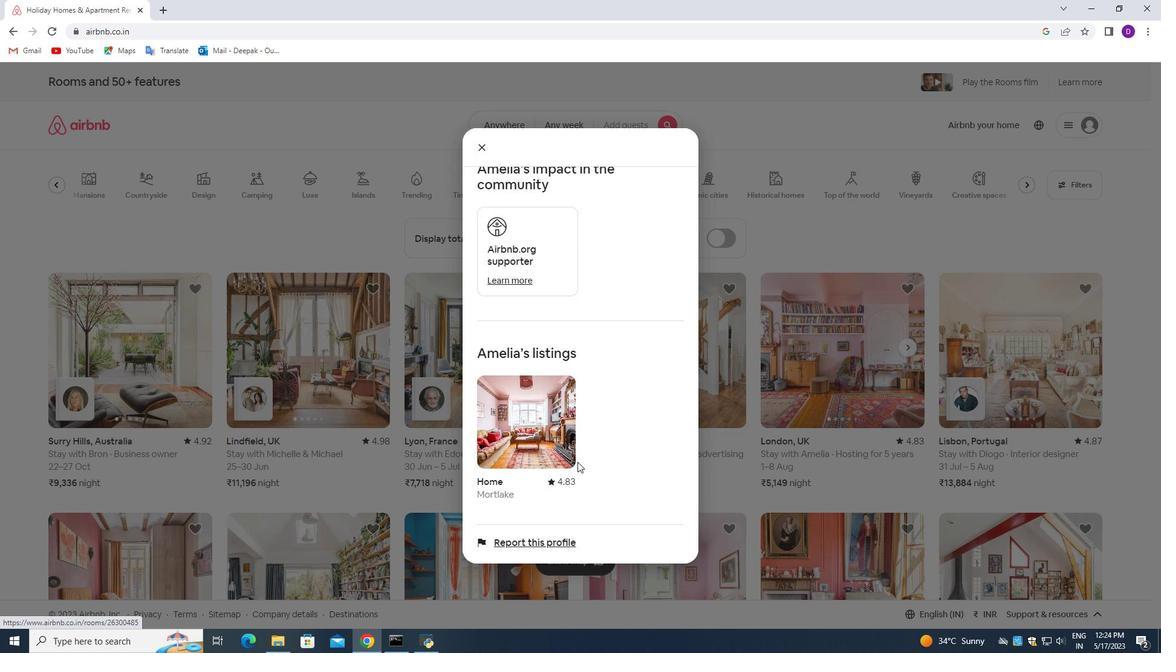 
Action: Mouse scrolled (577, 465) with delta (0, 0)
Screenshot: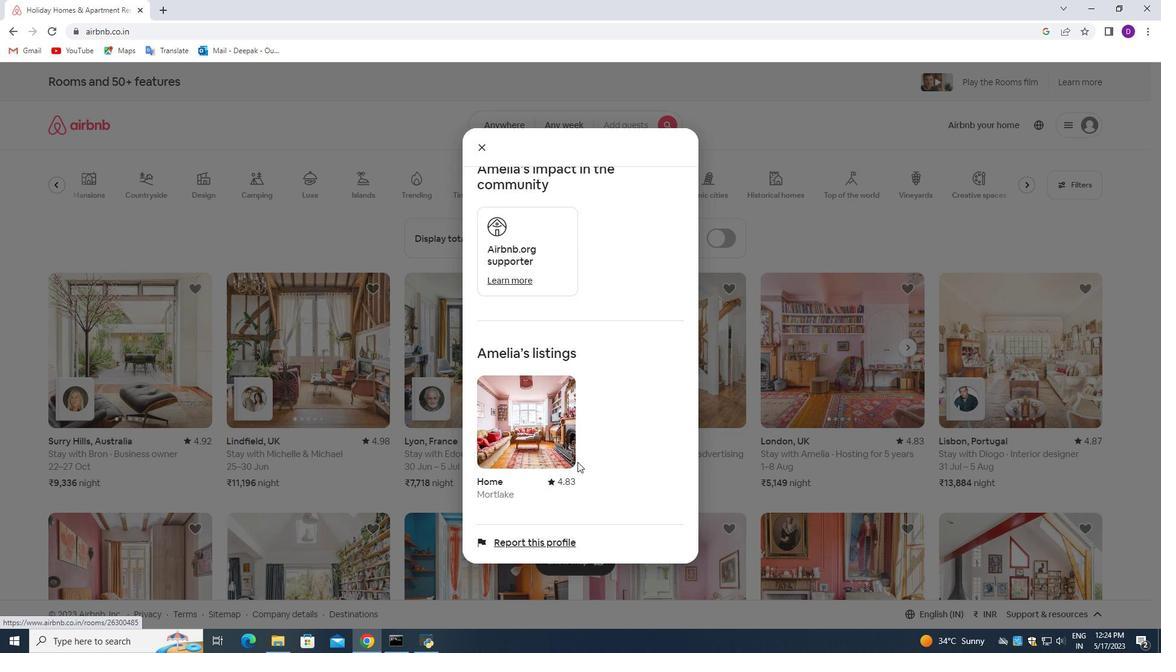 
Action: Mouse moved to (577, 468)
Screenshot: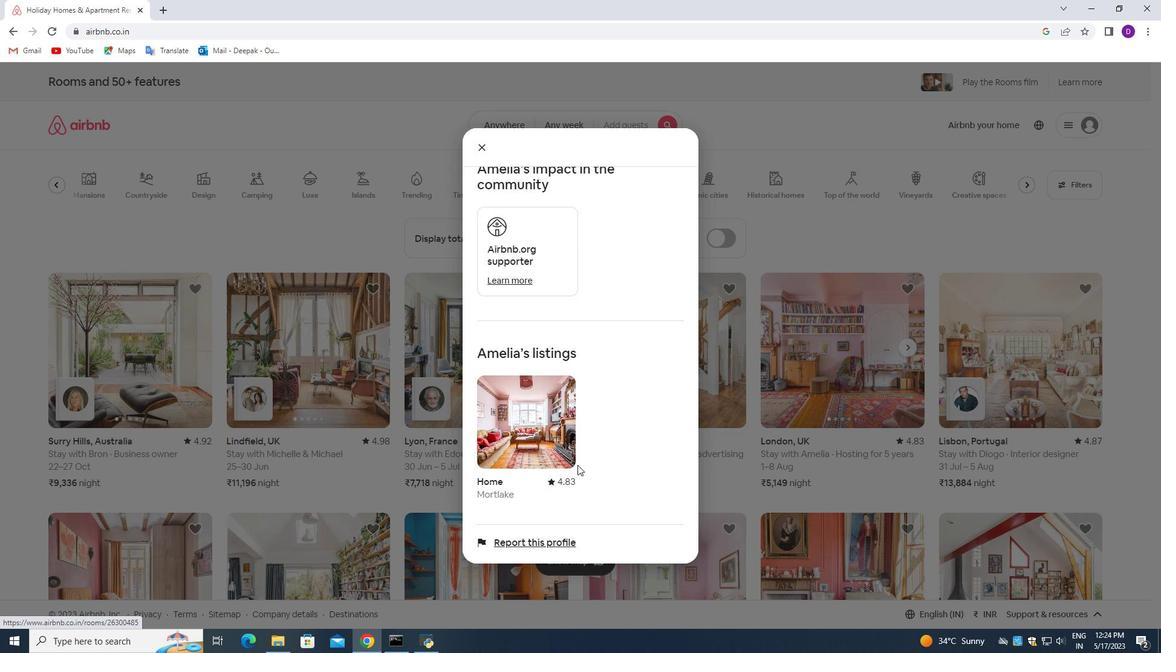 
Action: Mouse scrolled (577, 467) with delta (0, 0)
Screenshot: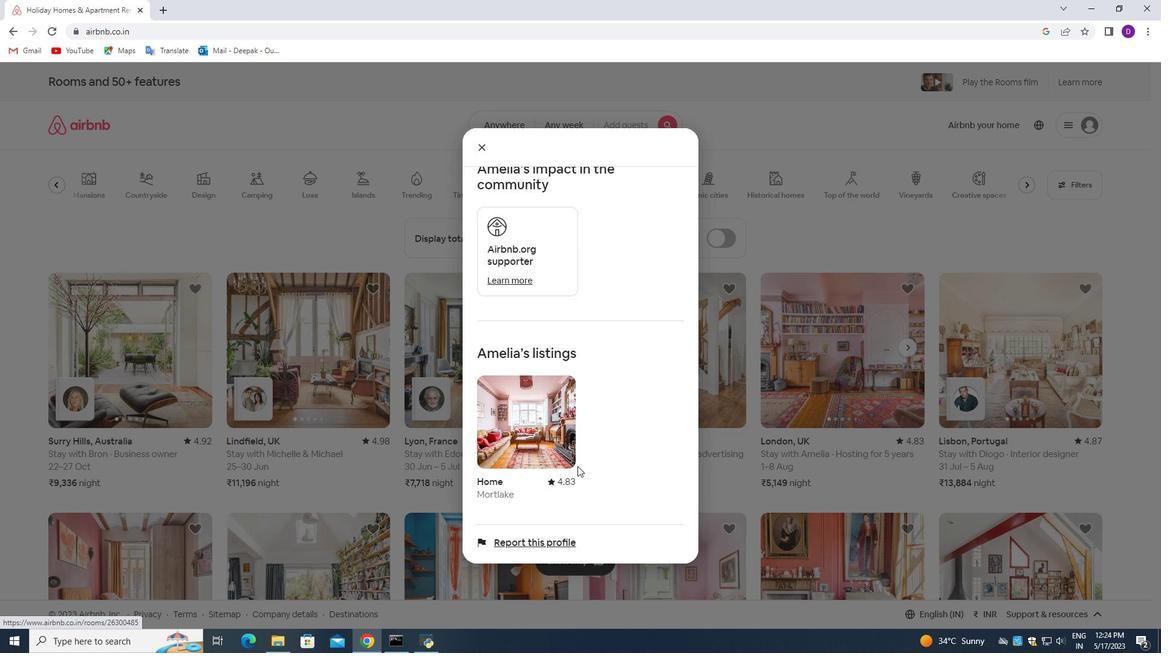 
Action: Mouse moved to (580, 445)
Screenshot: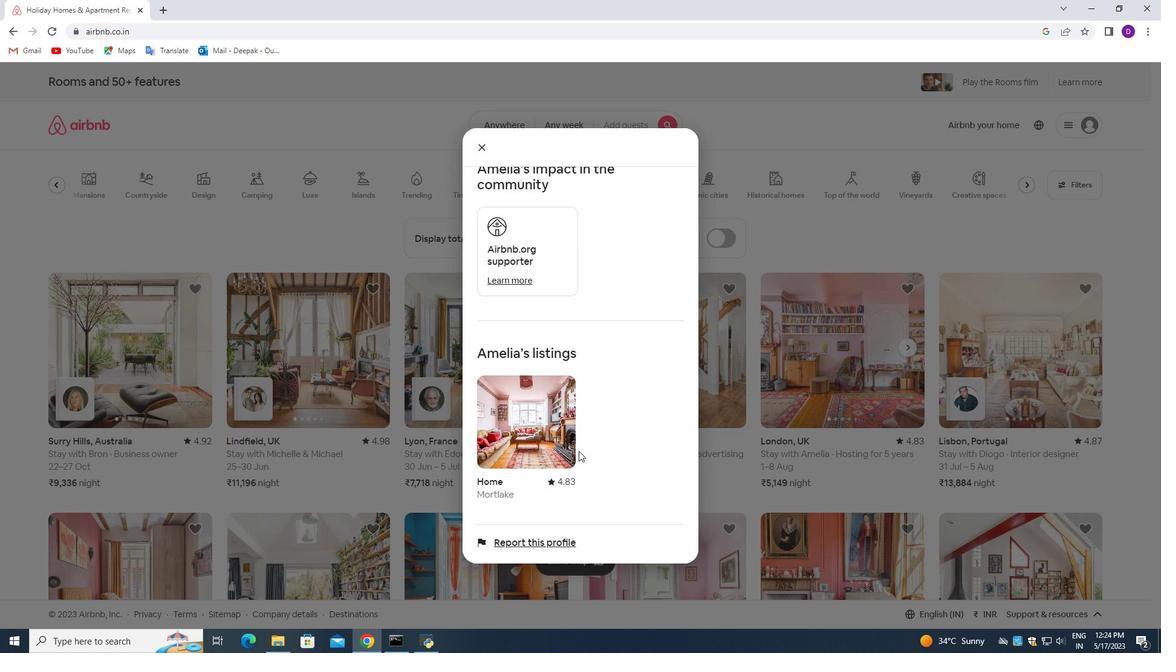 
Action: Mouse scrolled (580, 446) with delta (0, 0)
Screenshot: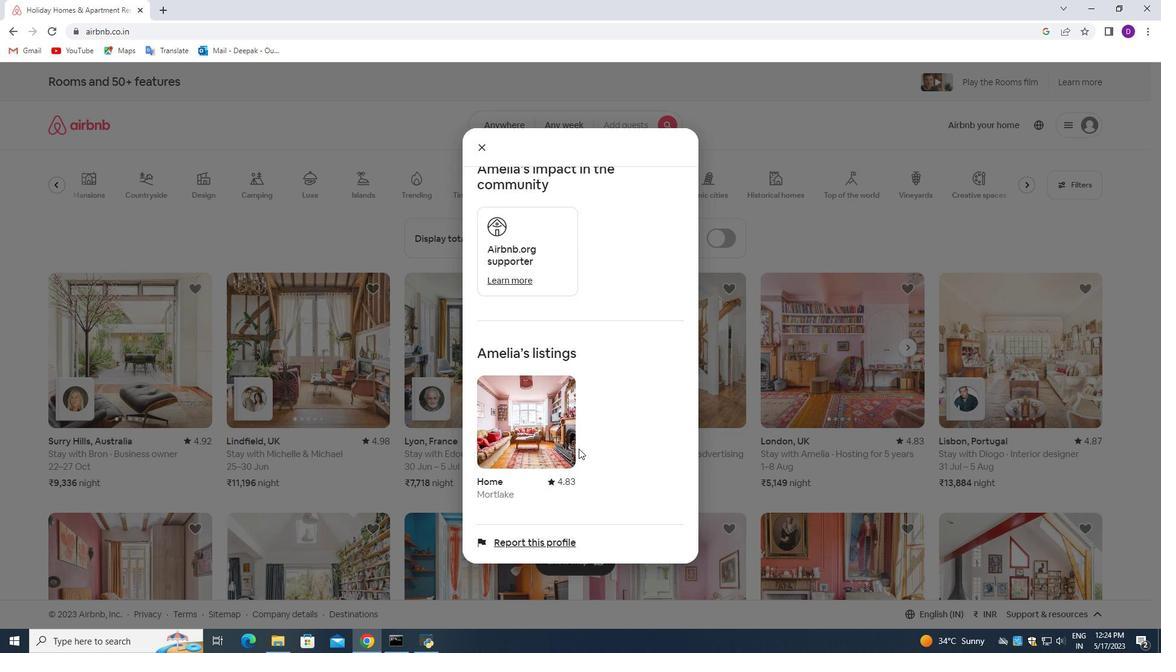 
Action: Mouse moved to (580, 442)
Screenshot: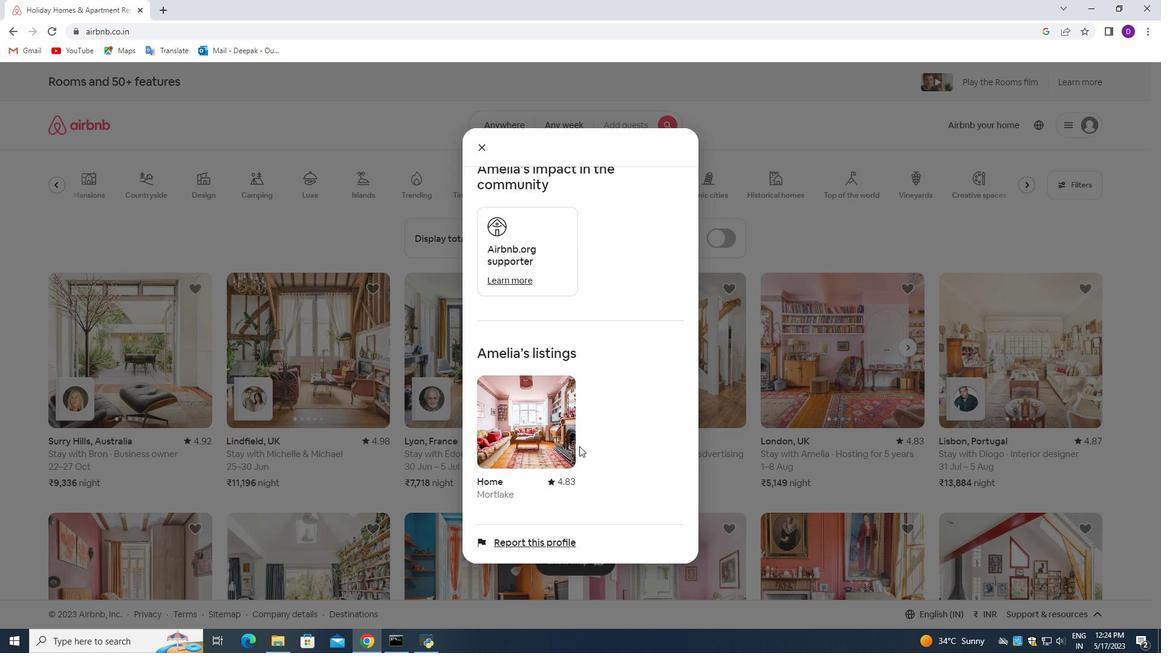 
Action: Mouse scrolled (580, 443) with delta (0, 0)
Screenshot: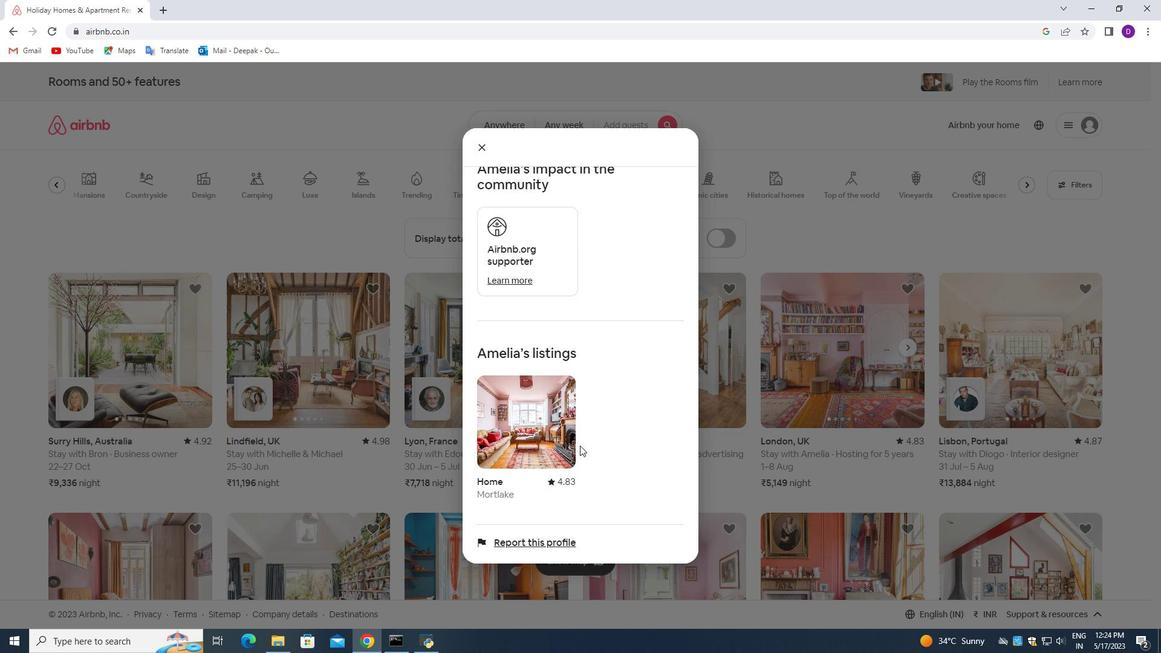 
Action: Mouse moved to (580, 441)
Screenshot: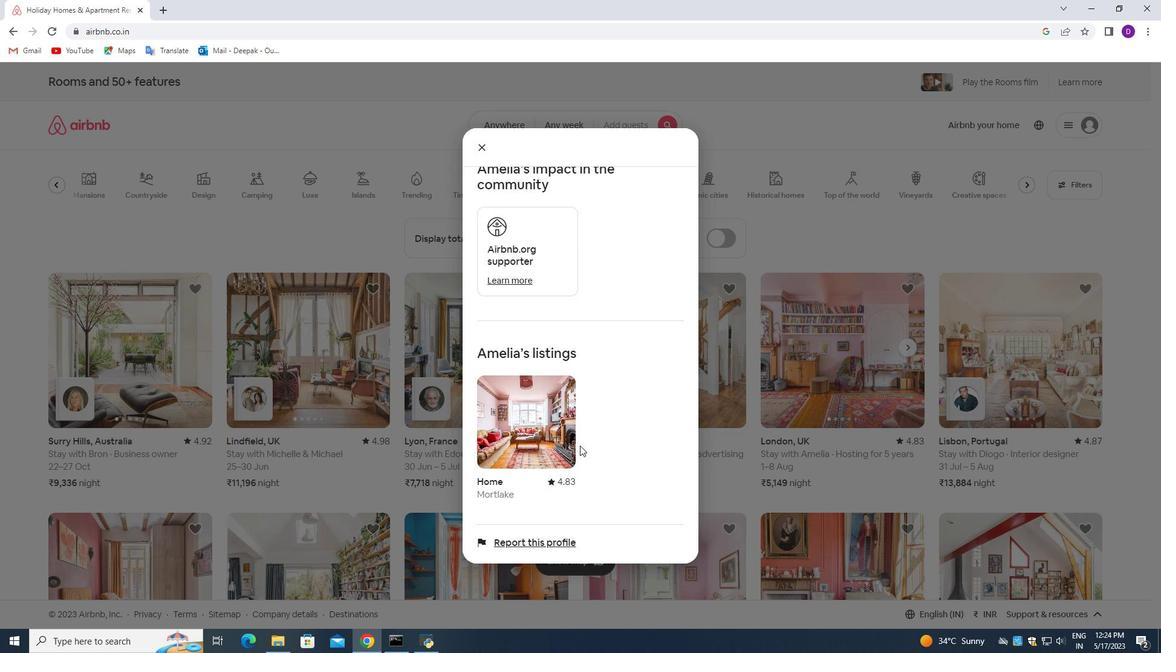 
Action: Mouse scrolled (580, 442) with delta (0, 0)
Screenshot: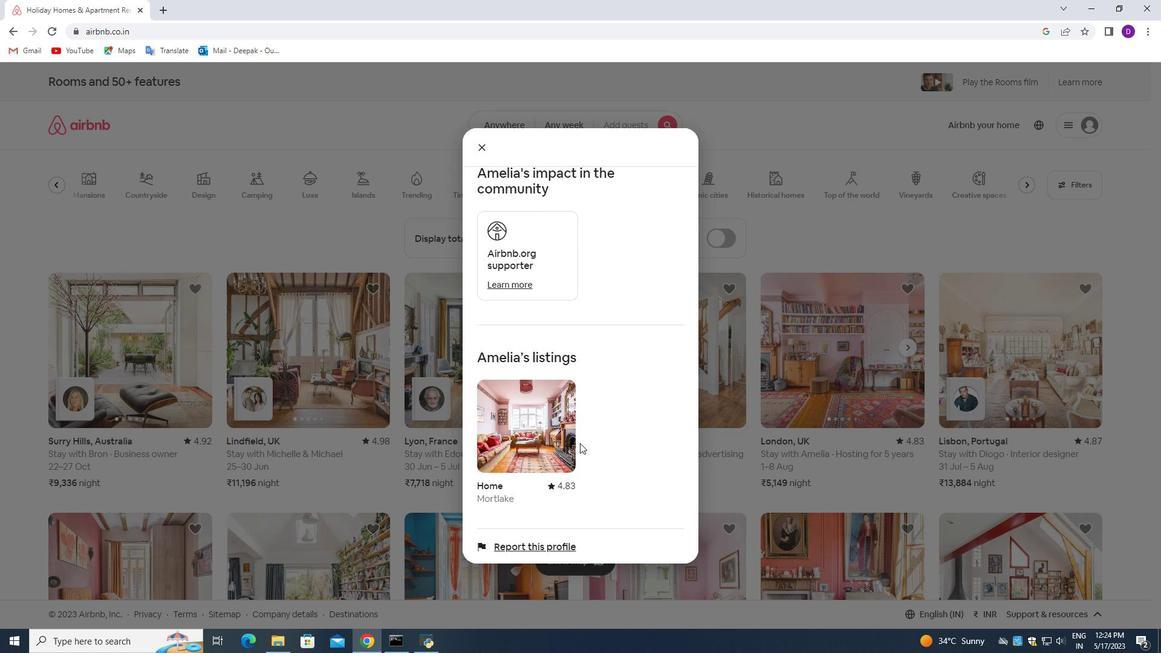 
Action: Mouse scrolled (580, 442) with delta (0, 0)
Screenshot: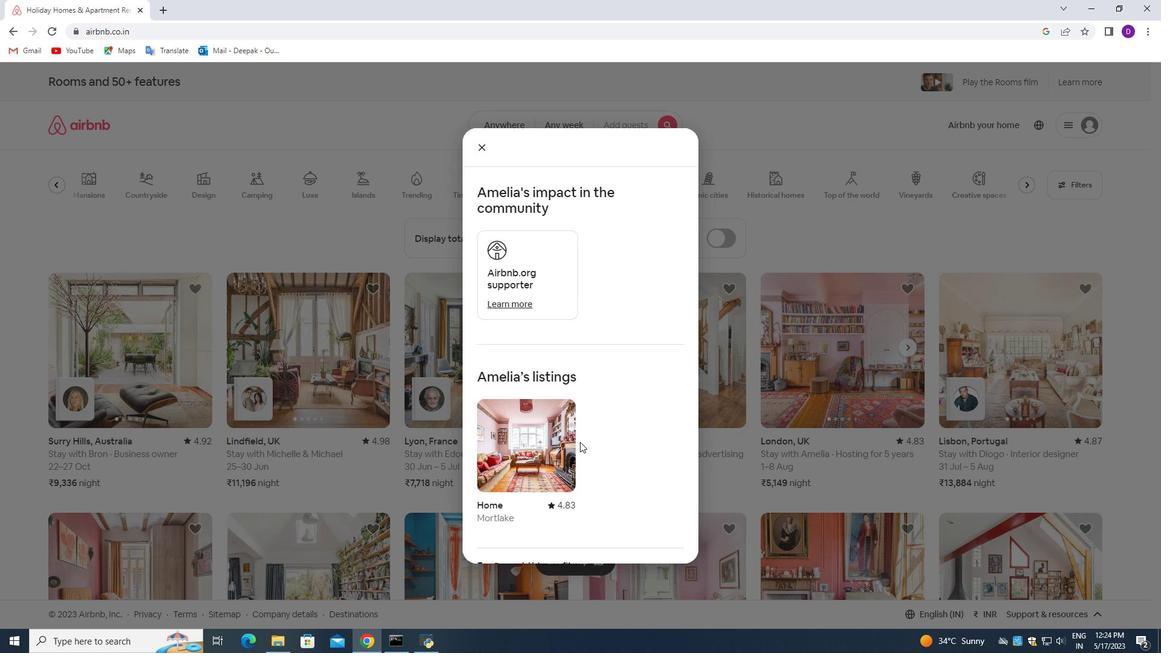 
Action: Mouse moved to (580, 441)
Screenshot: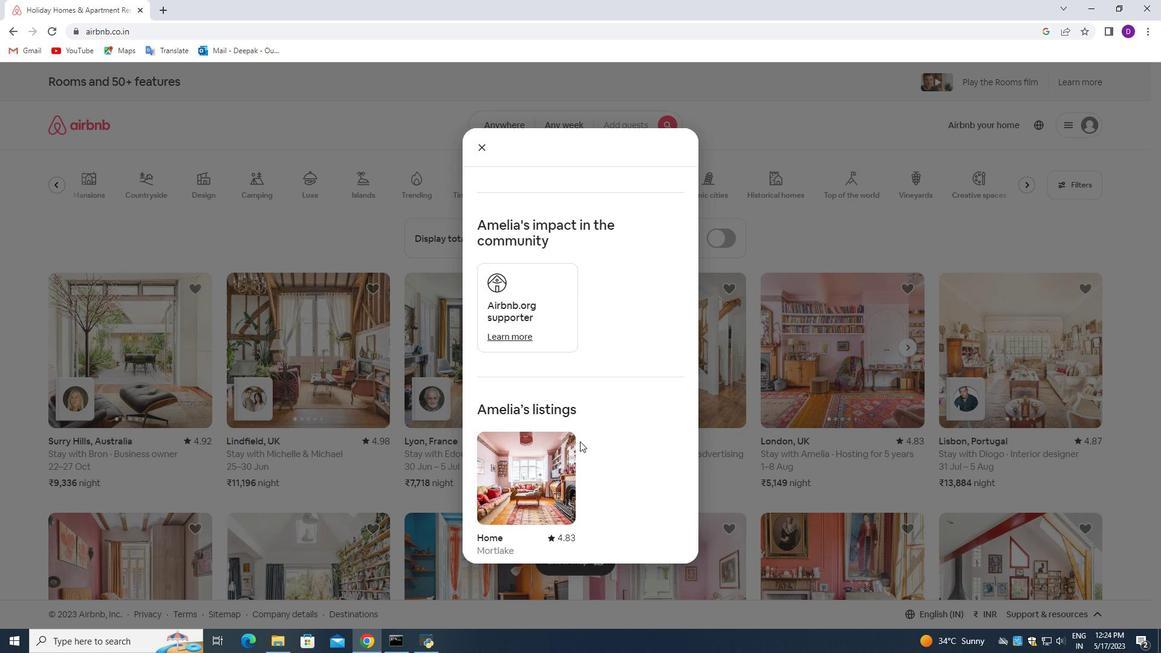 
Action: Mouse scrolled (580, 442) with delta (0, 0)
Screenshot: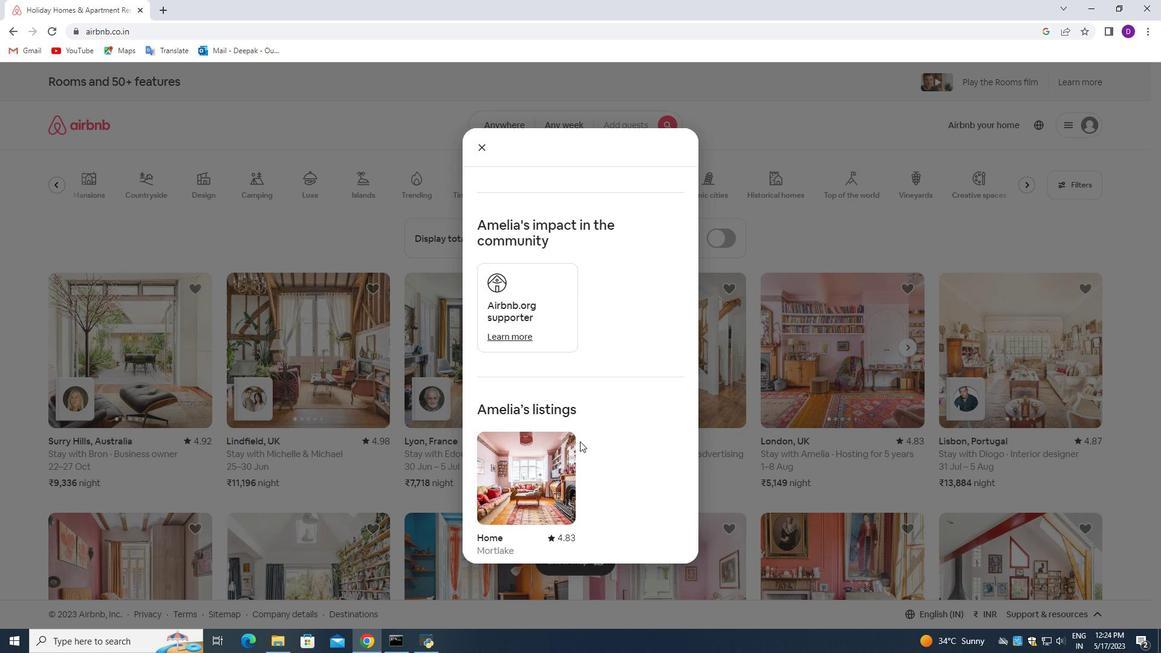 
Action: Mouse scrolled (580, 442) with delta (0, 0)
Screenshot: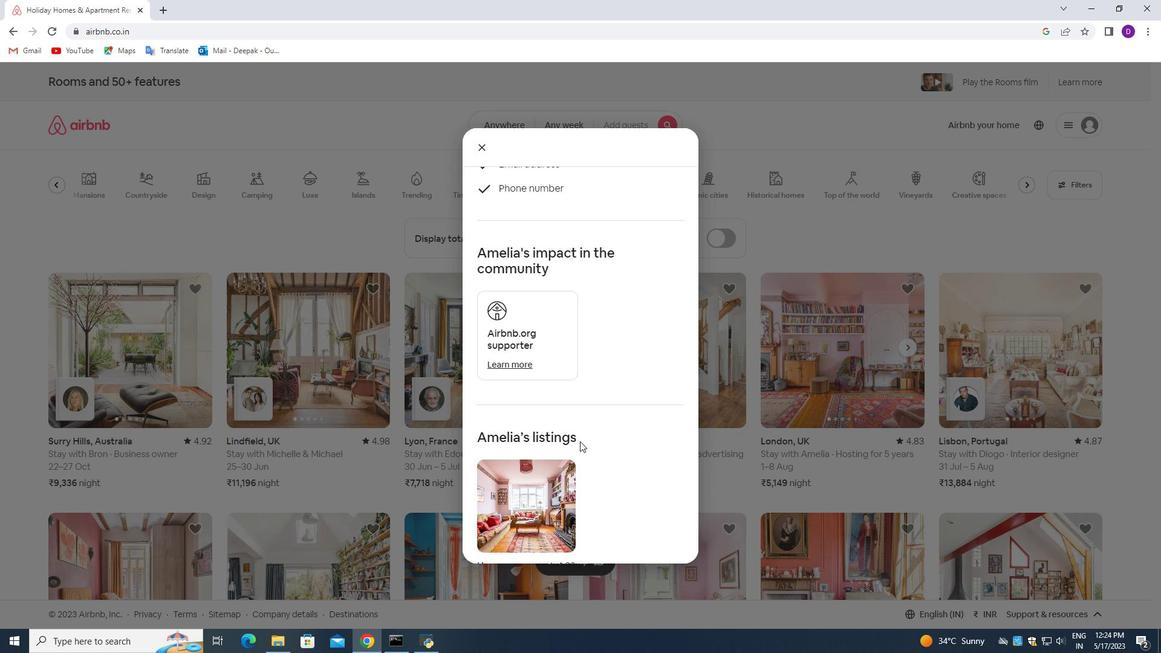 
Action: Mouse scrolled (580, 442) with delta (0, 0)
Screenshot: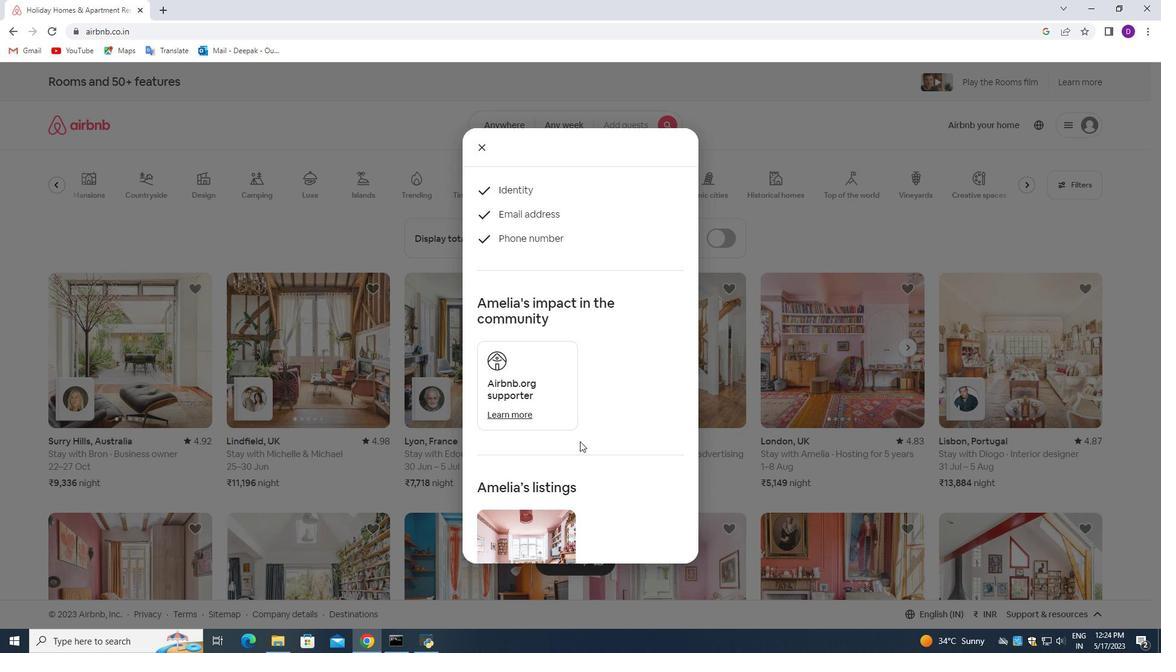 
Action: Mouse moved to (581, 433)
Screenshot: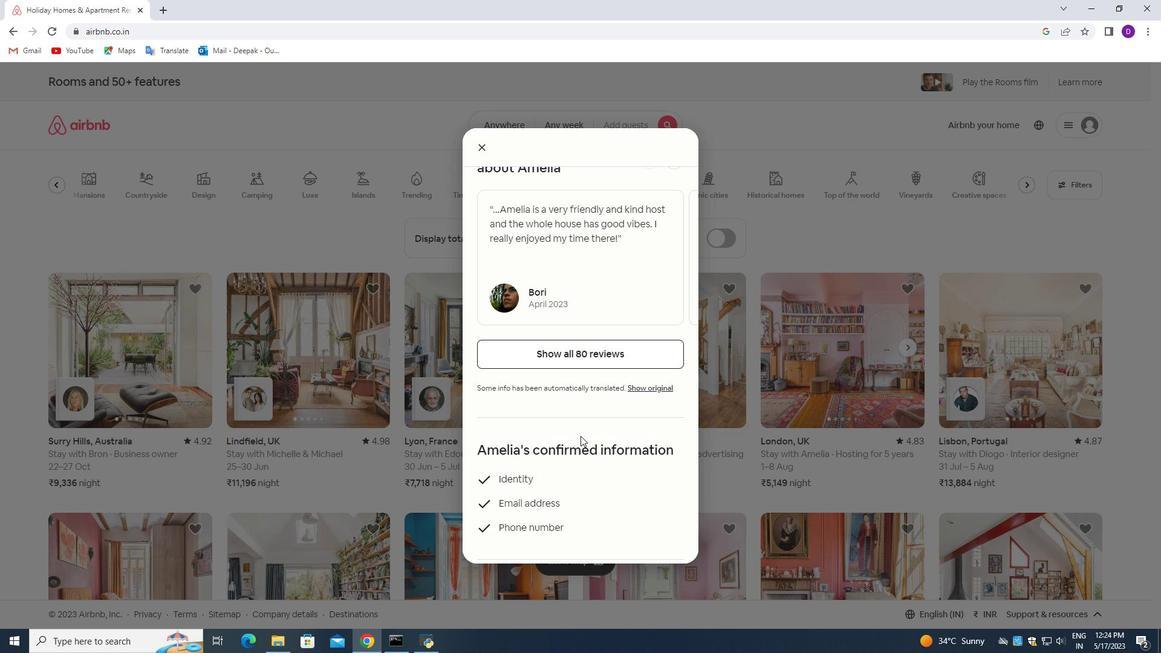 
Action: Mouse scrolled (581, 434) with delta (0, 0)
Screenshot: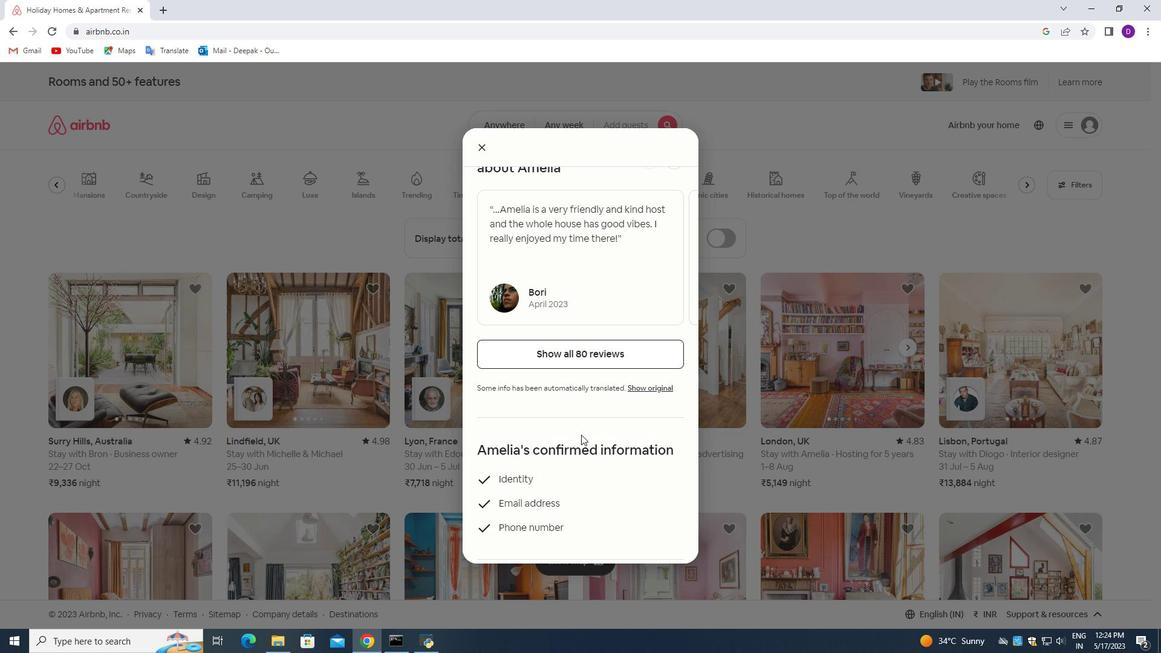 
Action: Mouse scrolled (581, 434) with delta (0, 0)
Screenshot: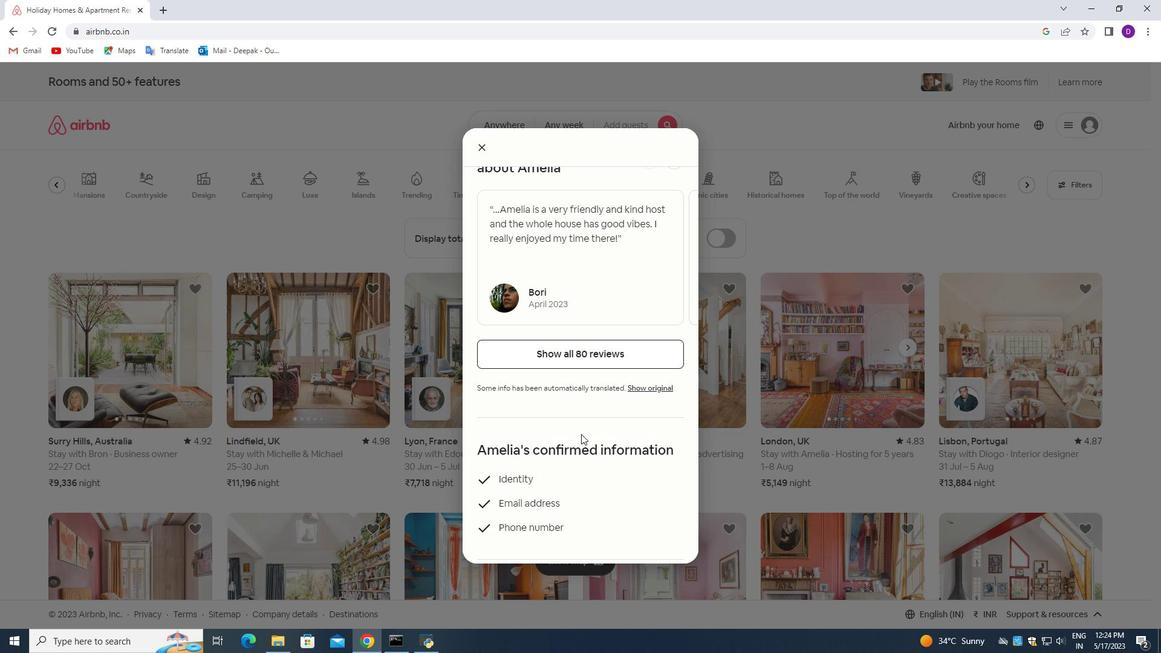 
Action: Mouse scrolled (581, 434) with delta (0, 0)
Screenshot: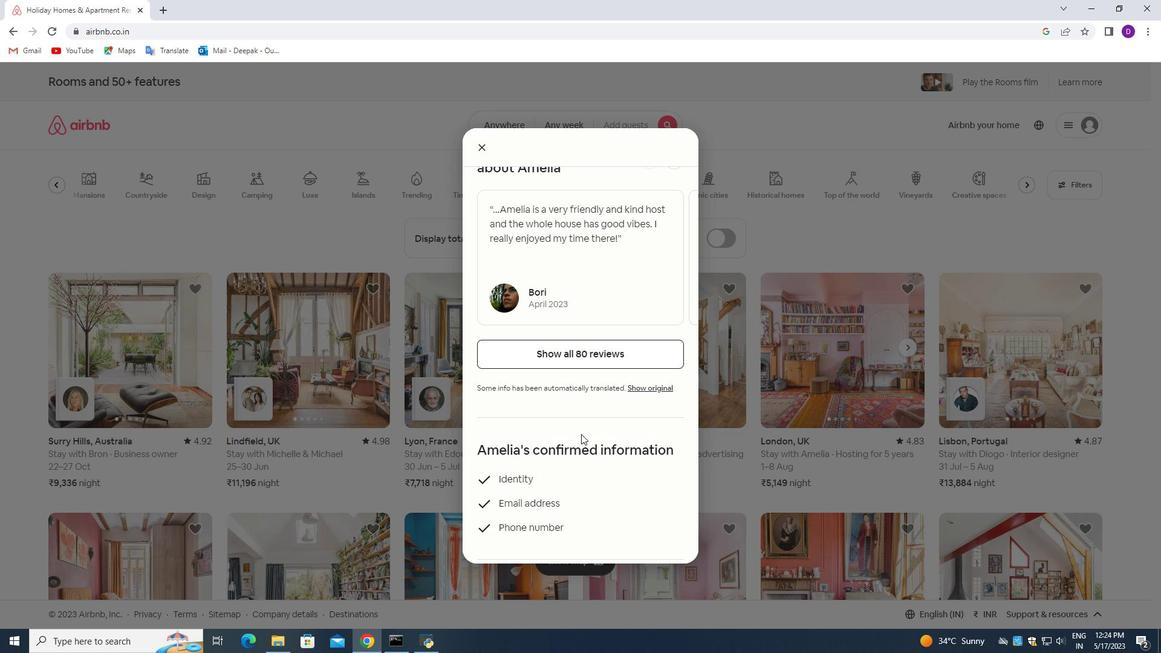
Action: Mouse scrolled (581, 434) with delta (0, 0)
Screenshot: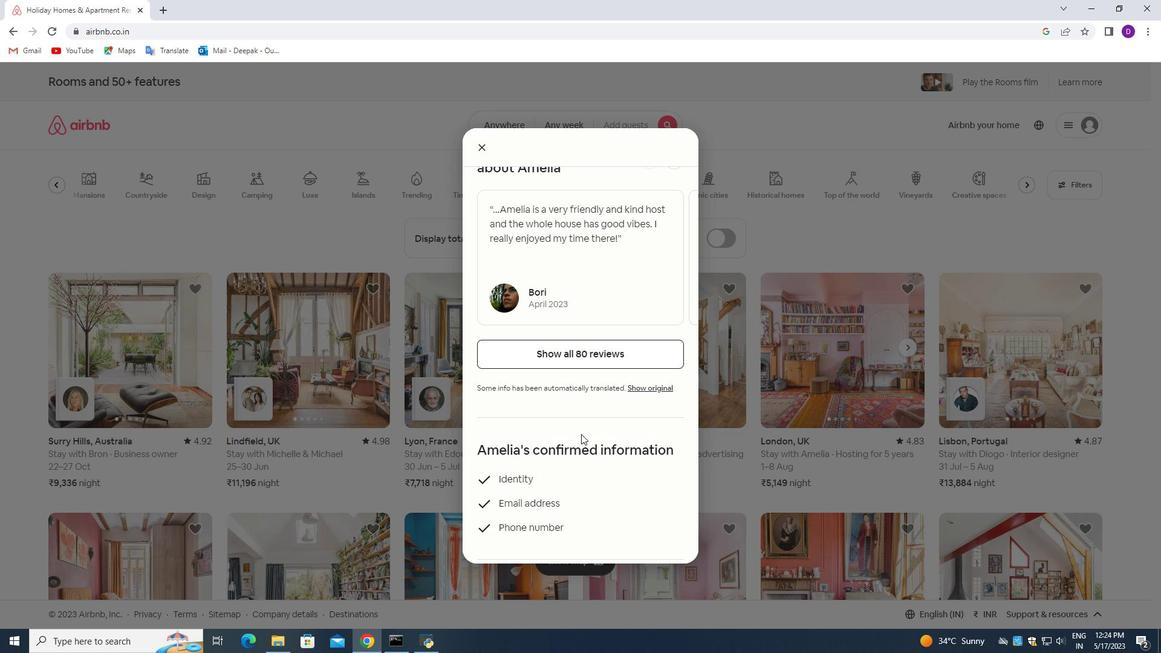 
Action: Mouse scrolled (581, 434) with delta (0, 0)
Screenshot: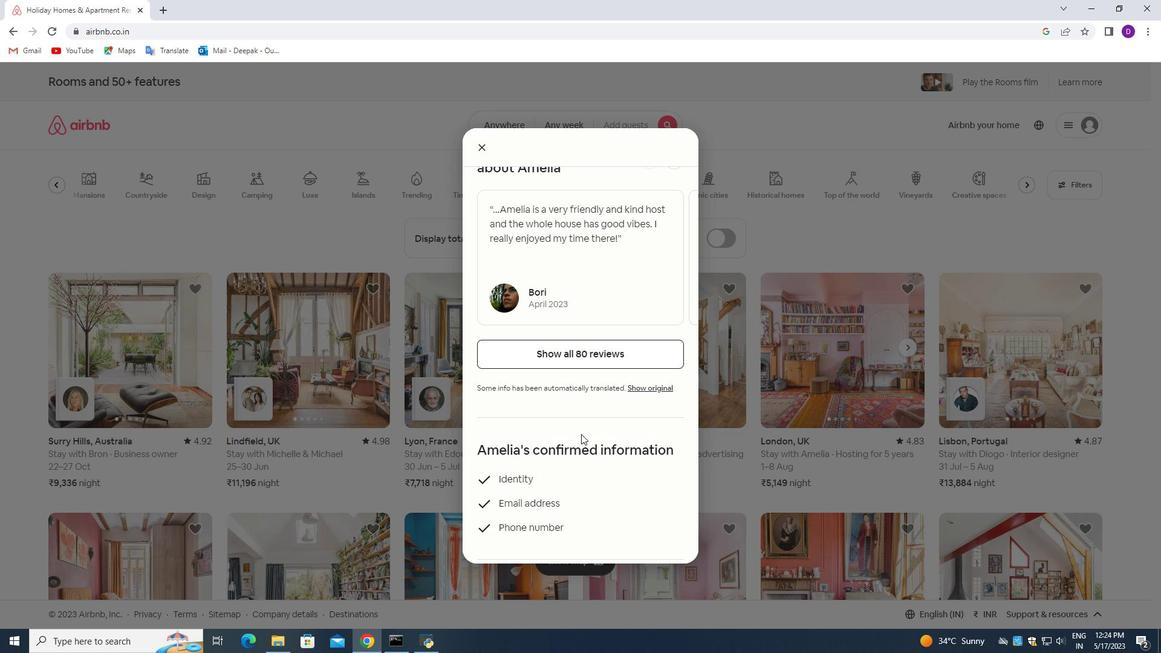 
Action: Mouse scrolled (581, 434) with delta (0, 0)
Screenshot: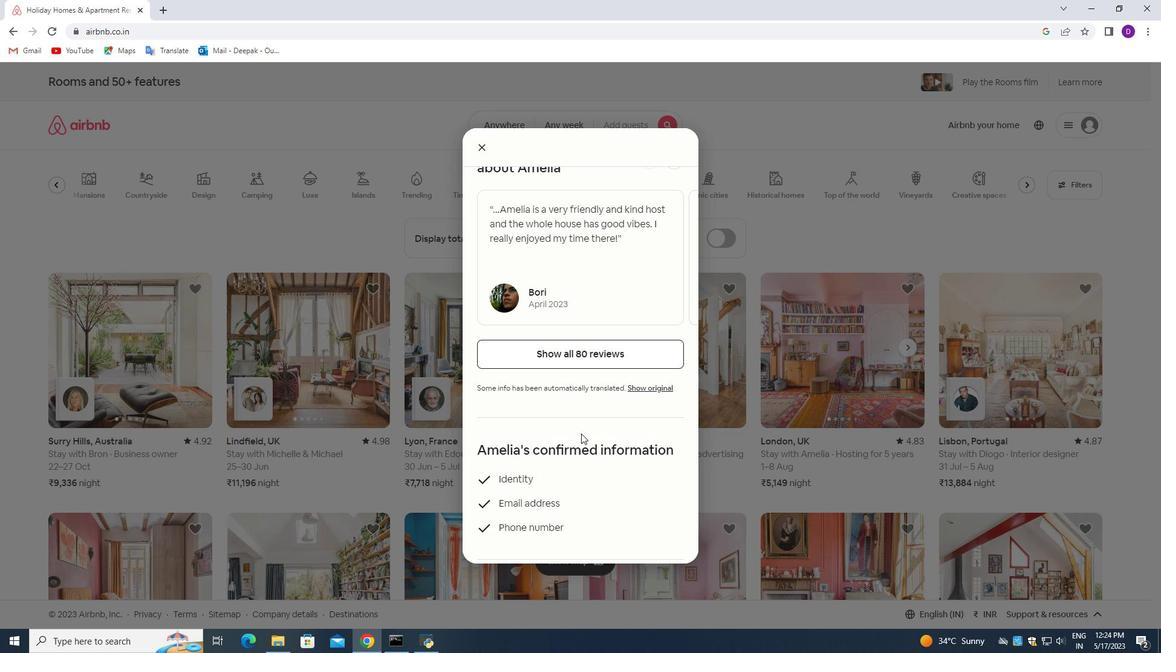 
Action: Mouse moved to (582, 401)
Screenshot: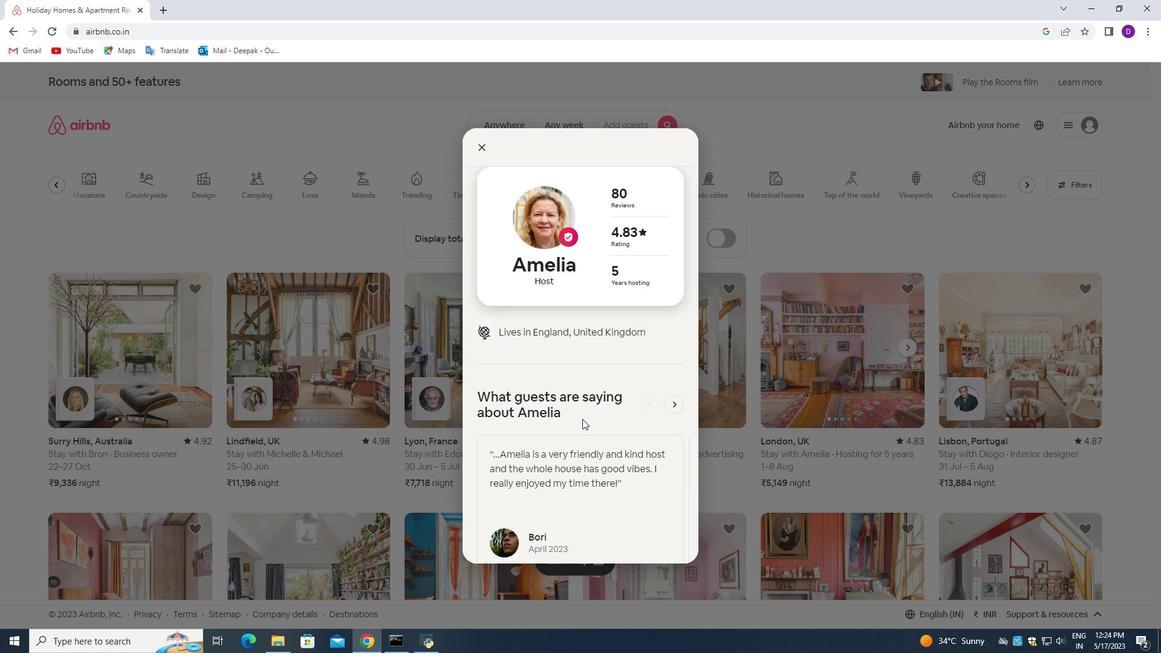 
Action: Mouse scrolled (582, 404) with delta (0, 0)
Screenshot: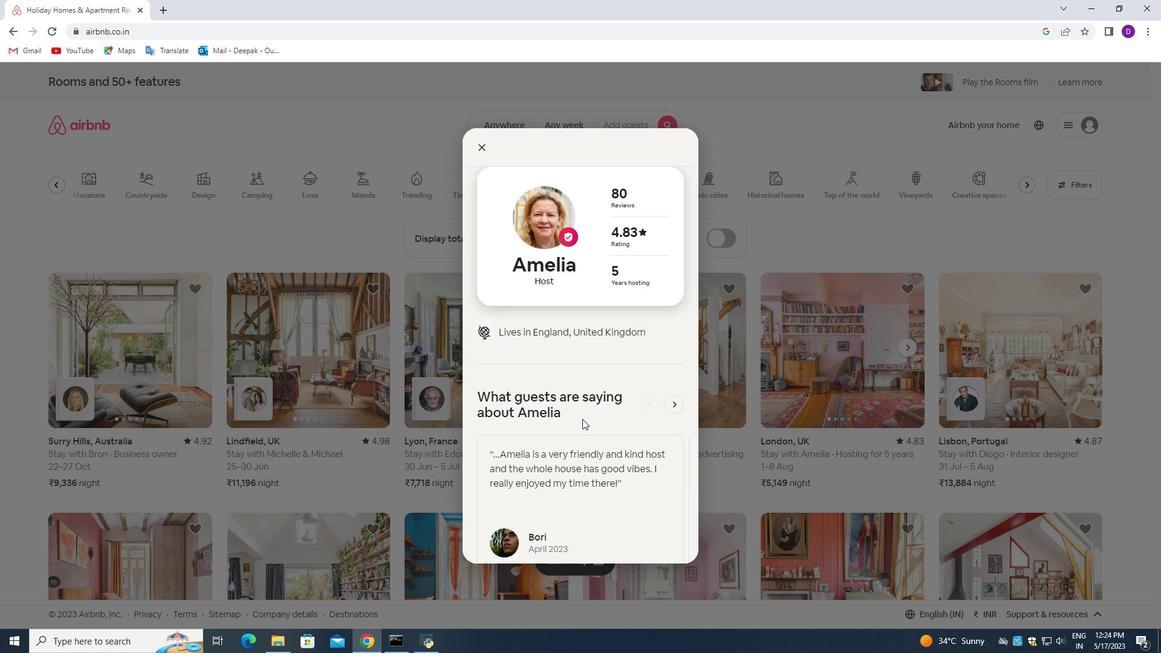 
Action: Mouse moved to (582, 399)
Screenshot: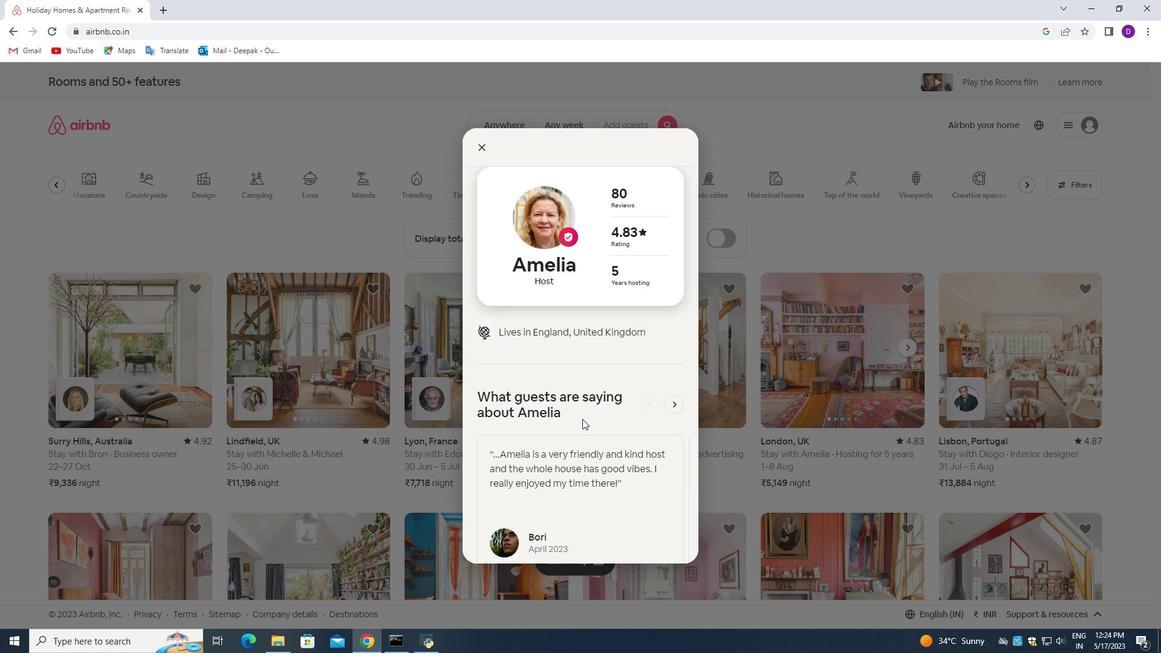 
Action: Mouse scrolled (582, 401) with delta (0, 0)
Screenshot: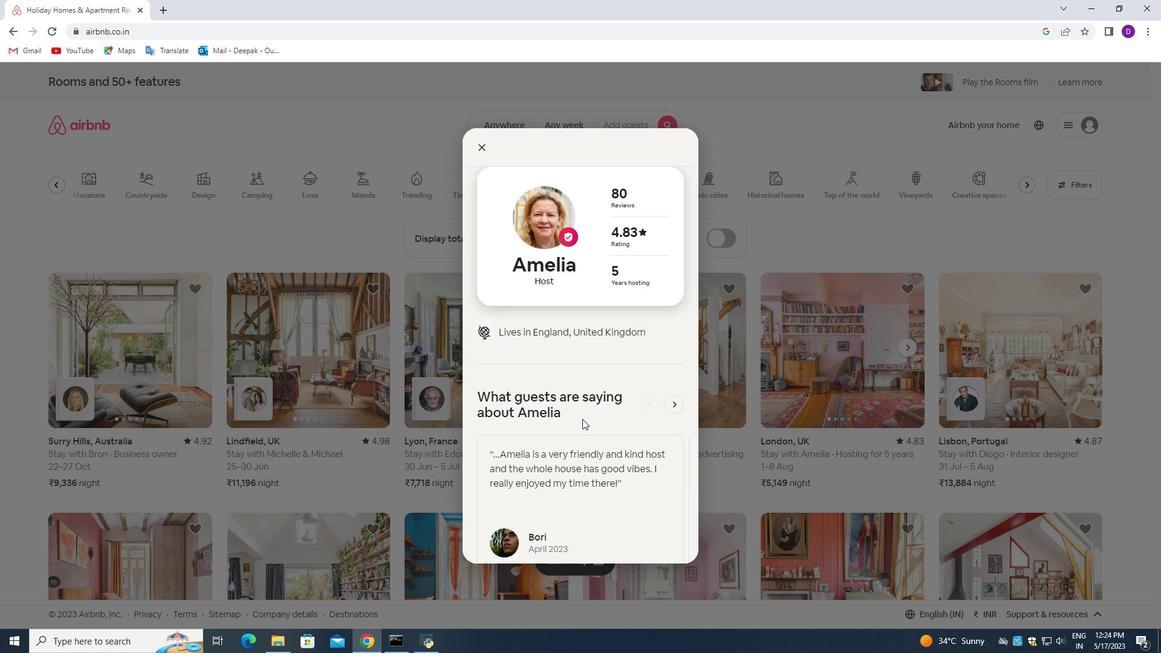 
Action: Mouse moved to (582, 398)
Screenshot: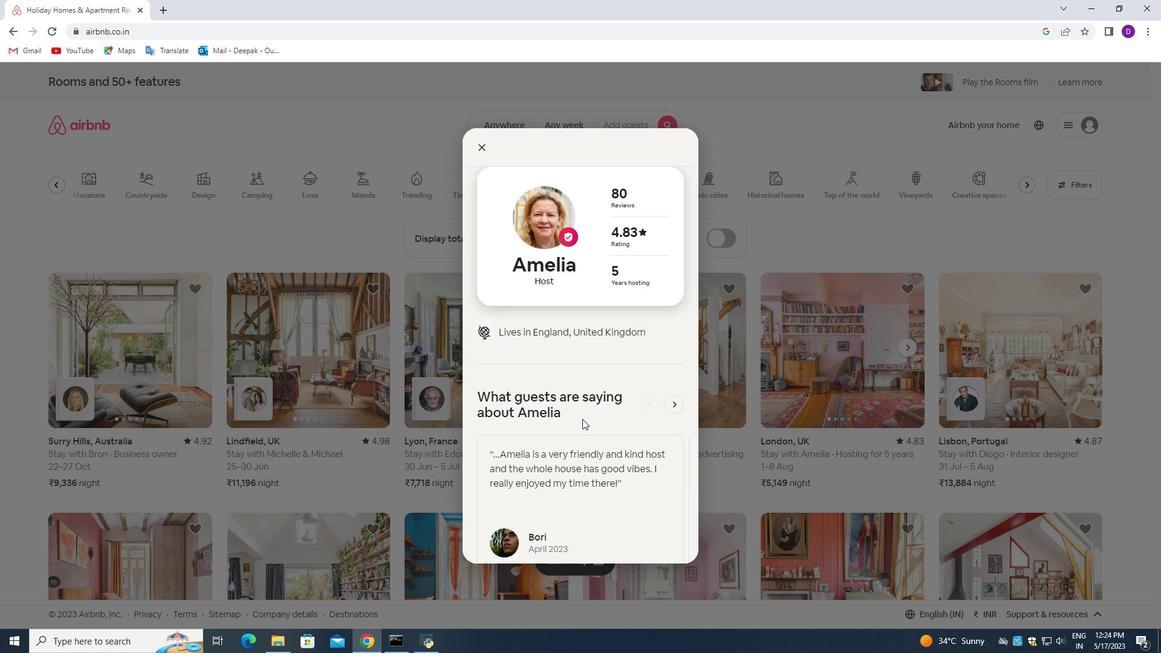 
Action: Mouse scrolled (582, 399) with delta (0, 0)
Screenshot: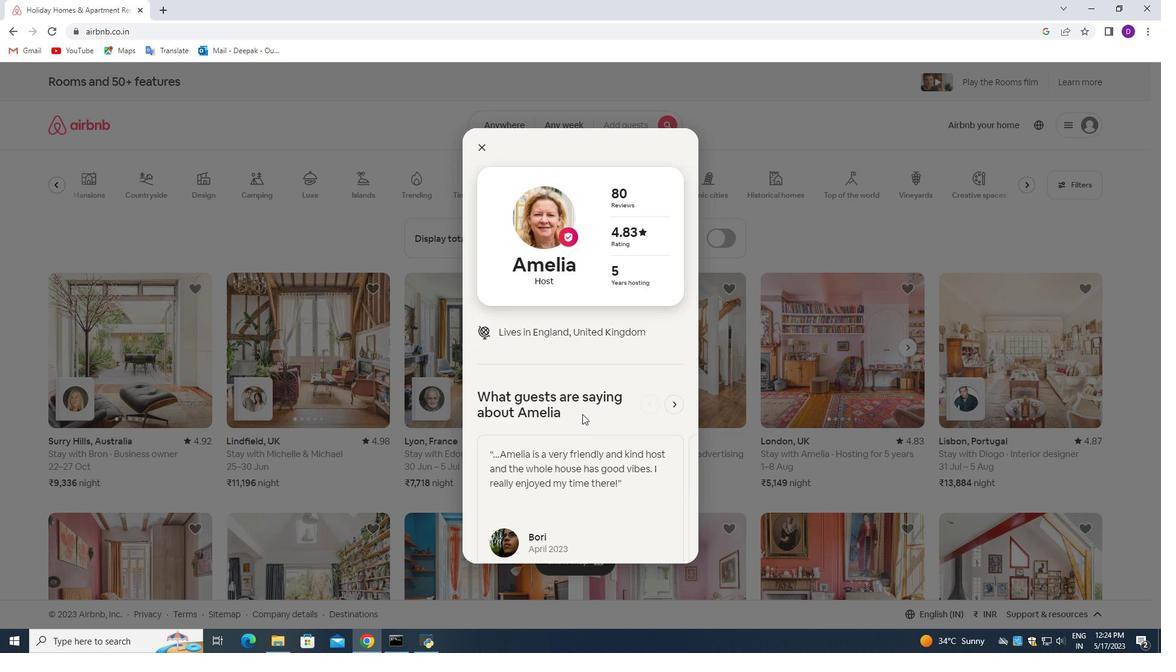 
Action: Mouse moved to (583, 395)
Screenshot: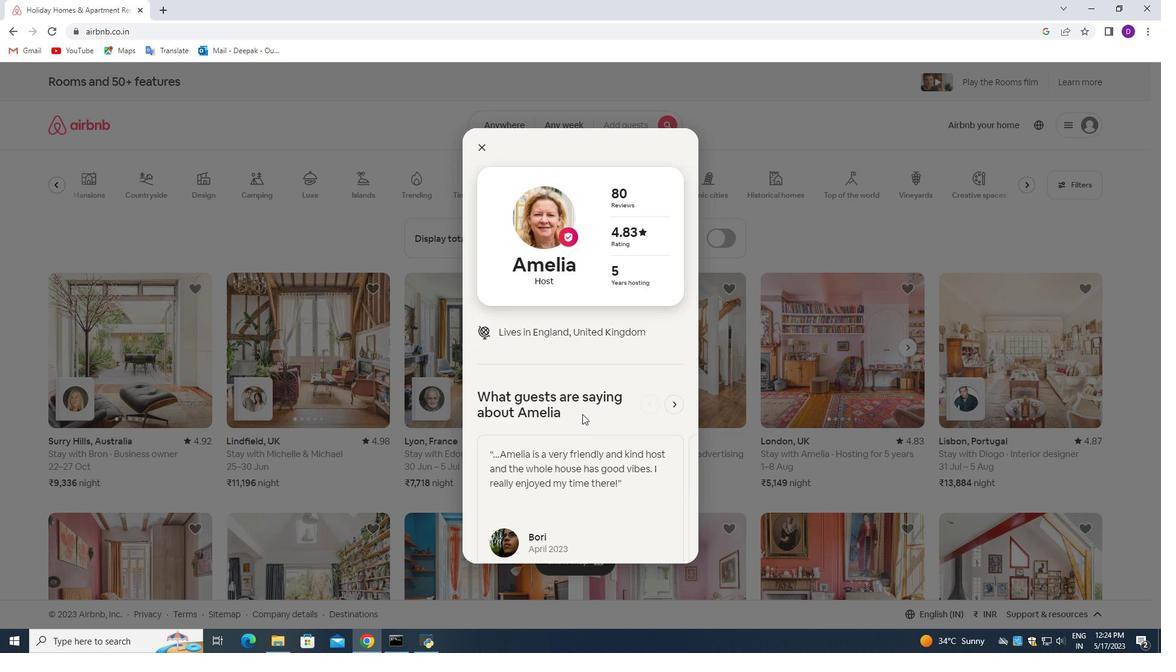 
Action: Mouse scrolled (583, 396) with delta (0, 0)
Screenshot: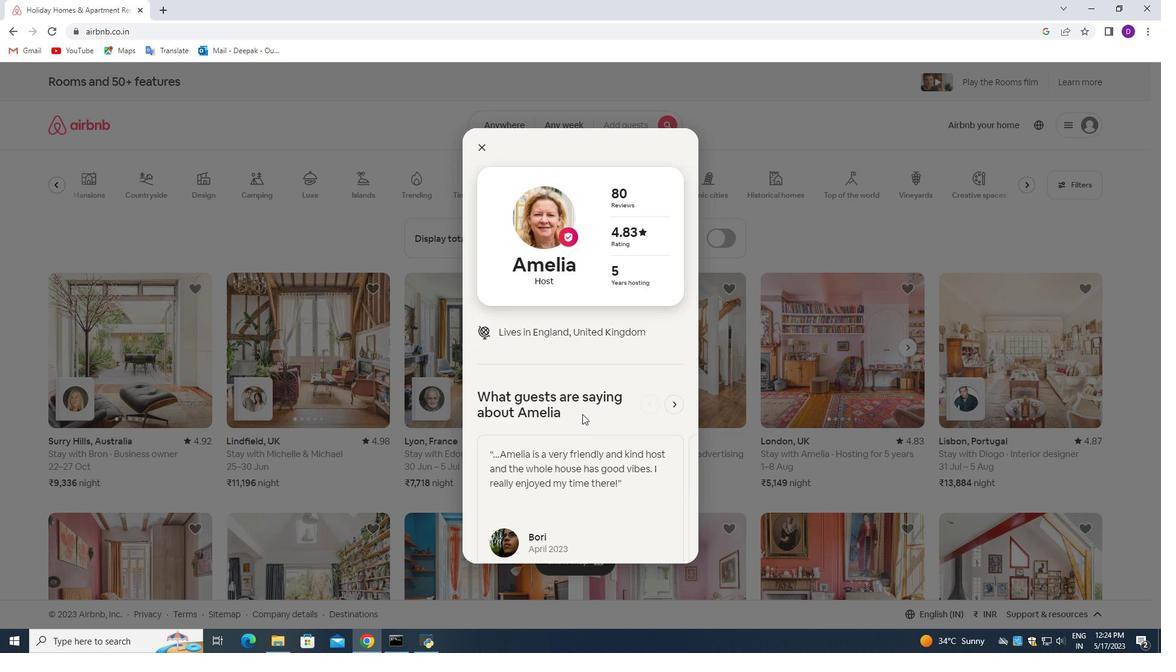 
Action: Mouse moved to (584, 388)
Screenshot: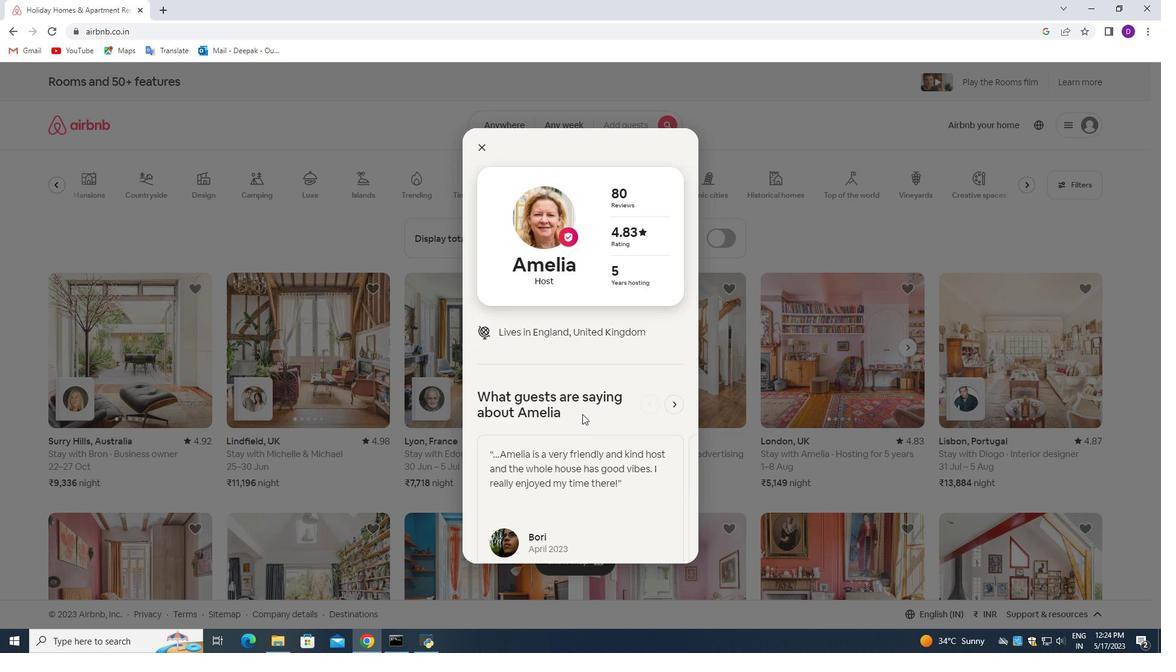 
Action: Mouse scrolled (583, 393) with delta (0, 0)
Screenshot: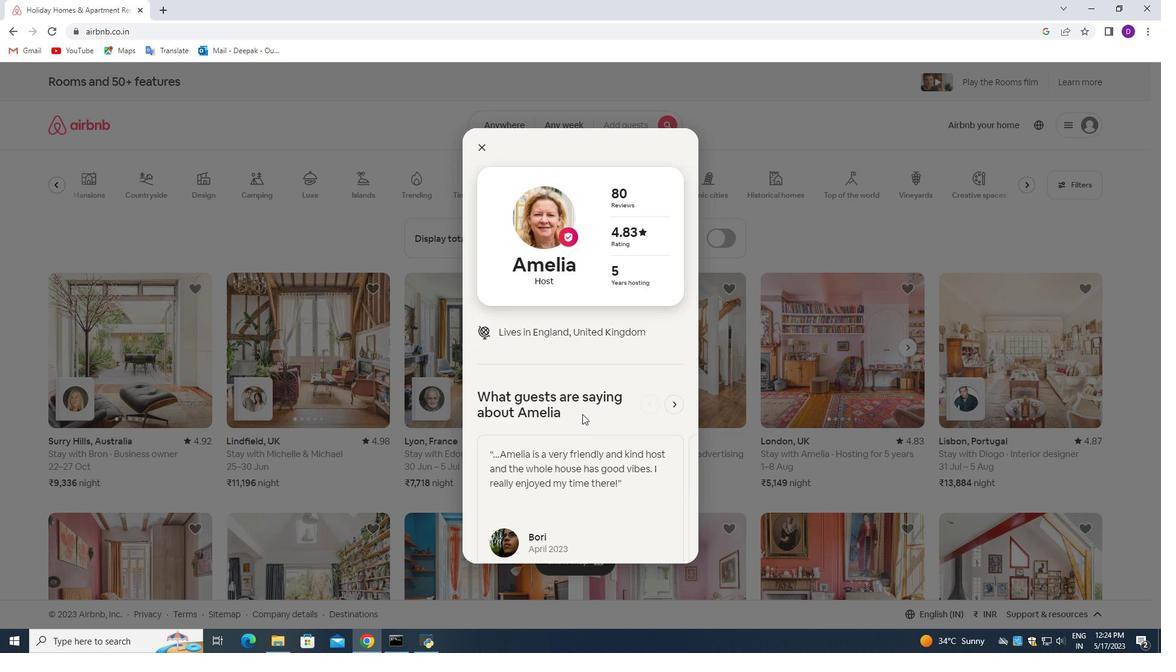 
Action: Mouse moved to (595, 349)
Screenshot: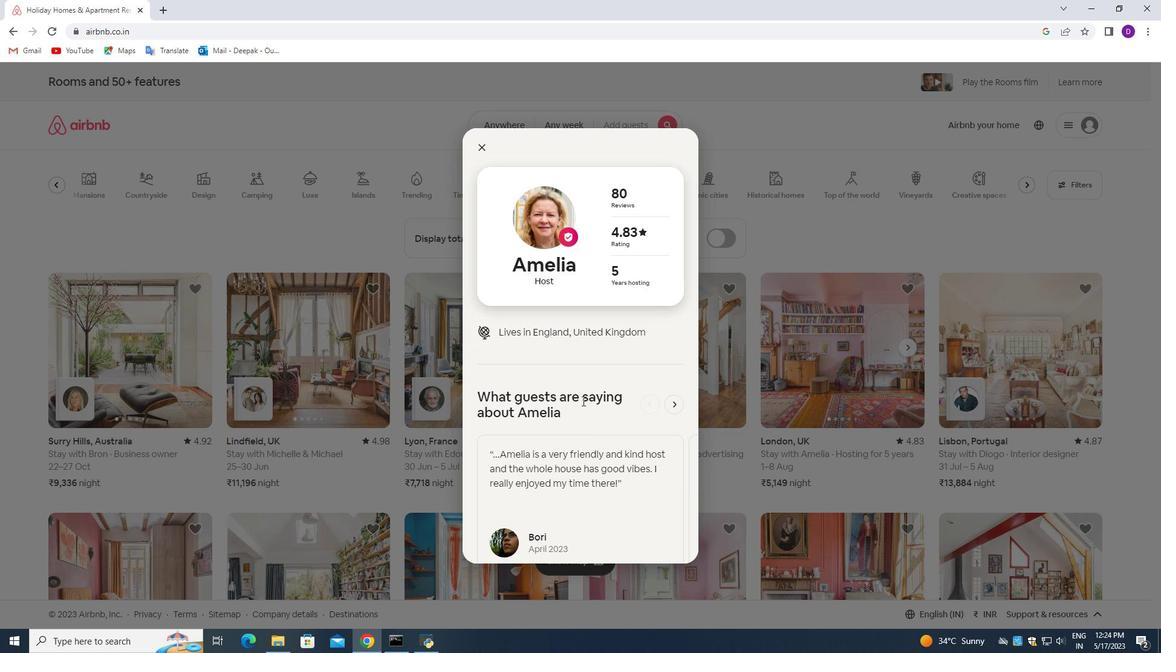 
Action: Mouse scrolled (589, 364) with delta (0, 0)
Screenshot: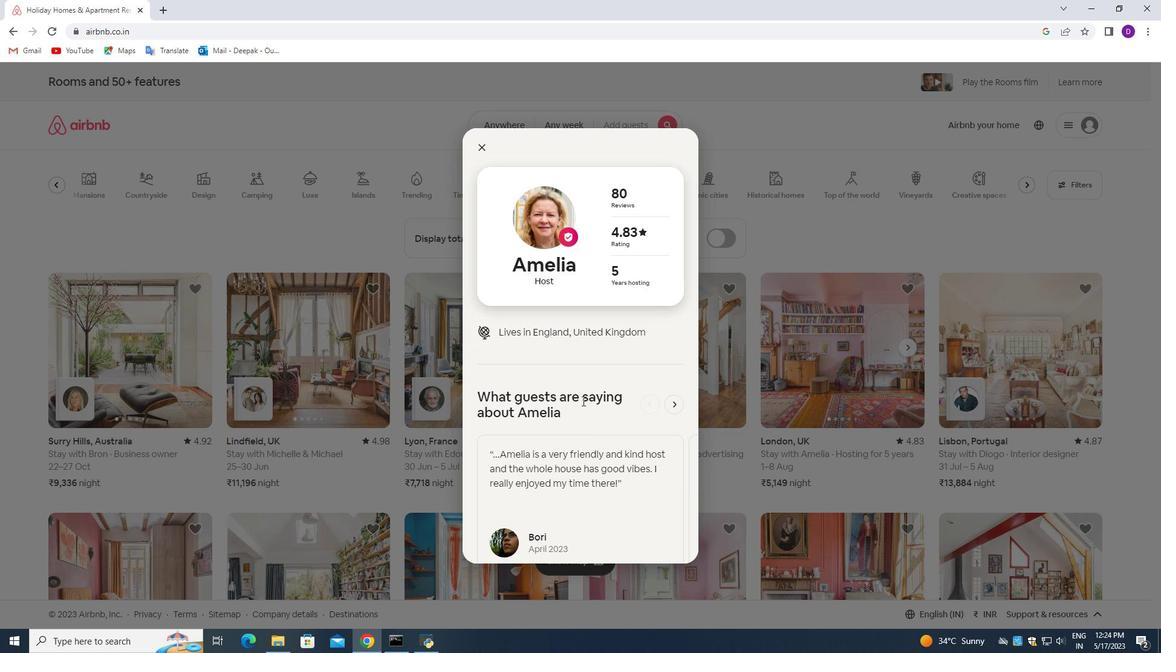 
Action: Mouse moved to (482, 147)
Screenshot: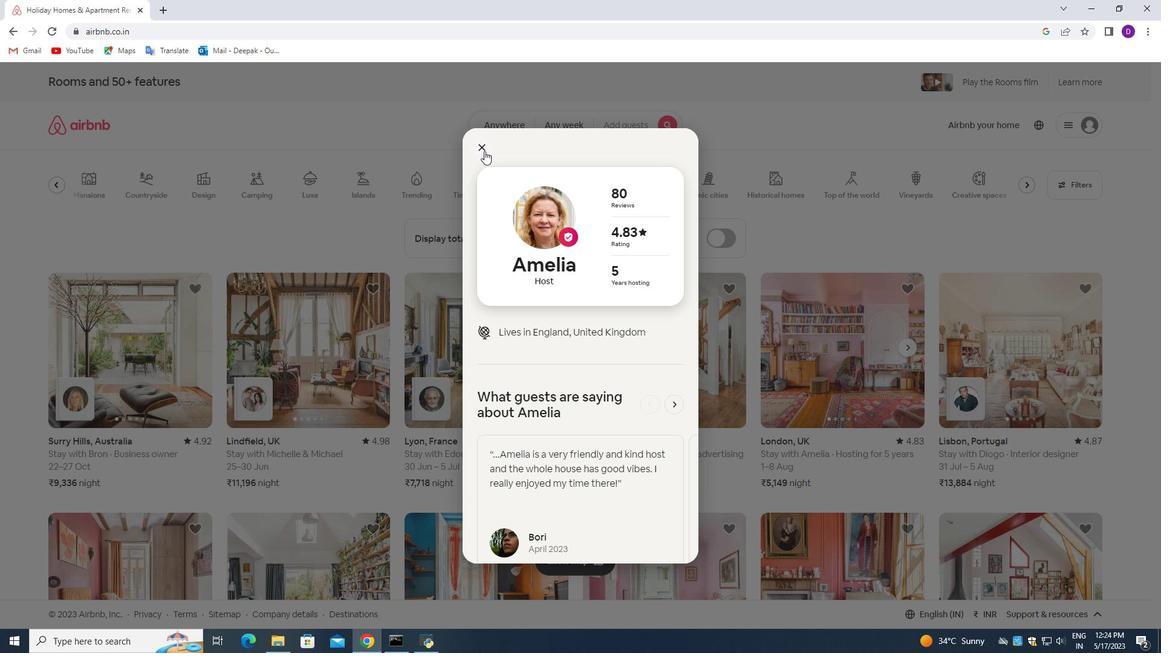 
Action: Mouse pressed left at (482, 147)
Screenshot: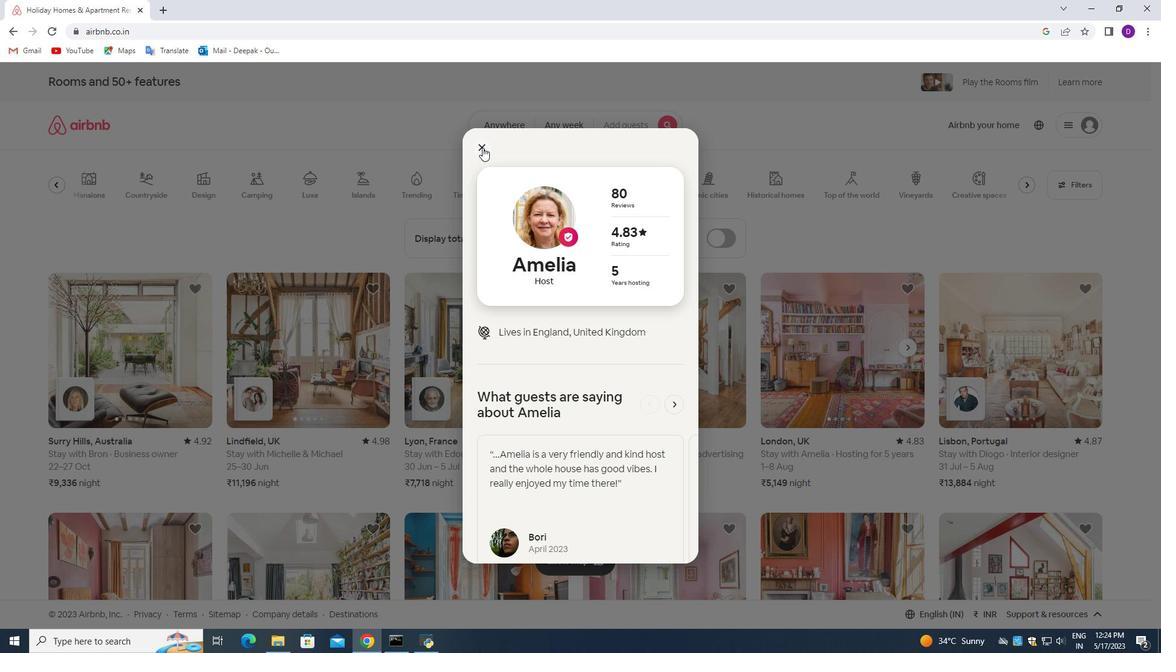 
Action: Mouse moved to (591, 398)
Screenshot: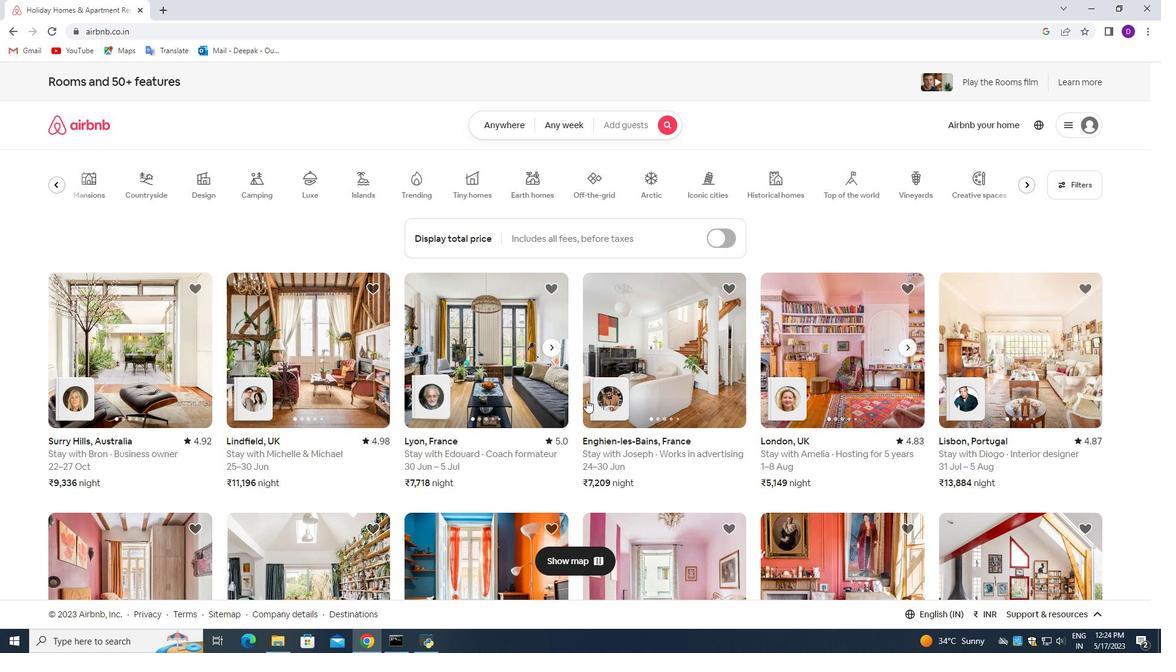 
Action: Mouse pressed left at (591, 398)
Screenshot: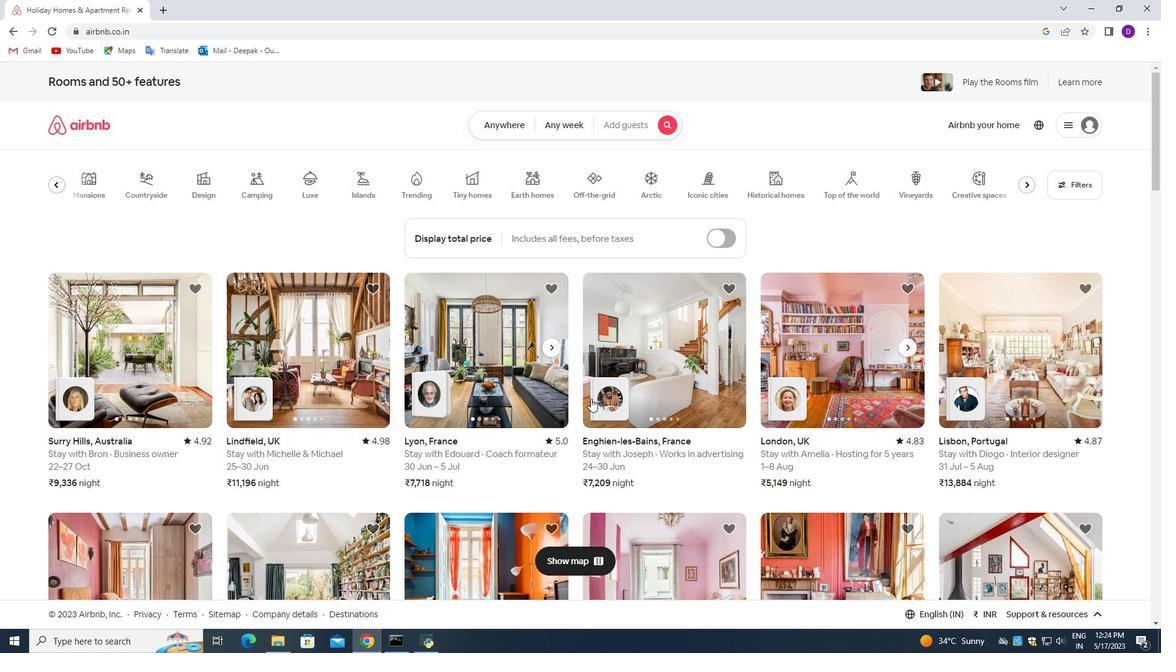 
Action: Mouse moved to (522, 369)
Screenshot: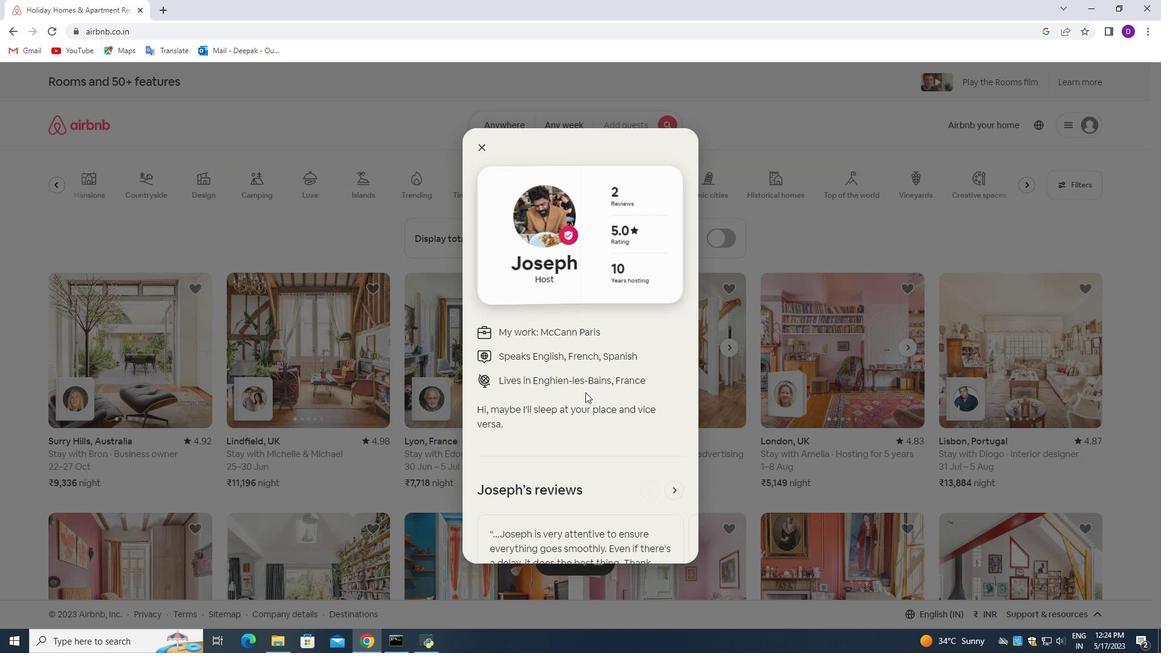 
Action: Mouse scrolled (522, 369) with delta (0, 0)
Screenshot: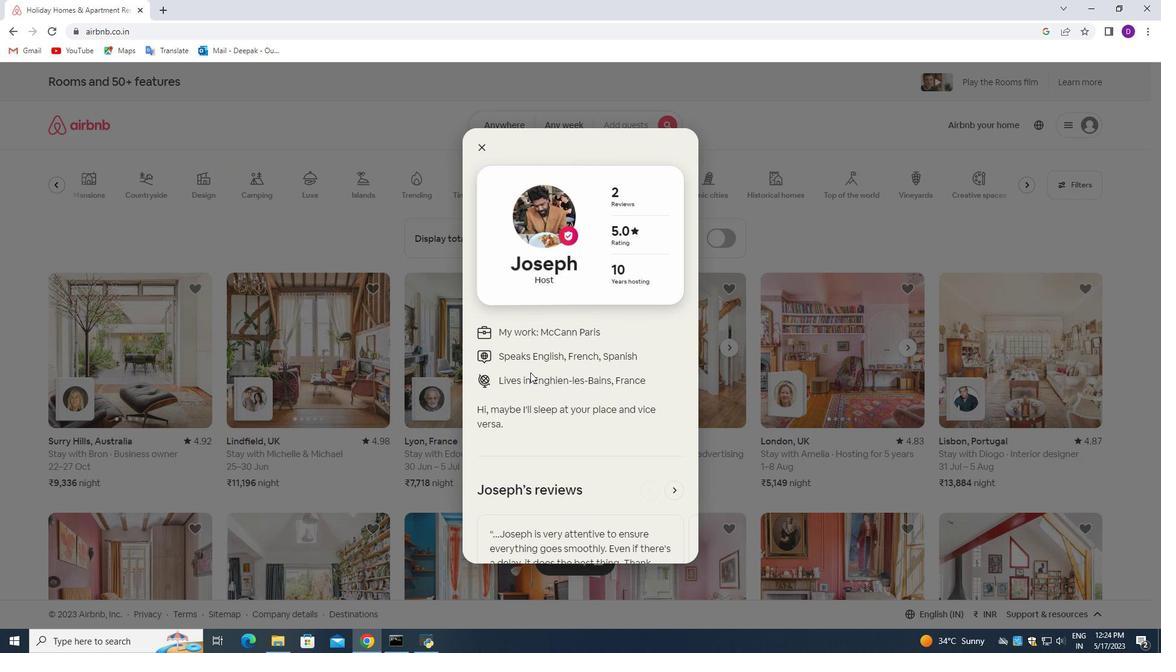 
Action: Mouse scrolled (522, 369) with delta (0, 0)
Screenshot: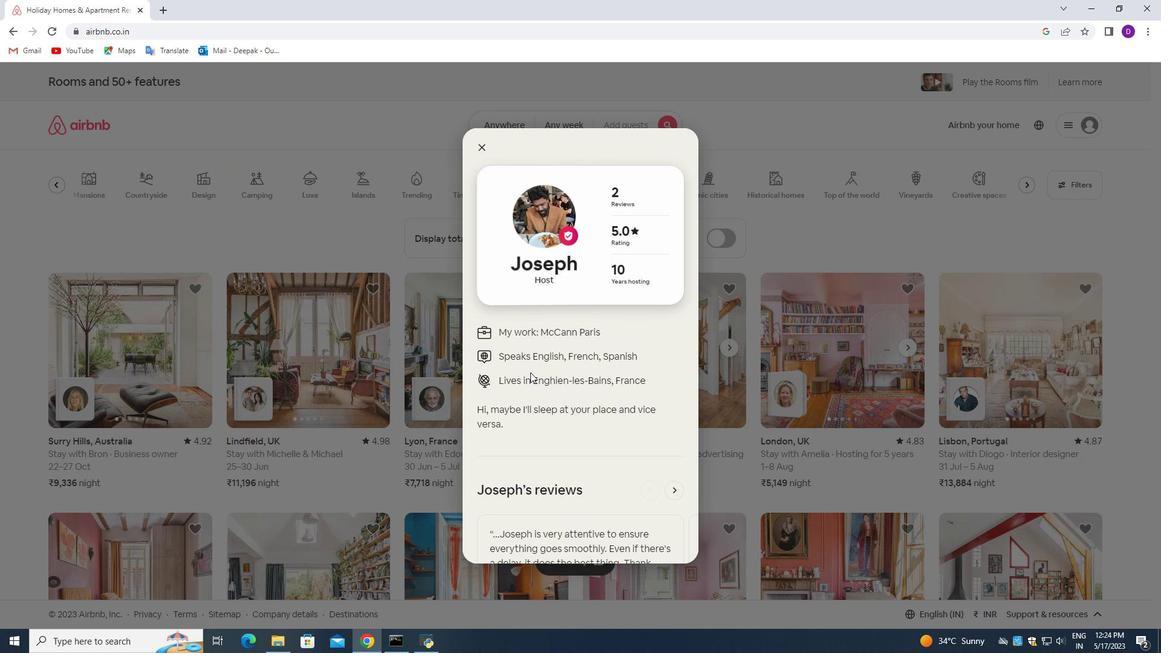 
Action: Mouse scrolled (522, 369) with delta (0, 0)
Screenshot: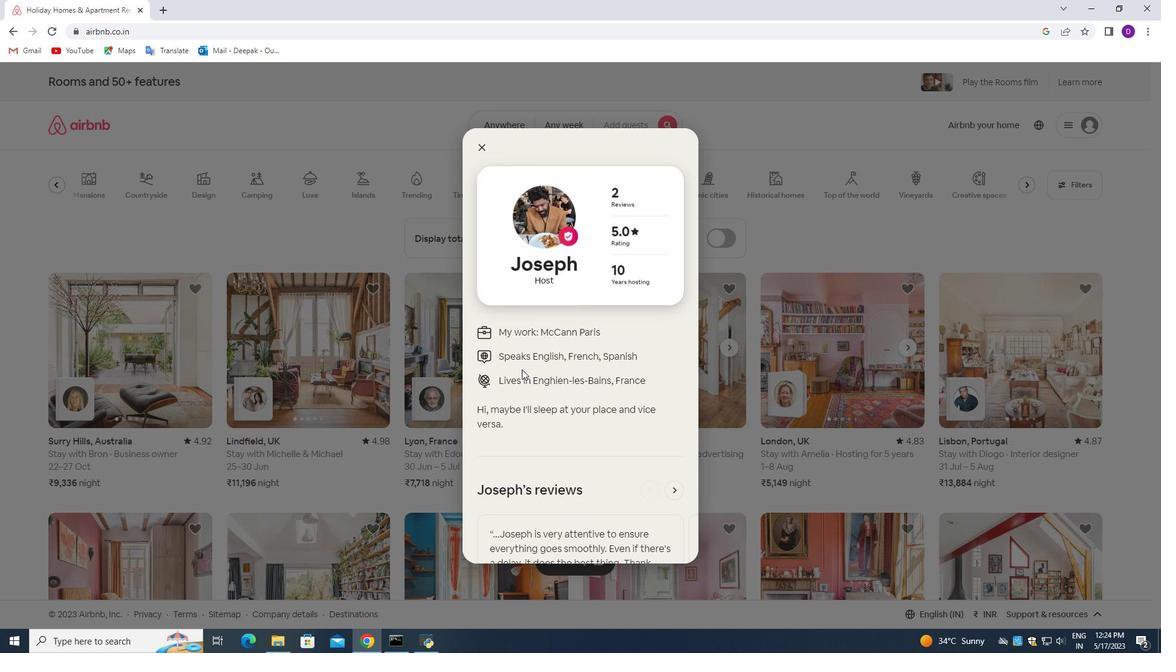 
Action: Mouse moved to (522, 369)
Screenshot: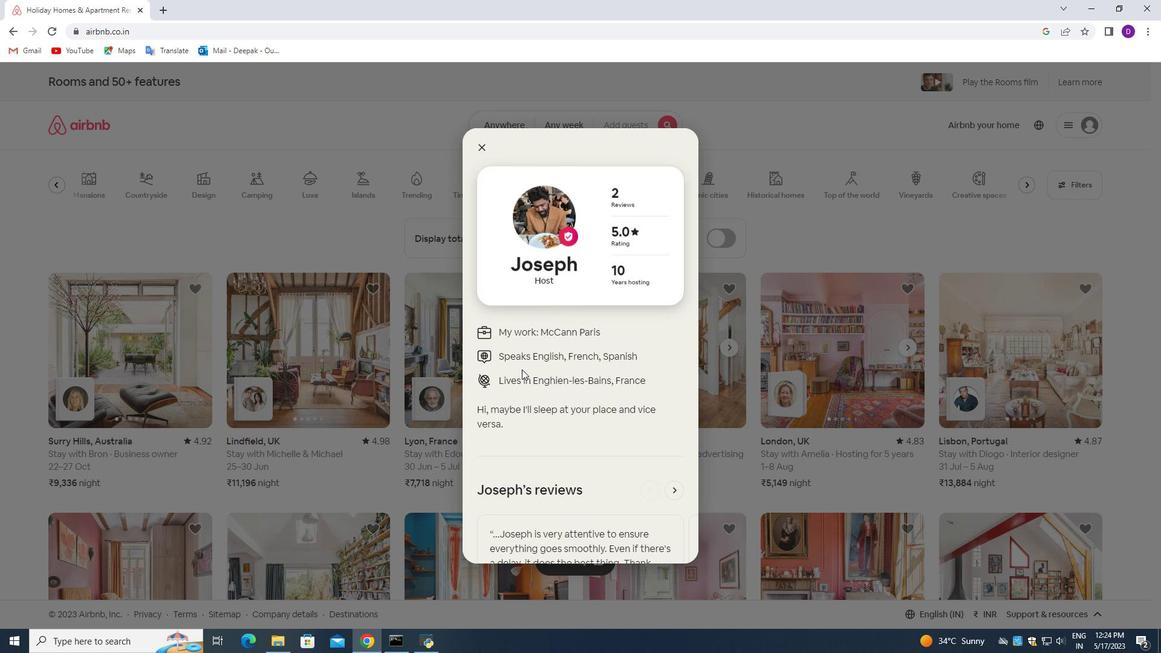 
Action: Mouse scrolled (522, 368) with delta (0, 0)
Screenshot: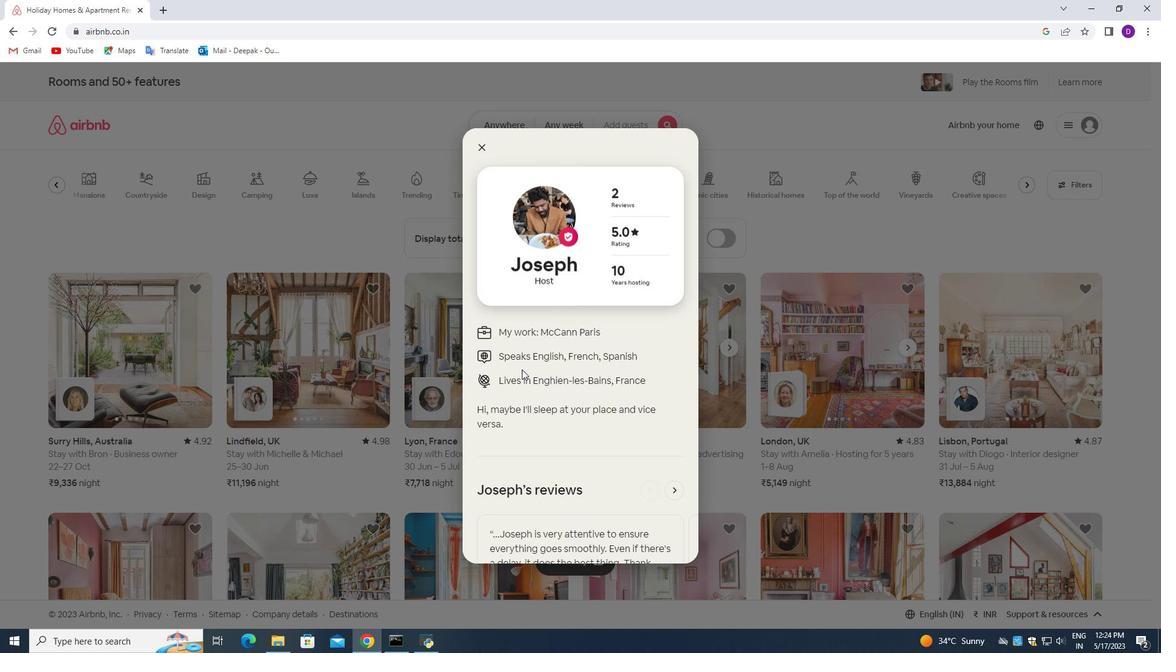 
Action: Mouse moved to (565, 361)
Screenshot: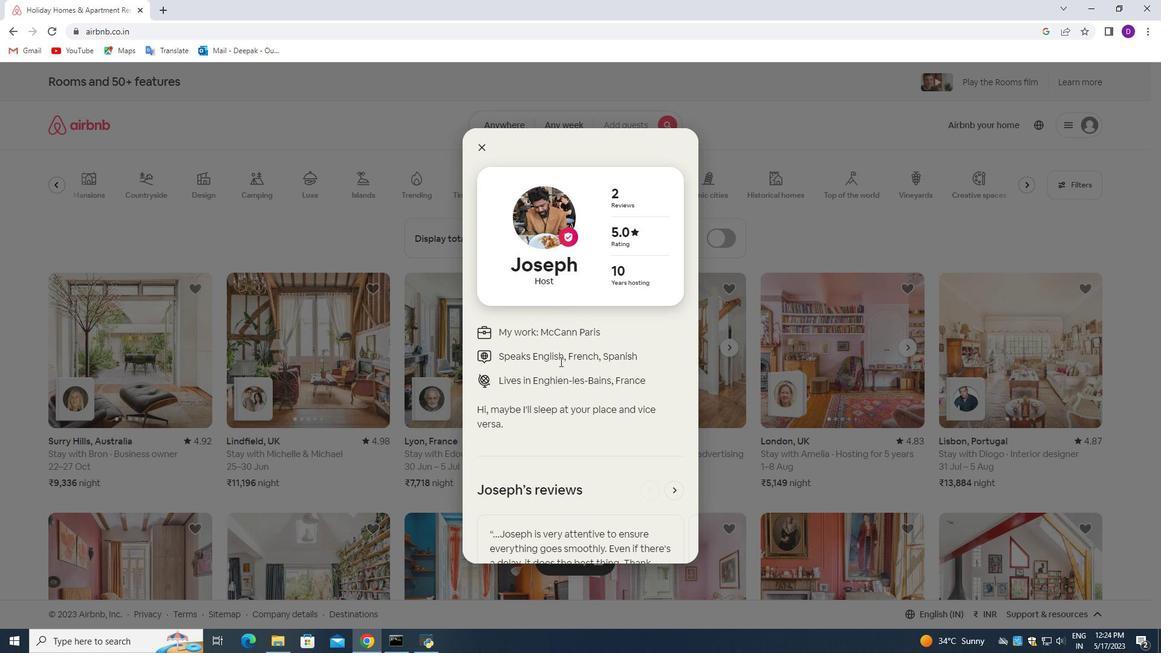 
Action: Mouse scrolled (565, 361) with delta (0, 0)
Screenshot: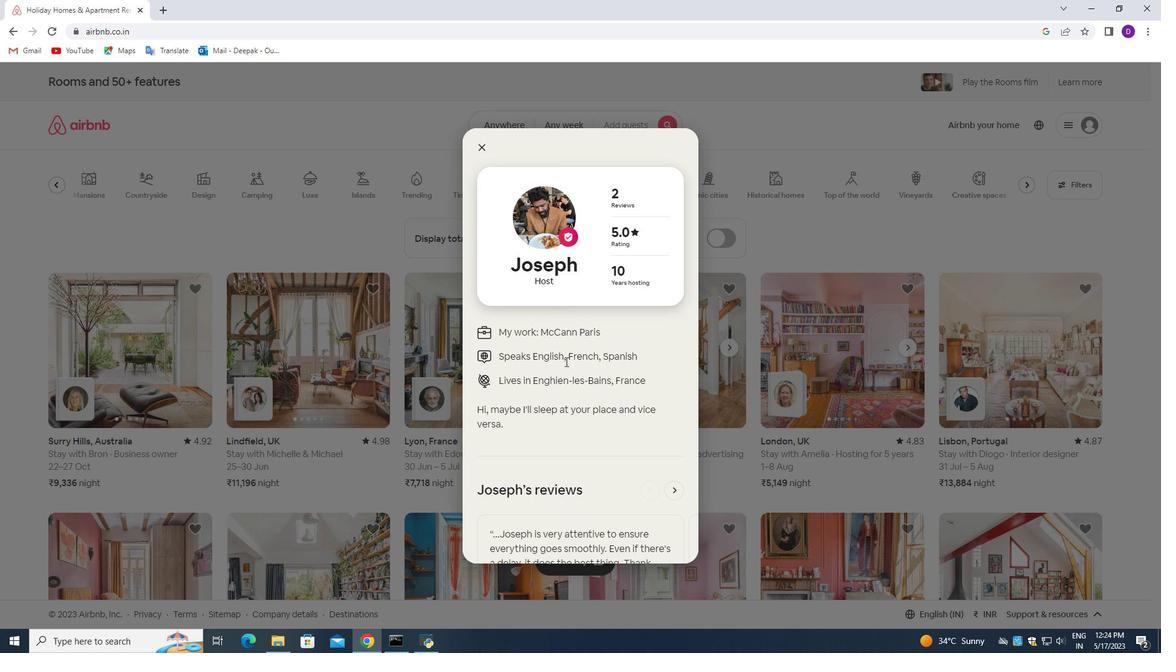 
Action: Mouse moved to (565, 362)
Screenshot: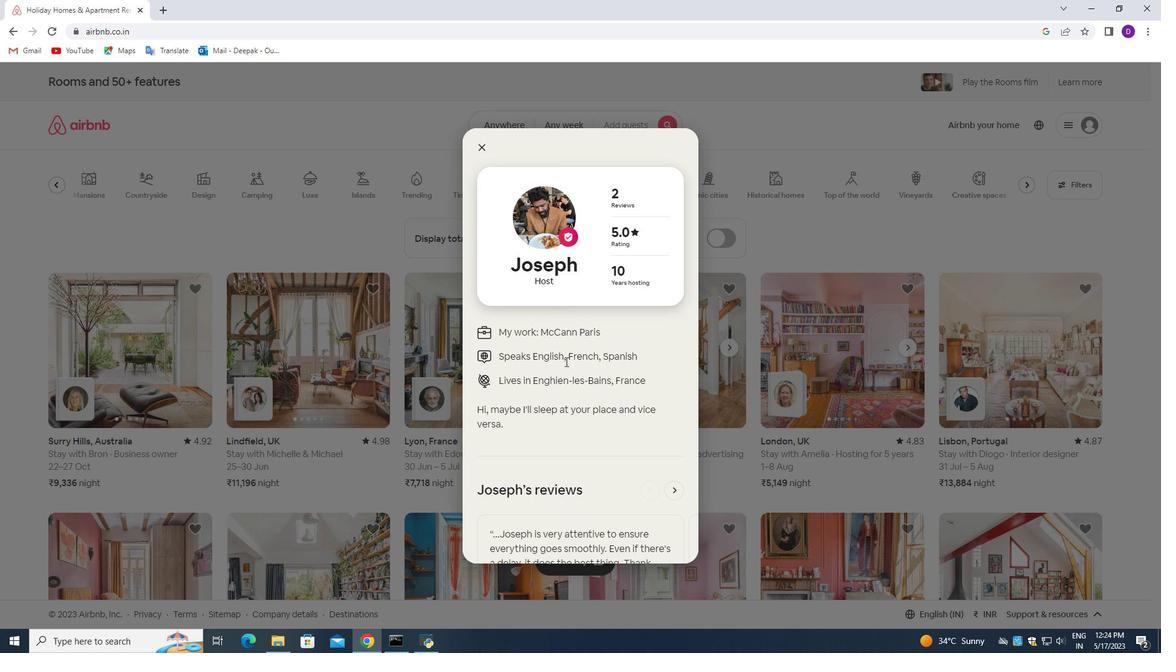 
Action: Mouse scrolled (565, 362) with delta (0, 0)
Screenshot: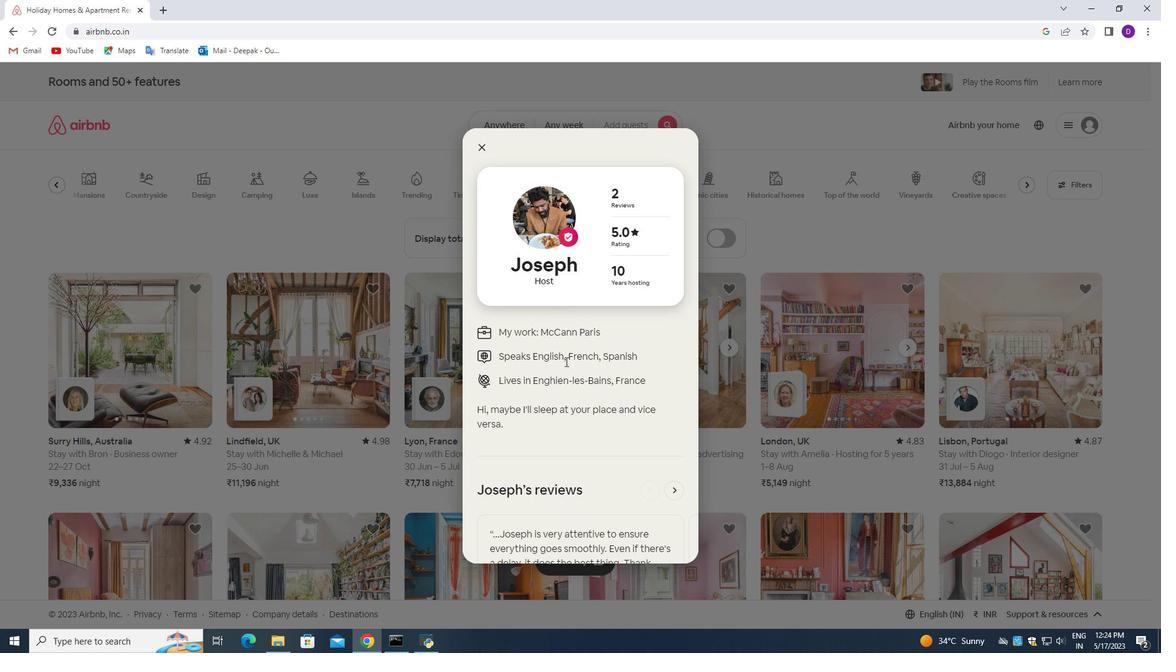 
Action: Mouse moved to (565, 362)
Screenshot: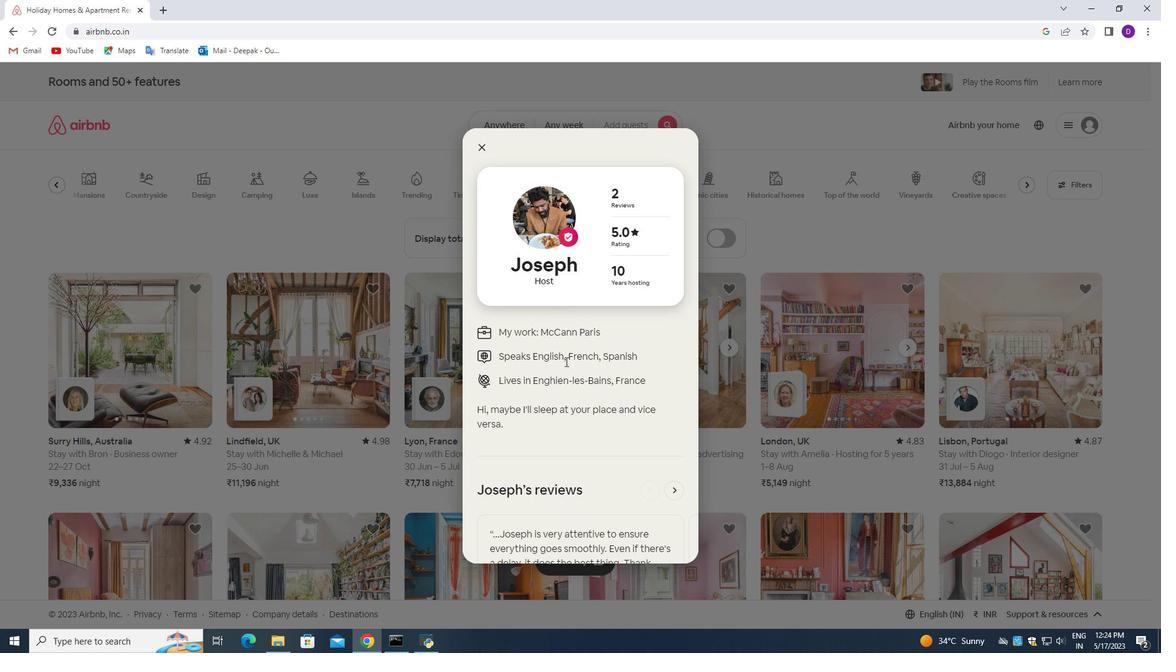 
Action: Mouse scrolled (565, 362) with delta (0, 0)
Screenshot: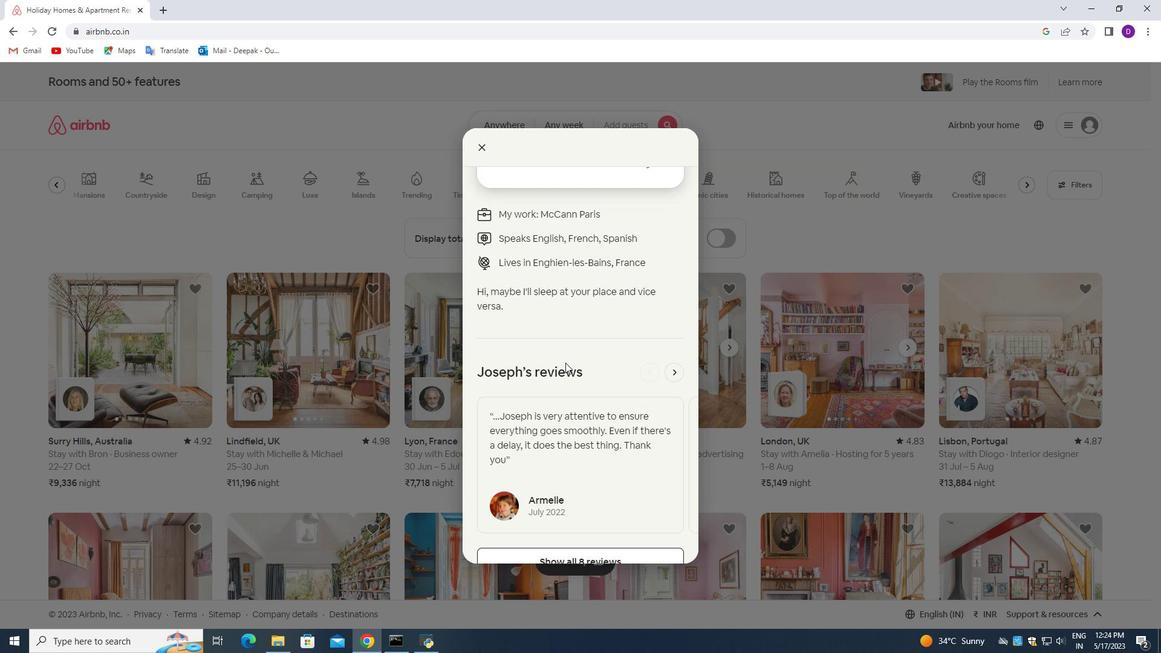 
Action: Mouse scrolled (565, 362) with delta (0, 0)
Screenshot: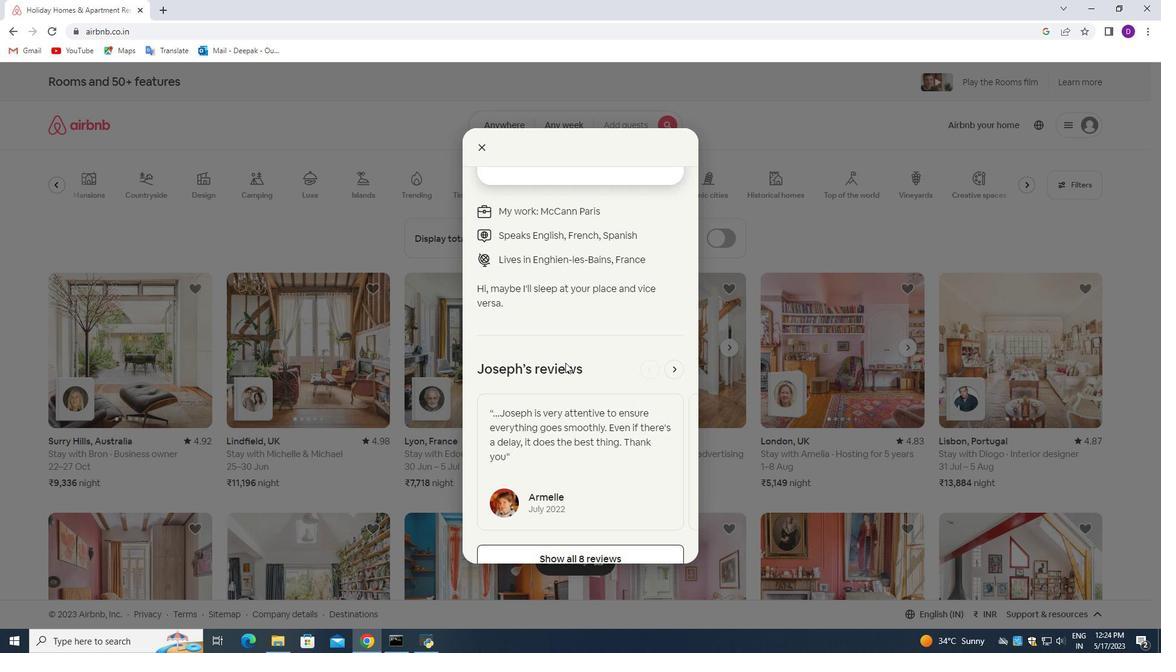 
Action: Mouse scrolled (565, 362) with delta (0, 0)
Screenshot: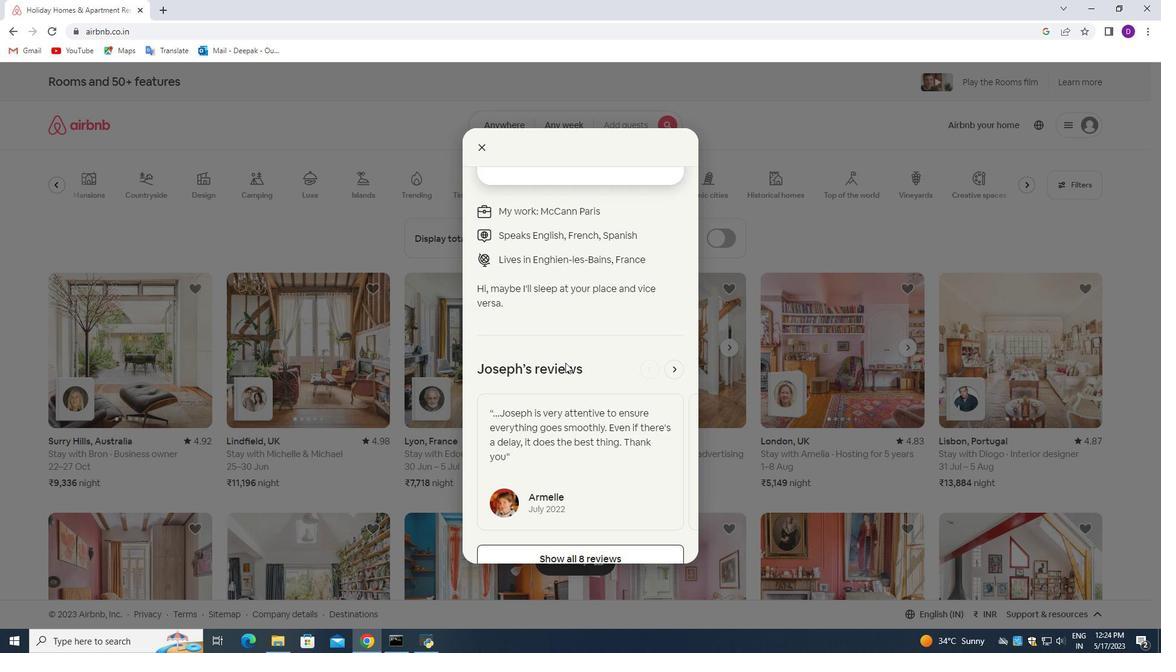 
Action: Mouse scrolled (565, 362) with delta (0, 0)
Screenshot: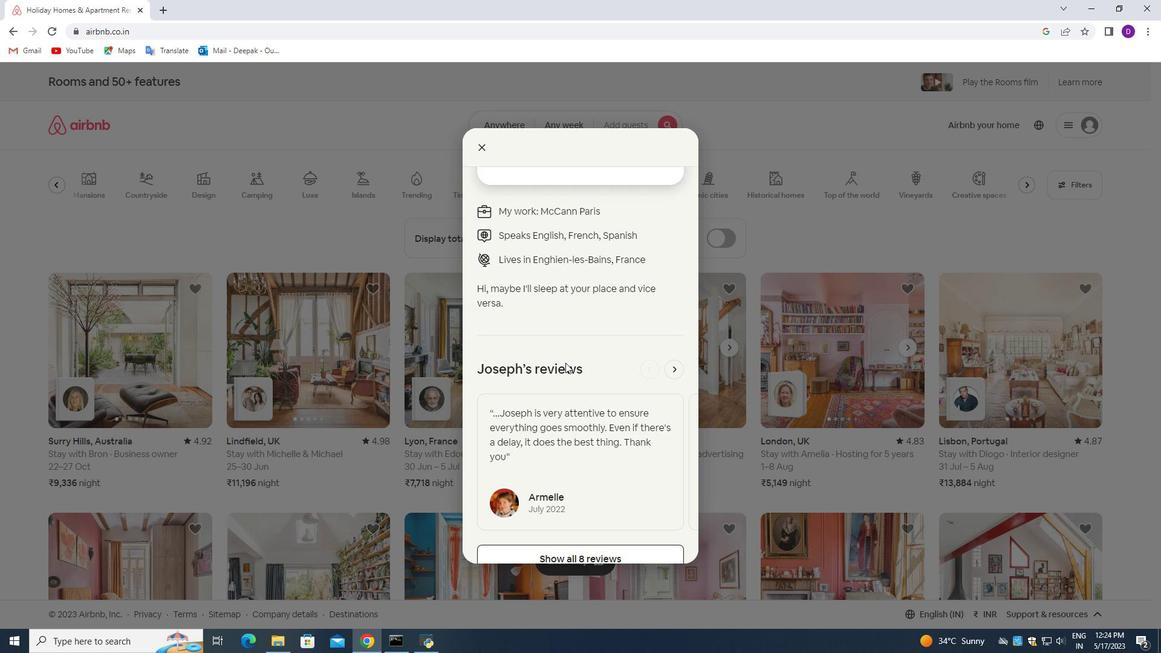 
Action: Mouse scrolled (565, 362) with delta (0, 0)
Screenshot: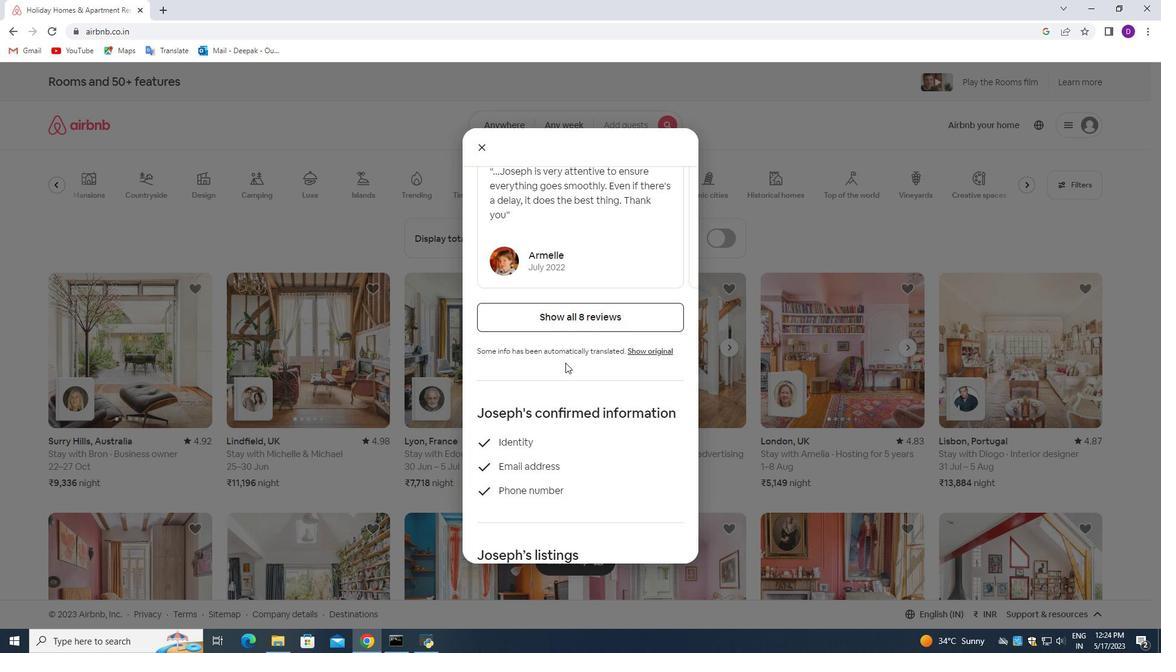 
Action: Mouse scrolled (565, 362) with delta (0, 0)
Screenshot: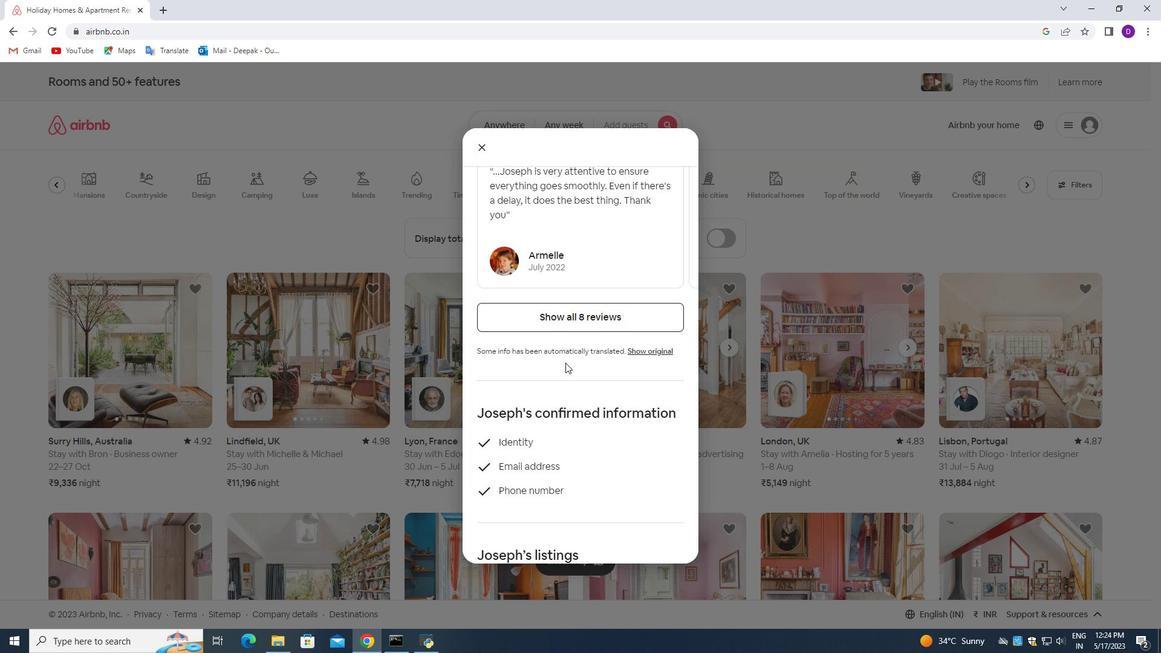 
Action: Mouse scrolled (565, 362) with delta (0, 0)
Screenshot: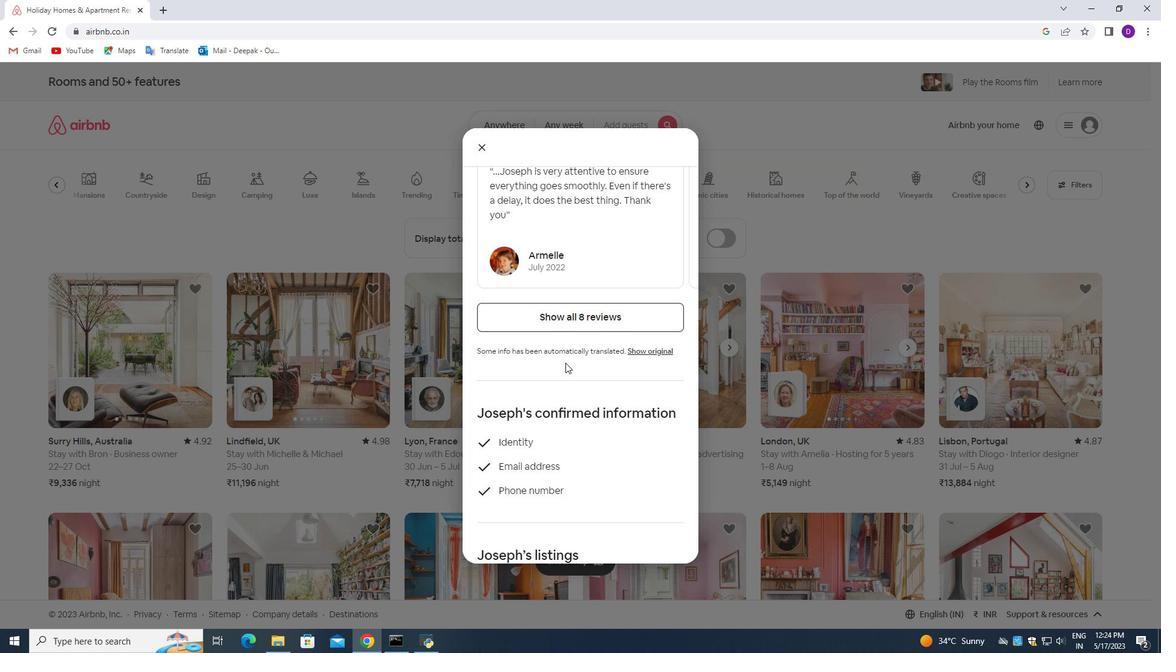 
Action: Mouse scrolled (565, 362) with delta (0, 0)
Screenshot: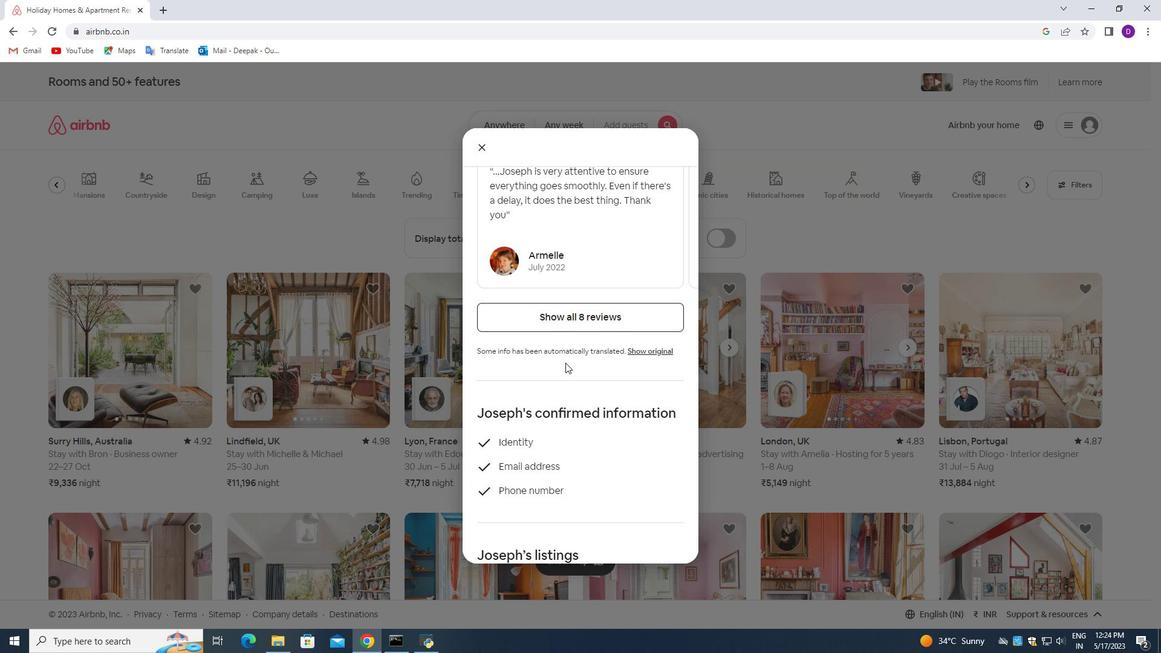 
Action: Mouse scrolled (565, 362) with delta (0, 0)
Screenshot: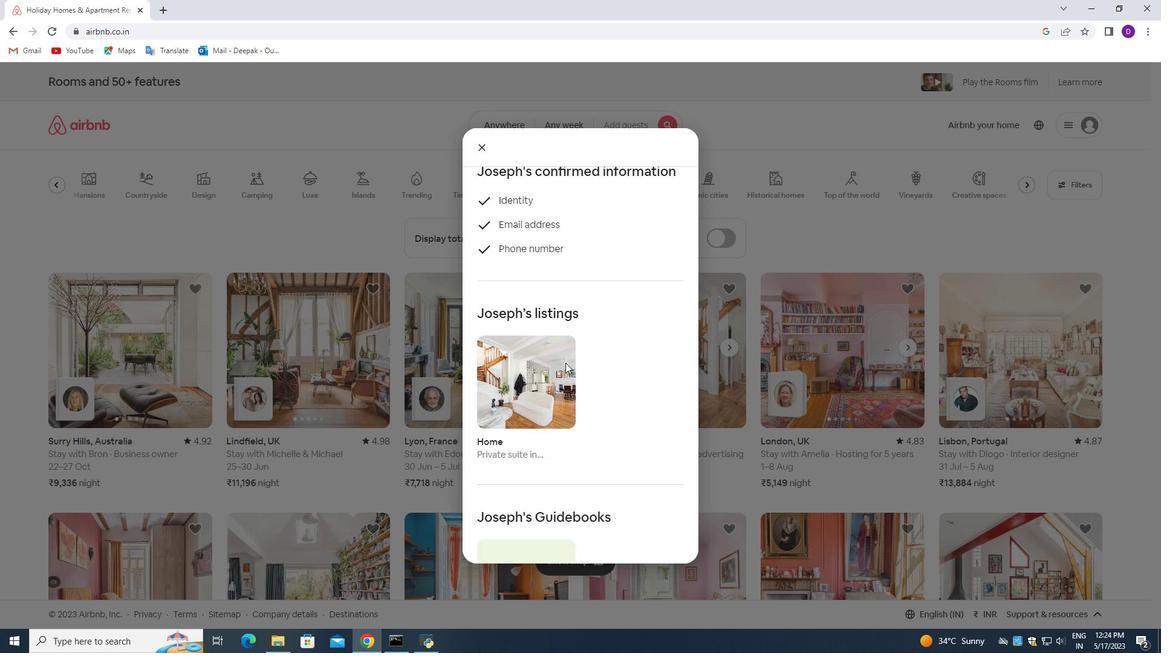 
Action: Mouse scrolled (565, 362) with delta (0, 0)
Screenshot: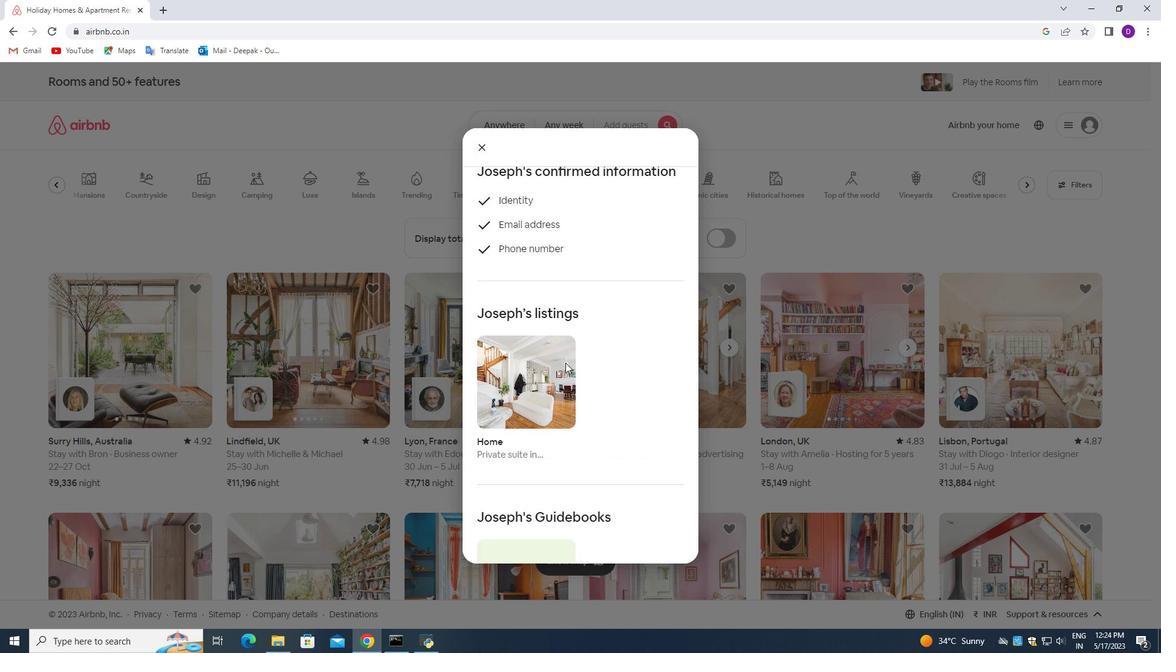
Action: Mouse scrolled (565, 362) with delta (0, 0)
Screenshot: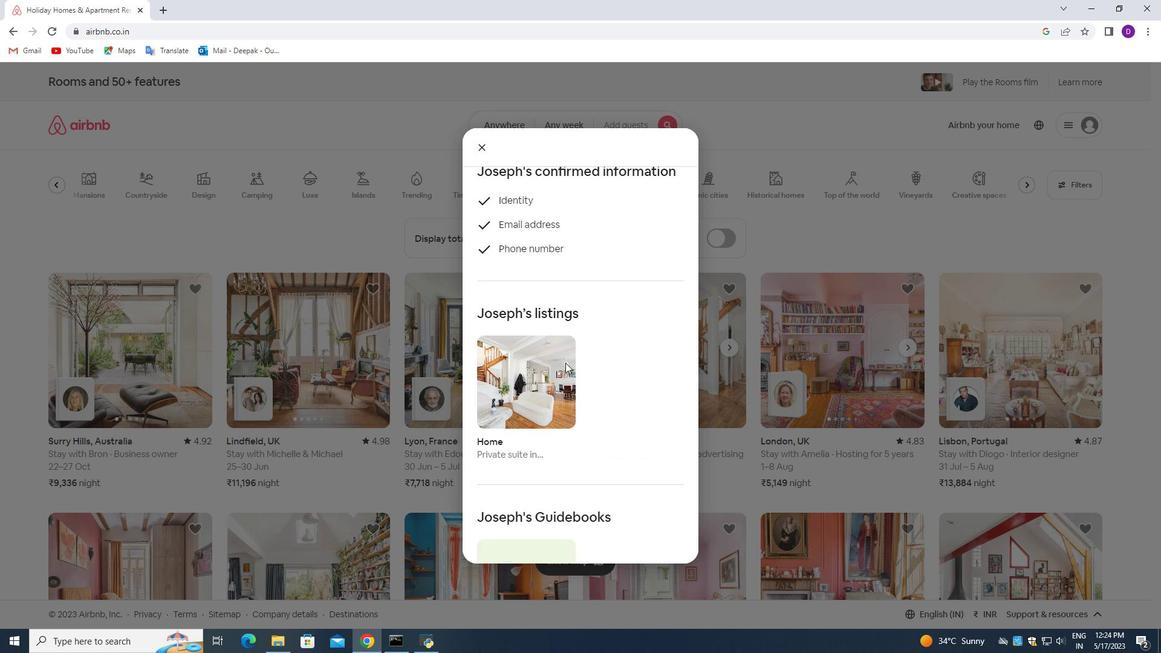 
Action: Mouse scrolled (565, 362) with delta (0, 0)
Screenshot: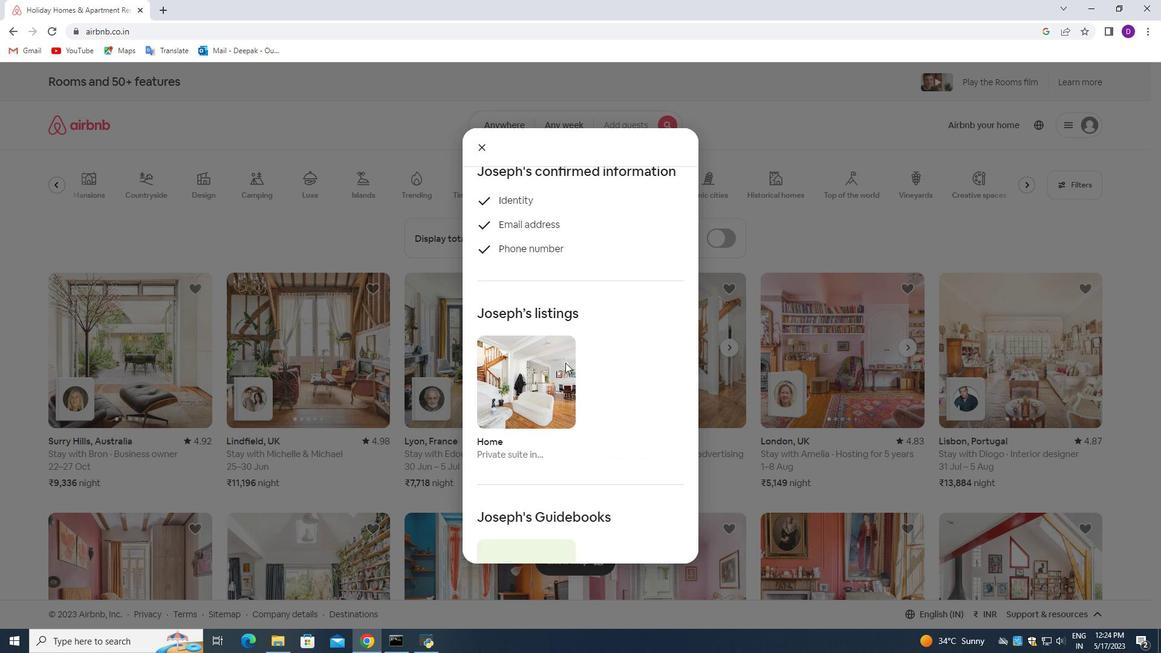 
Action: Mouse scrolled (565, 362) with delta (0, 0)
Screenshot: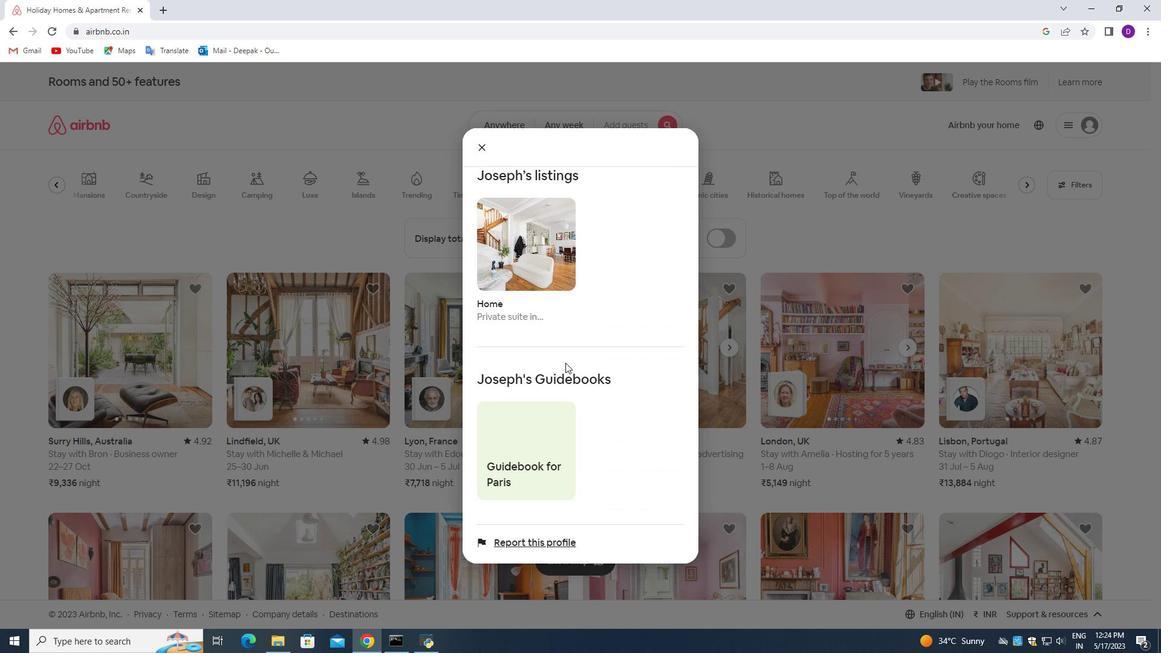
Action: Mouse moved to (565, 366)
Screenshot: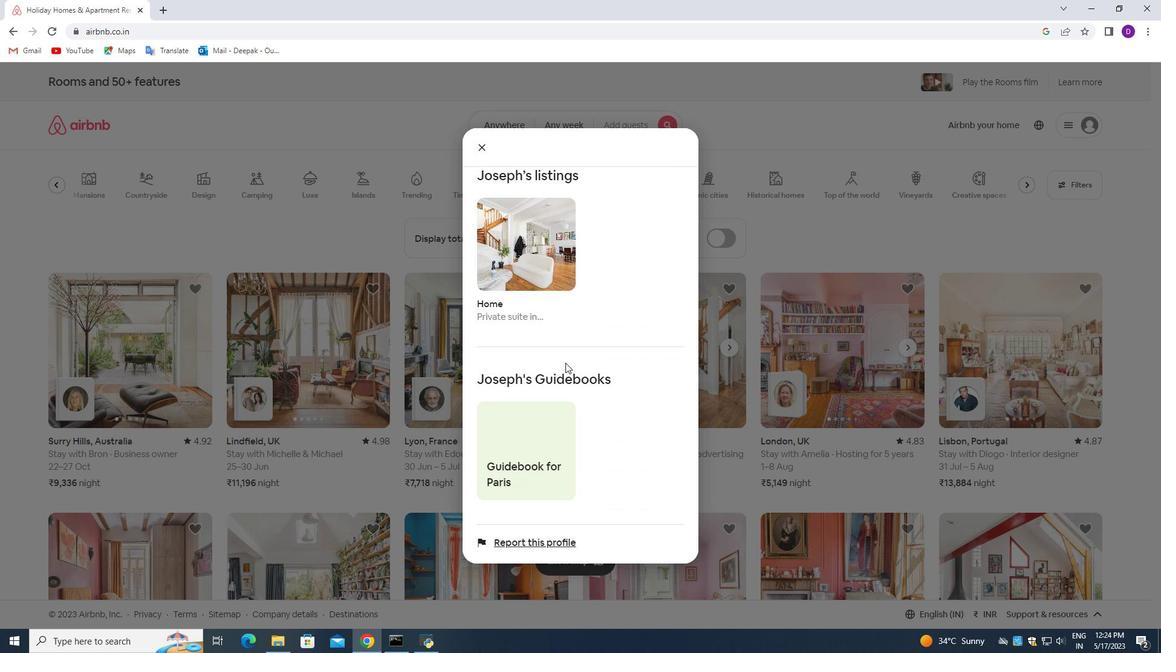 
Action: Mouse scrolled (565, 365) with delta (0, 0)
Screenshot: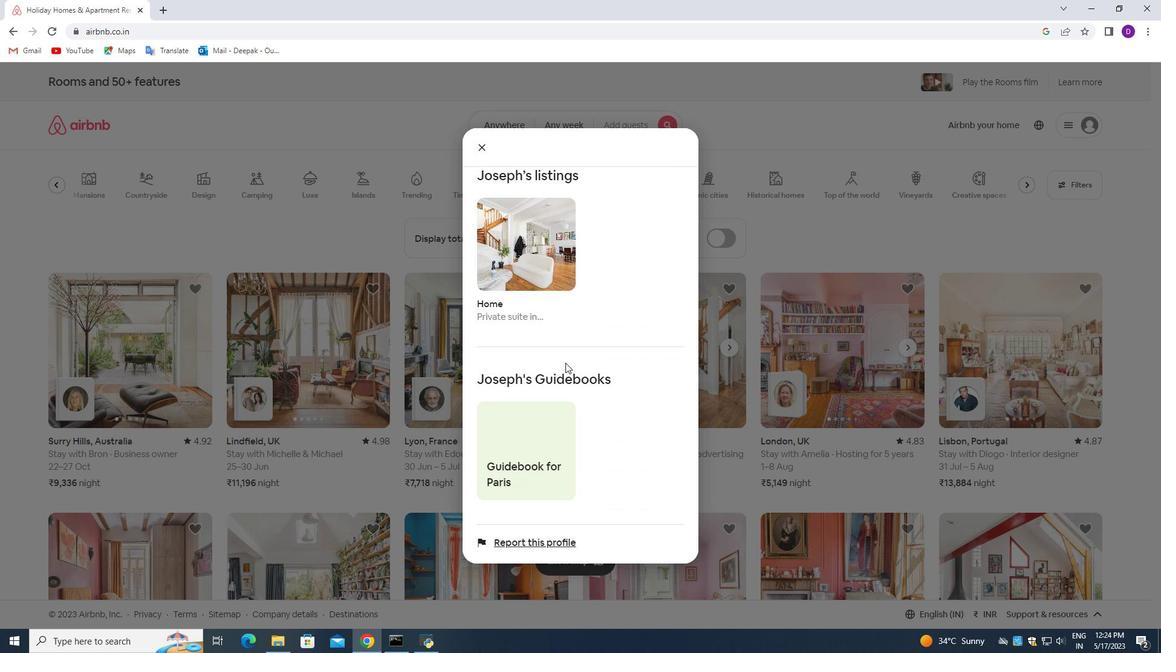 
Action: Mouse moved to (566, 369)
Screenshot: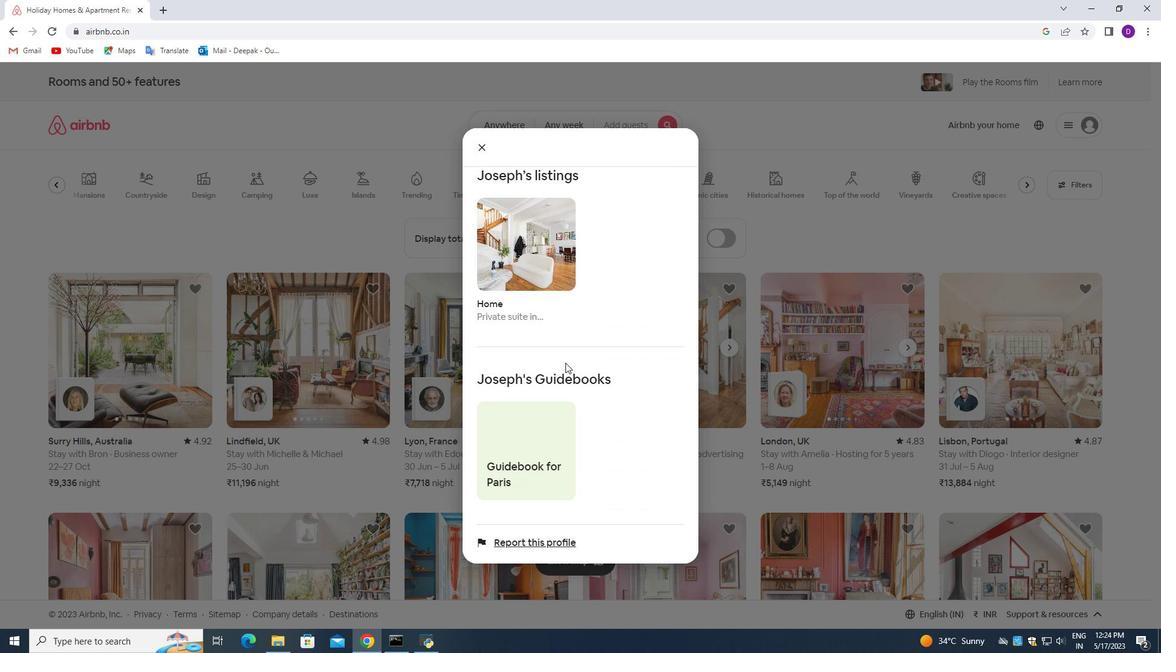 
Action: Mouse scrolled (566, 368) with delta (0, 0)
Screenshot: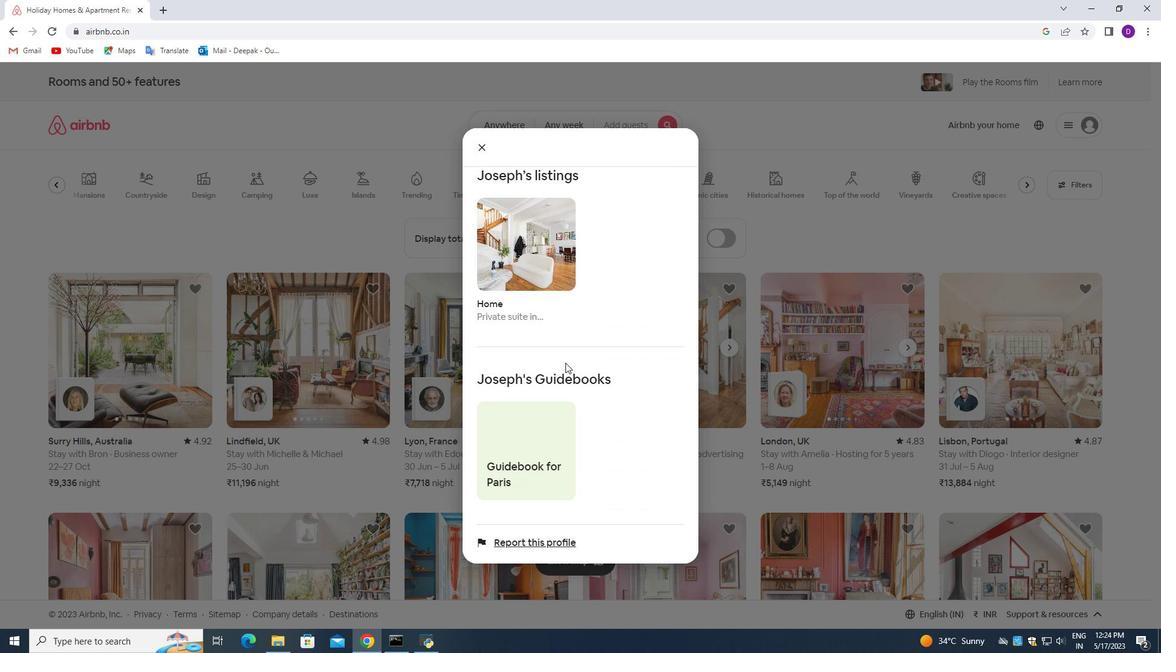 
Action: Mouse moved to (569, 376)
Screenshot: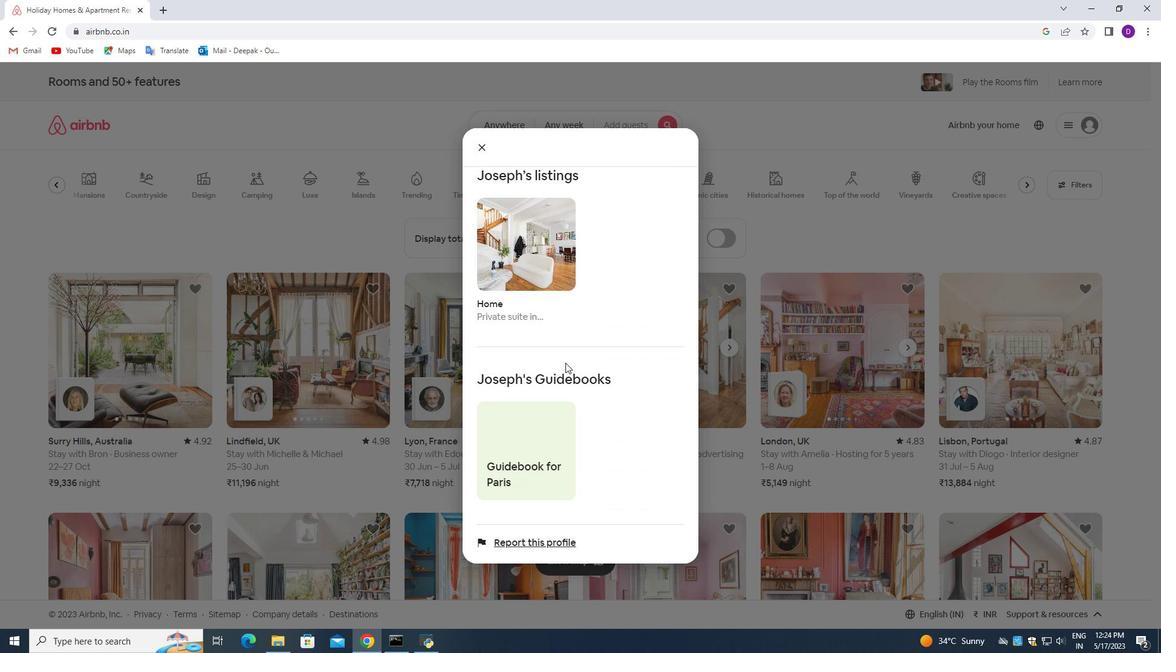
Action: Mouse scrolled (569, 376) with delta (0, 0)
Screenshot: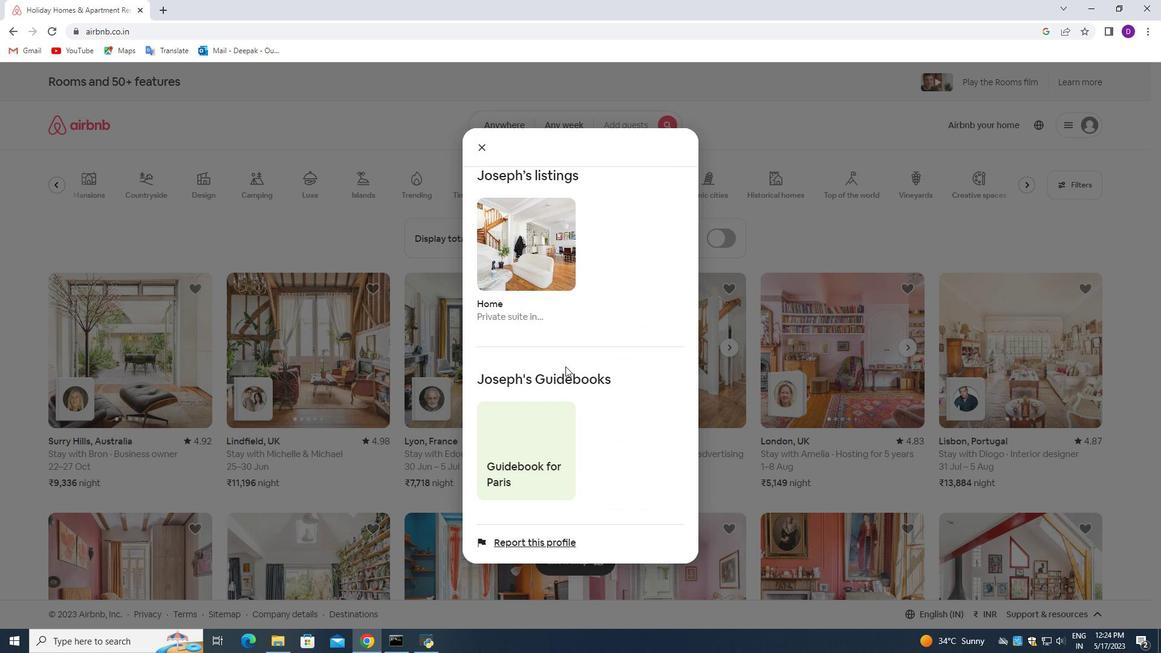 
Action: Mouse moved to (529, 449)
Screenshot: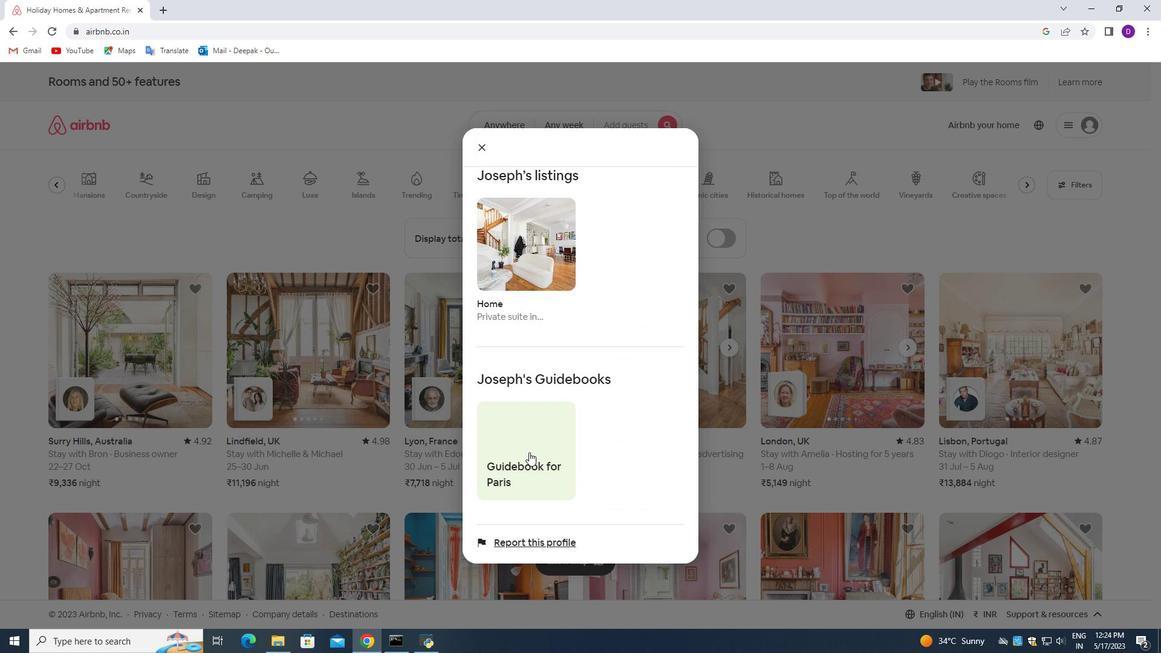 
Action: Mouse pressed left at (529, 449)
Screenshot: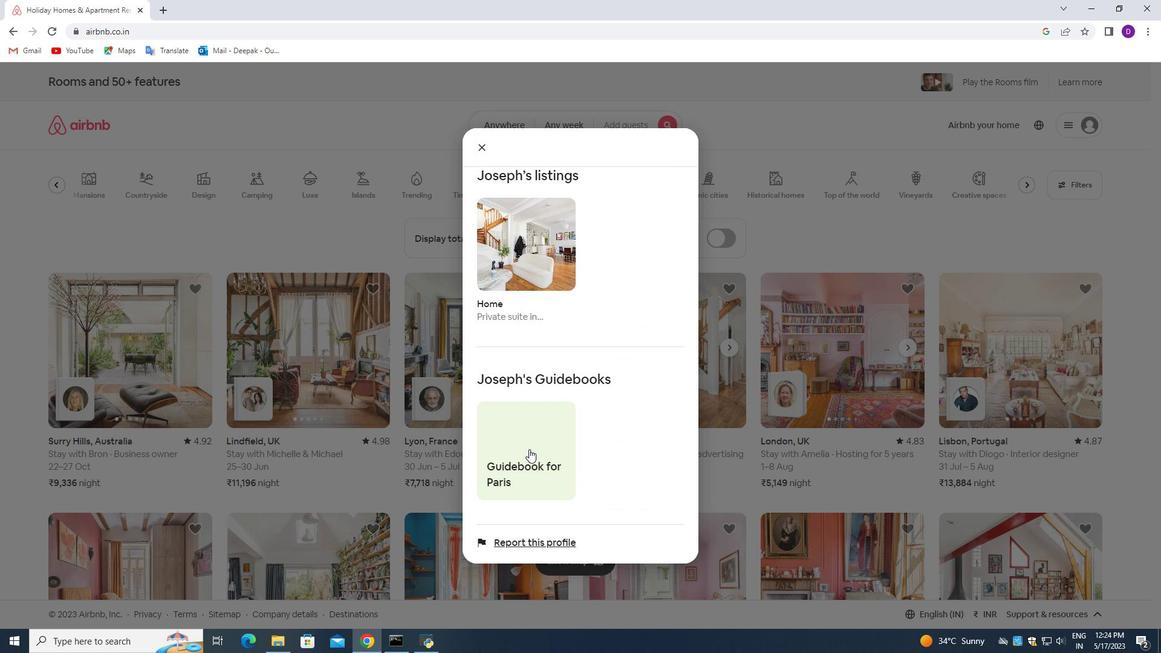 
Action: Mouse moved to (175, 354)
Screenshot: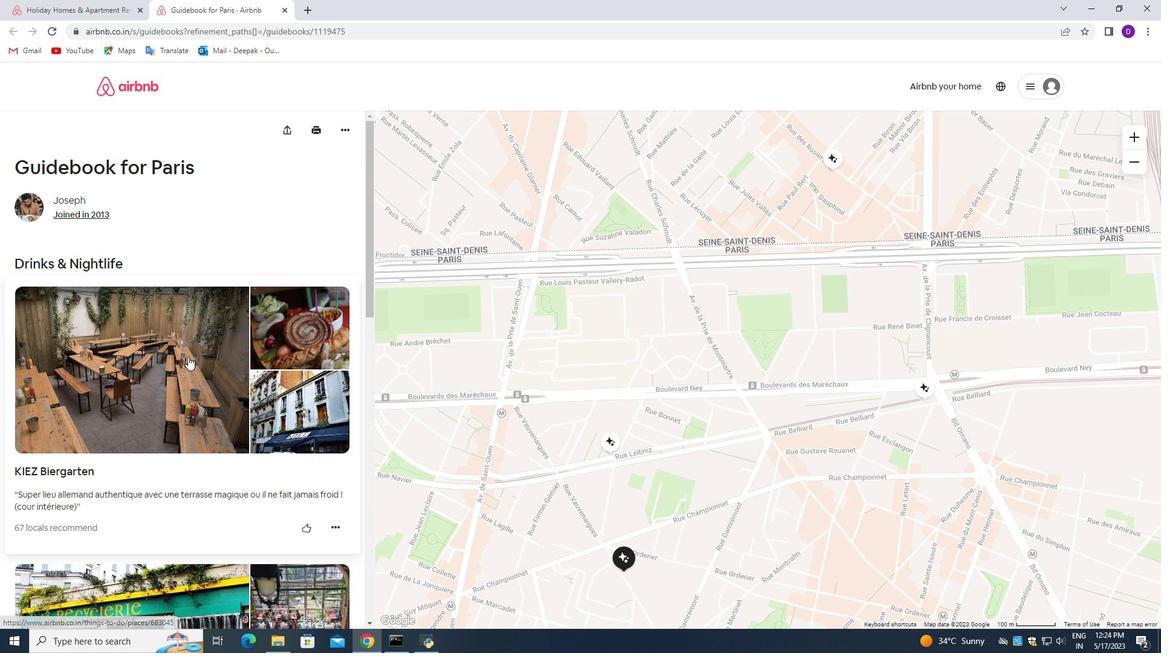 
Action: Mouse scrolled (175, 353) with delta (0, 0)
Screenshot: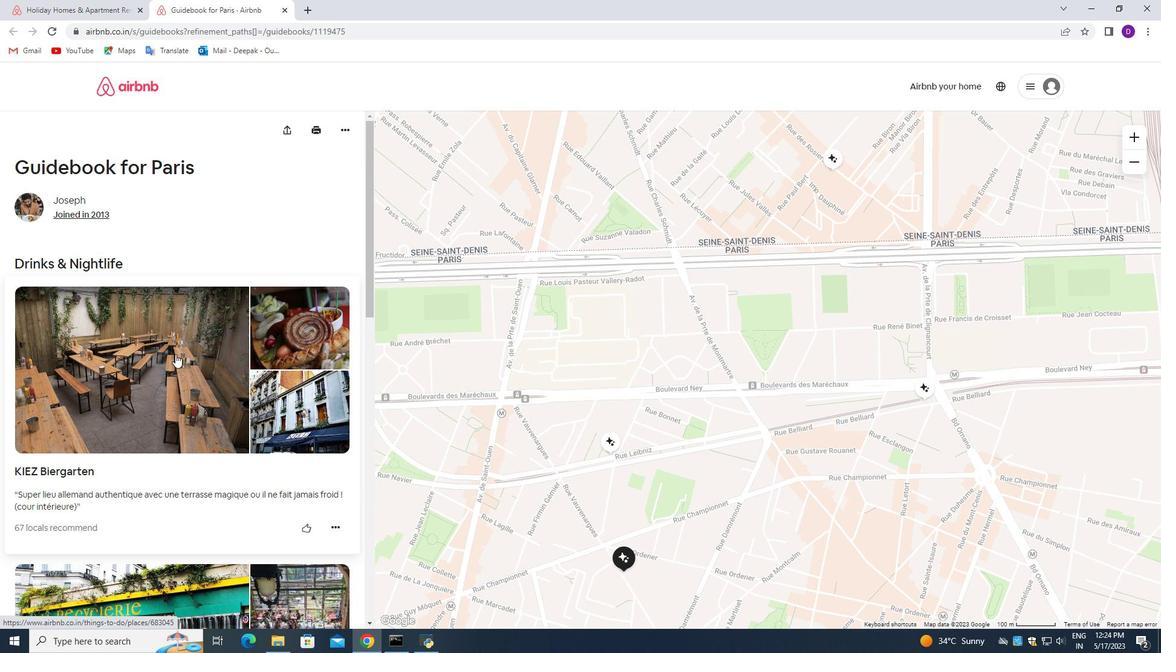 
Action: Mouse scrolled (175, 353) with delta (0, 0)
